Task: Find top tourist attractions in New York City using Google Maps.
Action: Mouse moved to (211, 24)
Screenshot: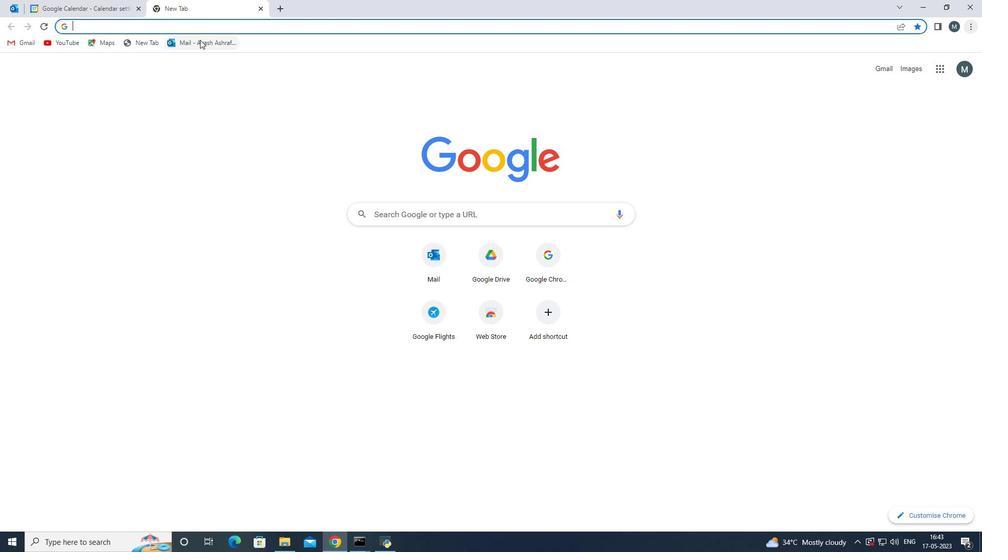 
Action: Mouse pressed left at (211, 24)
Screenshot: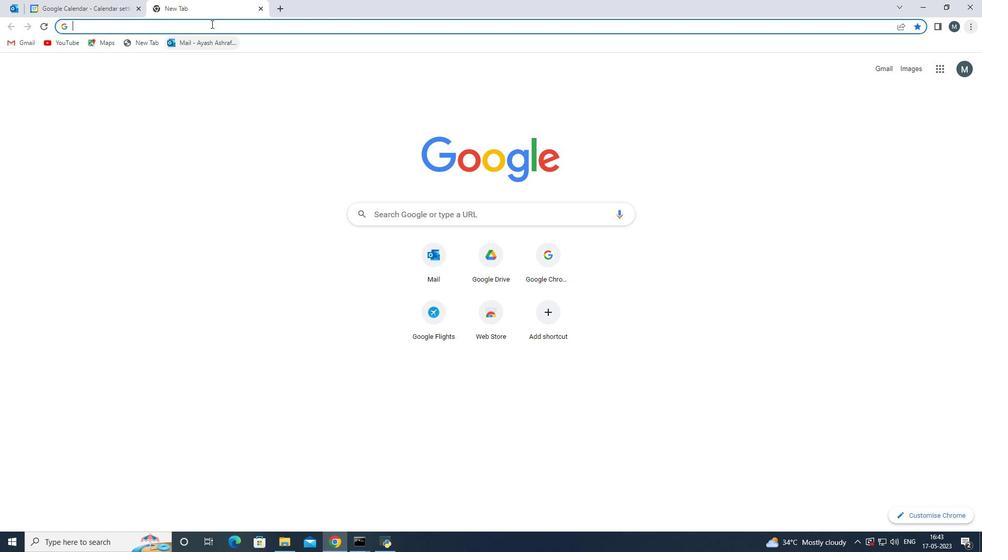 
Action: Key pressed <Key.shift>top<Key.space>attractions<Key.space>in<Key.space>new<Key.space>york<Key.enter>
Screenshot: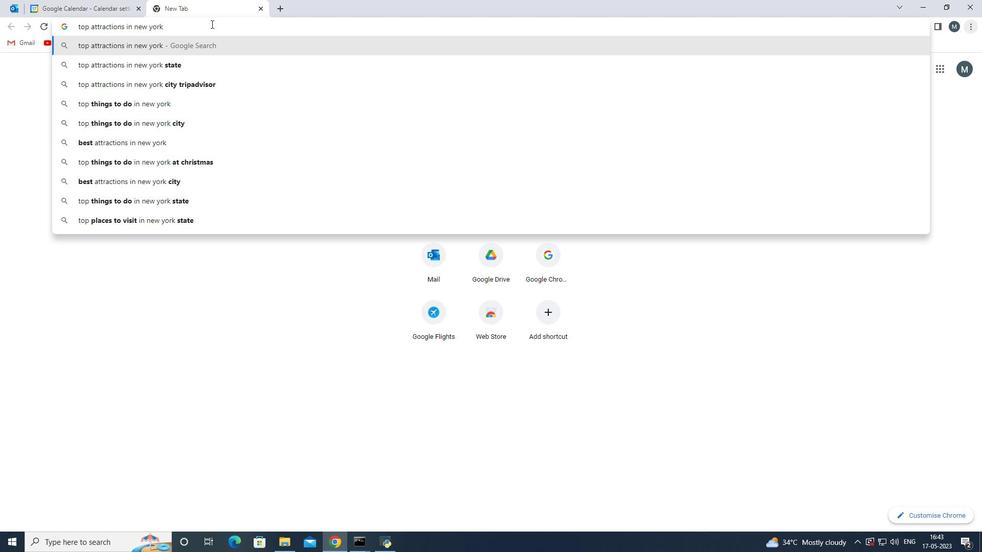 
Action: Mouse moved to (210, 259)
Screenshot: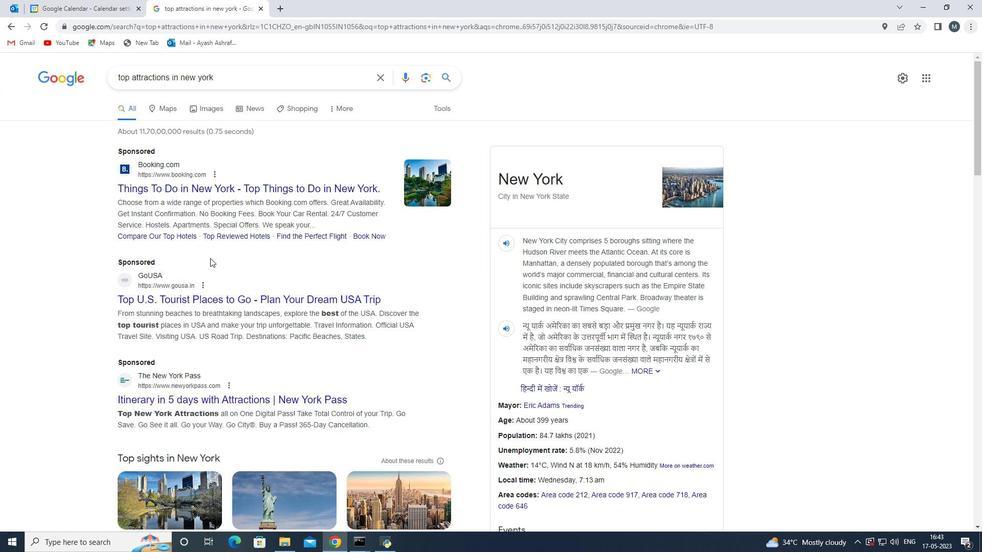 
Action: Mouse scrolled (210, 258) with delta (0, 0)
Screenshot: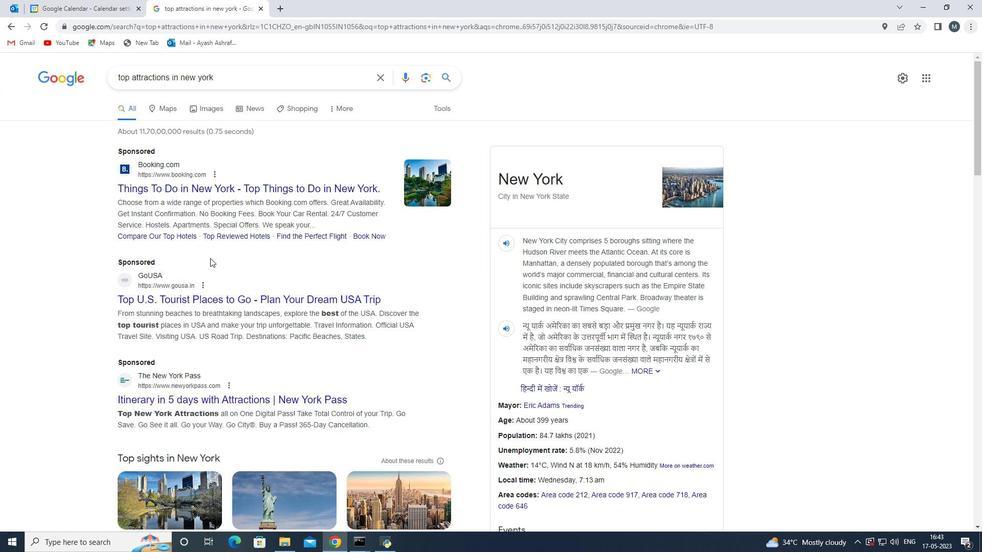 
Action: Mouse moved to (209, 264)
Screenshot: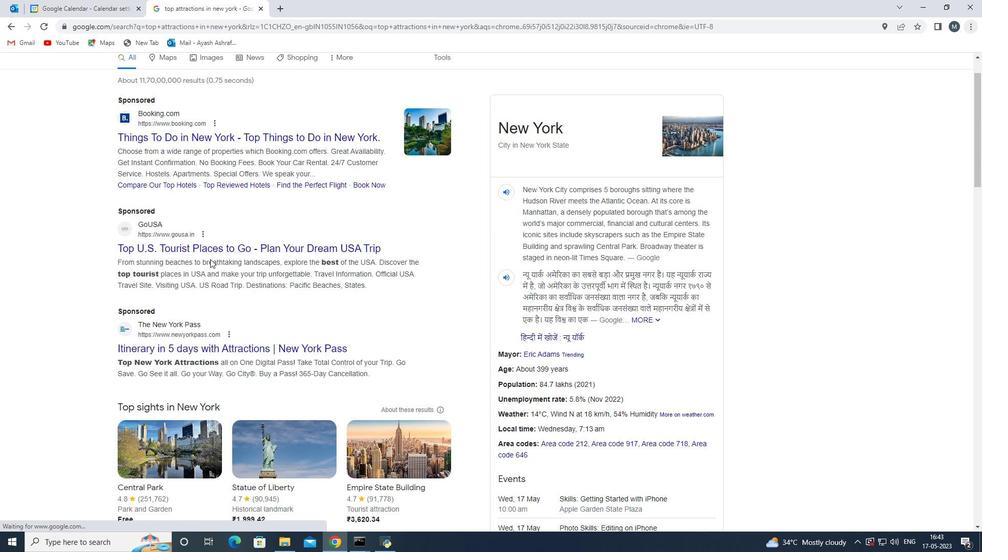 
Action: Mouse scrolled (209, 263) with delta (0, 0)
Screenshot: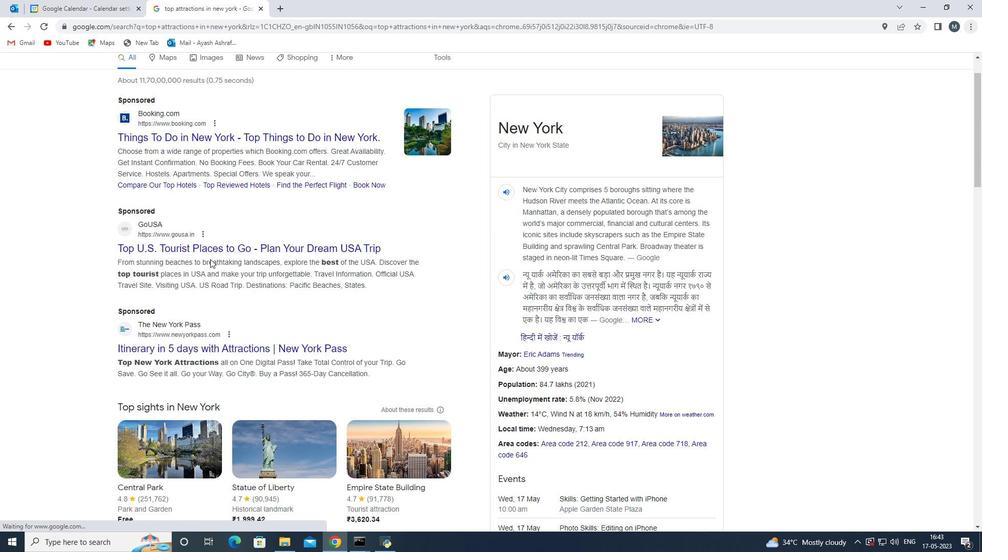 
Action: Mouse moved to (209, 271)
Screenshot: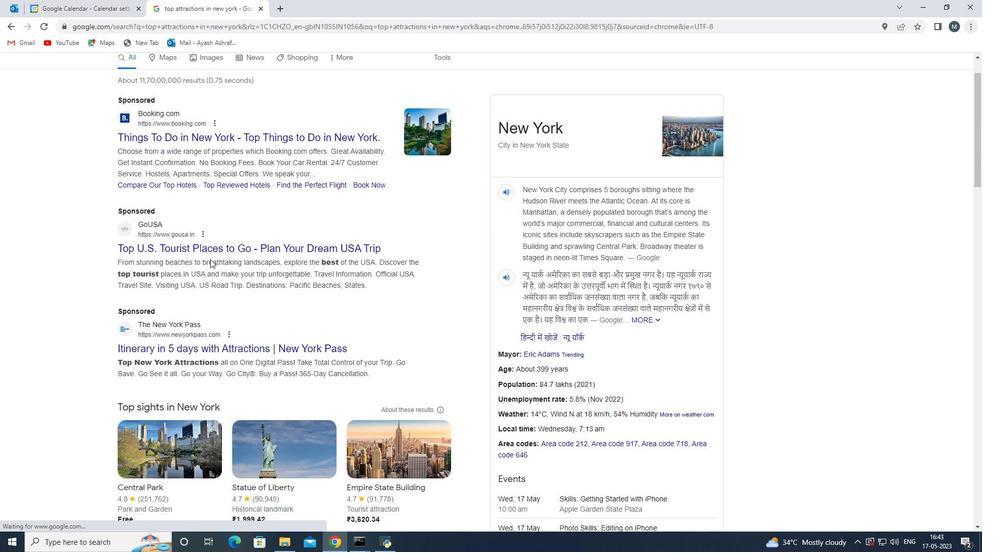 
Action: Mouse scrolled (209, 271) with delta (0, 0)
Screenshot: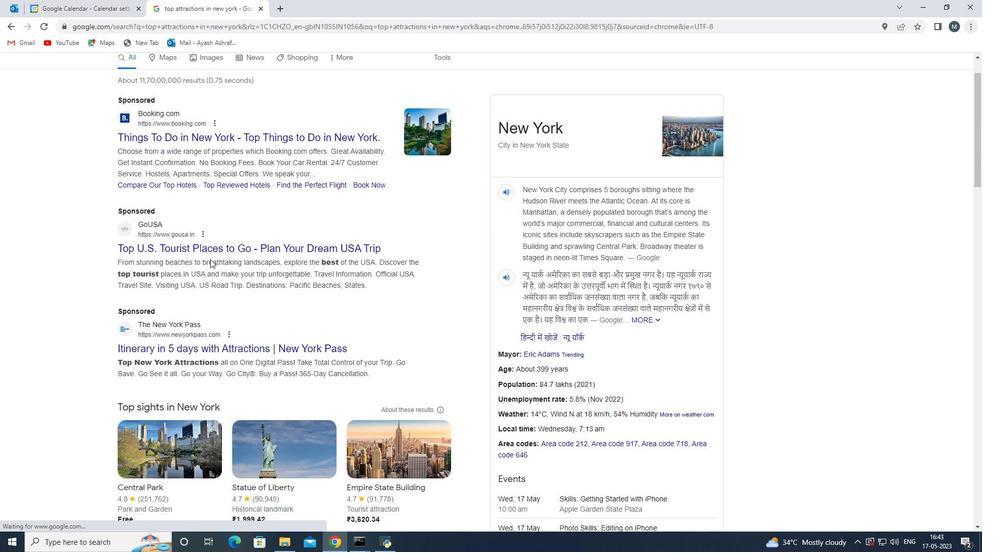 
Action: Mouse moved to (163, 355)
Screenshot: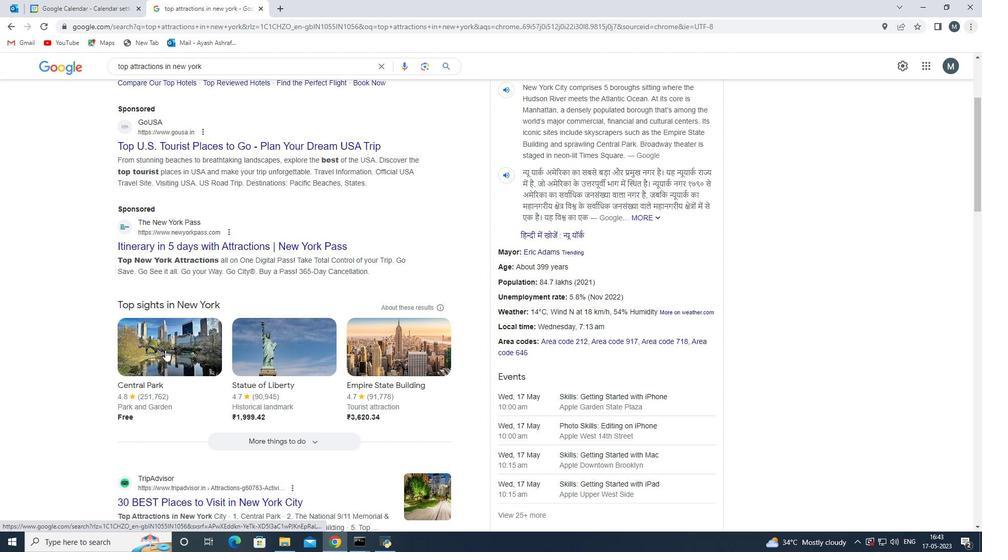 
Action: Mouse pressed left at (163, 355)
Screenshot: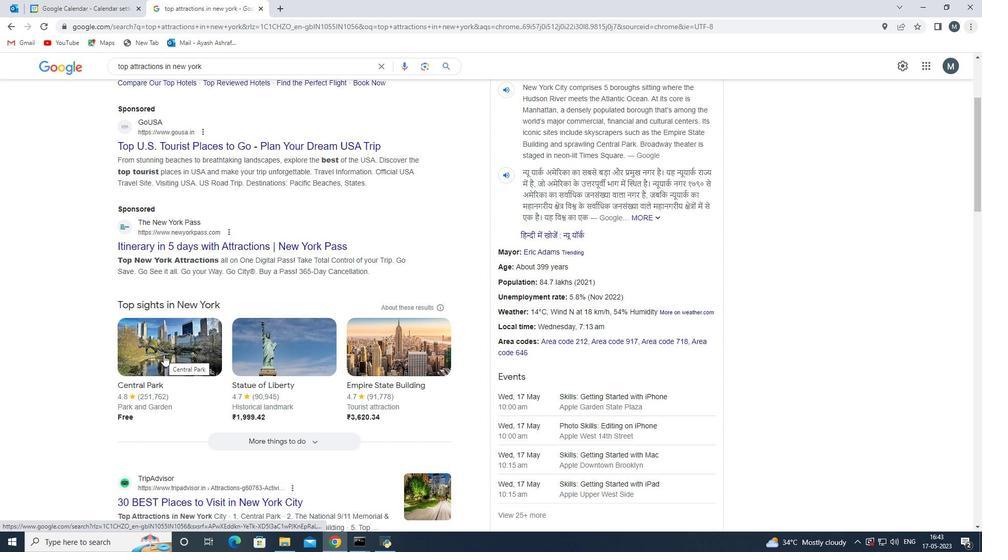 
Action: Mouse moved to (274, 300)
Screenshot: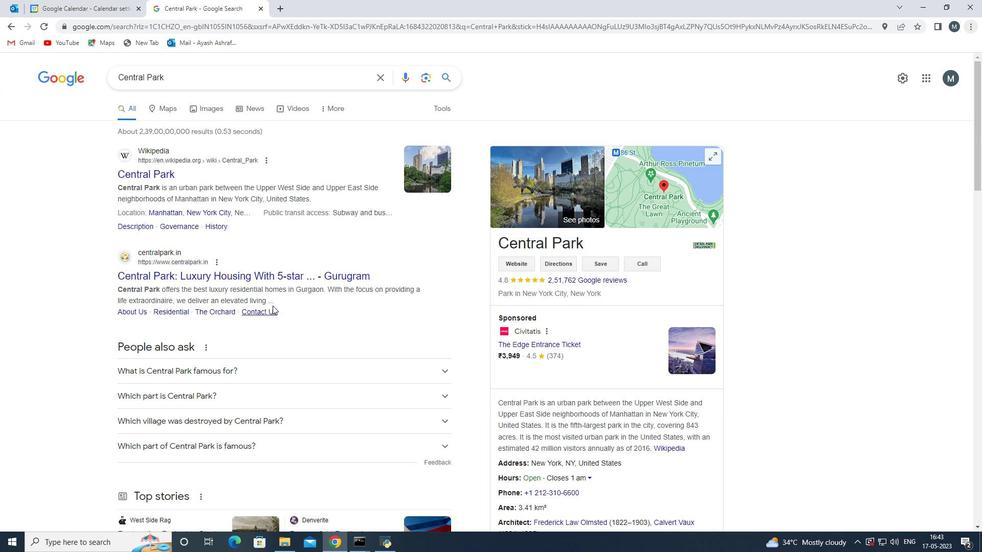 
Action: Mouse scrolled (274, 300) with delta (0, 0)
Screenshot: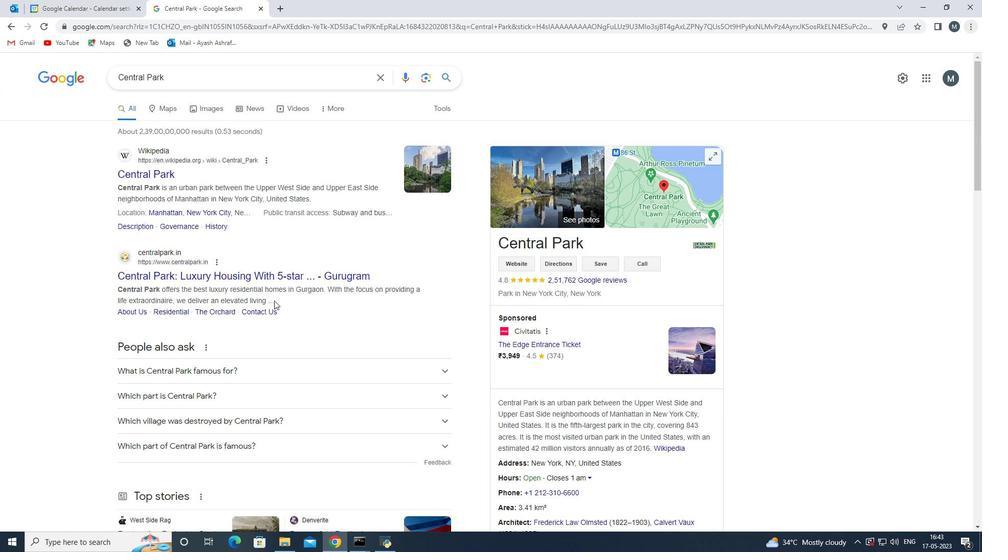 
Action: Mouse moved to (265, 306)
Screenshot: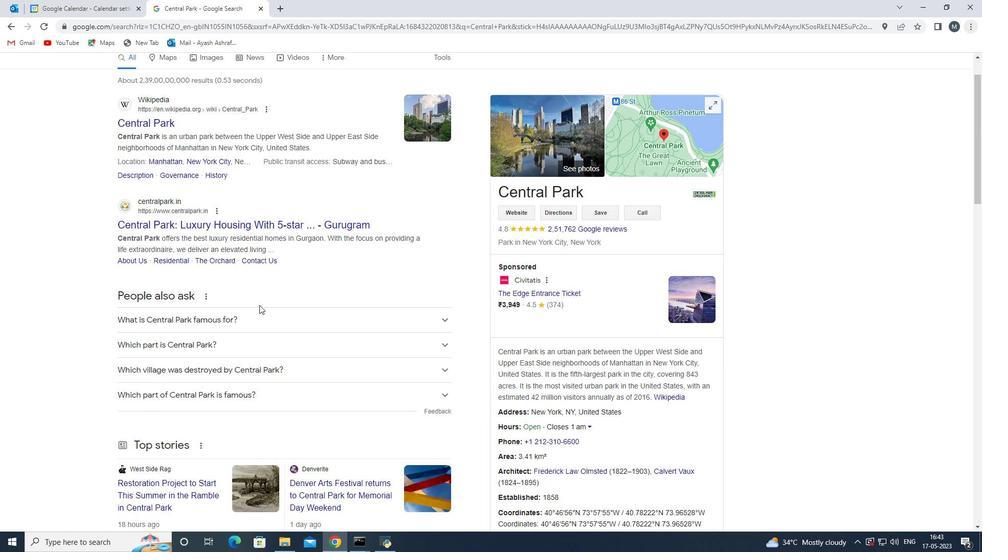 
Action: Mouse scrolled (265, 307) with delta (0, 0)
Screenshot: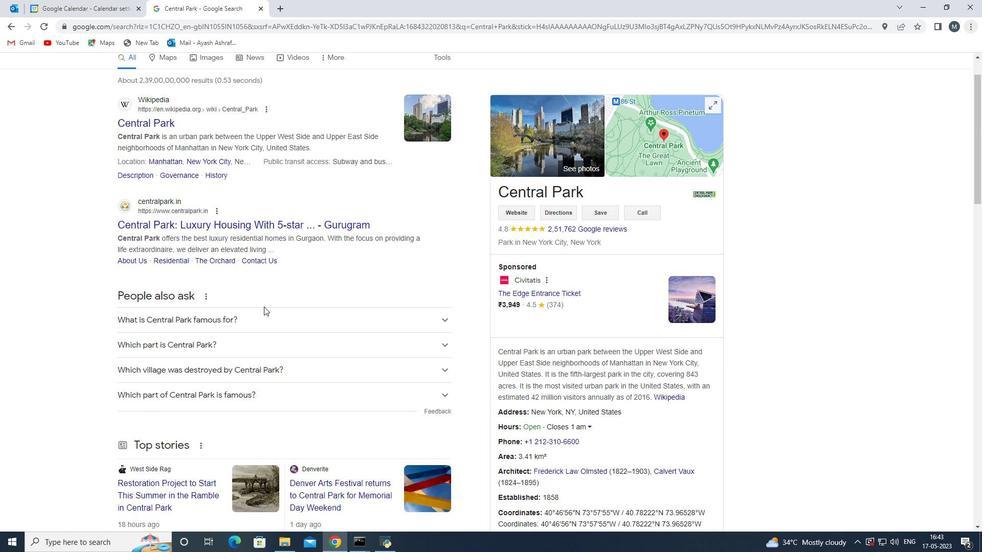 
Action: Mouse scrolled (265, 307) with delta (0, 0)
Screenshot: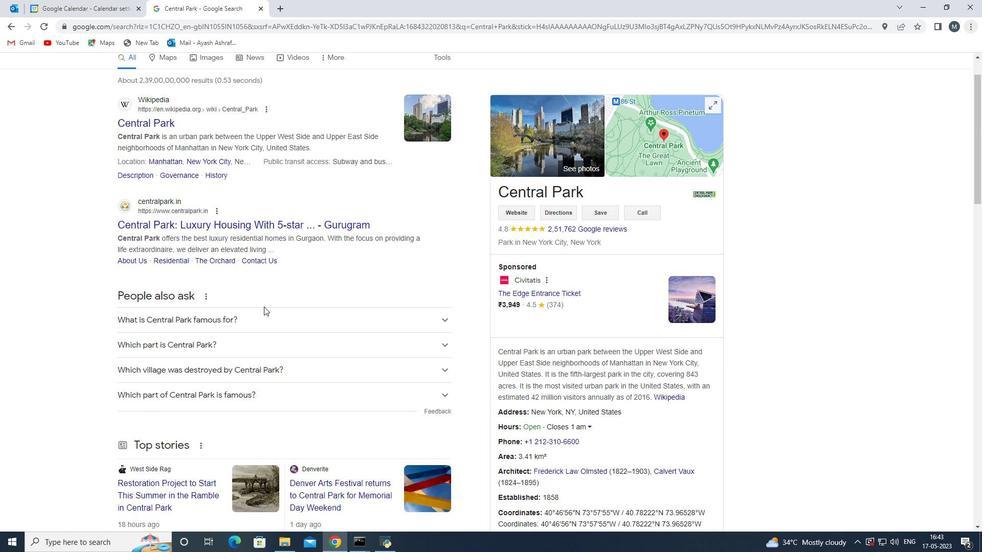 
Action: Mouse moved to (425, 167)
Screenshot: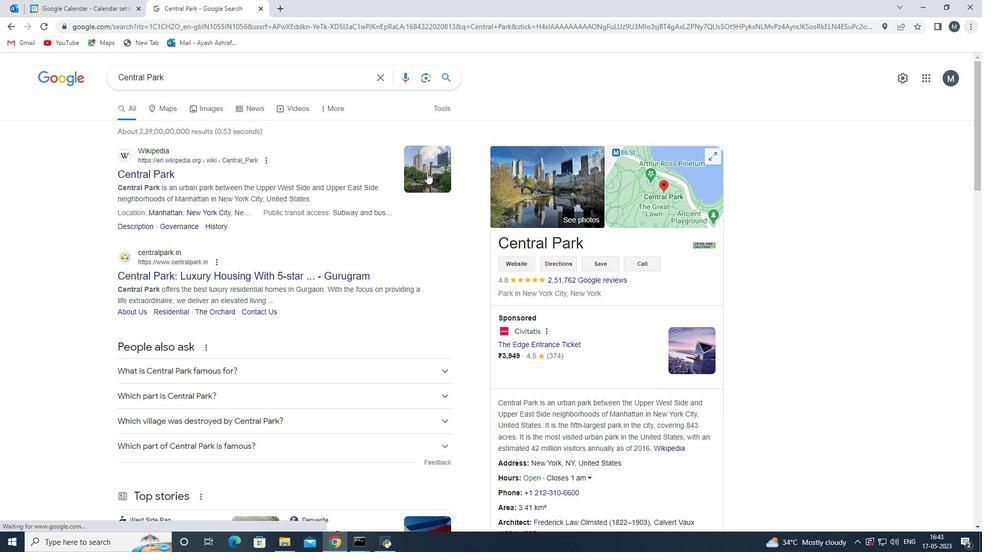 
Action: Mouse pressed left at (425, 167)
Screenshot: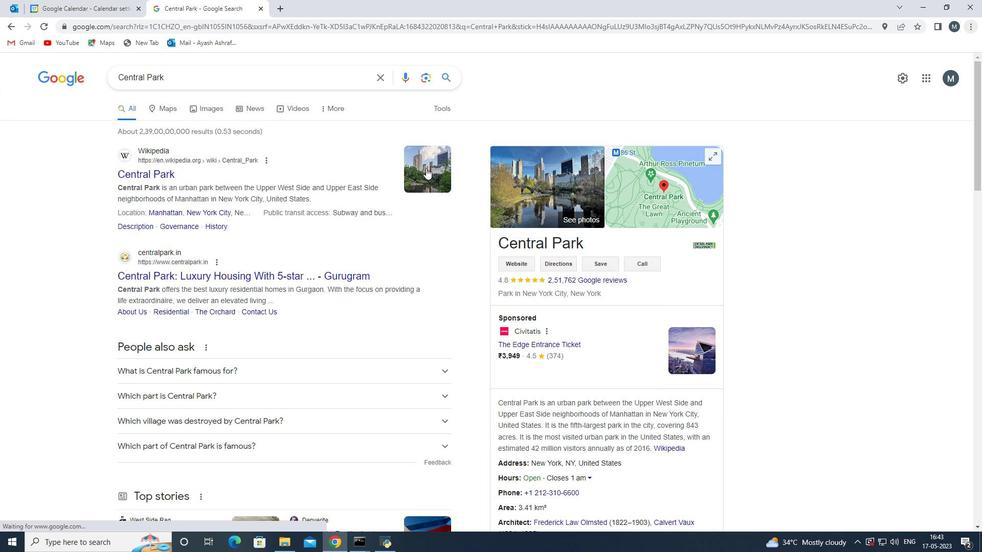 
Action: Mouse moved to (665, 273)
Screenshot: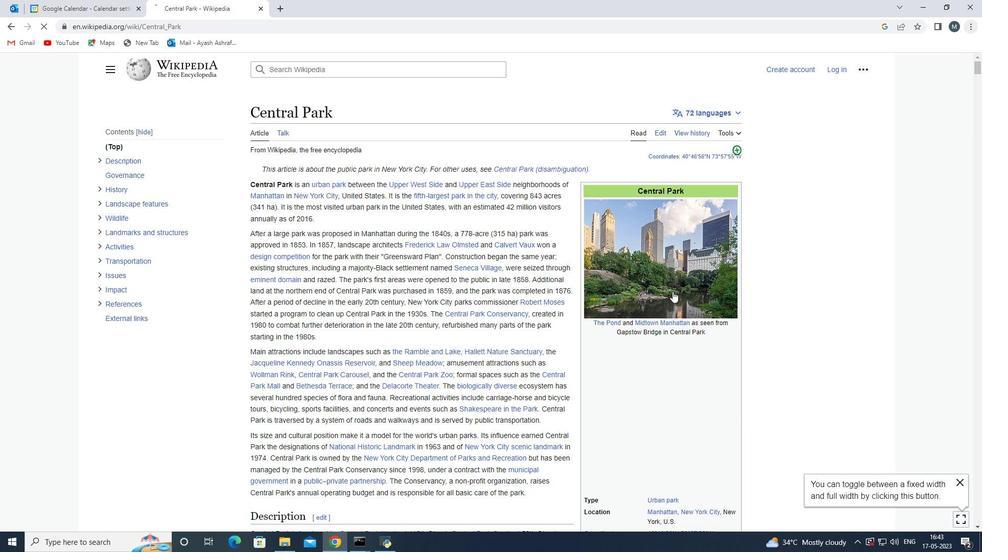 
Action: Mouse pressed left at (665, 273)
Screenshot: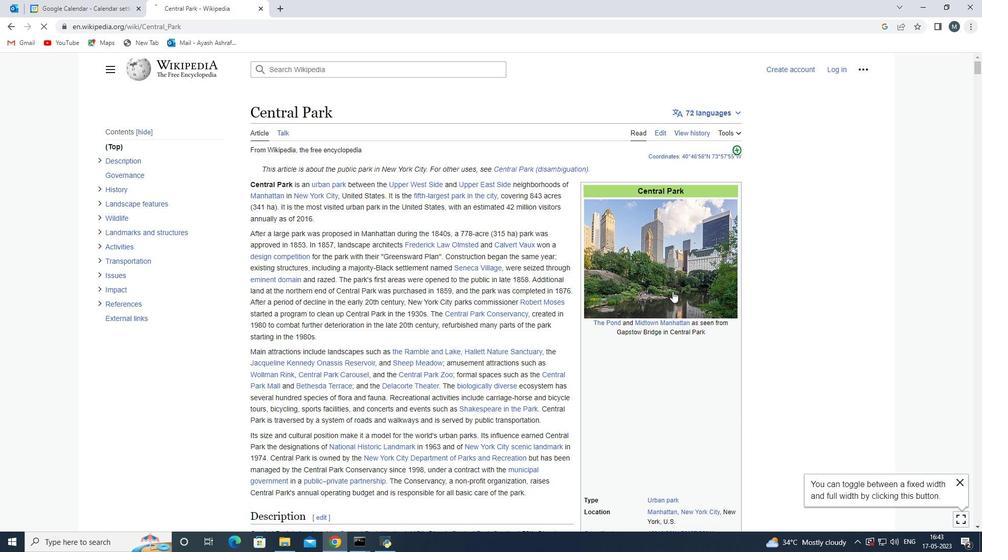 
Action: Mouse moved to (503, 316)
Screenshot: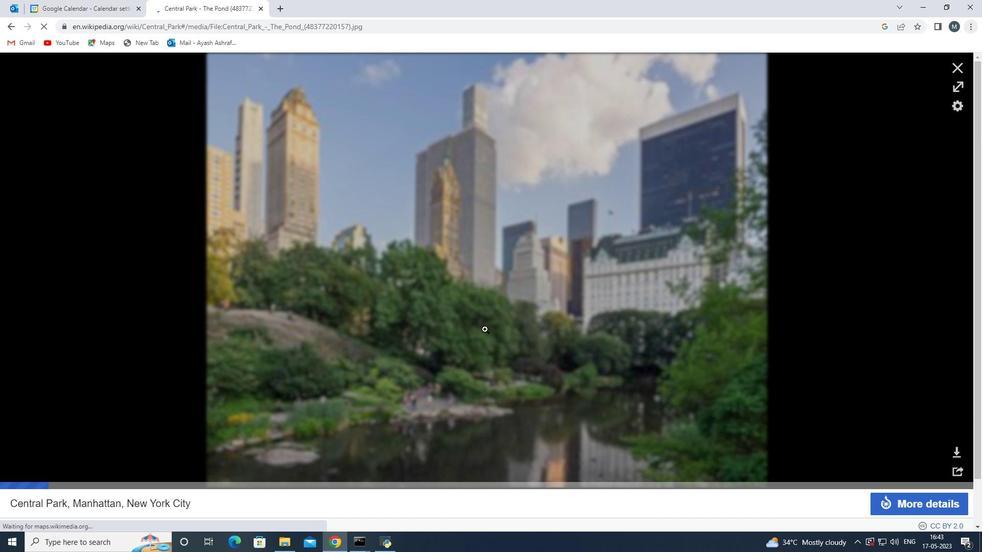
Action: Mouse scrolled (503, 315) with delta (0, 0)
Screenshot: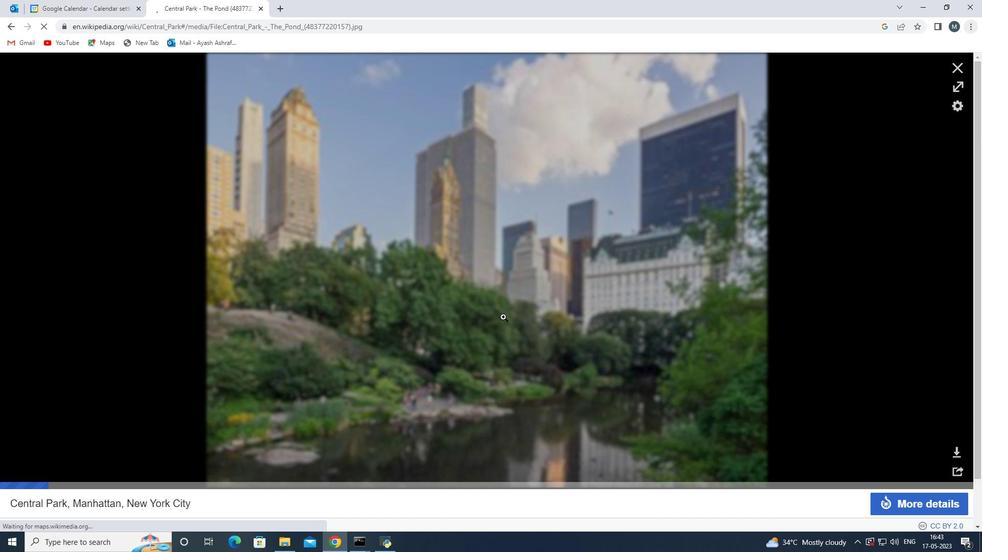 
Action: Mouse scrolled (503, 315) with delta (0, 0)
Screenshot: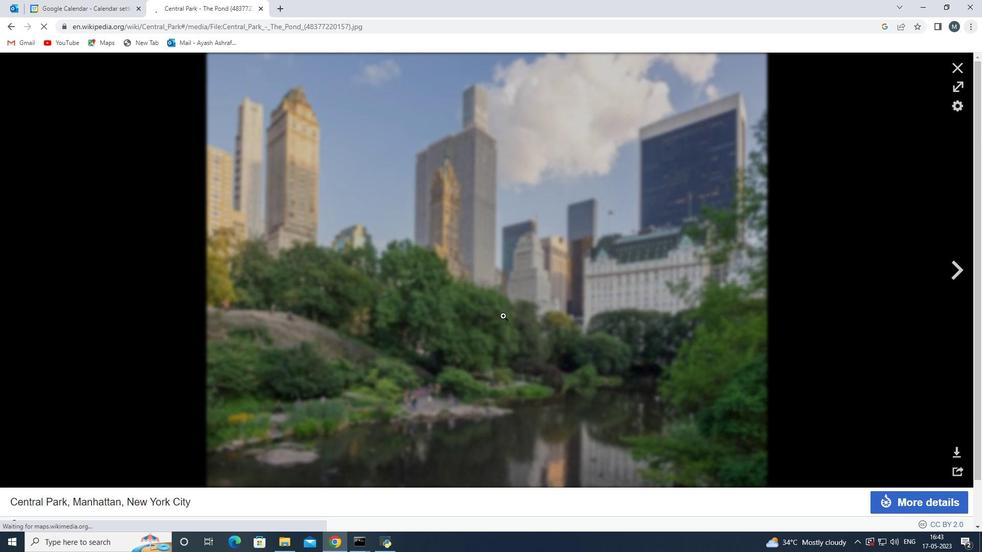 
Action: Mouse moved to (960, 272)
Screenshot: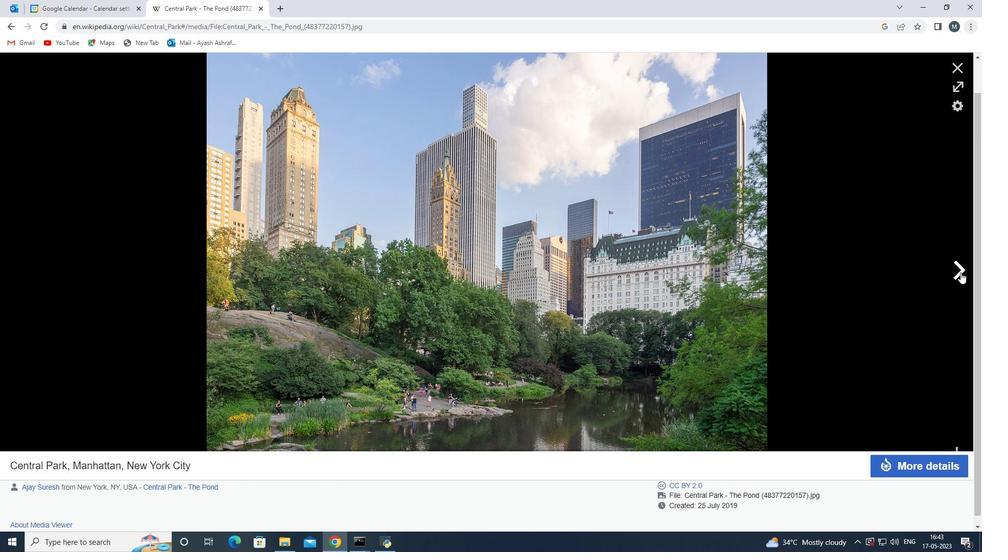 
Action: Mouse pressed left at (960, 272)
Screenshot: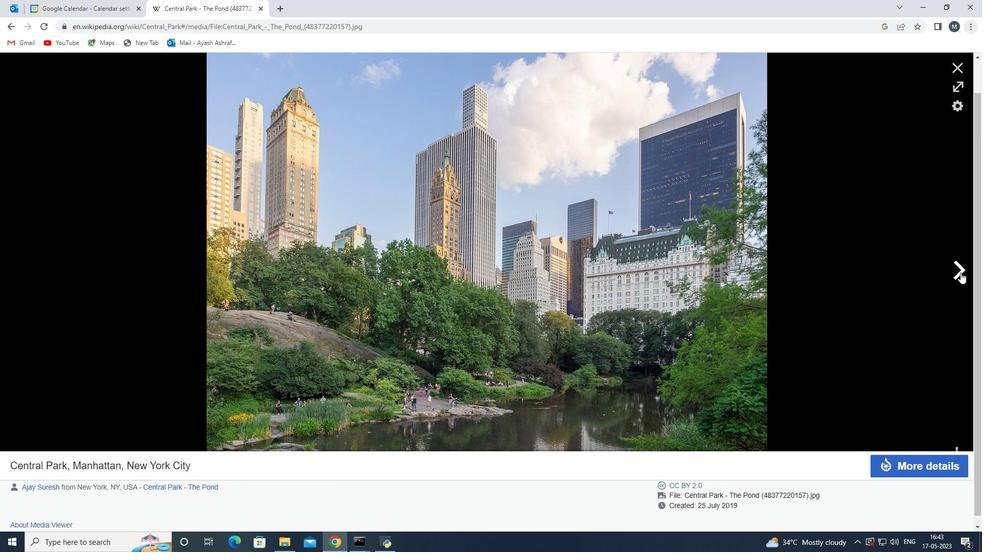 
Action: Mouse moved to (277, 404)
Screenshot: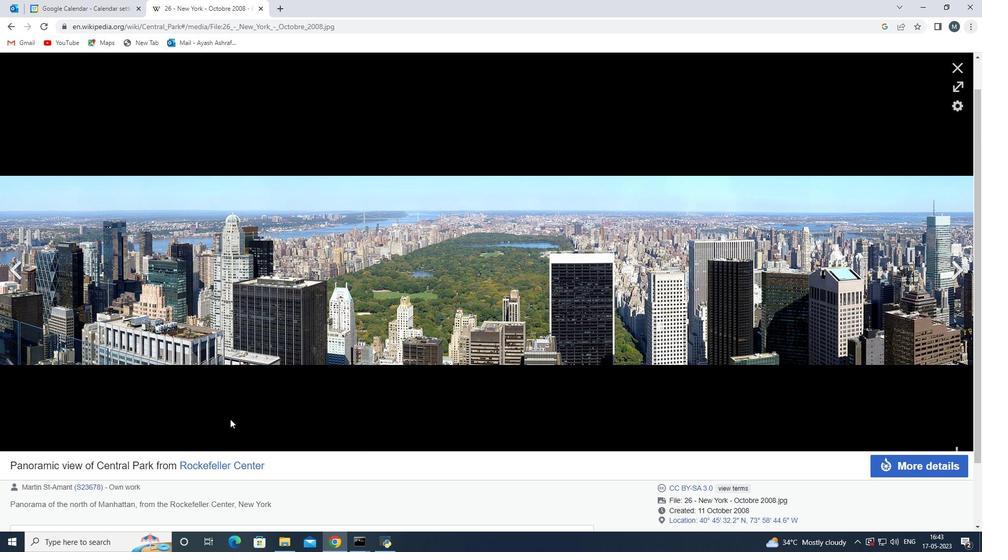 
Action: Mouse scrolled (277, 404) with delta (0, 0)
Screenshot: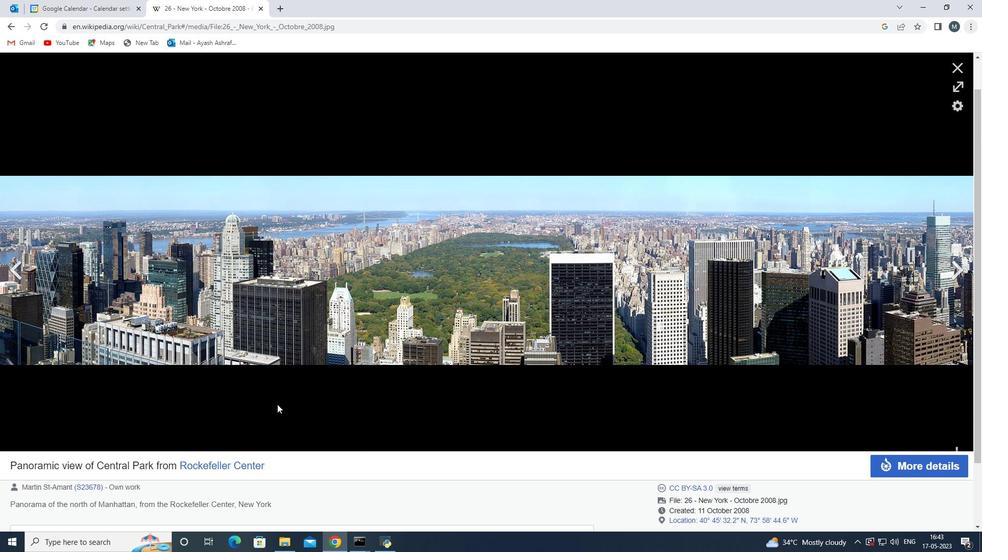 
Action: Mouse moved to (289, 427)
Screenshot: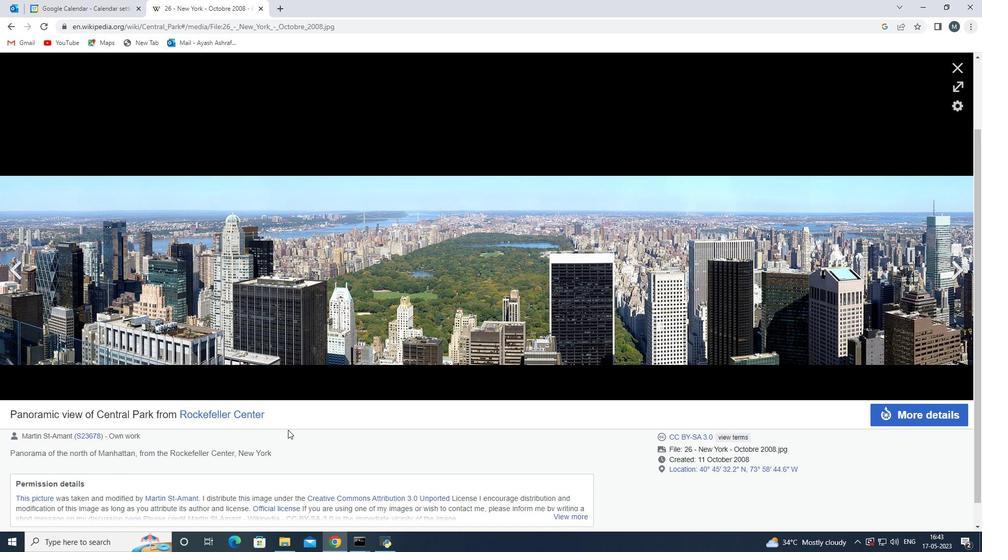 
Action: Mouse scrolled (289, 427) with delta (0, 0)
Screenshot: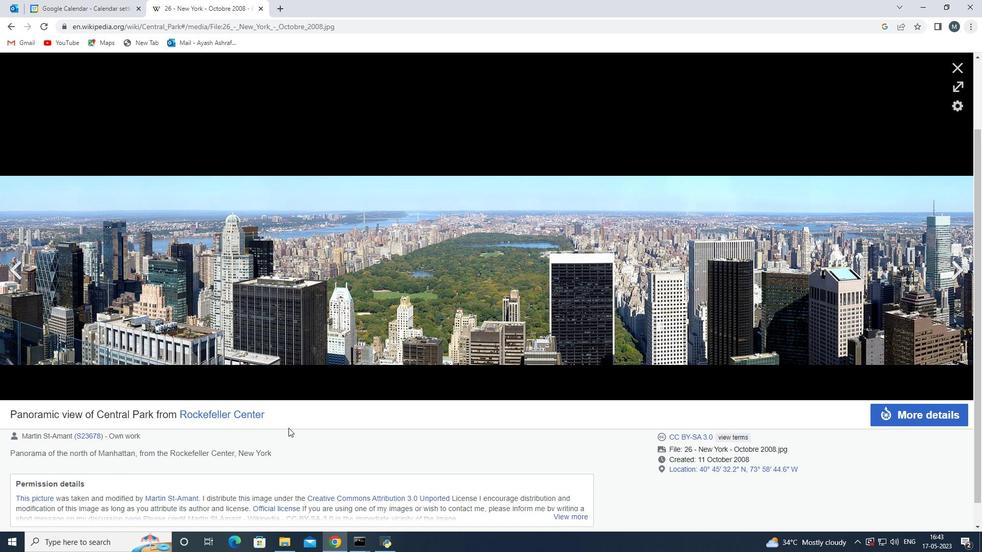 
Action: Mouse scrolled (289, 427) with delta (0, 0)
Screenshot: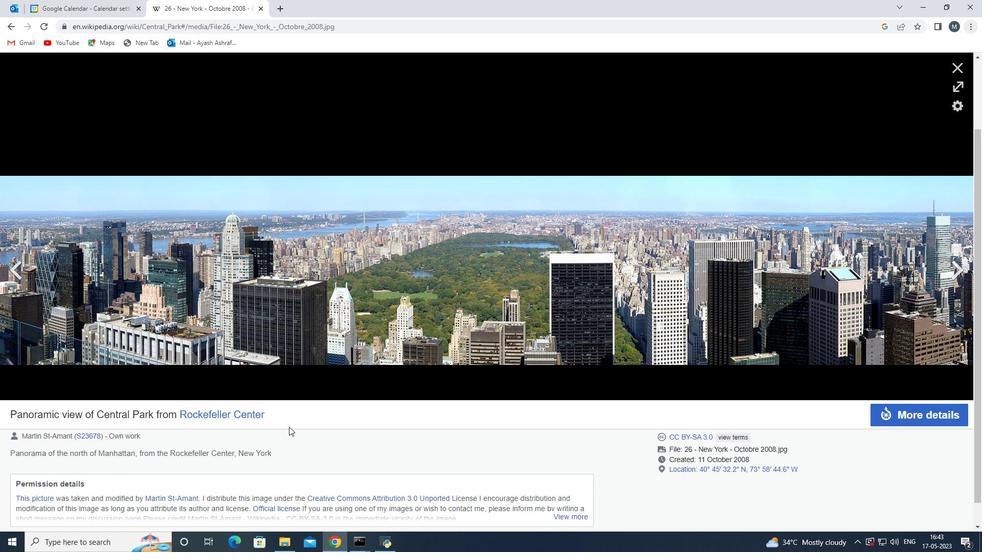 
Action: Mouse moved to (289, 427)
Screenshot: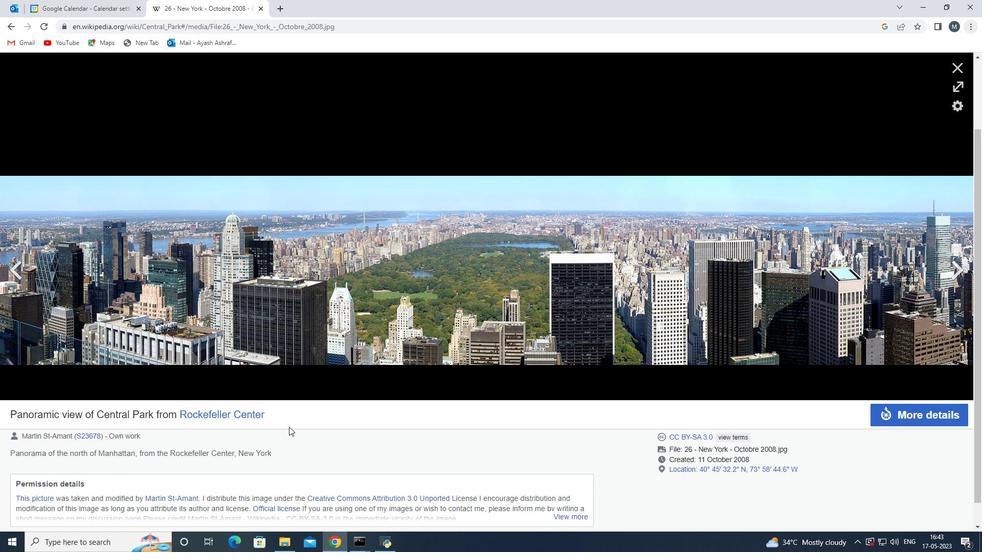 
Action: Mouse scrolled (289, 427) with delta (0, 0)
Screenshot: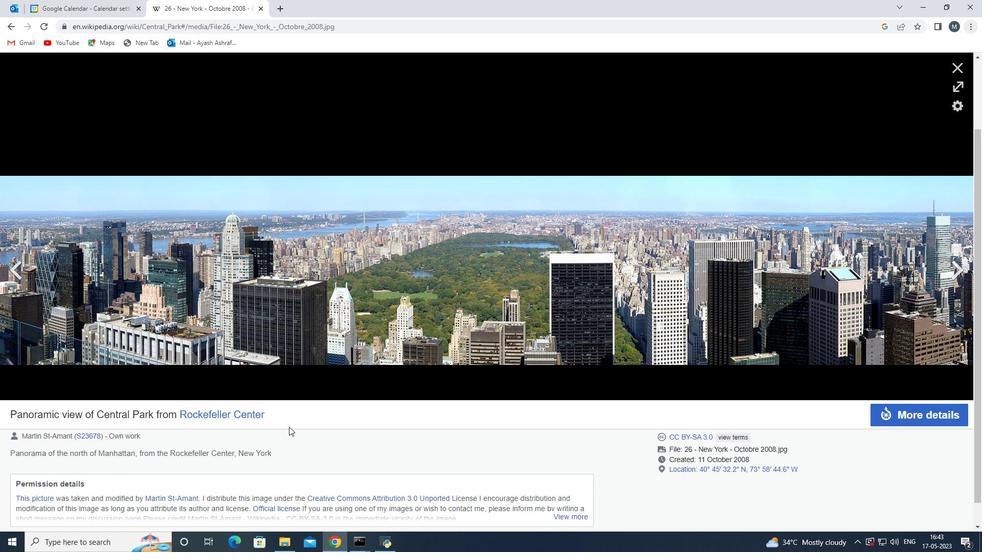 
Action: Mouse moved to (676, 382)
Screenshot: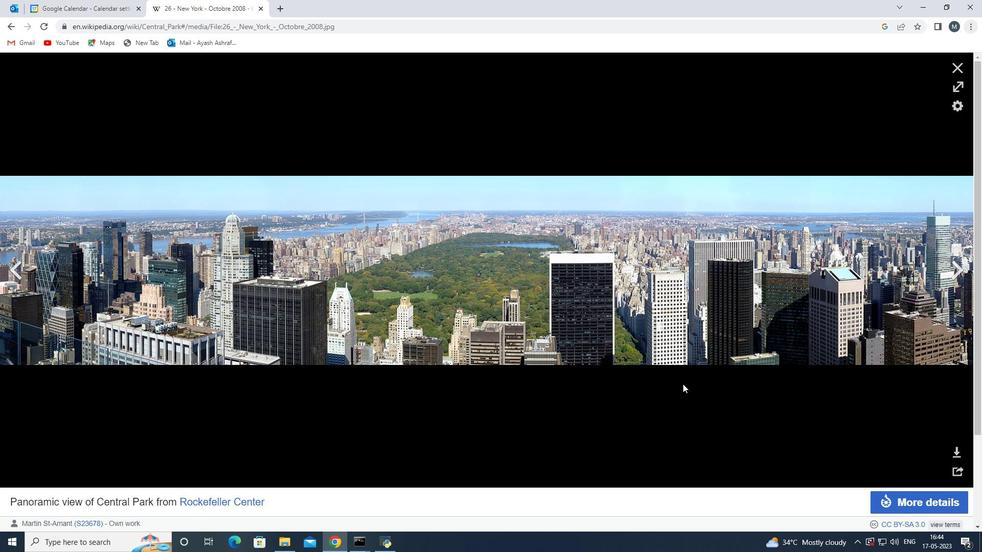 
Action: Mouse scrolled (676, 382) with delta (0, 0)
Screenshot: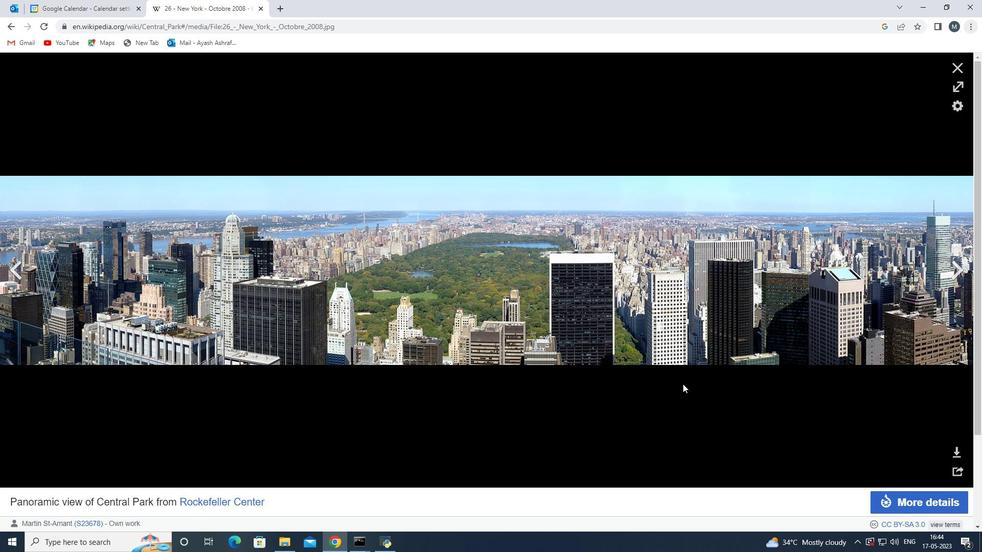 
Action: Mouse scrolled (676, 382) with delta (0, 0)
Screenshot: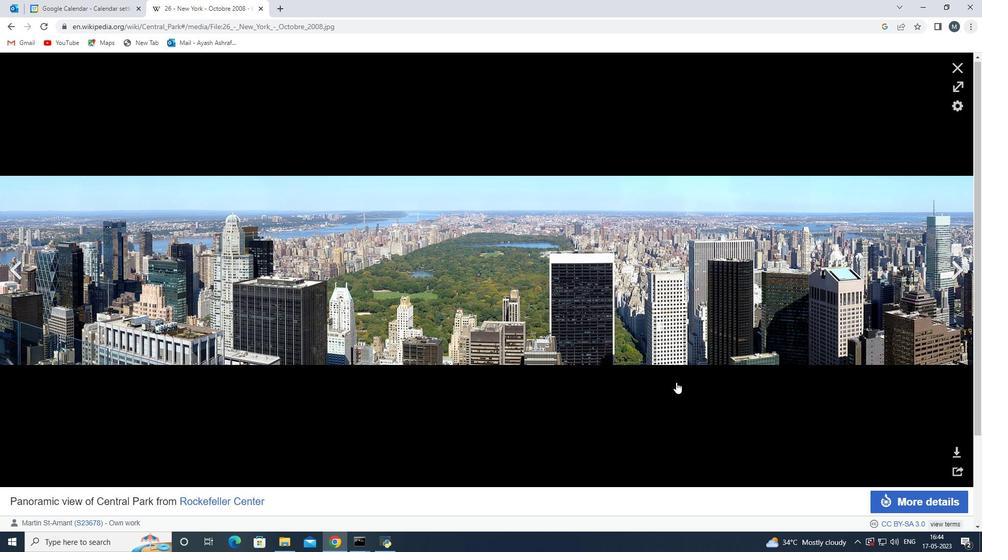 
Action: Mouse moved to (193, 315)
Screenshot: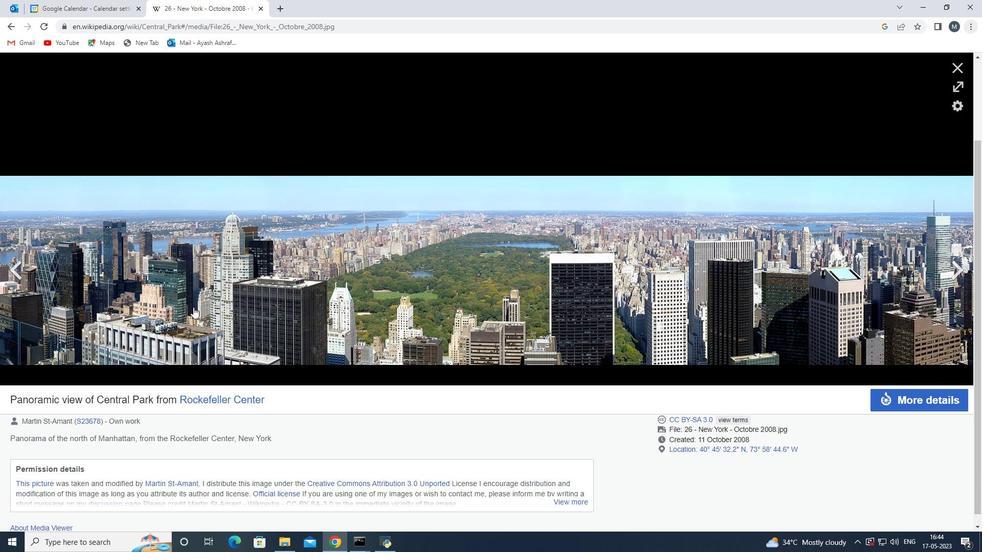 
Action: Mouse scrolled (193, 314) with delta (0, 0)
Screenshot: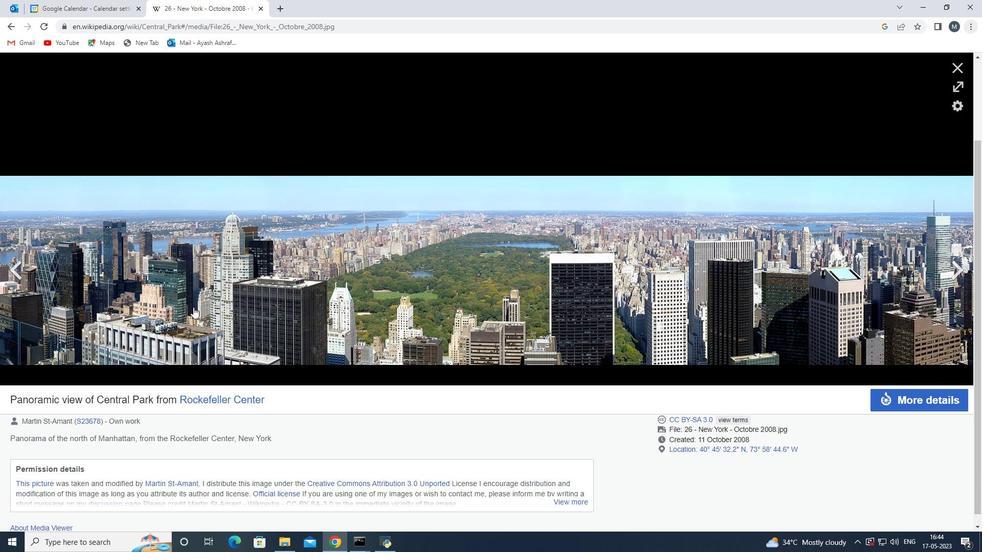
Action: Mouse moved to (193, 317)
Screenshot: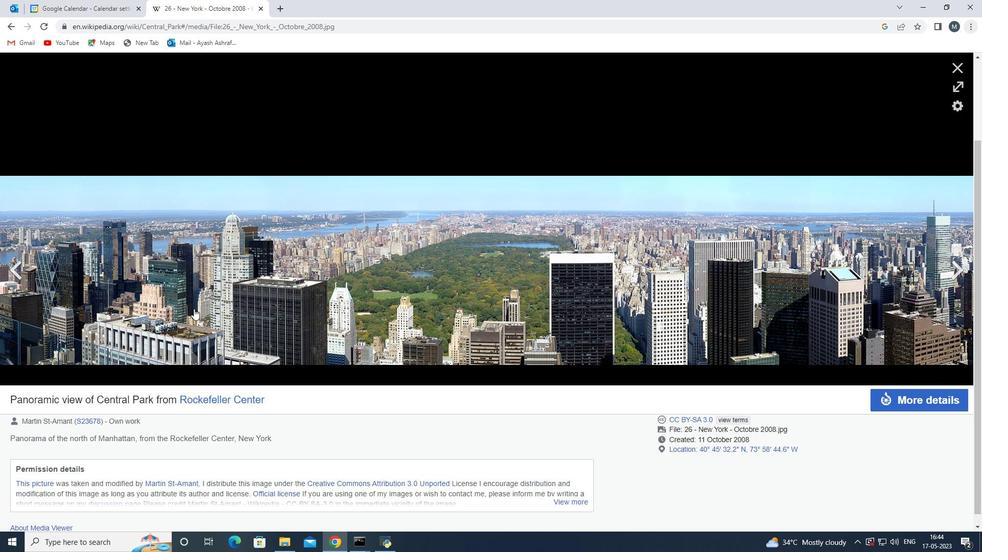 
Action: Mouse scrolled (193, 317) with delta (0, 0)
Screenshot: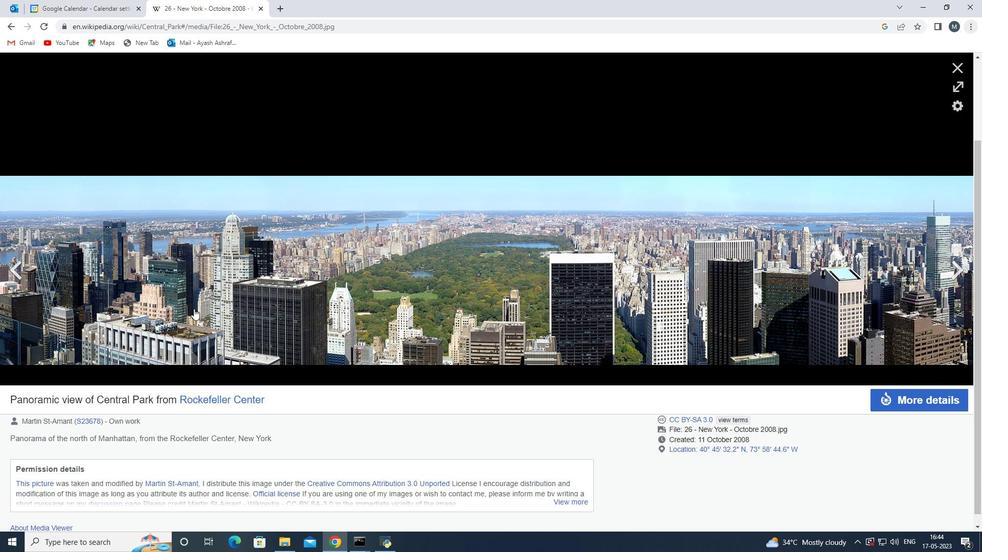 
Action: Mouse moved to (176, 313)
Screenshot: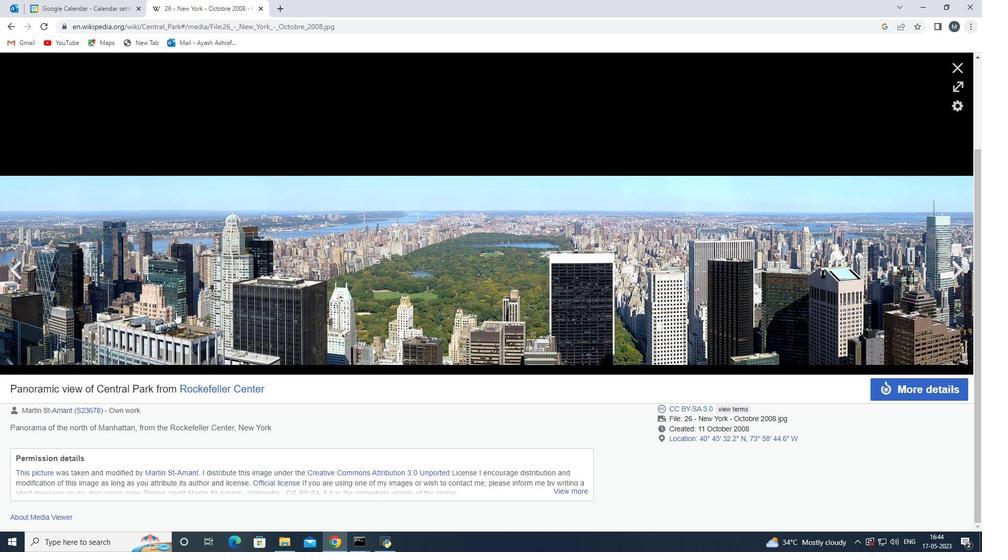
Action: Mouse scrolled (176, 312) with delta (0, 0)
Screenshot: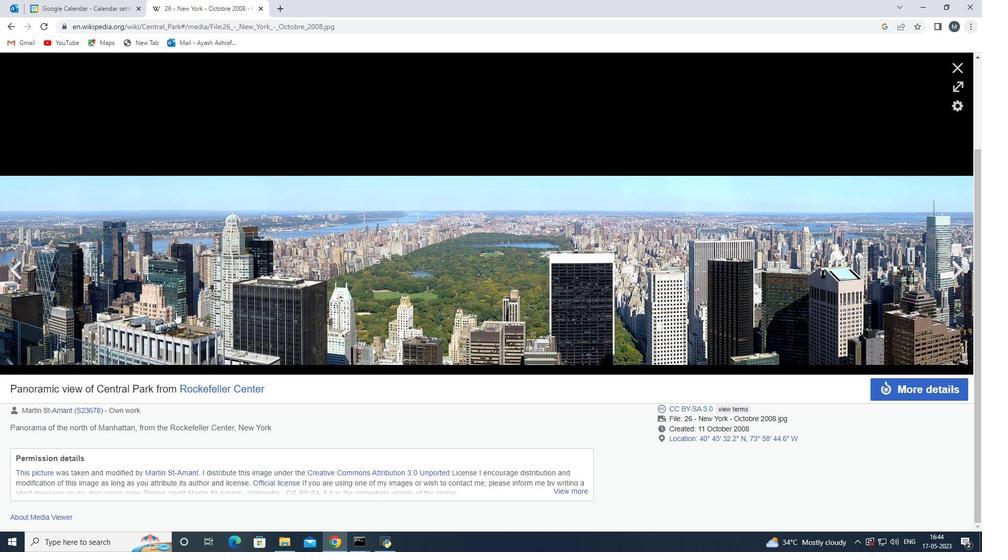 
Action: Mouse moved to (210, 476)
Screenshot: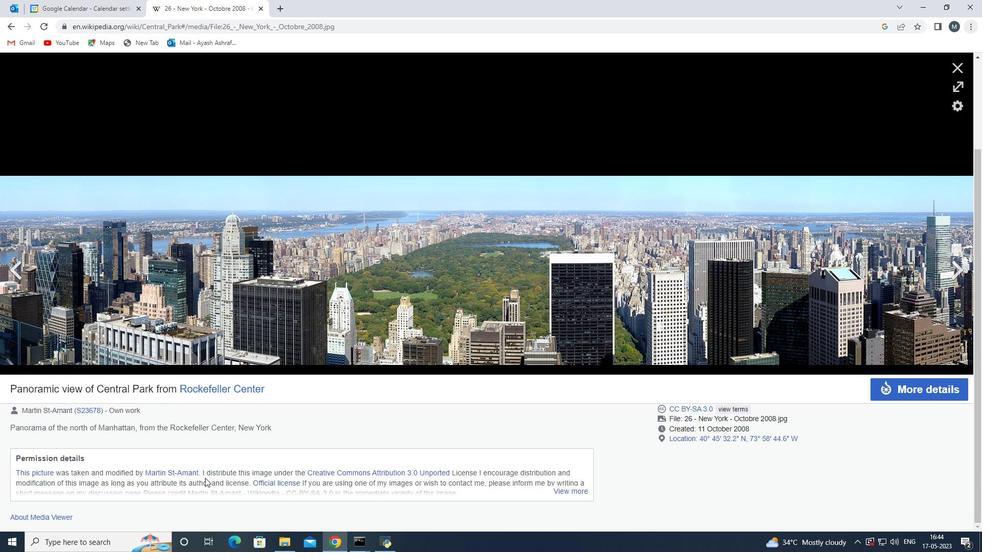 
Action: Mouse scrolled (210, 475) with delta (0, 0)
Screenshot: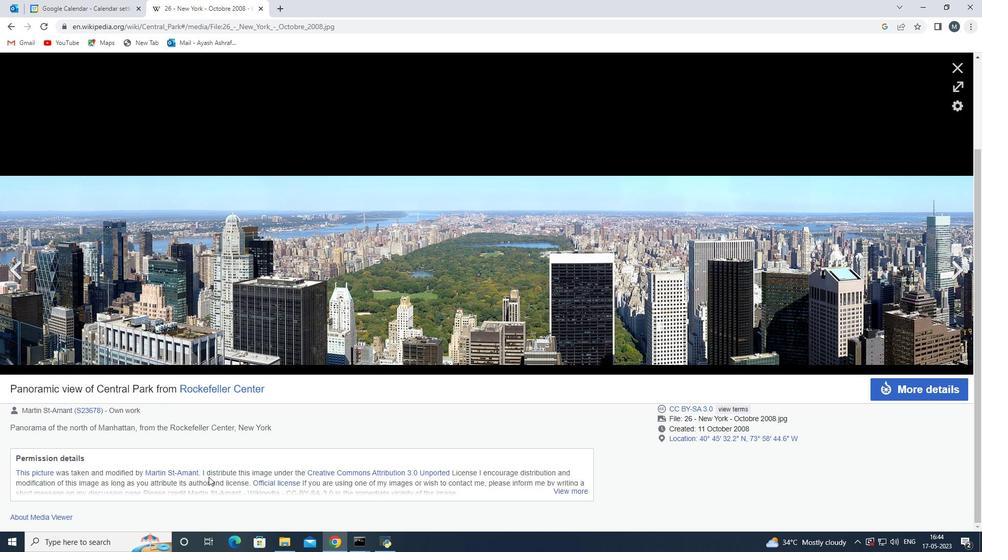 
Action: Mouse scrolled (210, 475) with delta (0, 0)
Screenshot: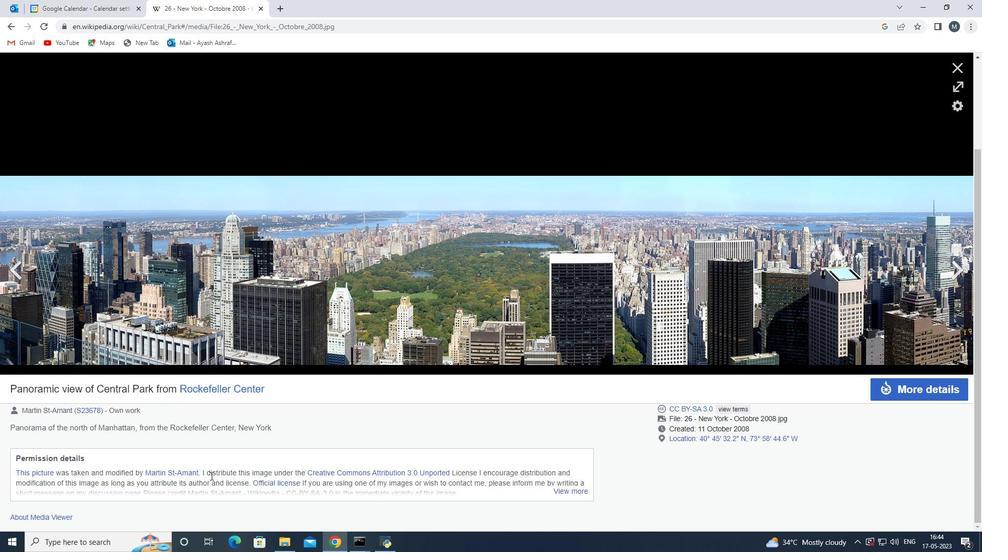 
Action: Mouse scrolled (210, 475) with delta (0, 0)
Screenshot: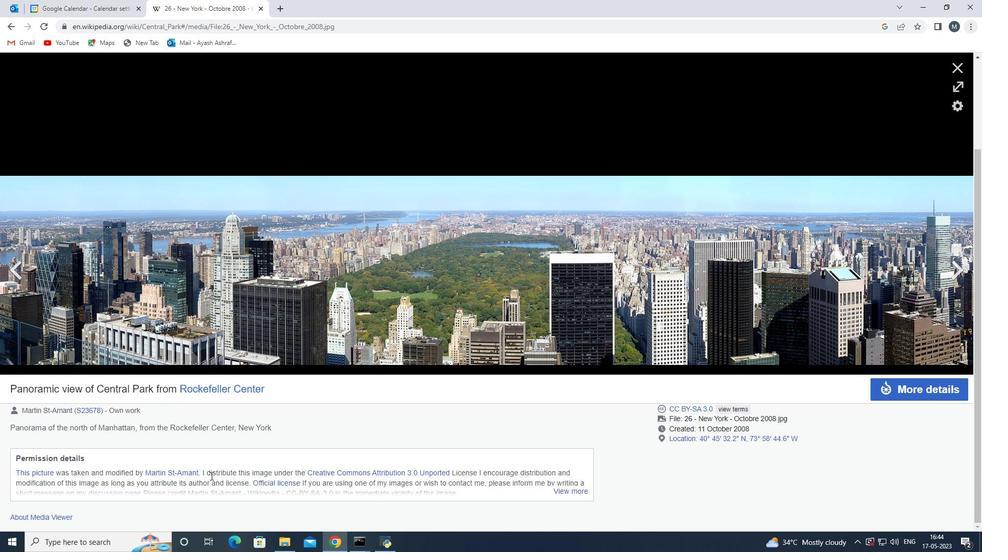 
Action: Mouse moved to (18, 19)
Screenshot: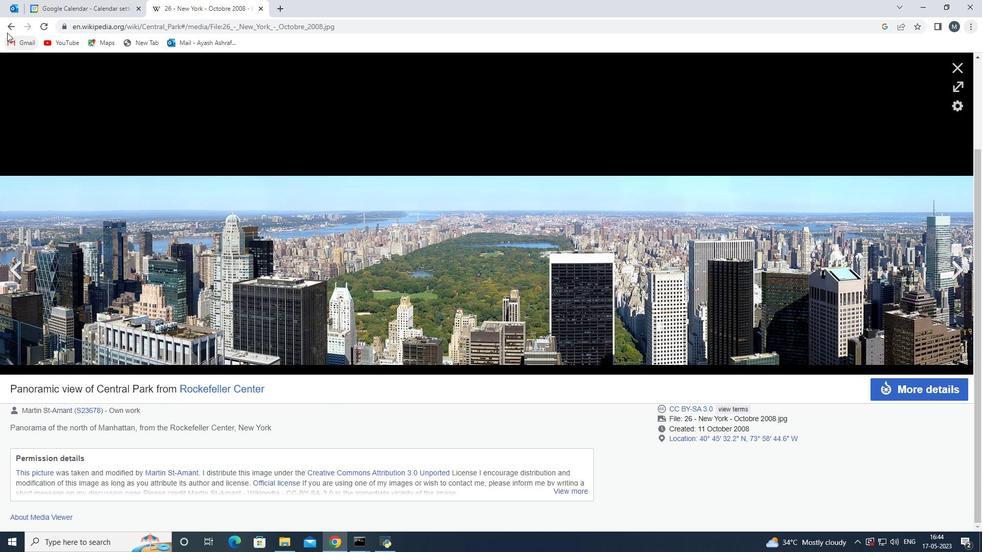 
Action: Mouse pressed left at (18, 19)
Screenshot: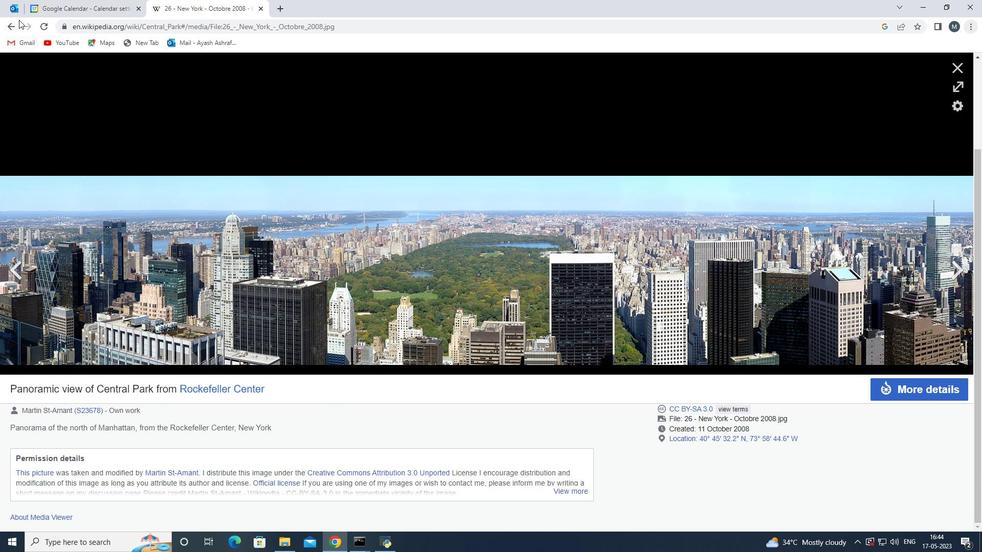 
Action: Mouse moved to (14, 26)
Screenshot: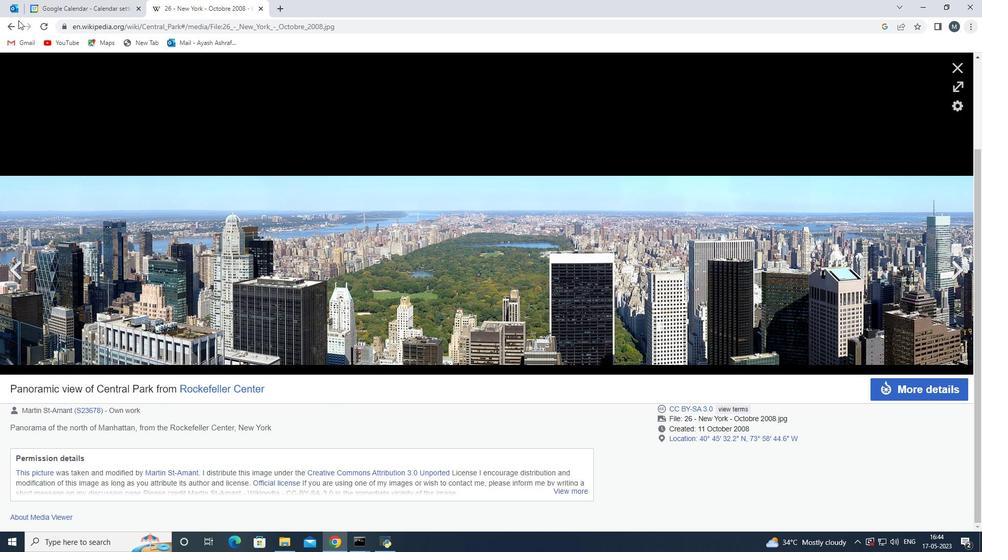 
Action: Mouse pressed left at (14, 26)
Screenshot: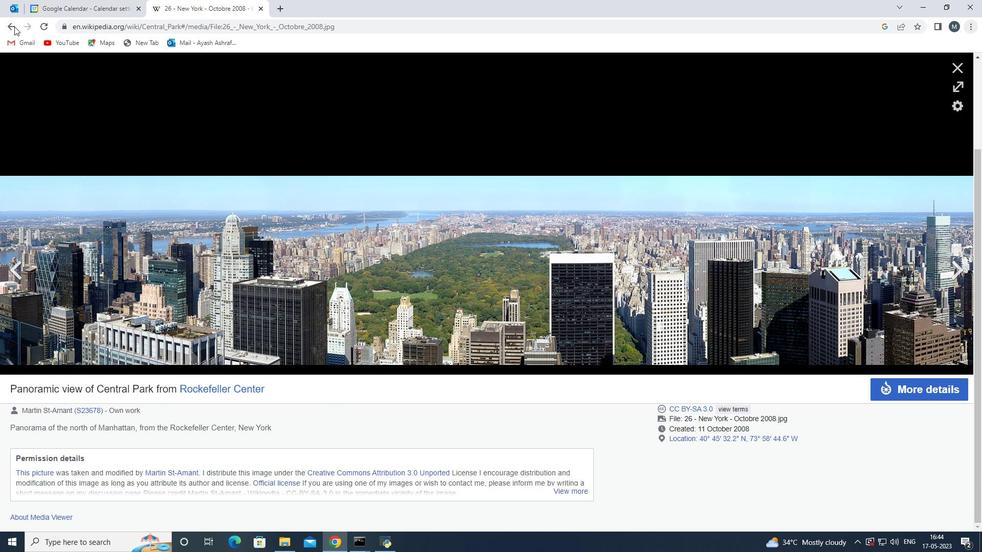 
Action: Mouse pressed left at (14, 26)
Screenshot: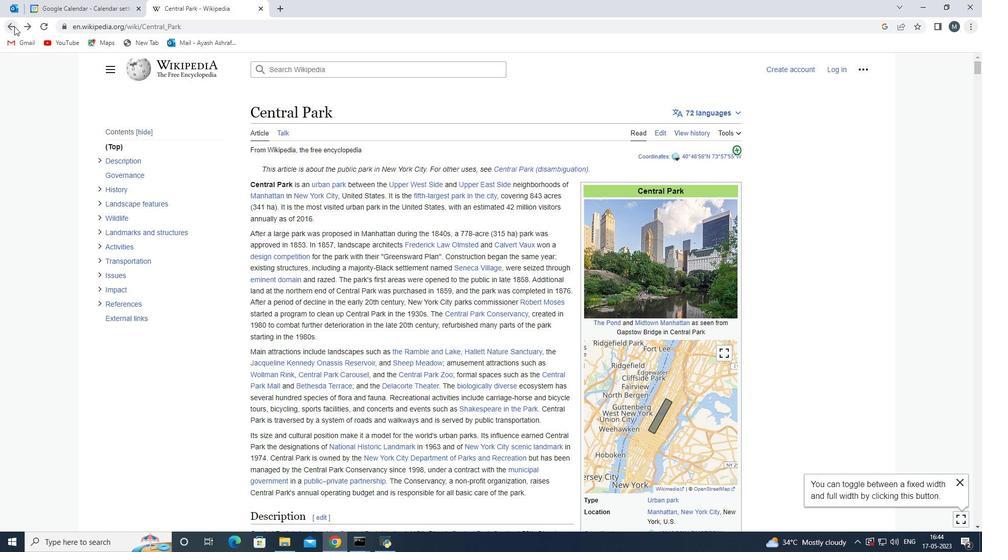 
Action: Mouse moved to (256, 336)
Screenshot: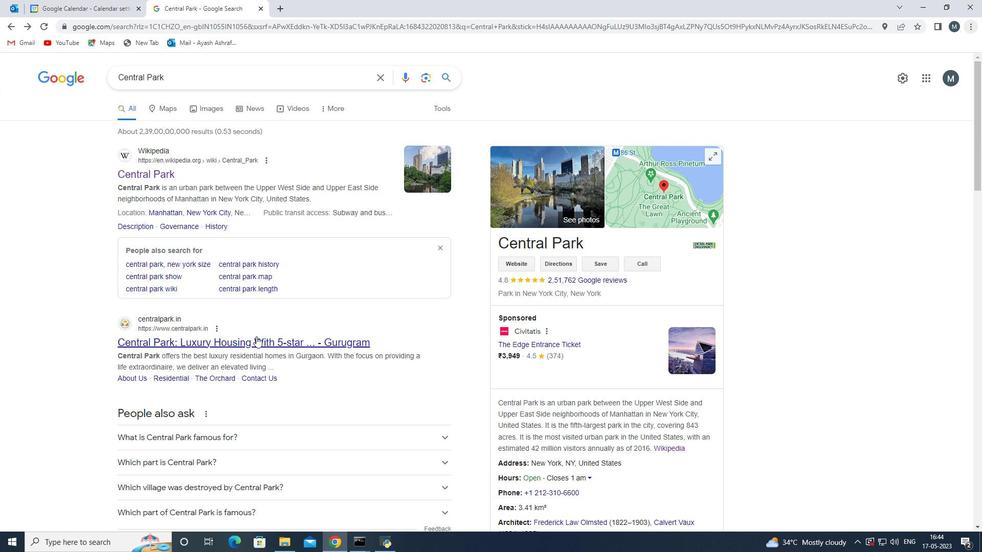 
Action: Mouse scrolled (256, 336) with delta (0, 0)
Screenshot: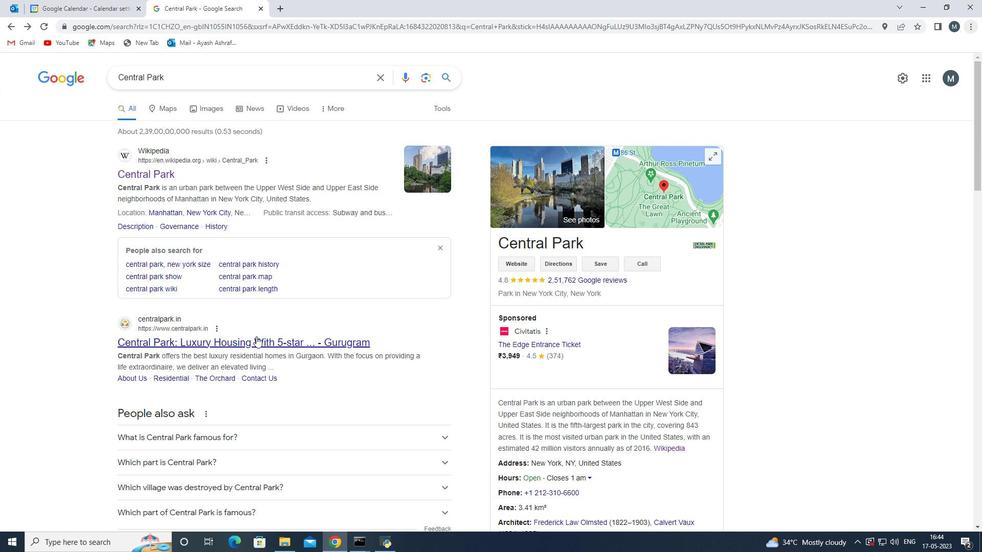 
Action: Mouse moved to (258, 337)
Screenshot: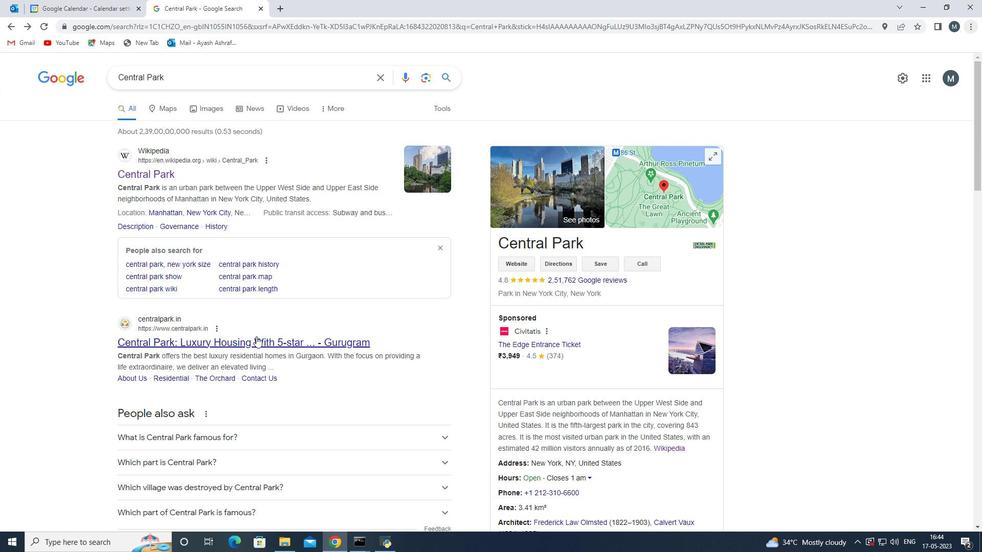 
Action: Mouse scrolled (258, 336) with delta (0, 0)
Screenshot: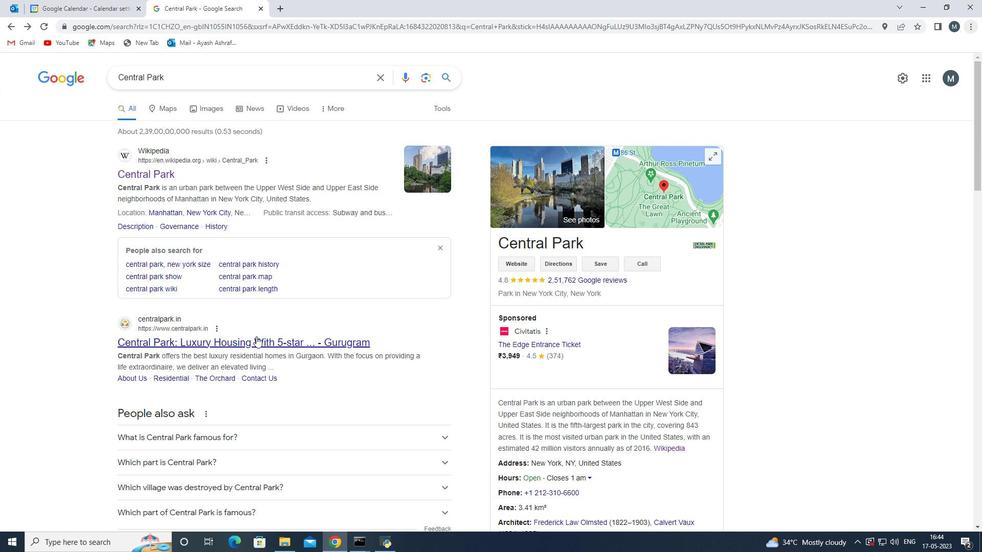 
Action: Mouse scrolled (258, 336) with delta (0, 0)
Screenshot: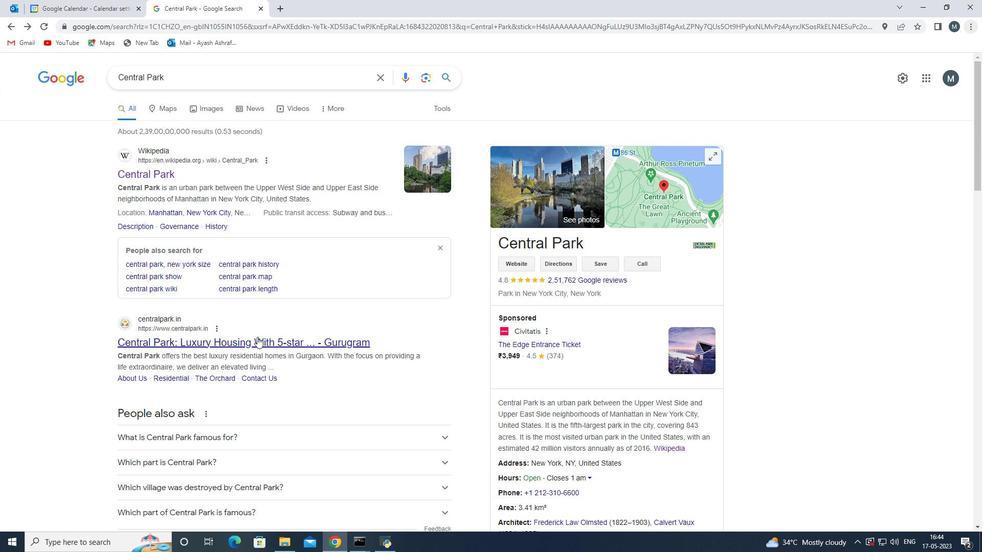 
Action: Mouse moved to (251, 341)
Screenshot: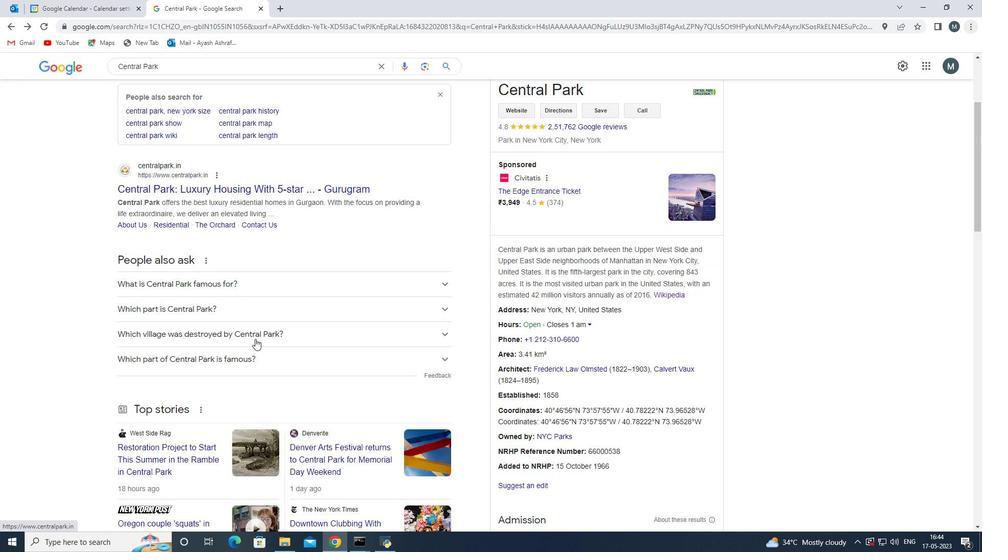 
Action: Mouse scrolled (251, 340) with delta (0, 0)
Screenshot: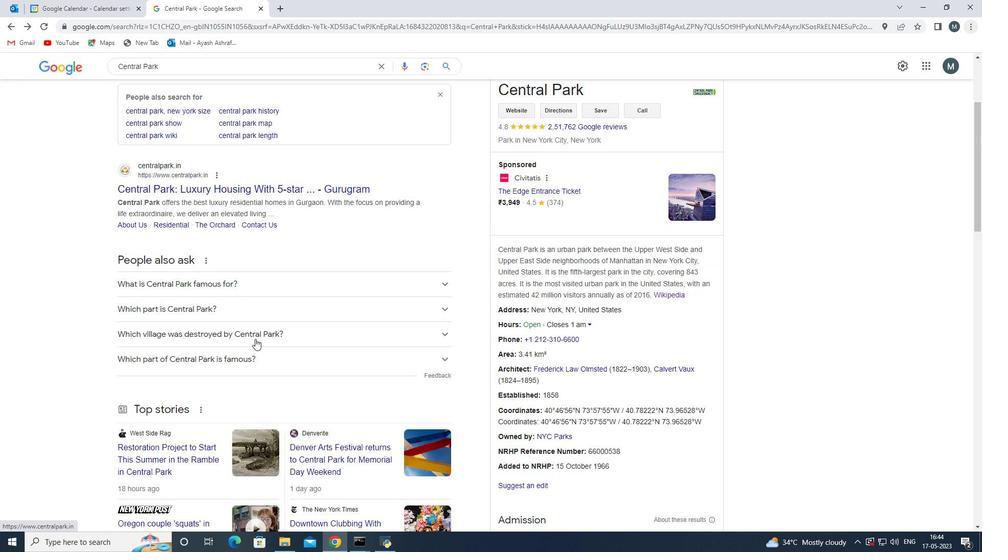 
Action: Mouse moved to (251, 342)
Screenshot: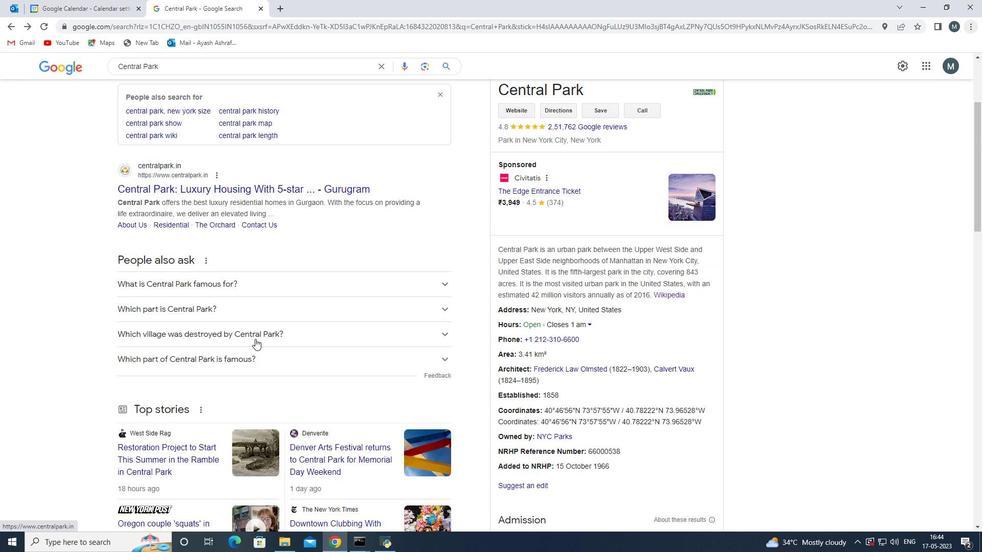 
Action: Mouse scrolled (251, 341) with delta (0, 0)
Screenshot: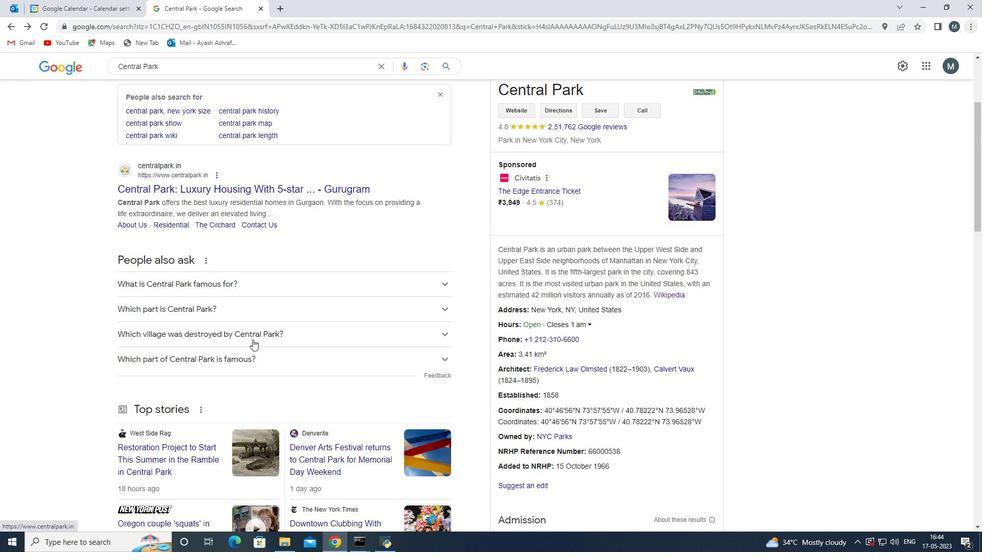 
Action: Mouse moved to (250, 343)
Screenshot: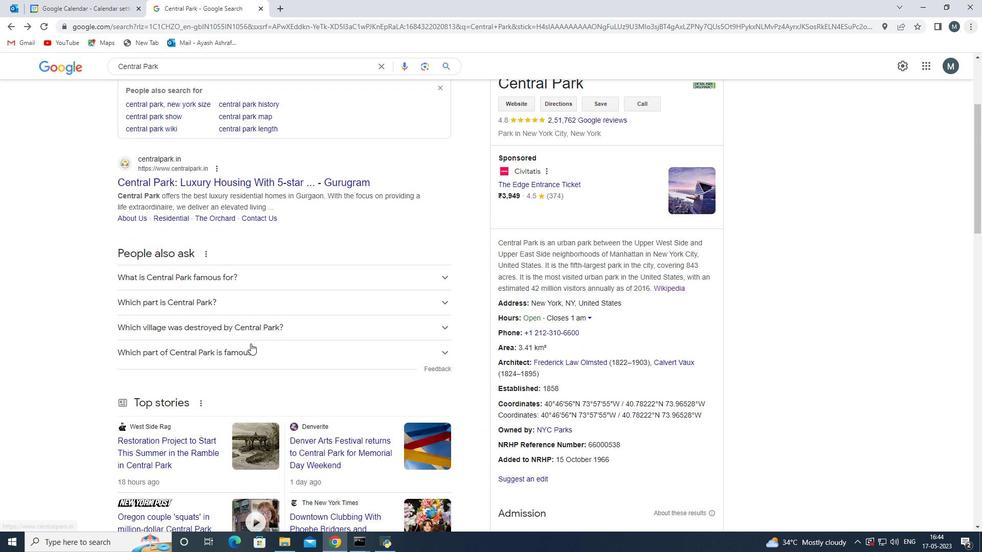 
Action: Mouse scrolled (250, 343) with delta (0, 0)
Screenshot: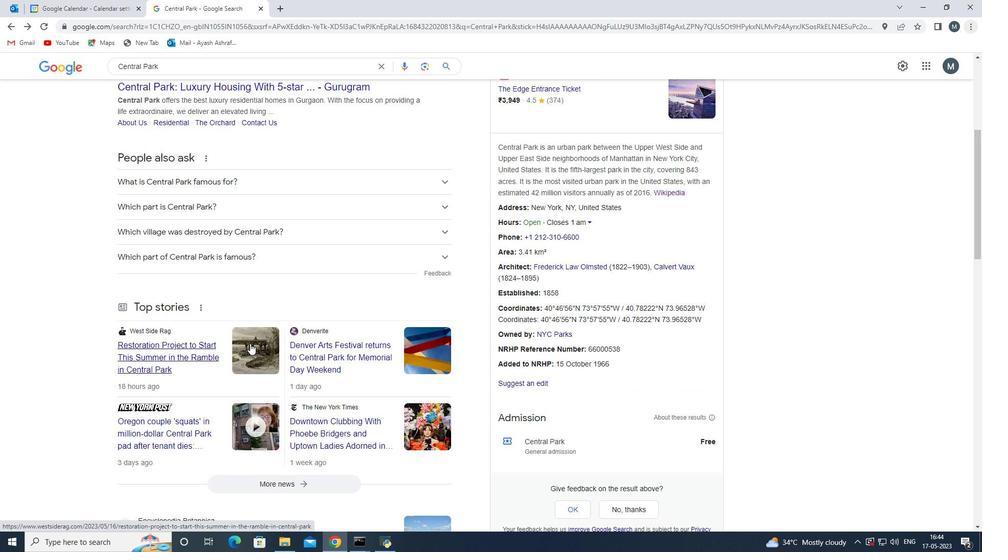 
Action: Mouse scrolled (250, 343) with delta (0, 0)
Screenshot: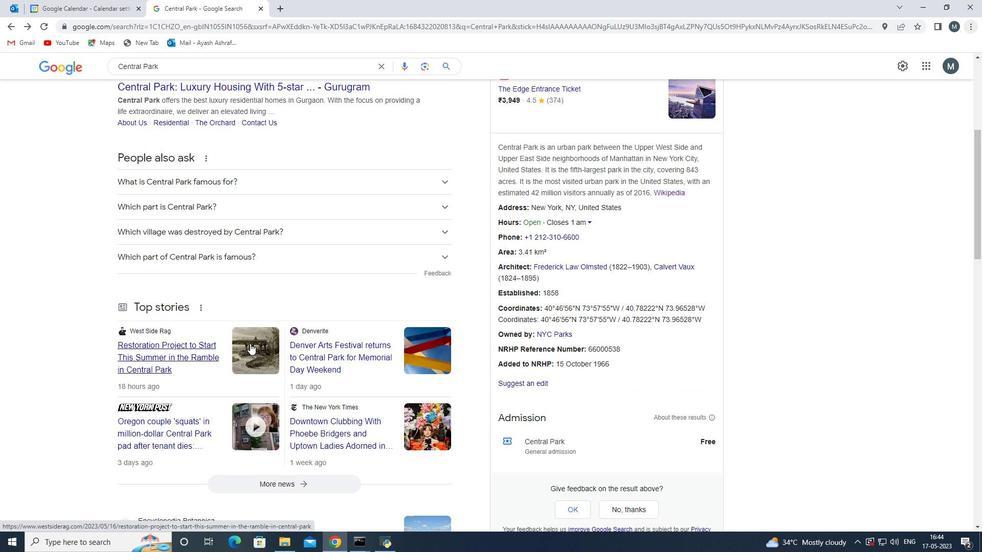 
Action: Mouse moved to (250, 343)
Screenshot: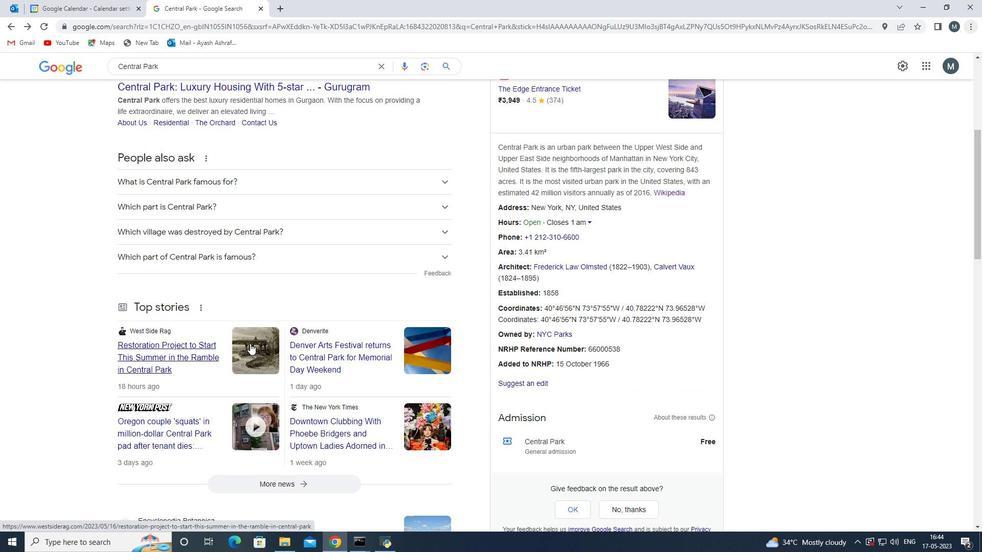 
Action: Mouse scrolled (250, 343) with delta (0, 0)
Screenshot: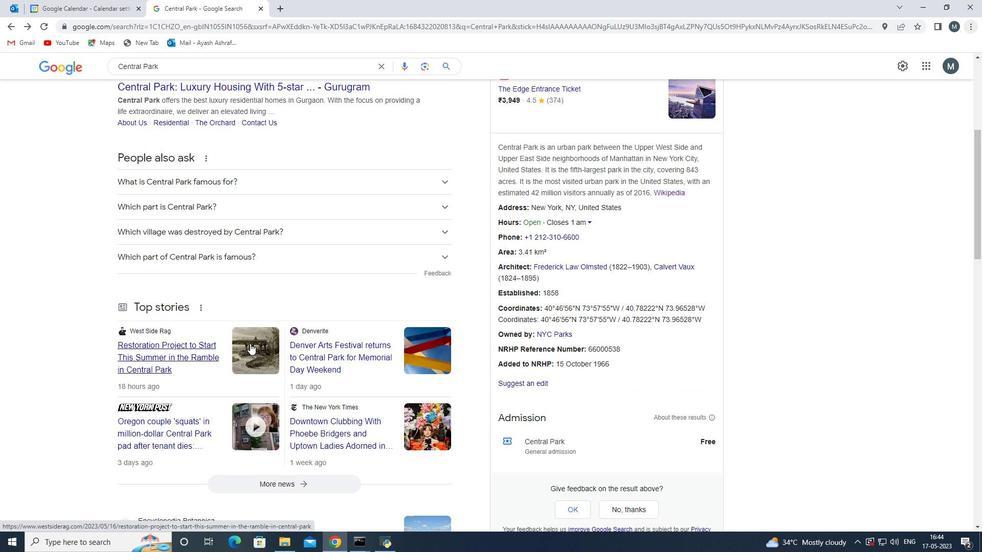 
Action: Mouse moved to (202, 389)
Screenshot: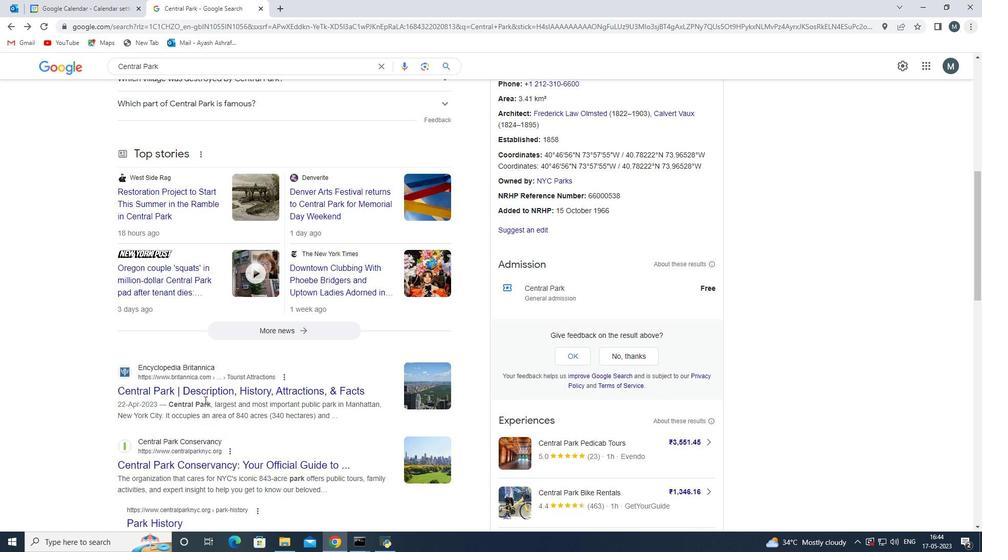 
Action: Mouse scrolled (202, 390) with delta (0, 0)
Screenshot: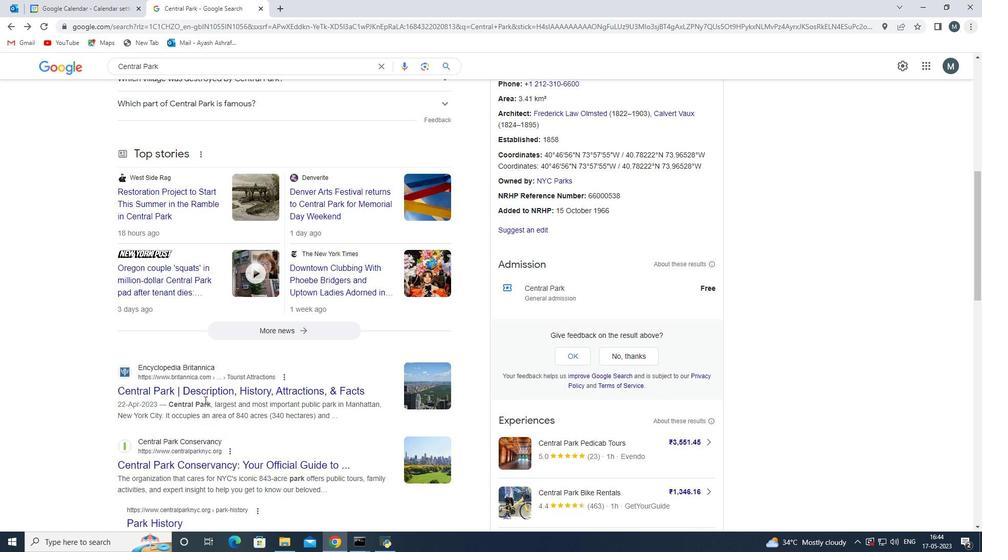 
Action: Mouse moved to (202, 389)
Screenshot: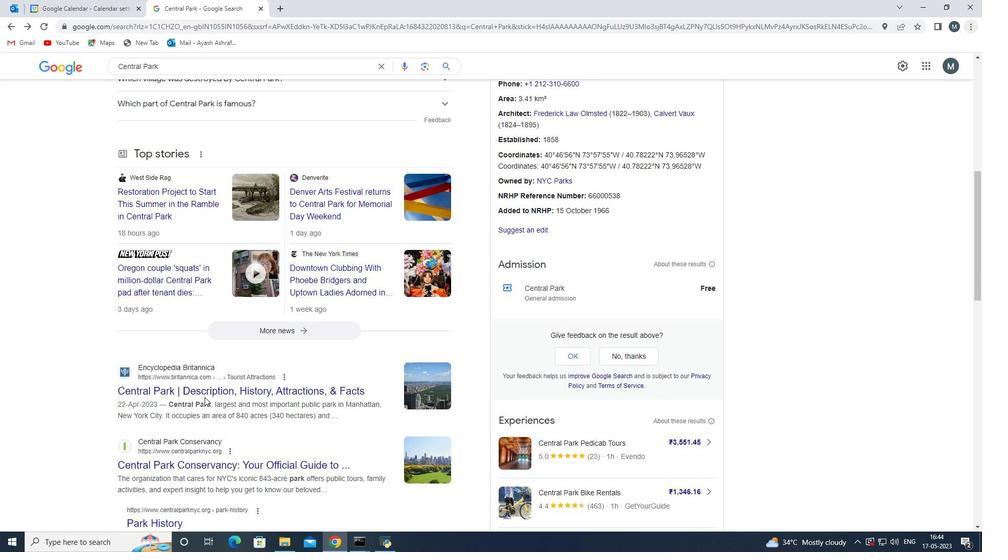 
Action: Mouse scrolled (202, 389) with delta (0, 0)
Screenshot: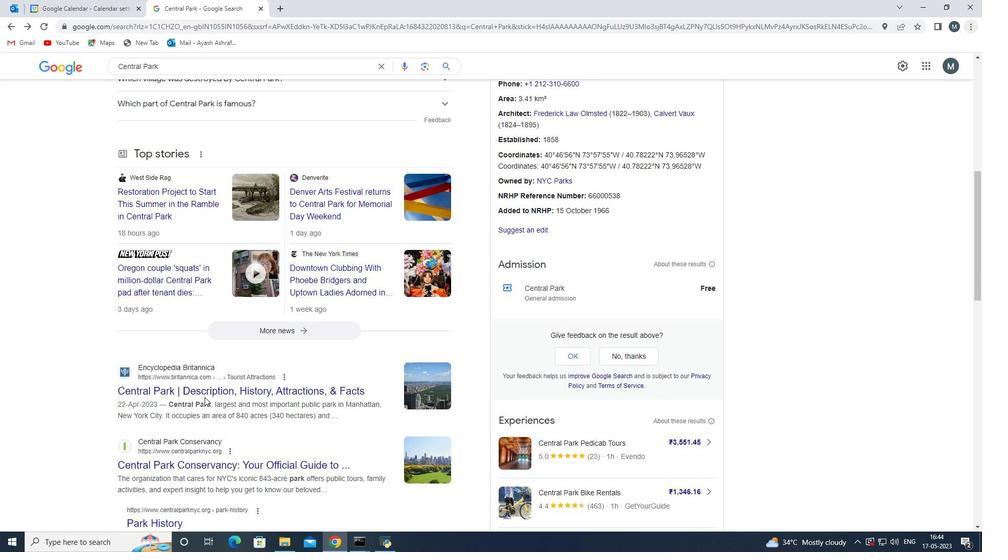 
Action: Mouse moved to (202, 387)
Screenshot: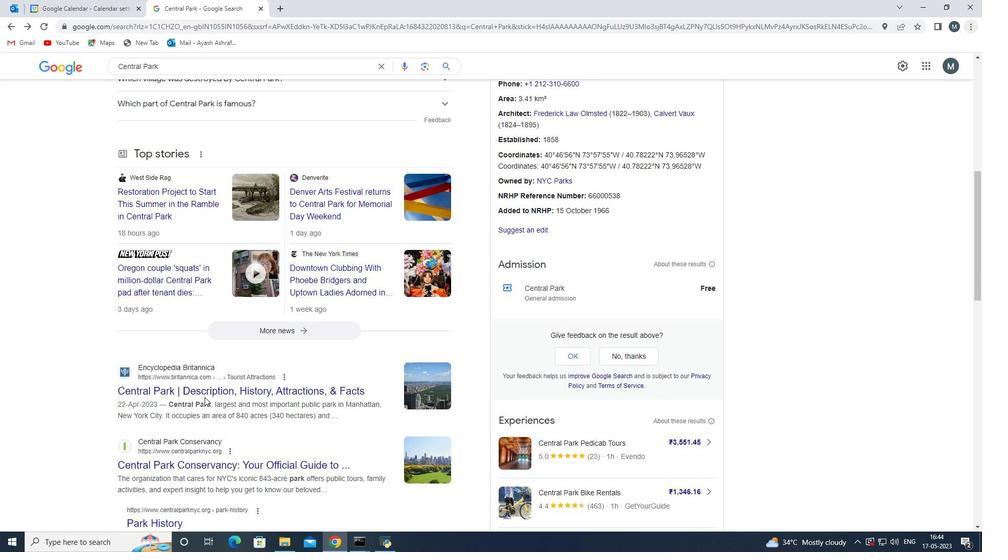 
Action: Mouse scrolled (202, 388) with delta (0, 0)
Screenshot: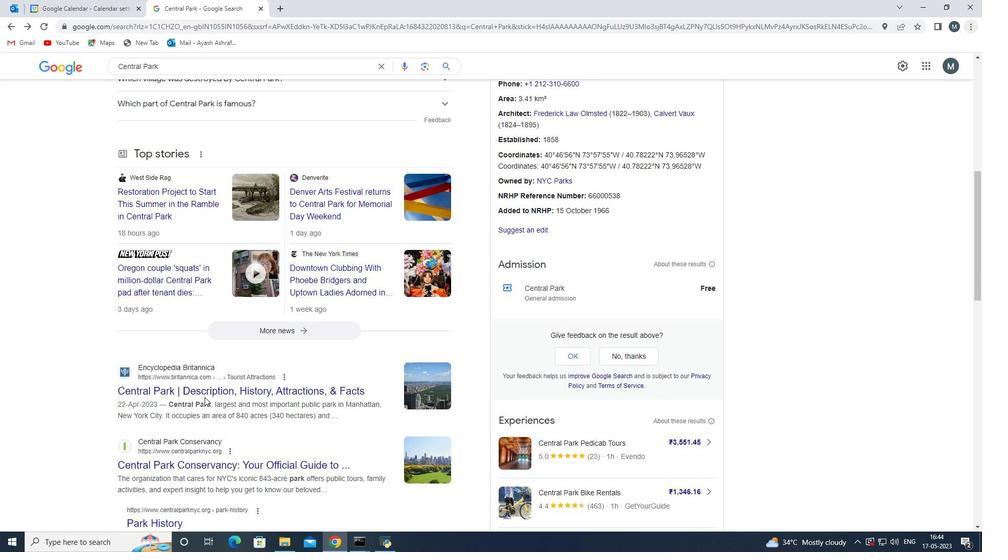 
Action: Mouse moved to (202, 386)
Screenshot: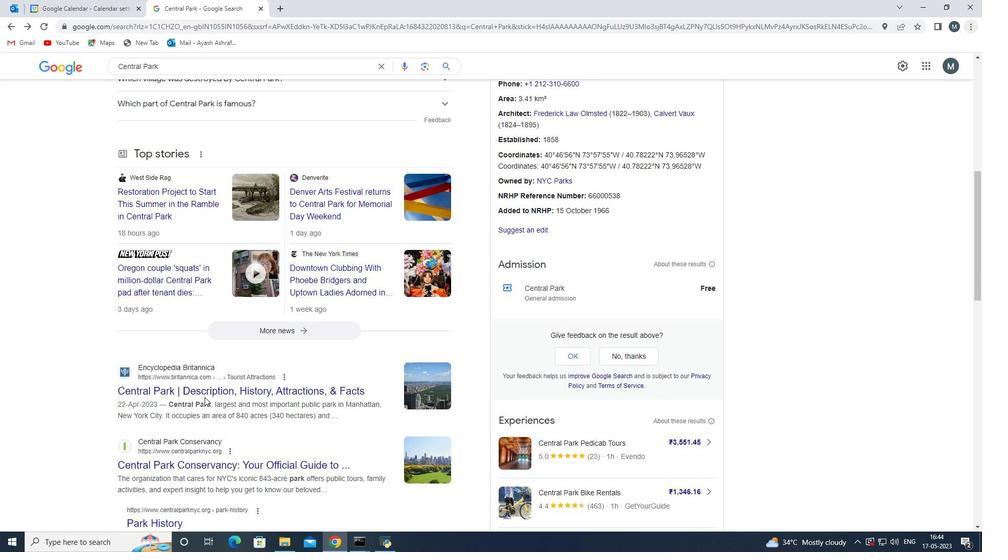 
Action: Mouse scrolled (202, 387) with delta (0, 0)
Screenshot: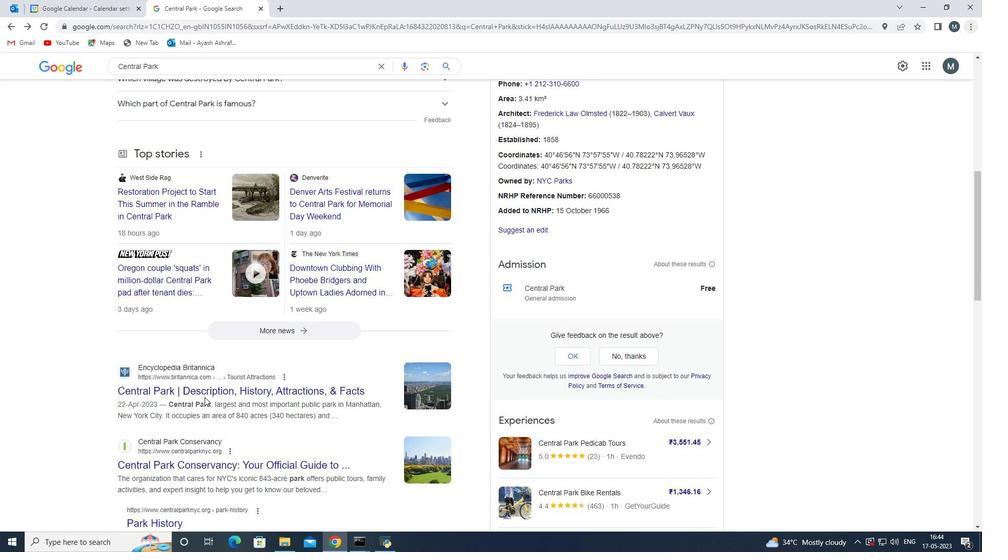 
Action: Mouse moved to (202, 383)
Screenshot: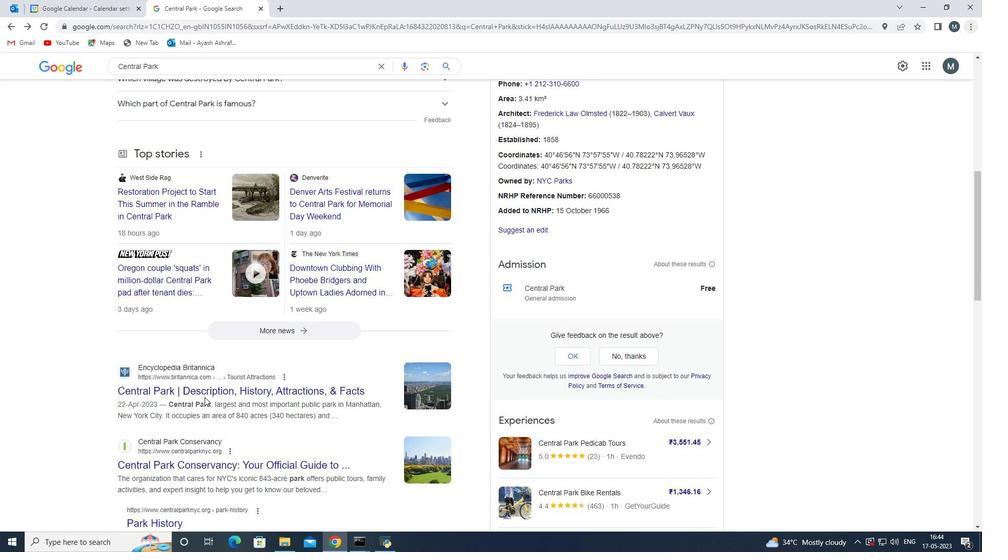 
Action: Mouse scrolled (202, 384) with delta (0, 0)
Screenshot: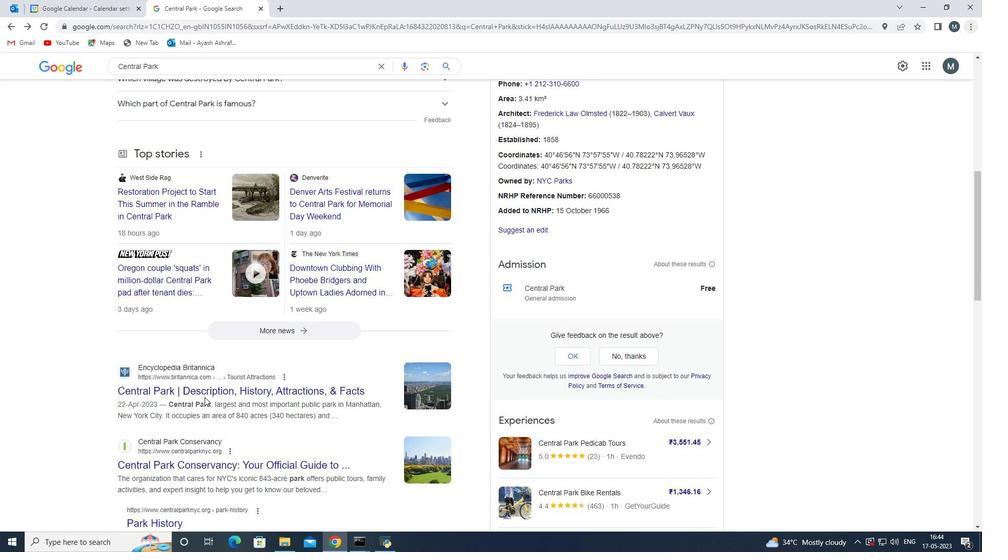 
Action: Mouse moved to (199, 378)
Screenshot: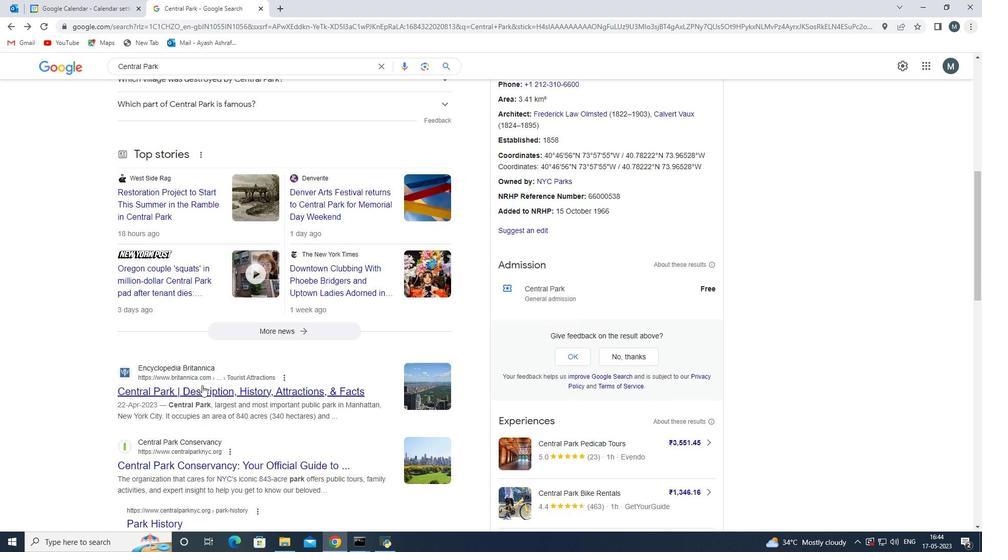 
Action: Mouse scrolled (199, 378) with delta (0, 0)
Screenshot: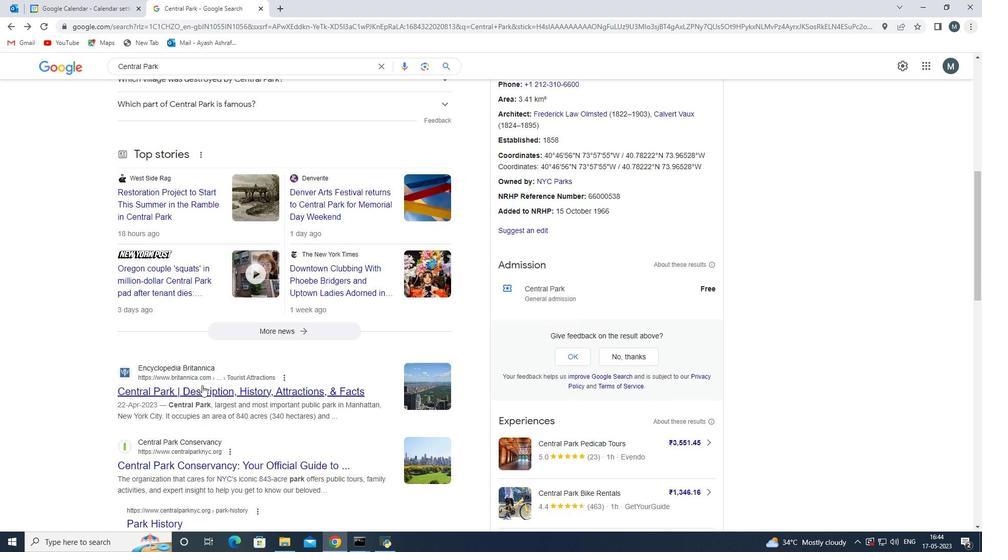 
Action: Mouse moved to (200, 311)
Screenshot: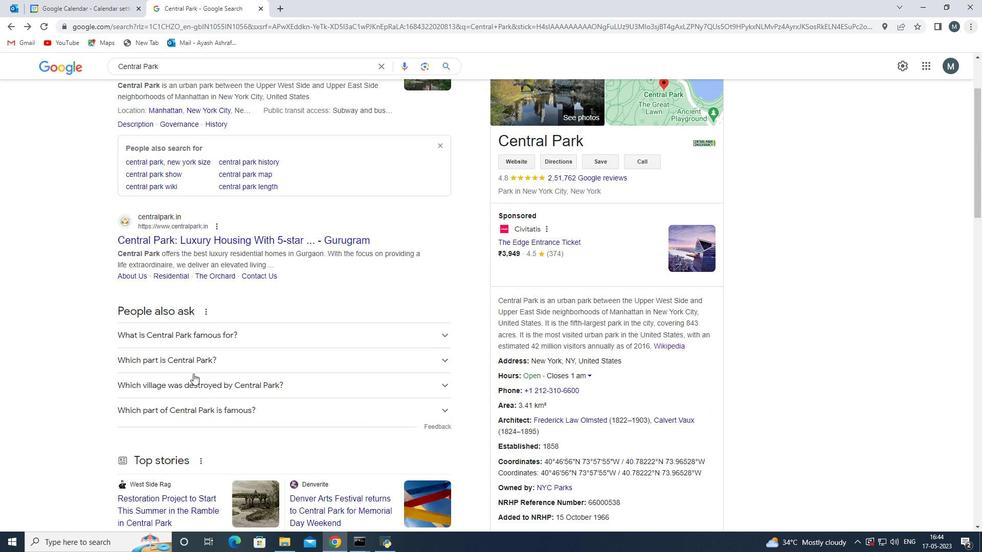 
Action: Mouse scrolled (200, 315) with delta (0, 0)
Screenshot: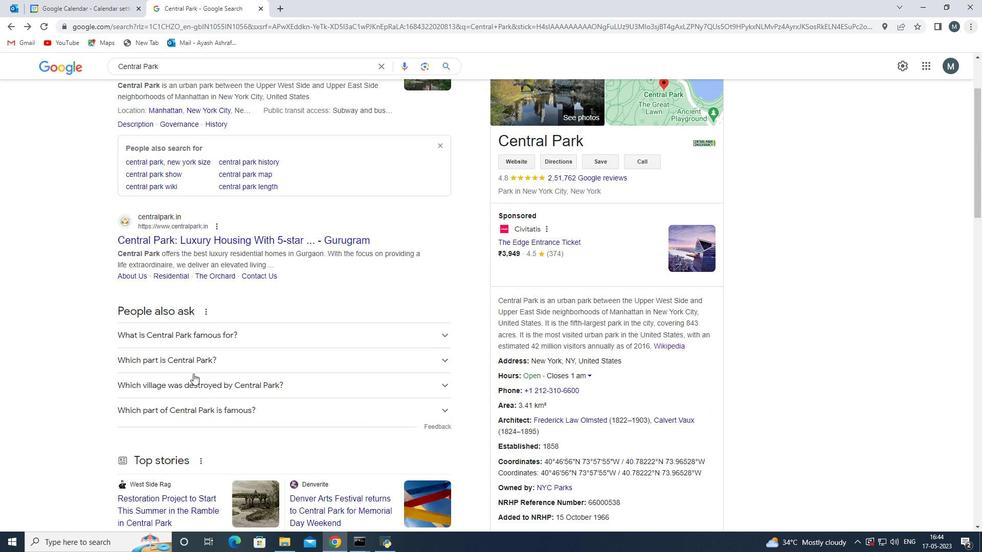 
Action: Mouse moved to (201, 311)
Screenshot: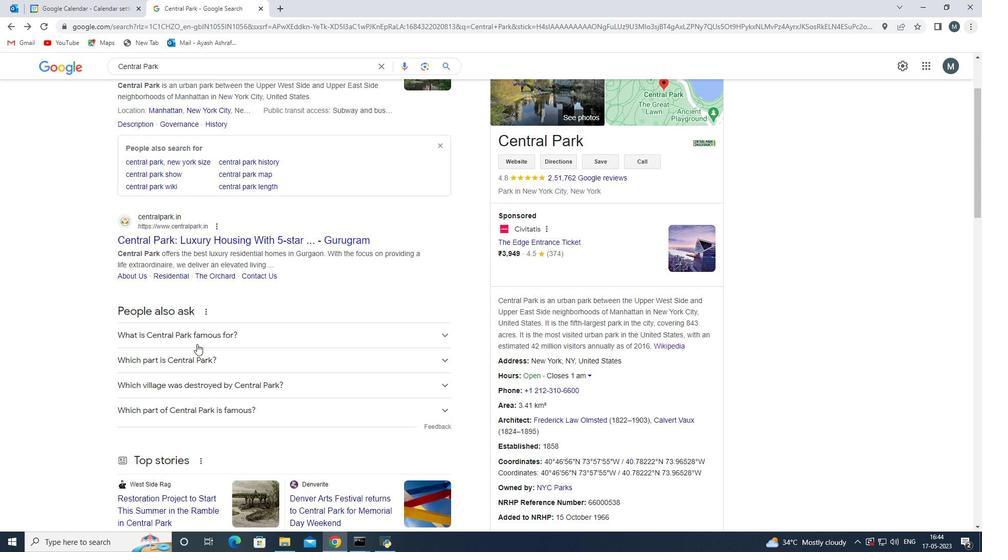 
Action: Mouse scrolled (200, 314) with delta (0, 0)
Screenshot: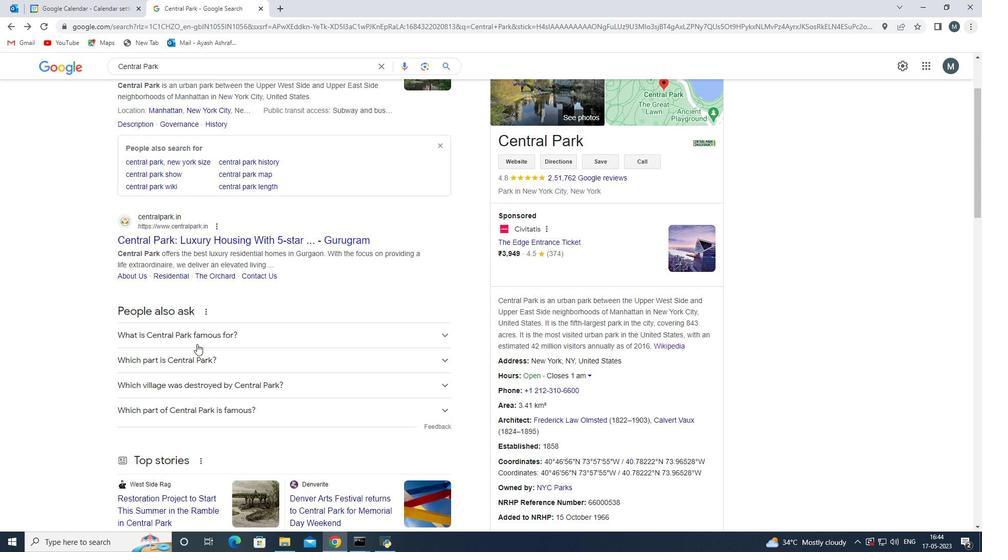 
Action: Mouse scrolled (200, 312) with delta (0, 0)
Screenshot: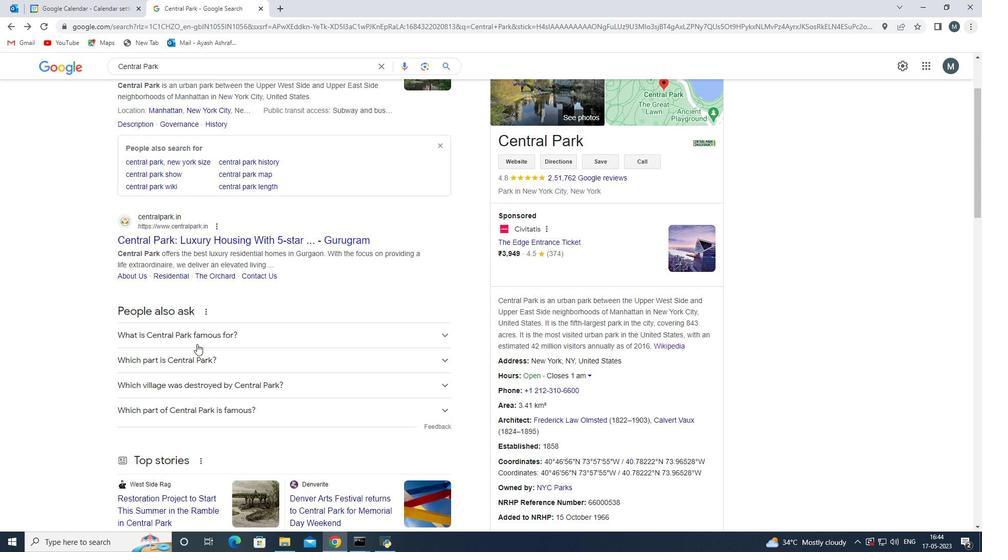 
Action: Mouse scrolled (201, 311) with delta (0, 0)
Screenshot: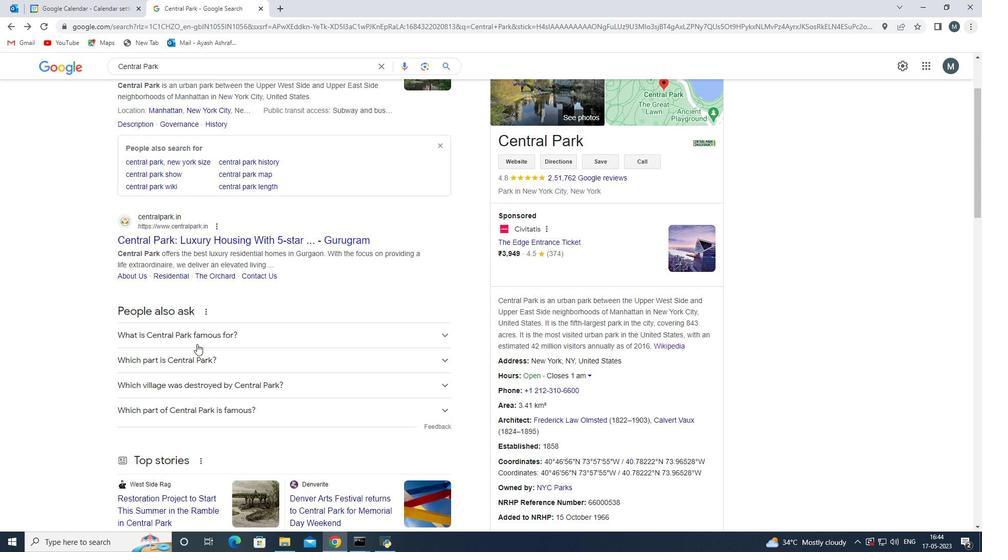 
Action: Mouse scrolled (201, 311) with delta (0, 0)
Screenshot: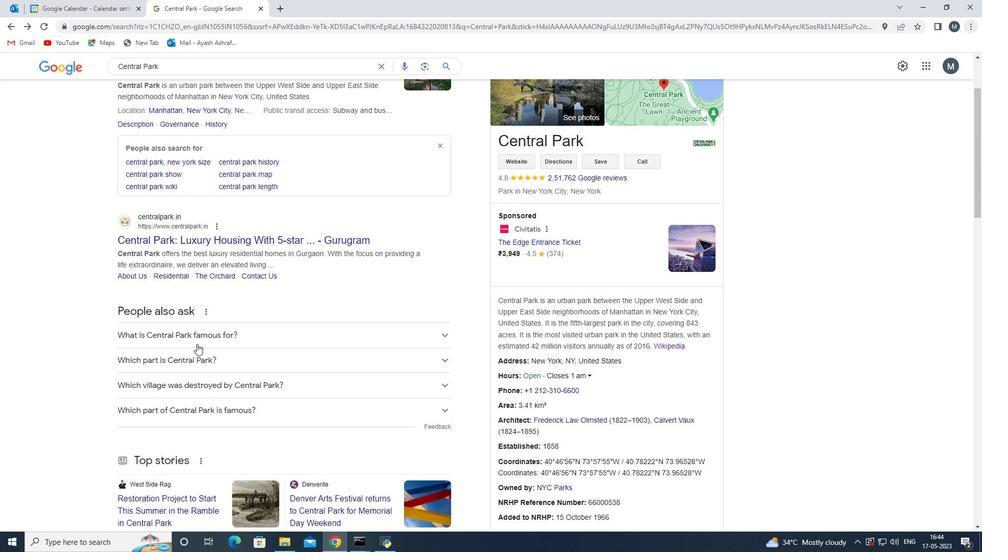 
Action: Mouse moved to (198, 306)
Screenshot: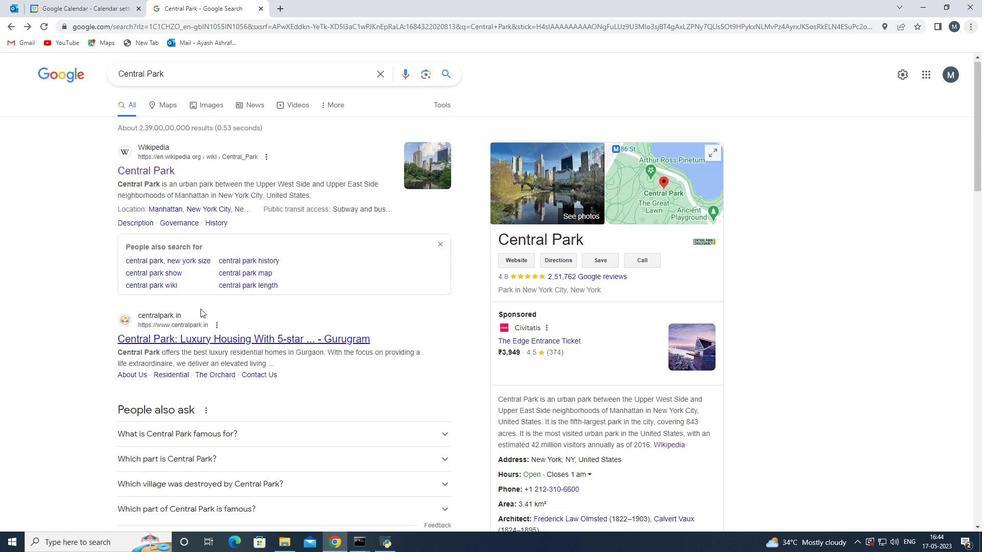 
Action: Mouse scrolled (198, 307) with delta (0, 0)
Screenshot: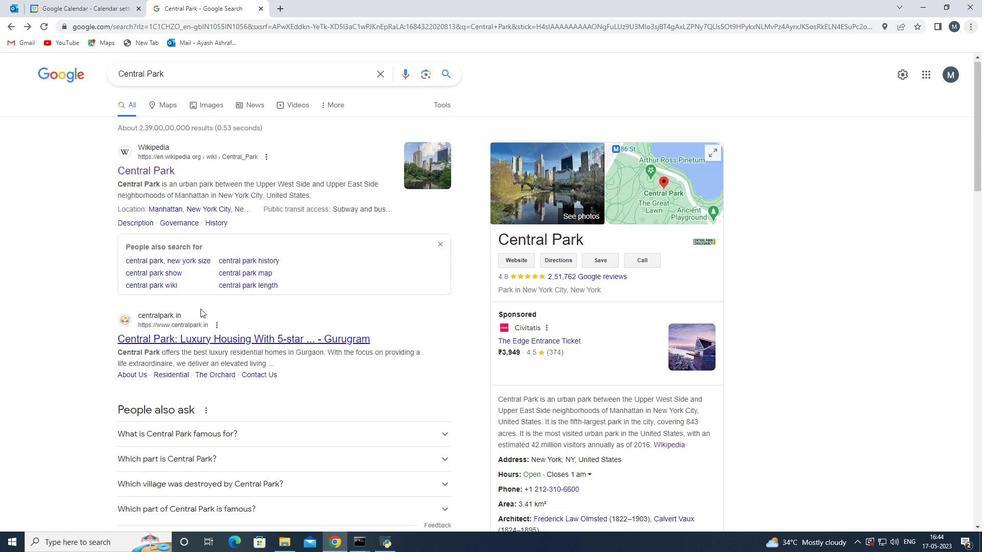 
Action: Mouse scrolled (198, 307) with delta (0, 0)
Screenshot: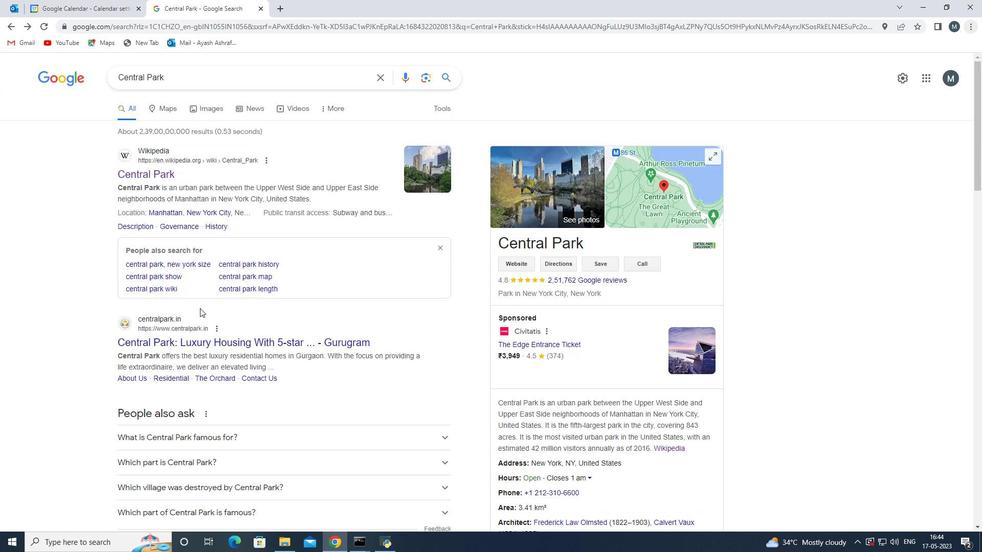 
Action: Mouse scrolled (198, 307) with delta (0, 0)
Screenshot: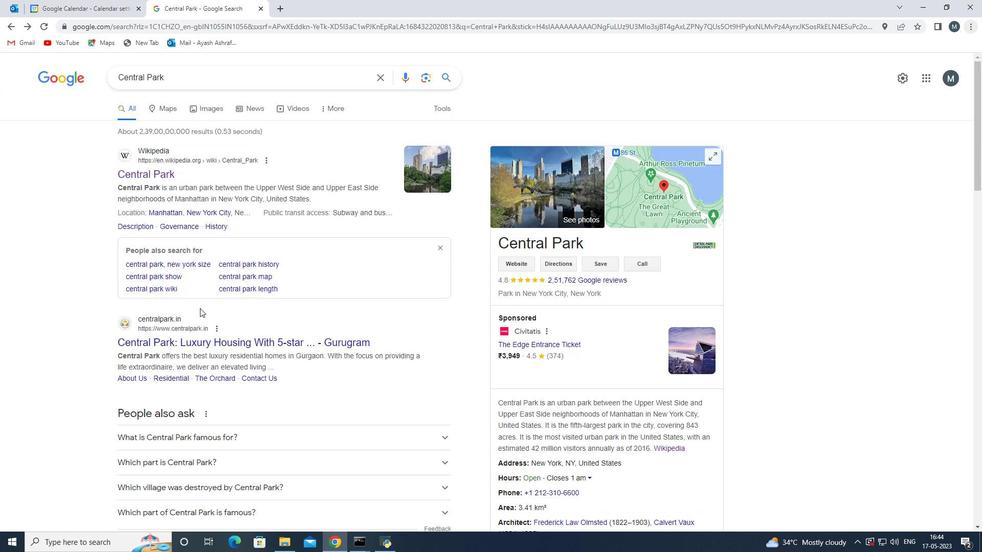 
Action: Mouse scrolled (198, 307) with delta (0, 0)
Screenshot: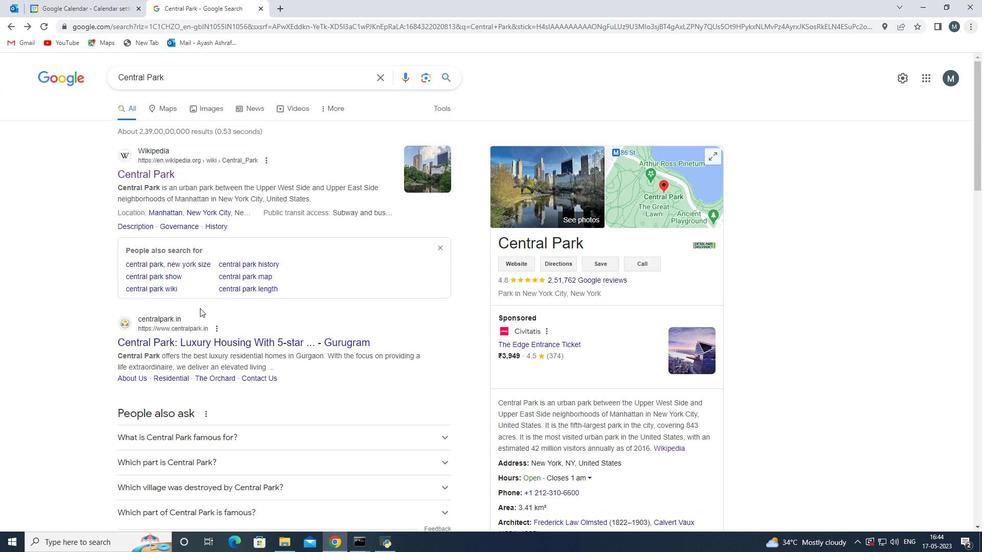 
Action: Mouse scrolled (198, 307) with delta (0, 0)
Screenshot: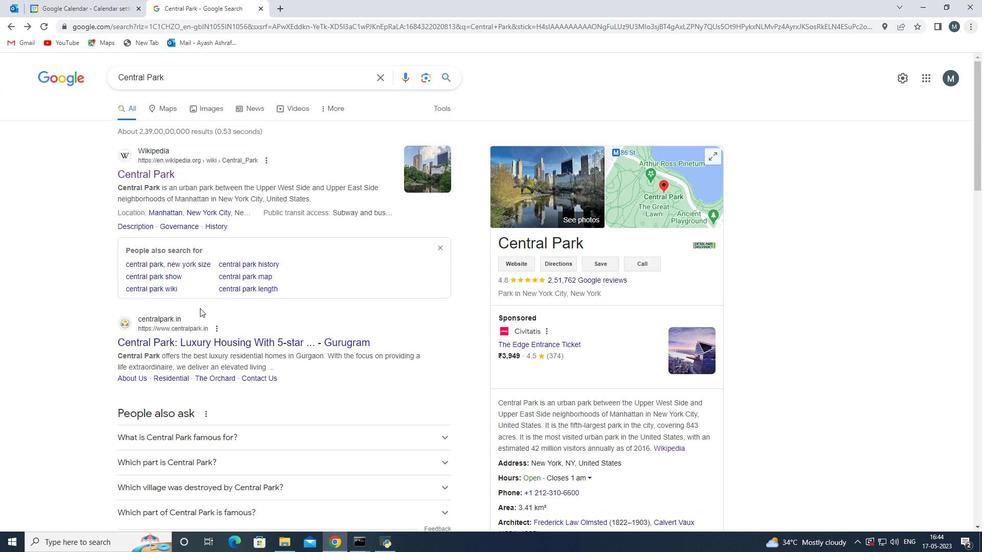 
Action: Mouse moved to (9, 27)
Screenshot: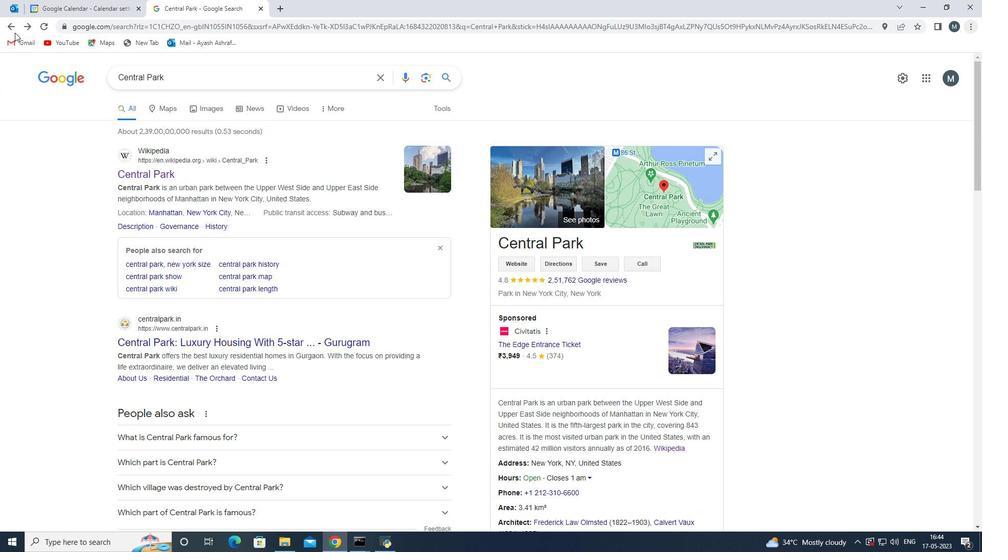 
Action: Mouse pressed left at (9, 27)
Screenshot: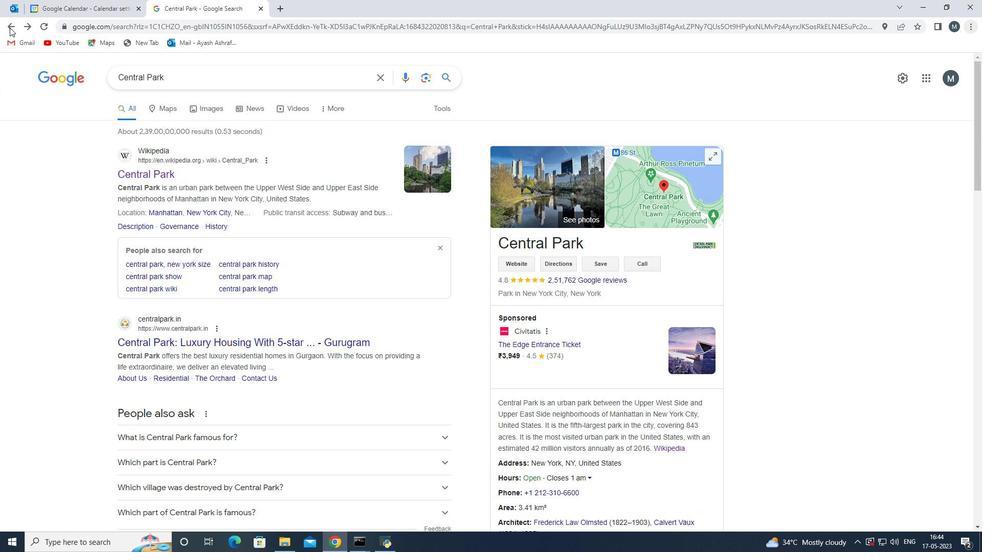 
Action: Mouse moved to (215, 125)
Screenshot: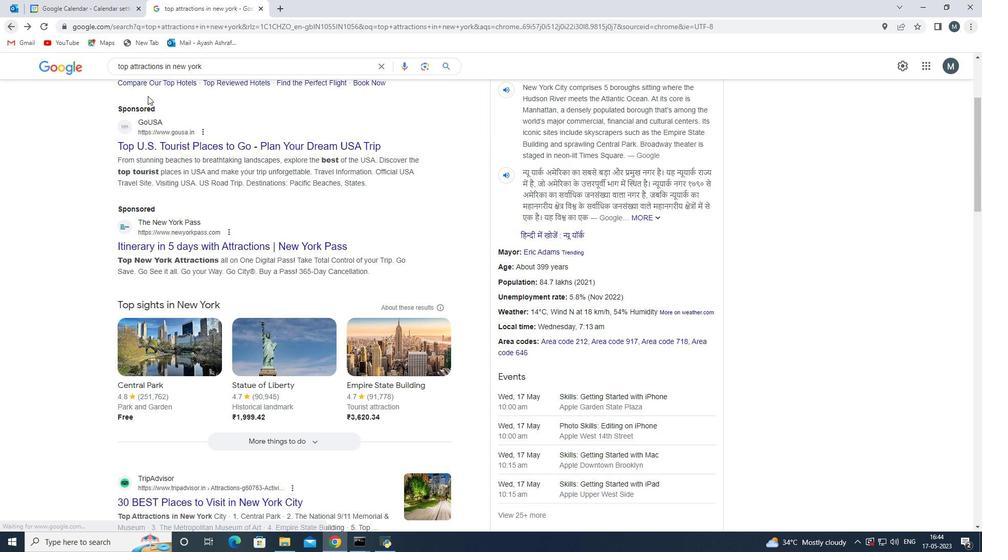 
Action: Mouse scrolled (215, 125) with delta (0, 0)
Screenshot: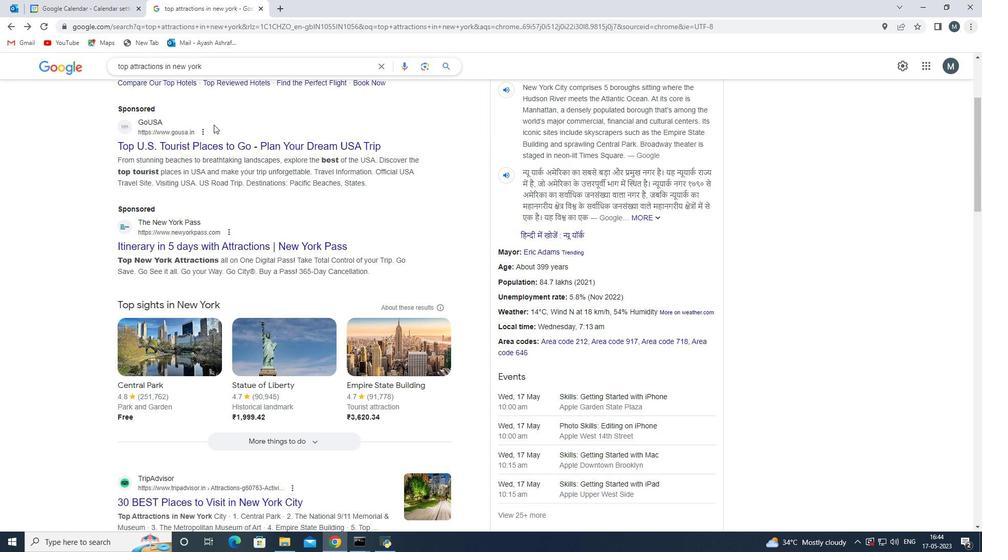 
Action: Mouse moved to (216, 125)
Screenshot: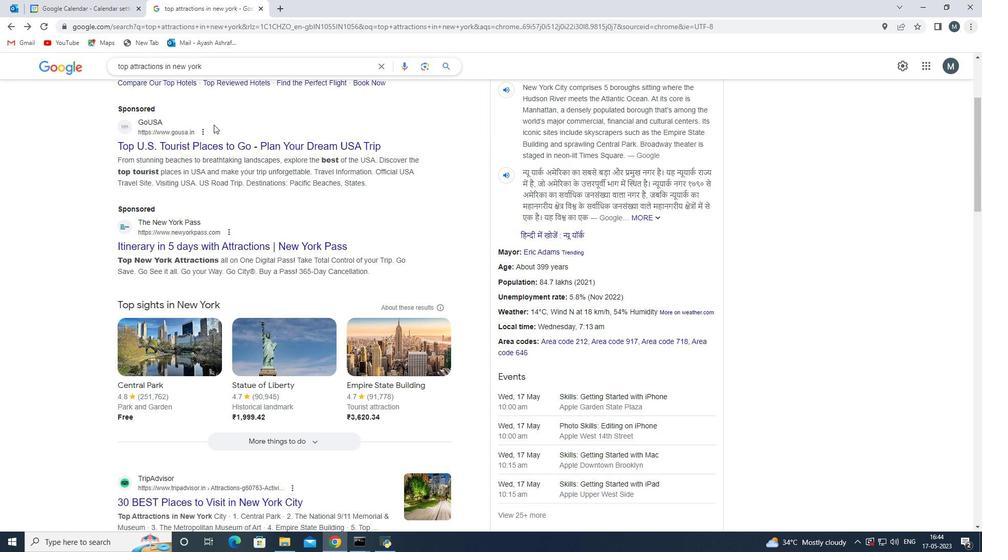 
Action: Mouse scrolled (216, 125) with delta (0, 0)
Screenshot: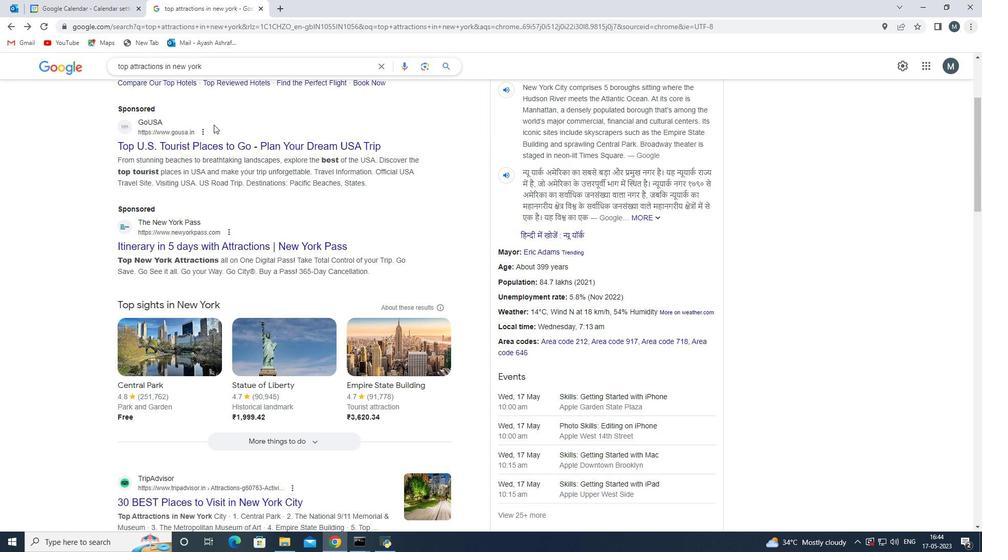 
Action: Mouse scrolled (216, 125) with delta (0, 0)
Screenshot: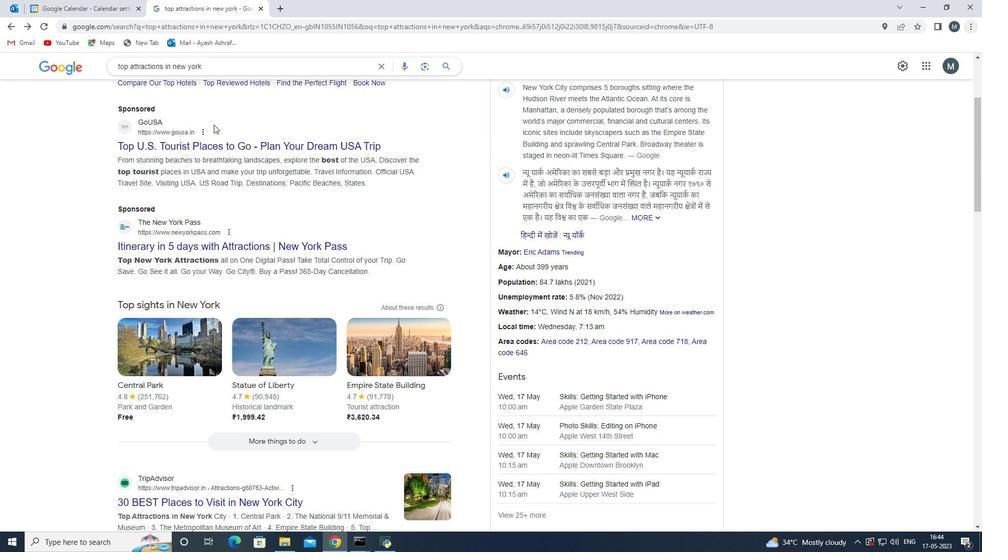 
Action: Mouse moved to (224, 142)
Screenshot: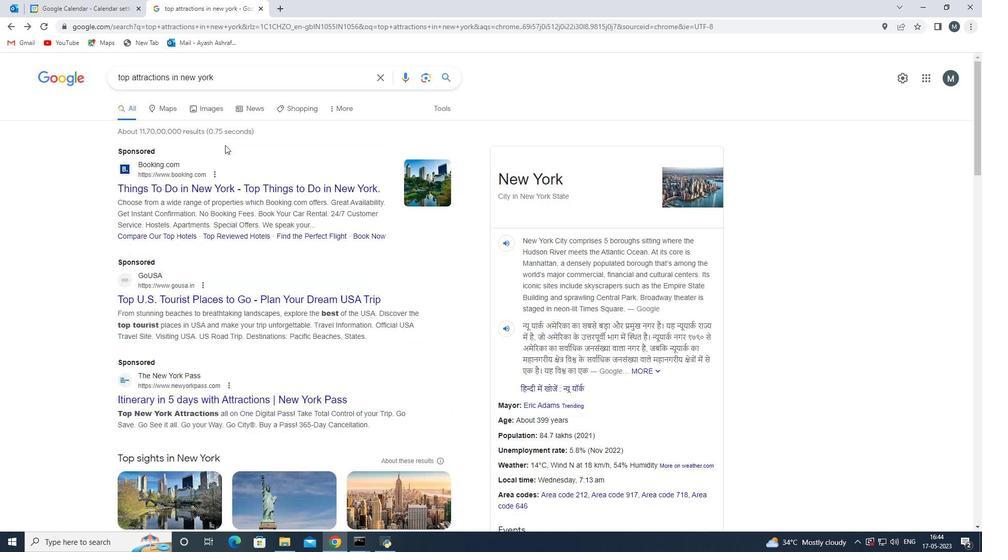 
Action: Mouse scrolled (224, 142) with delta (0, 0)
Screenshot: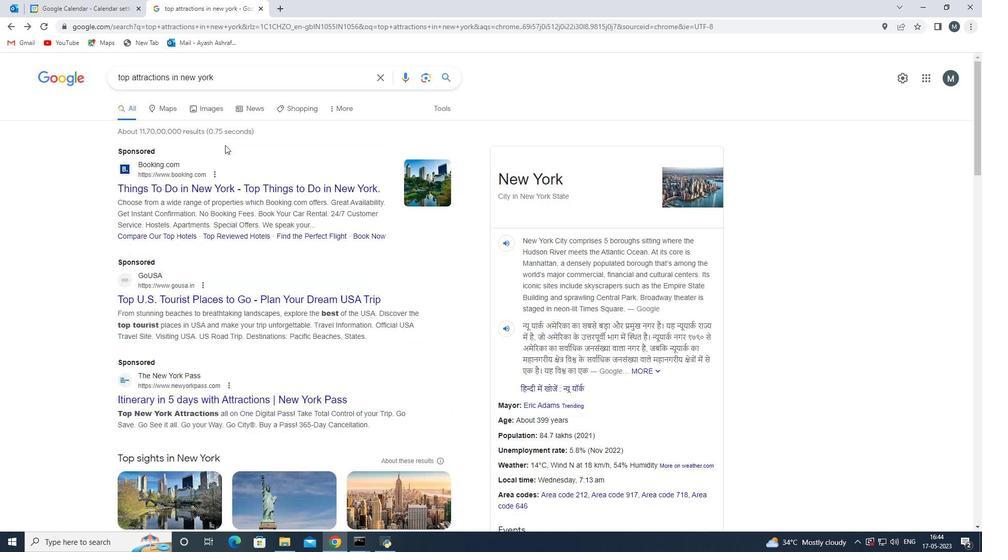
Action: Mouse scrolled (224, 142) with delta (0, 0)
Screenshot: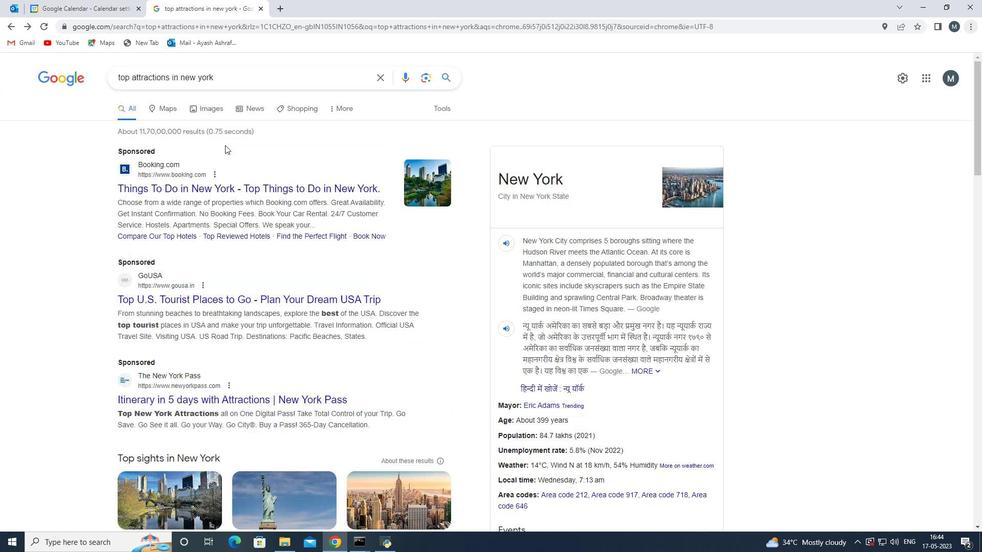 
Action: Mouse moved to (237, 73)
Screenshot: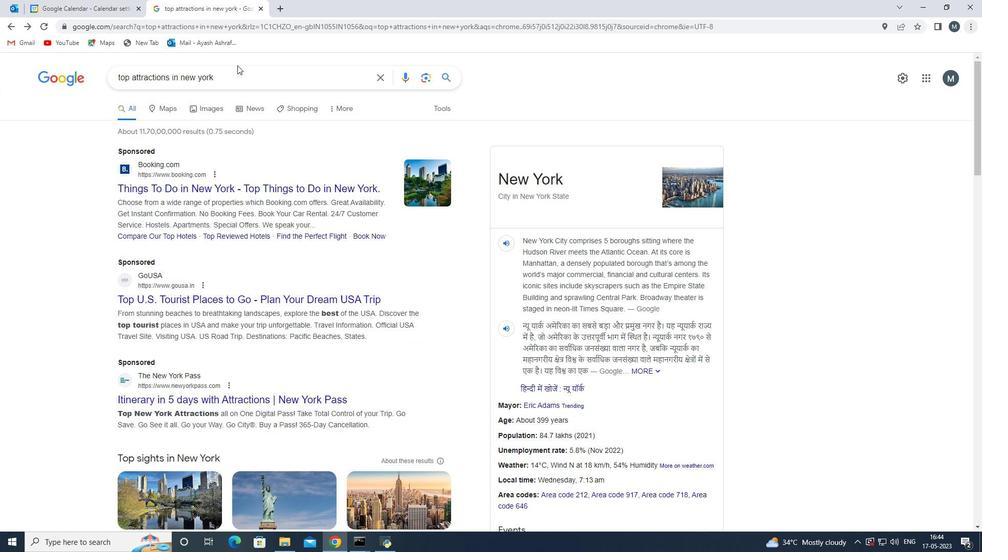 
Action: Mouse pressed left at (237, 73)
Screenshot: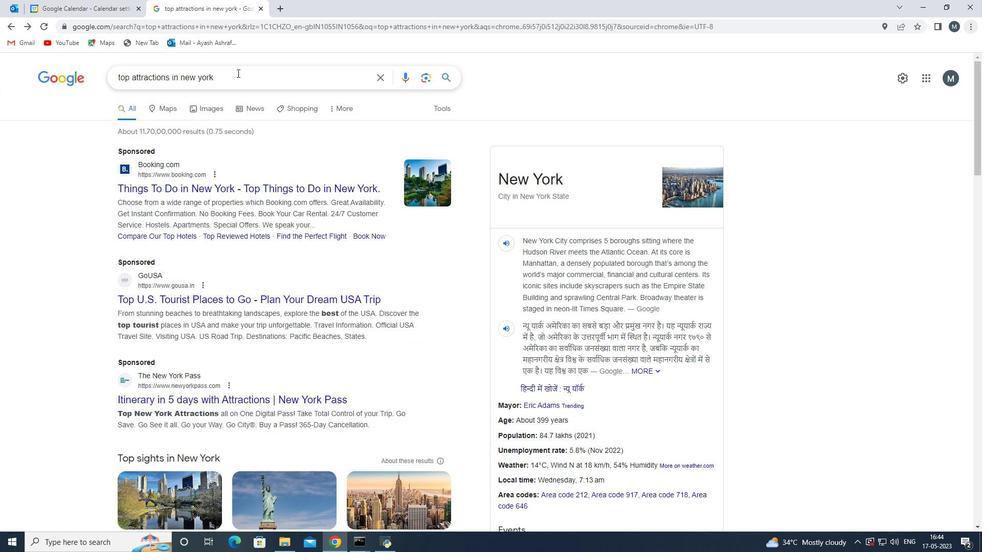 
Action: Mouse moved to (231, 81)
Screenshot: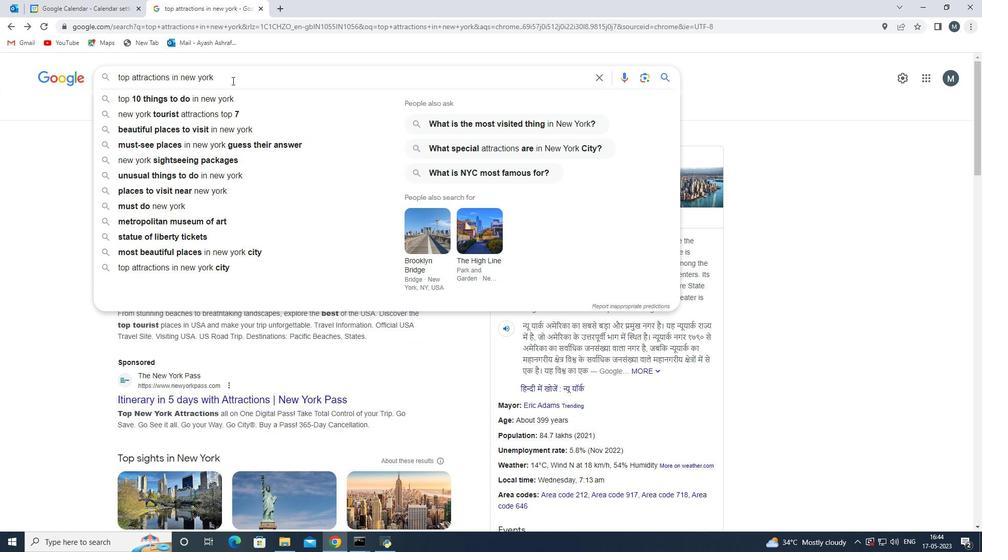 
Action: Key pressed <Key.space><Key.alt_gr>
Screenshot: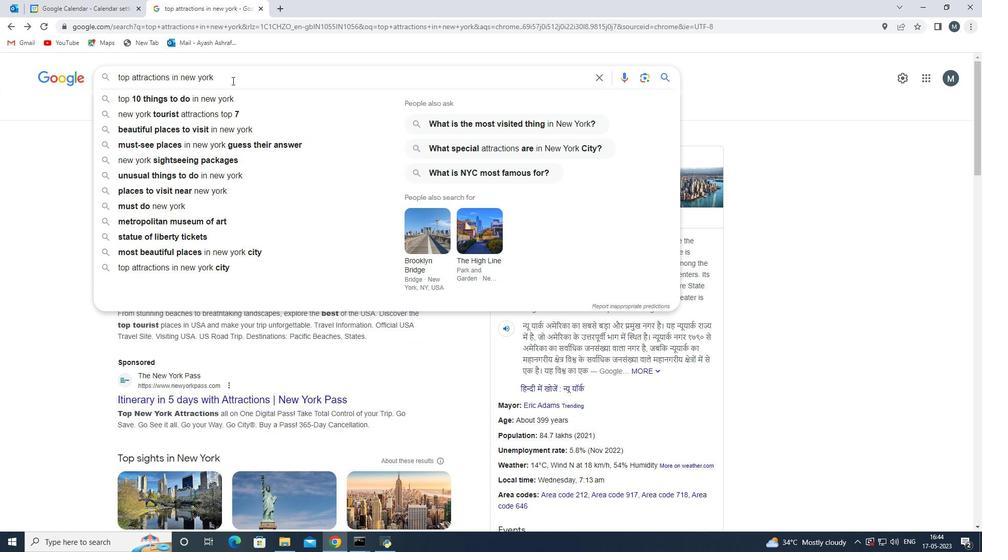 
Action: Mouse moved to (229, 92)
Screenshot: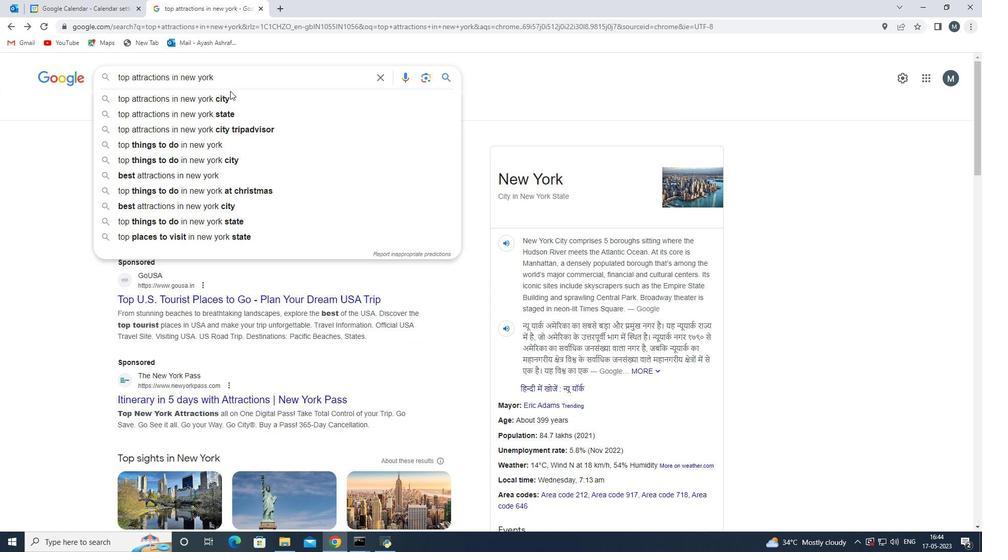 
Action: Mouse pressed left at (229, 92)
Screenshot: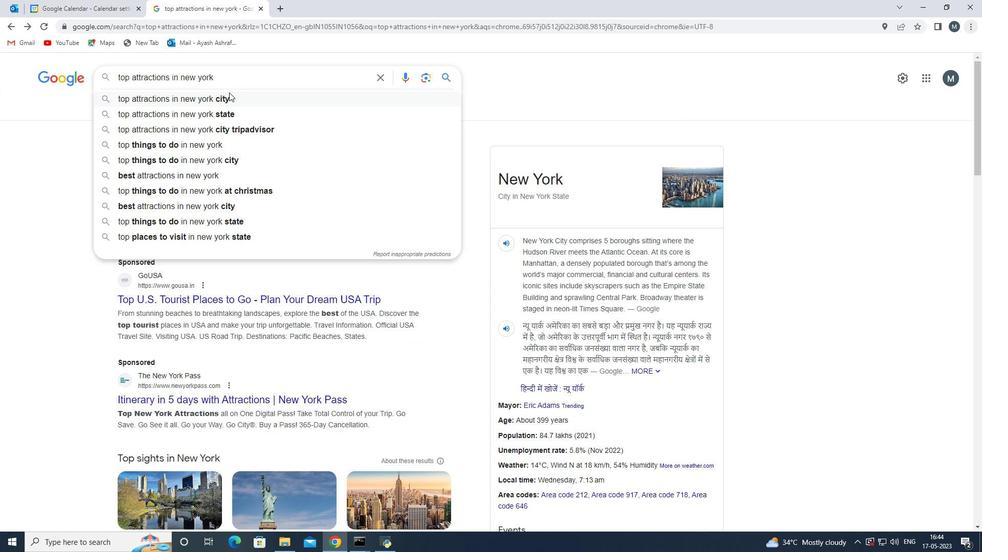 
Action: Mouse moved to (168, 110)
Screenshot: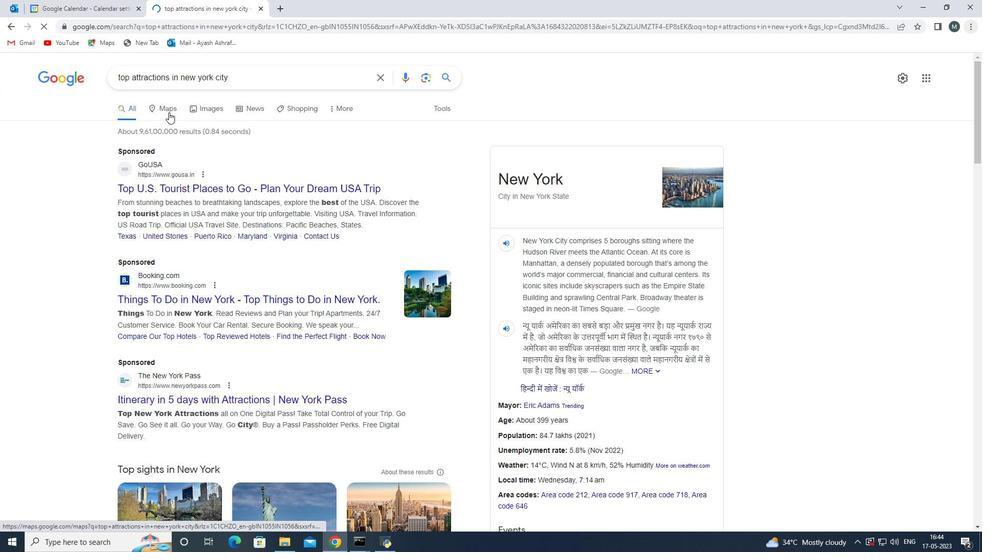 
Action: Mouse pressed left at (168, 110)
Screenshot: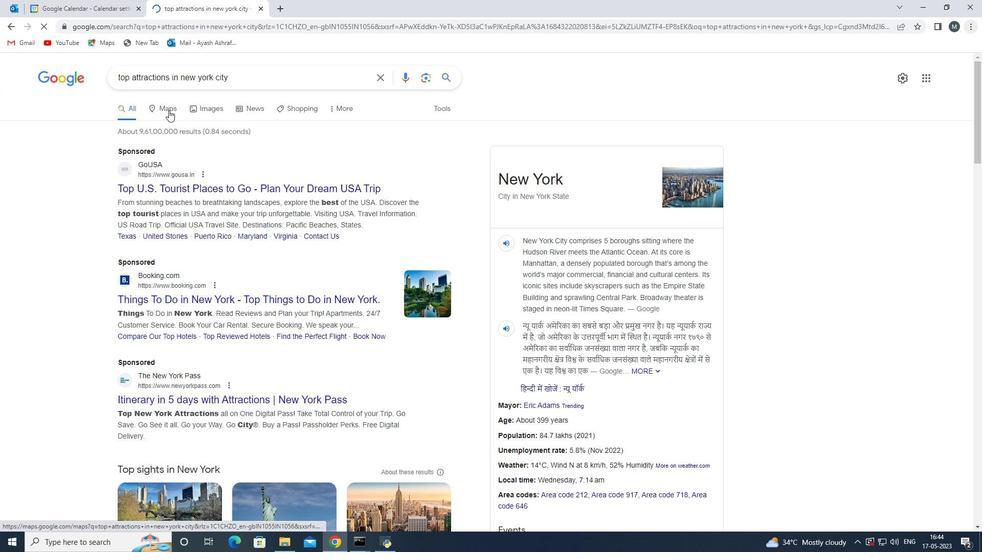 
Action: Mouse moved to (229, 64)
Screenshot: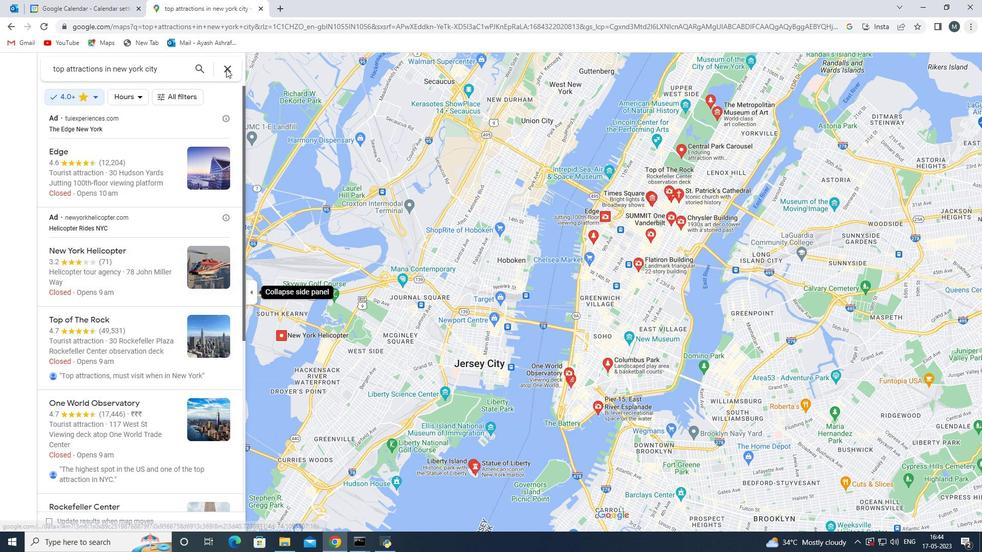 
Action: Mouse pressed left at (229, 64)
Screenshot: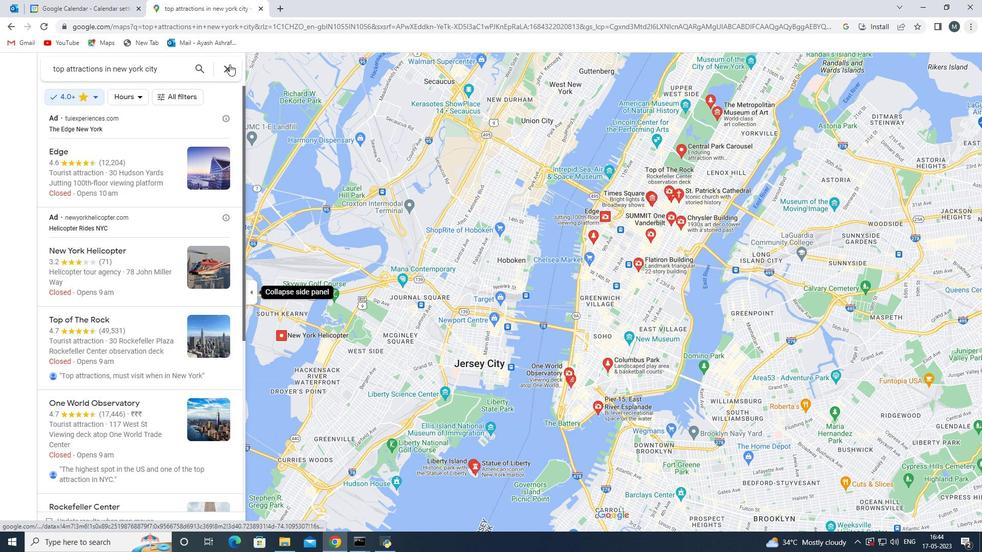 
Action: Mouse moved to (483, 294)
Screenshot: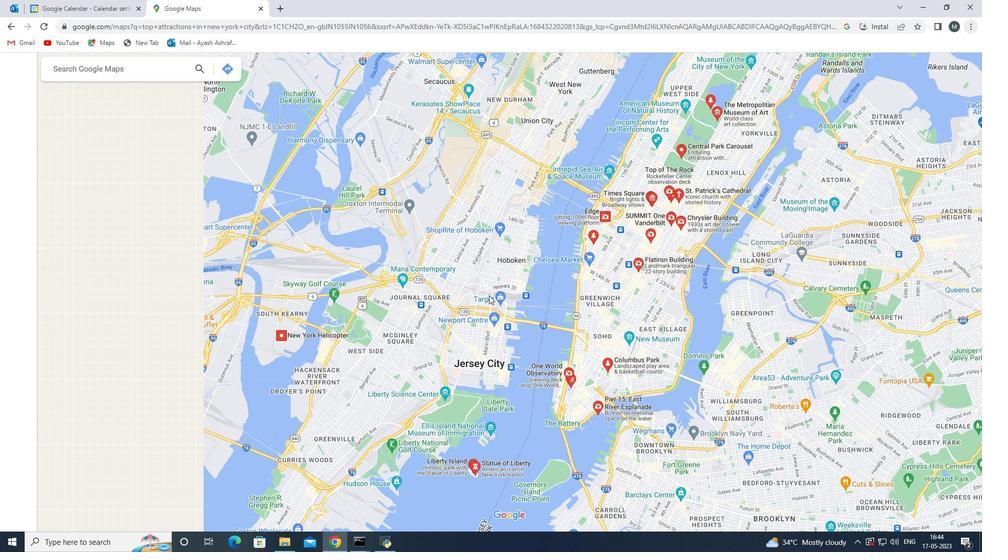 
Action: Mouse scrolled (483, 294) with delta (0, 0)
Screenshot: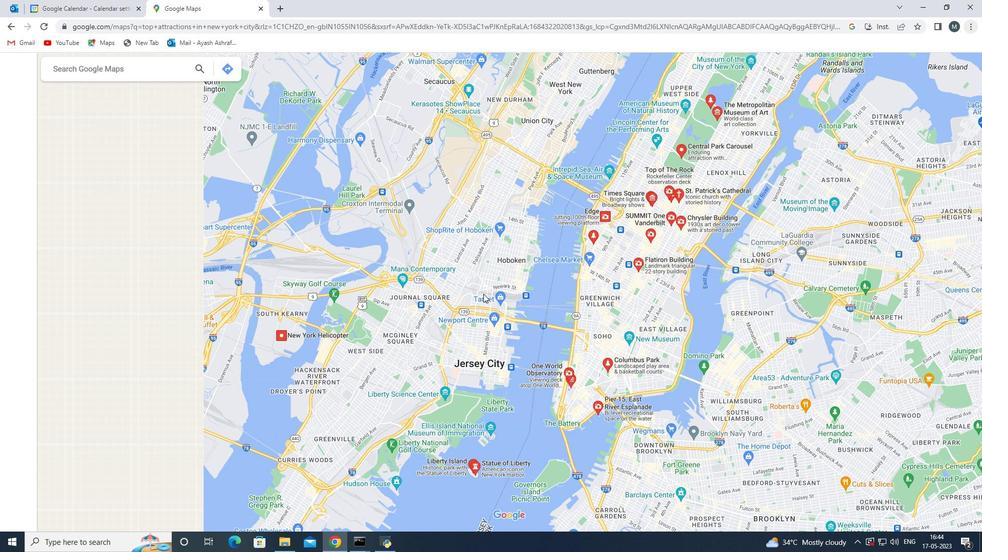 
Action: Mouse moved to (539, 303)
Screenshot: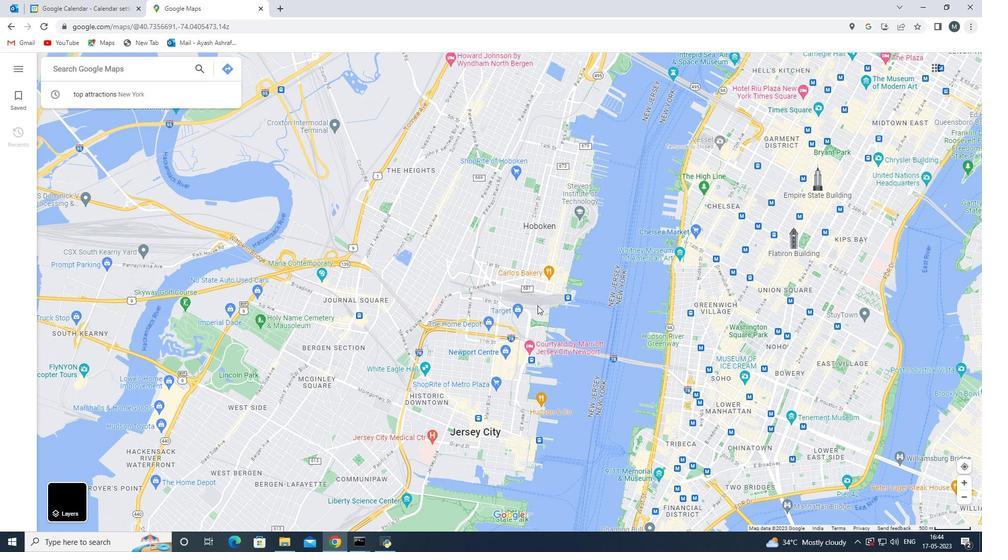 
Action: Mouse scrolled (539, 303) with delta (0, 0)
Screenshot: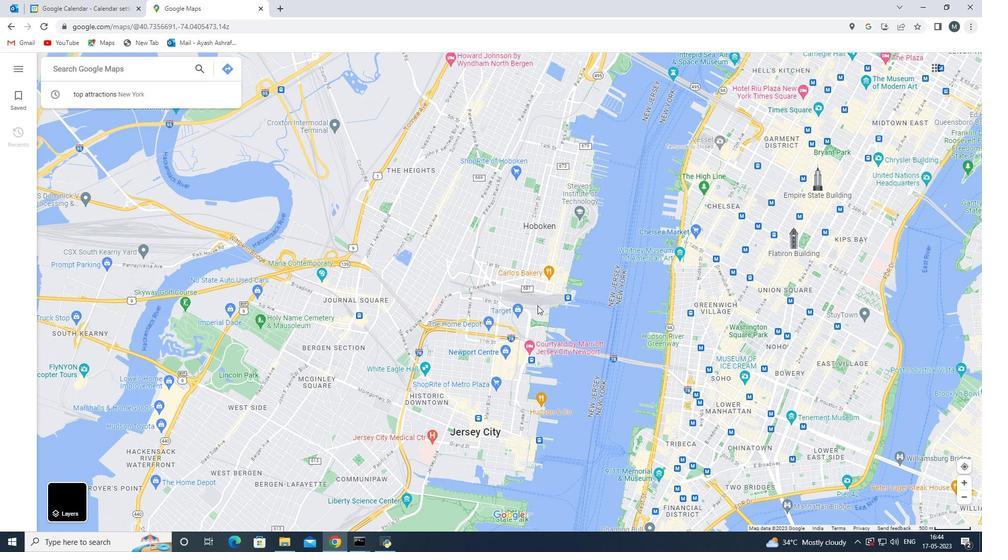 
Action: Mouse moved to (537, 304)
Screenshot: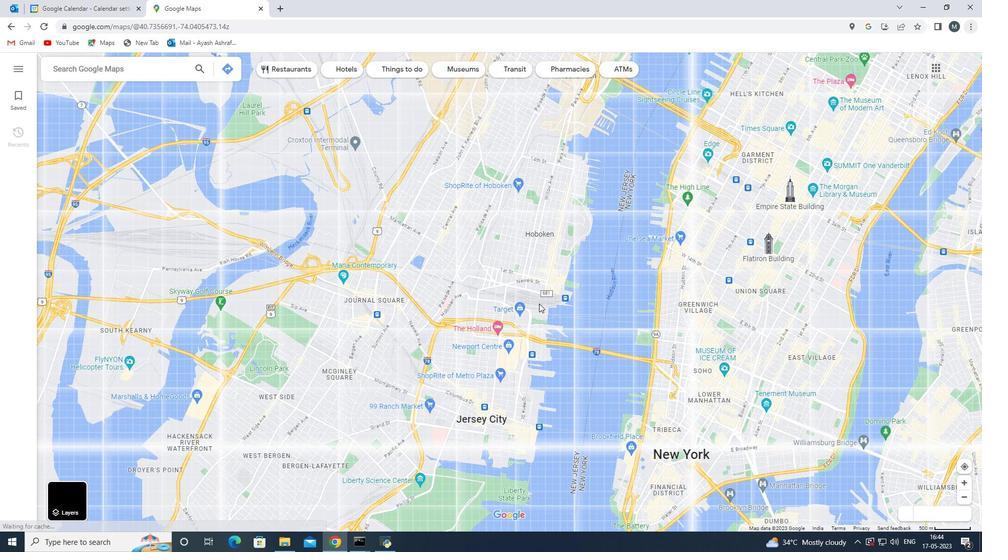 
Action: Mouse scrolled (537, 303) with delta (0, 0)
Screenshot: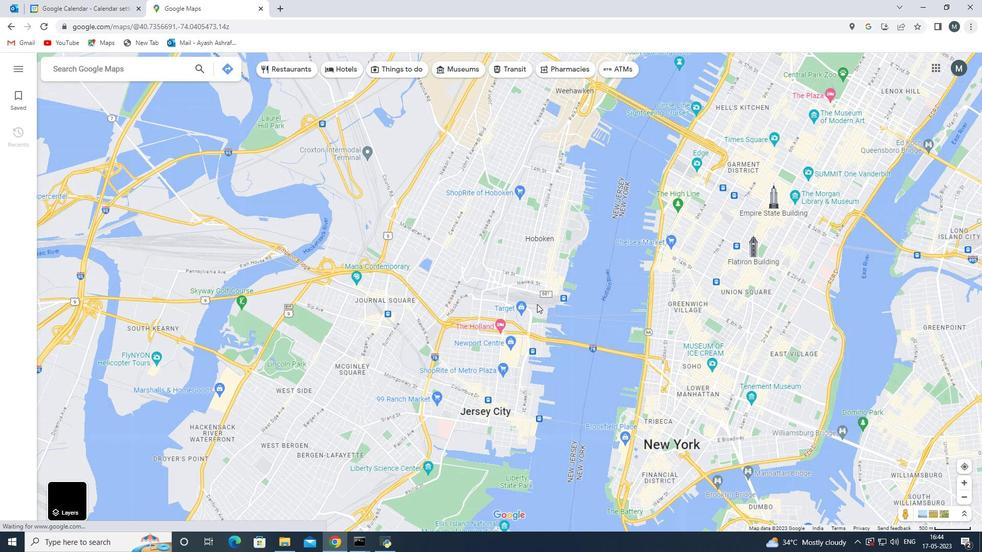 
Action: Mouse moved to (534, 309)
Screenshot: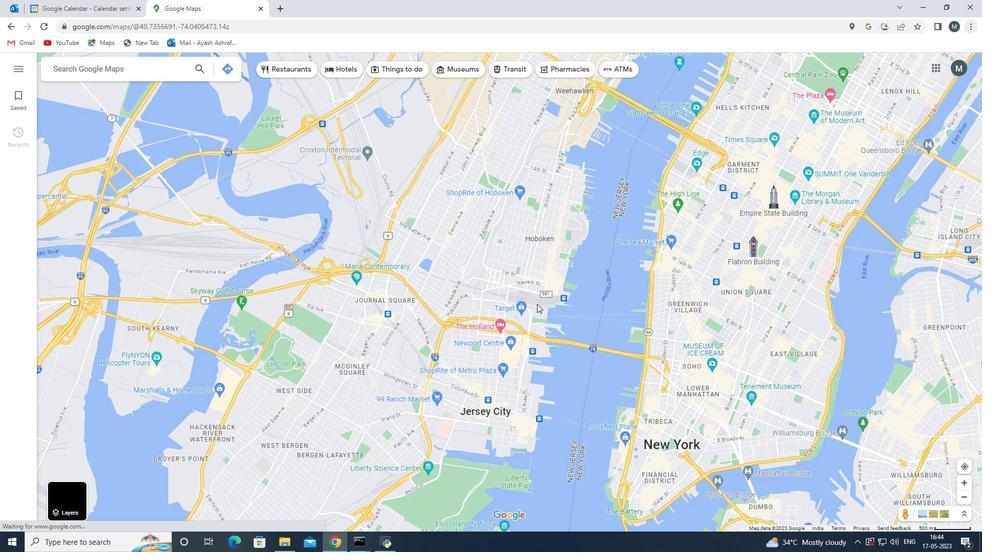 
Action: Mouse scrolled (534, 308) with delta (0, 0)
Screenshot: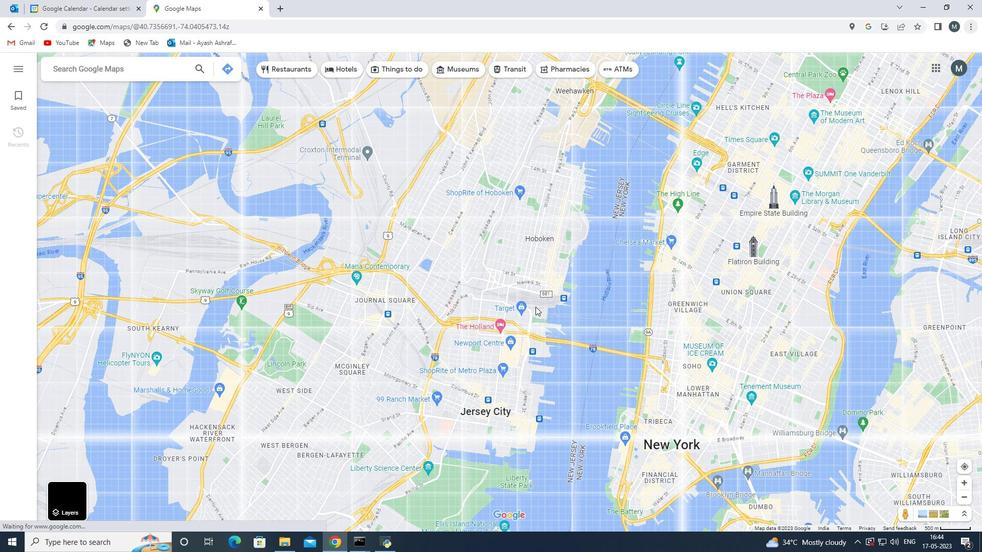 
Action: Mouse moved to (532, 309)
Screenshot: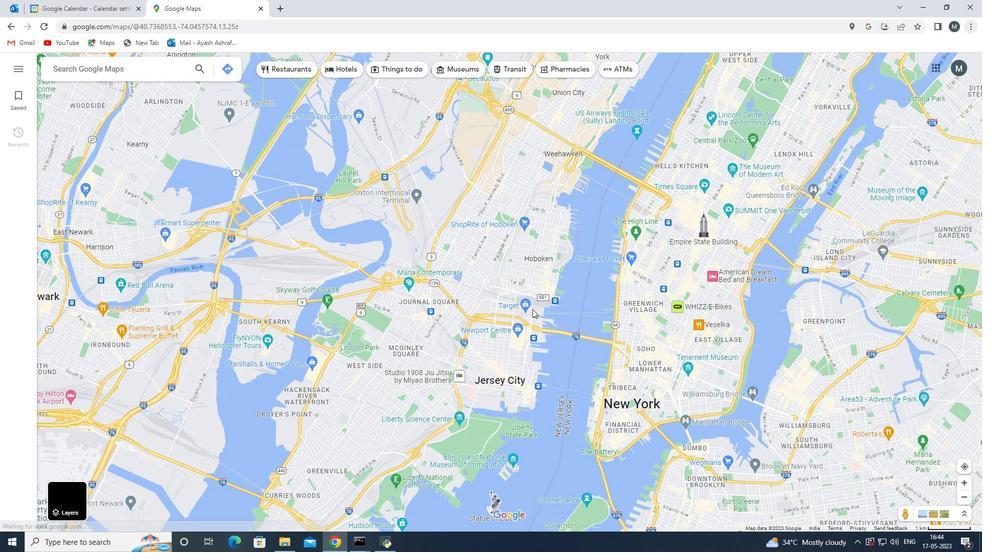 
Action: Mouse scrolled (532, 309) with delta (0, 0)
Screenshot: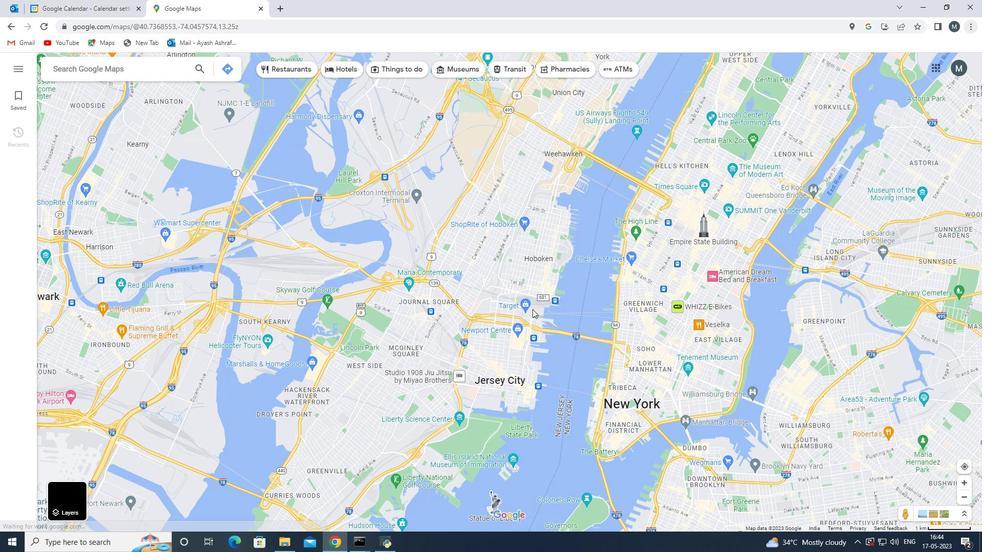 
Action: Mouse scrolled (532, 309) with delta (0, 0)
Screenshot: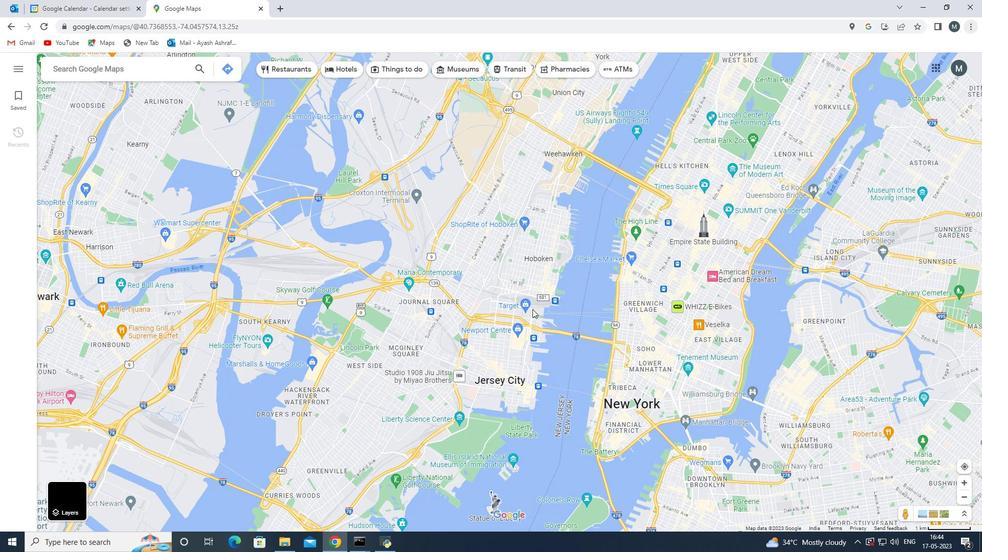 
Action: Mouse moved to (535, 243)
Screenshot: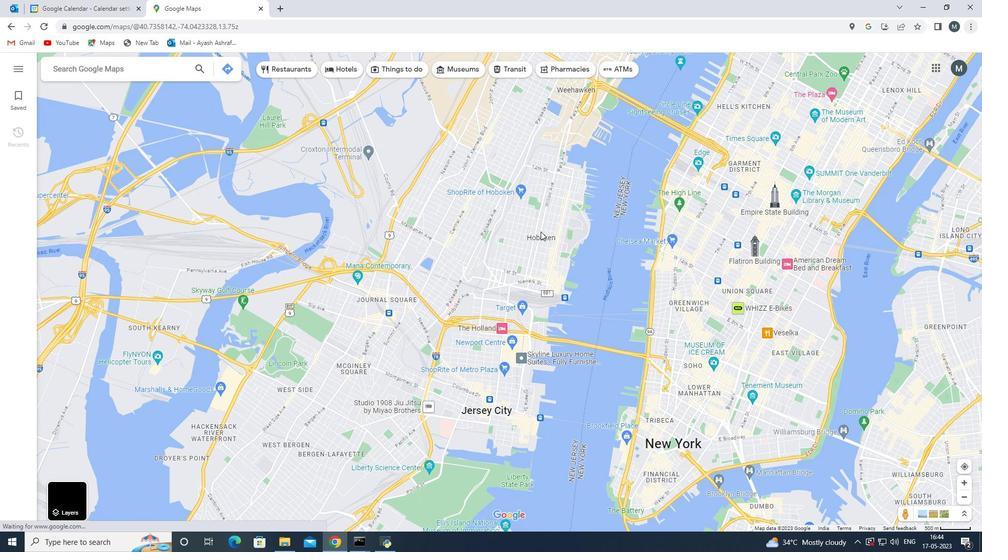 
Action: Mouse pressed left at (535, 243)
Screenshot: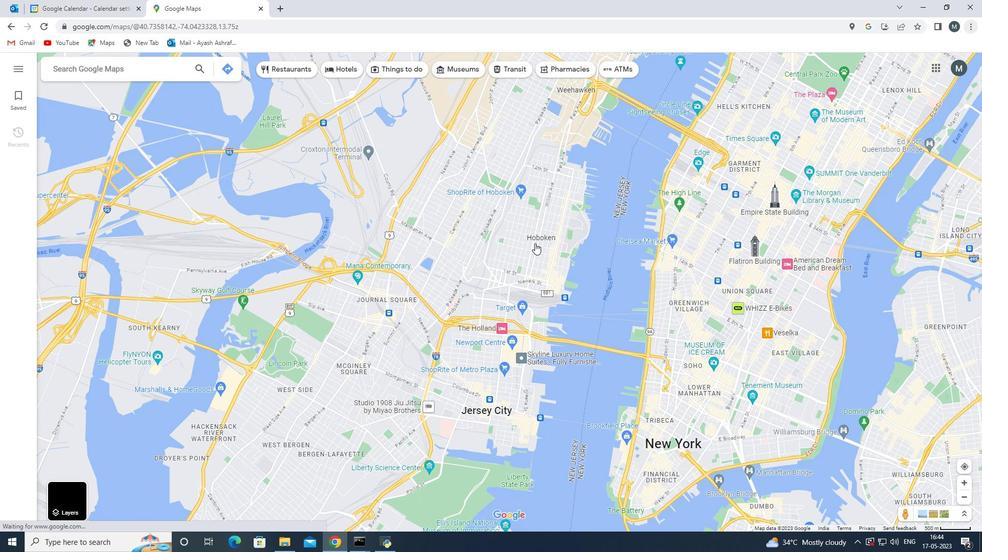 
Action: Mouse moved to (541, 241)
Screenshot: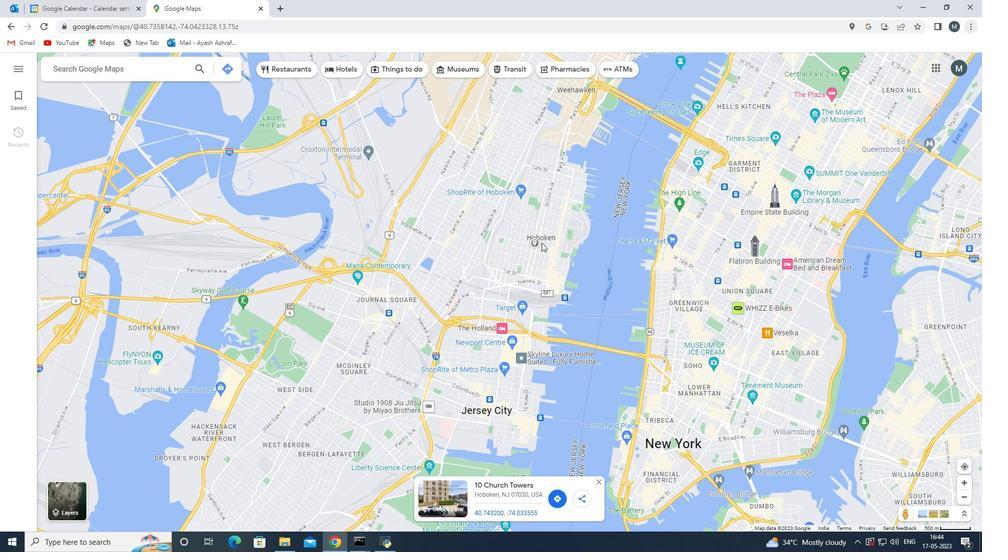 
Action: Mouse pressed left at (541, 241)
Screenshot: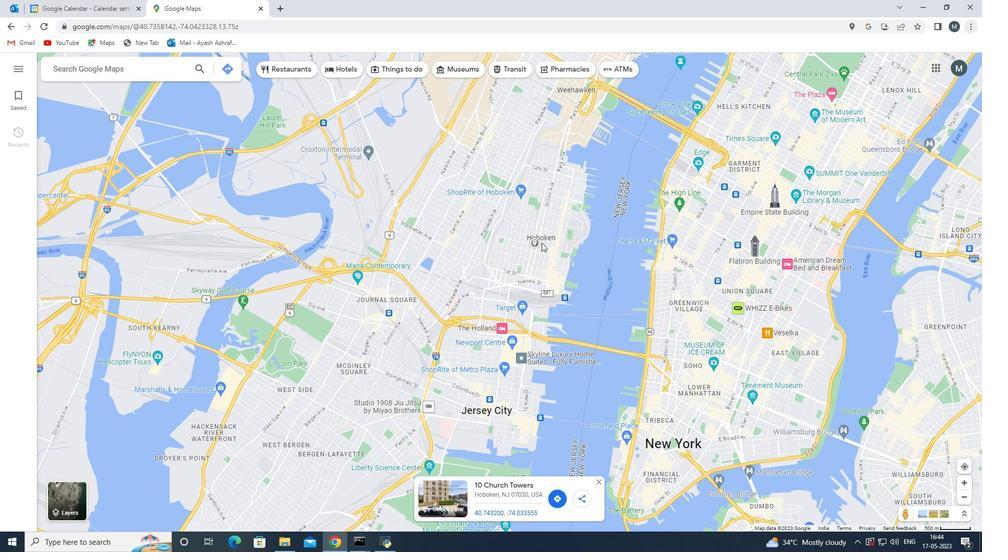 
Action: Mouse moved to (537, 241)
Screenshot: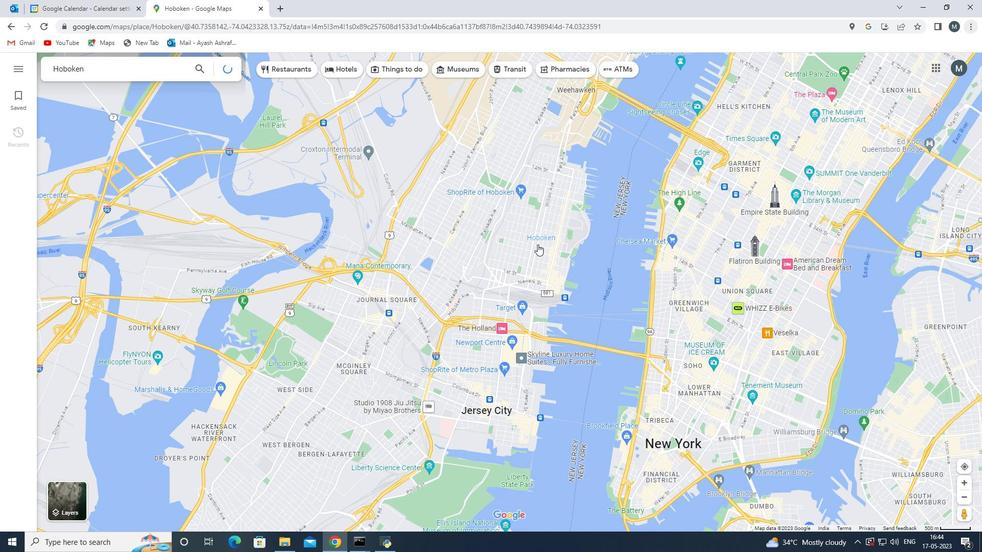 
Action: Mouse pressed left at (537, 241)
Screenshot: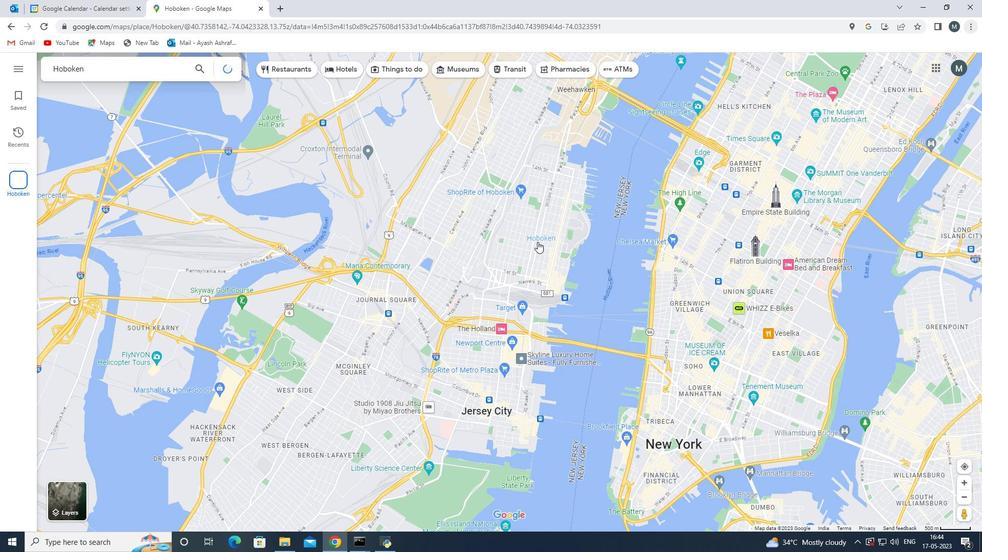 
Action: Mouse moved to (574, 303)
Screenshot: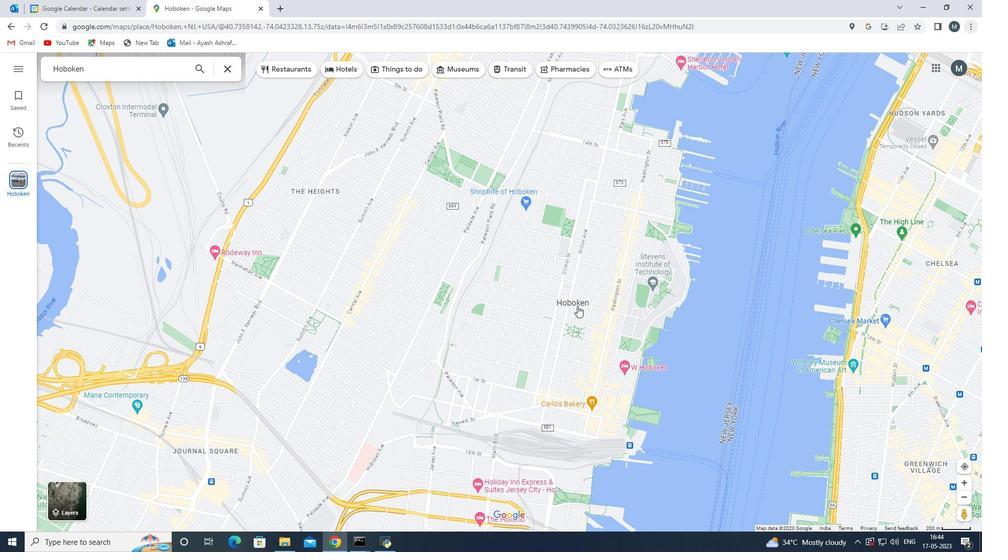 
Action: Mouse pressed left at (574, 303)
Screenshot: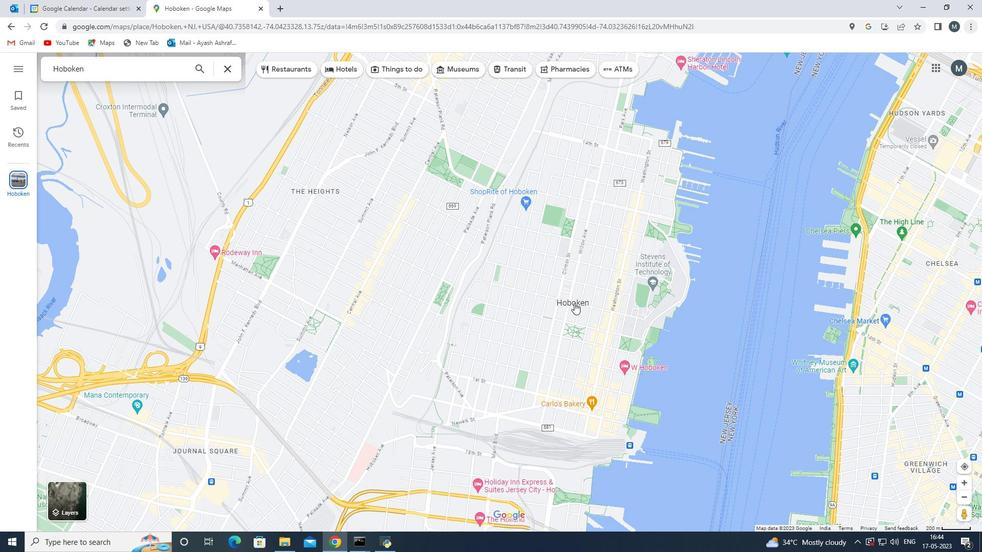 
Action: Mouse moved to (194, 150)
Screenshot: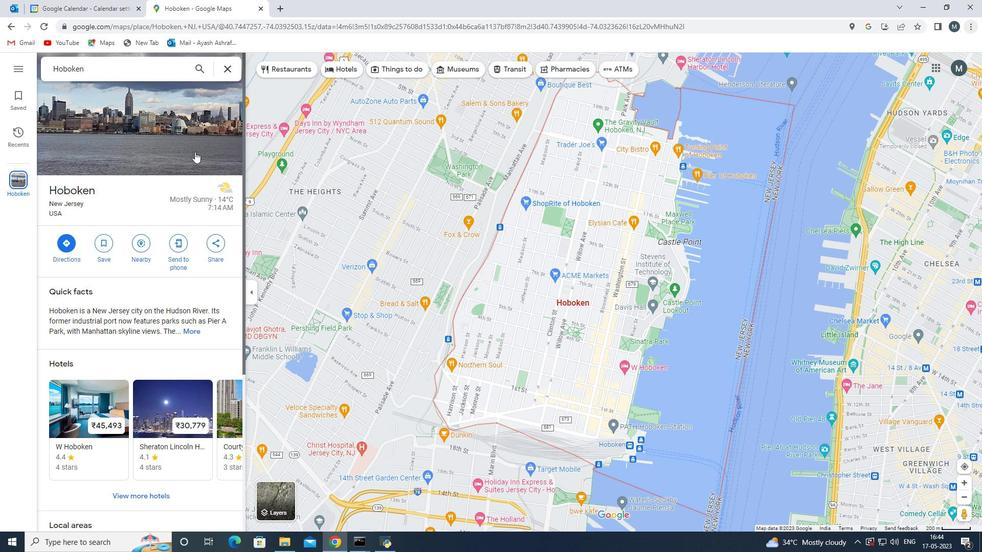 
Action: Mouse pressed left at (194, 150)
Screenshot: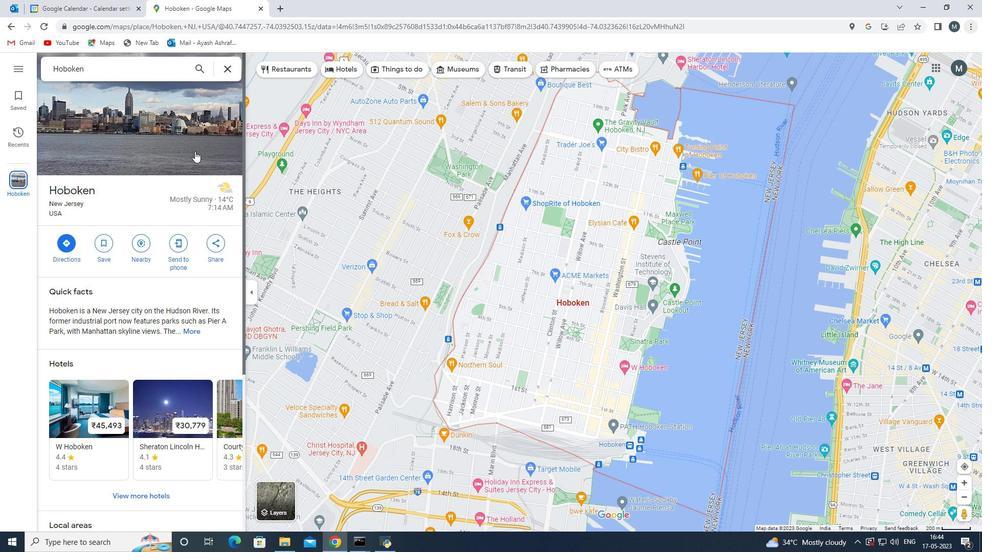 
Action: Mouse moved to (846, 286)
Screenshot: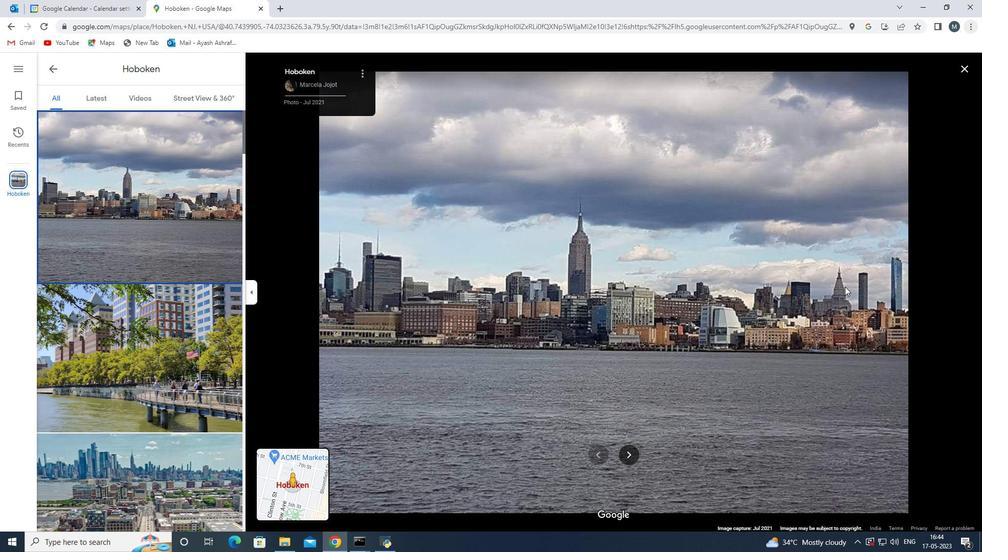 
Action: Mouse pressed left at (846, 286)
Screenshot: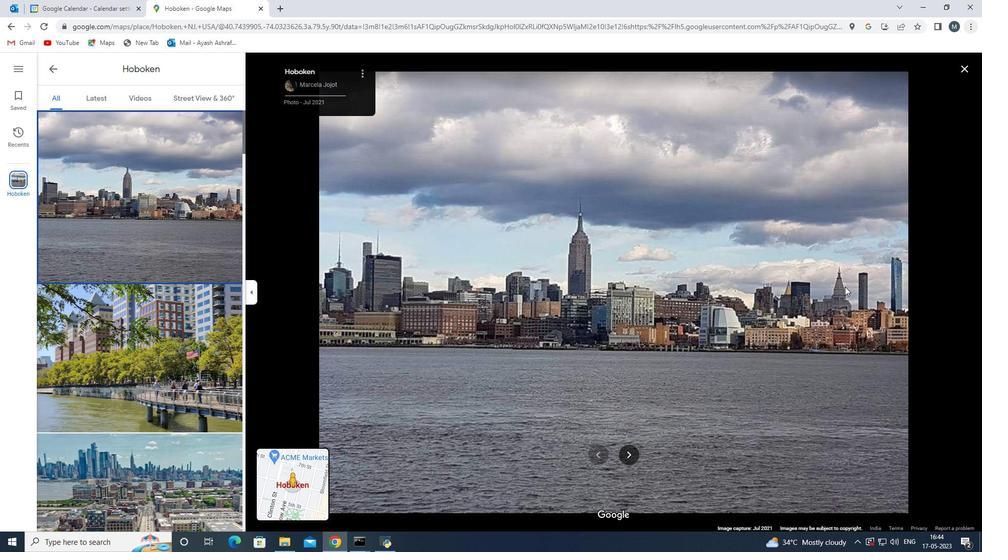 
Action: Mouse moved to (636, 455)
Screenshot: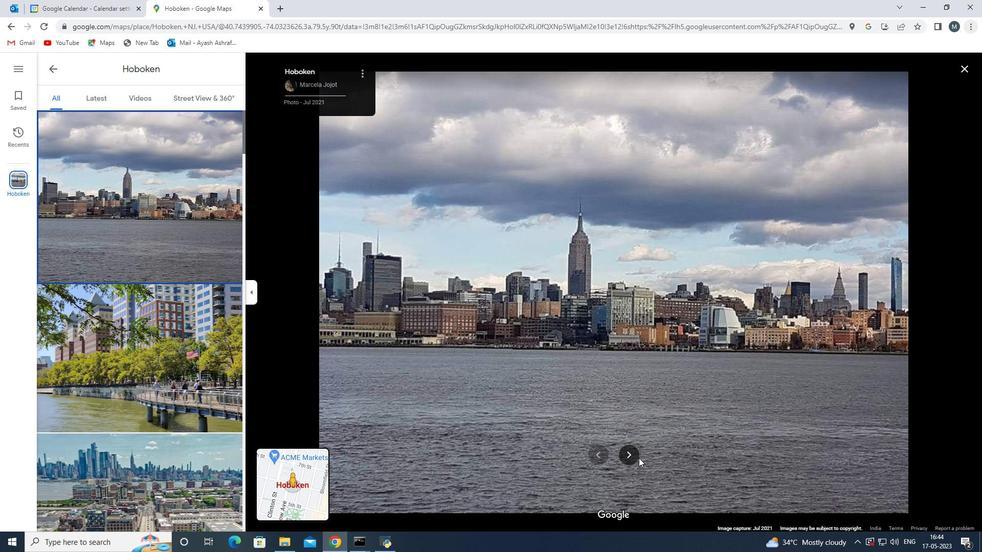 
Action: Mouse pressed left at (636, 455)
Screenshot: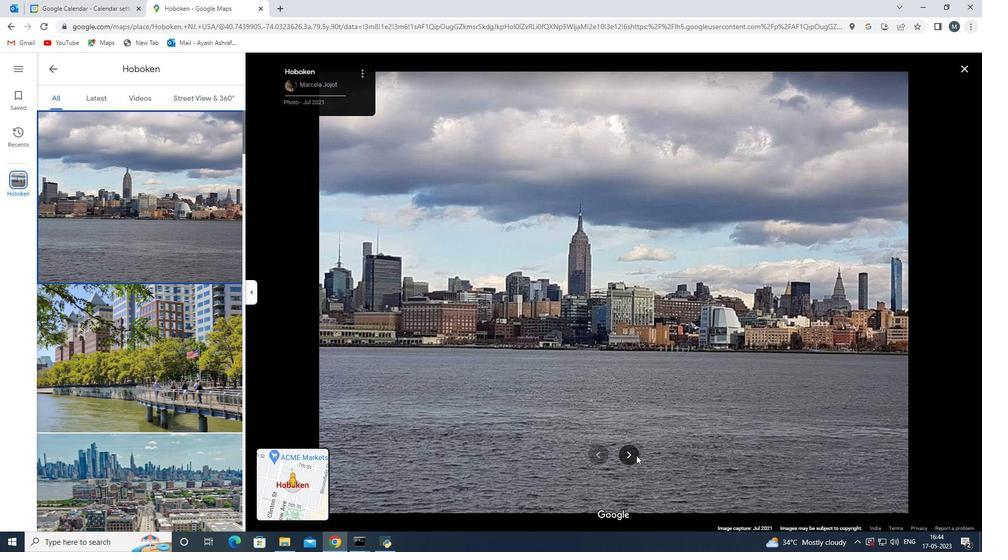 
Action: Mouse moved to (633, 456)
Screenshot: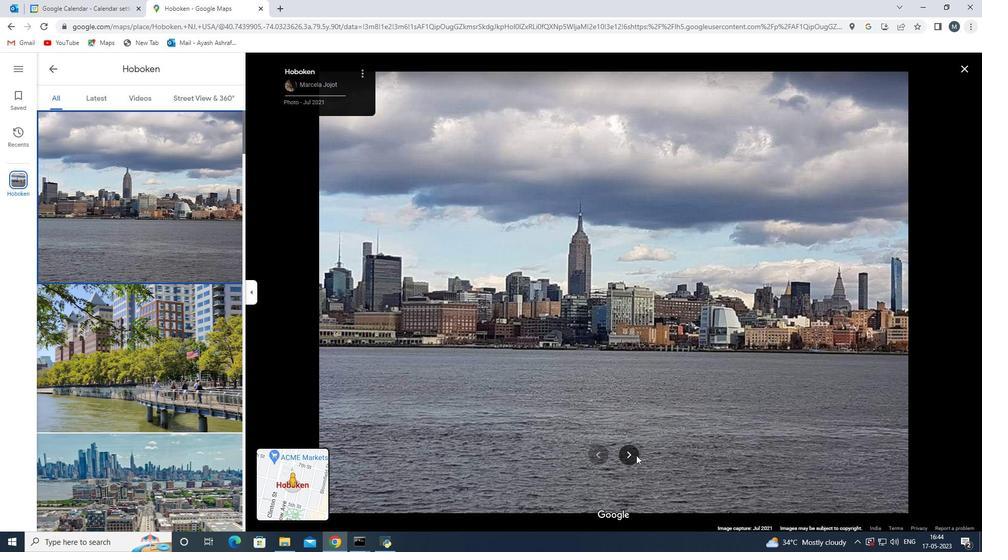 
Action: Mouse pressed left at (633, 456)
Screenshot: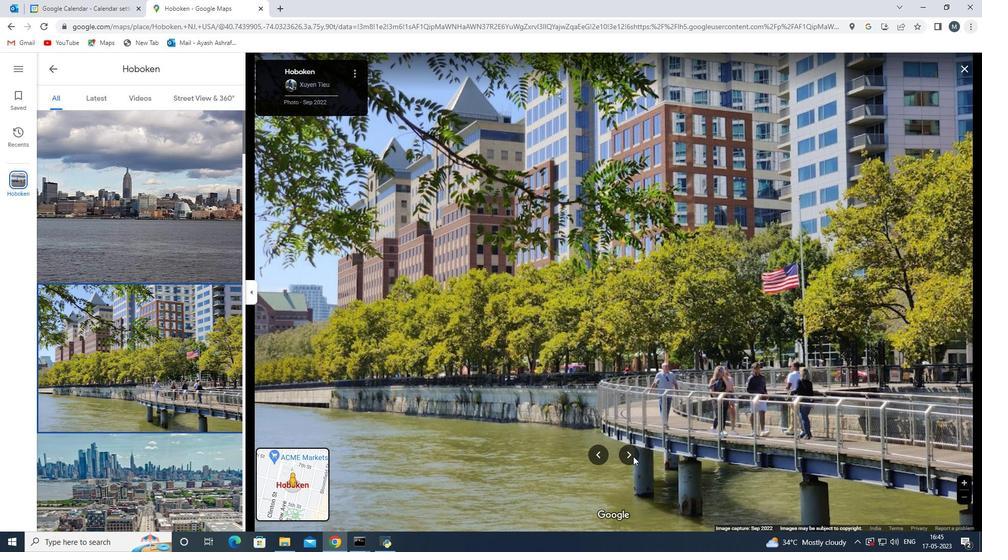 
Action: Mouse pressed left at (633, 456)
Screenshot: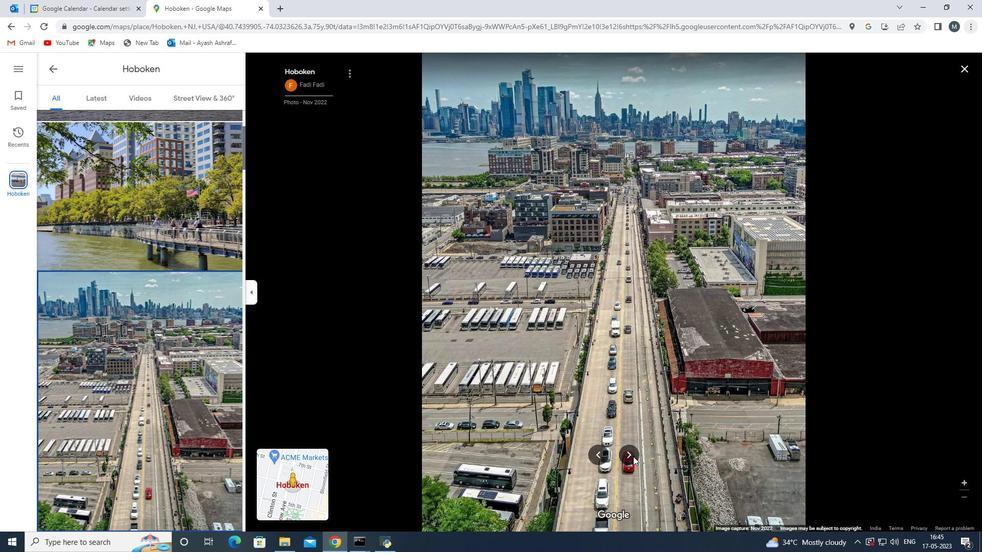 
Action: Mouse moved to (632, 454)
Screenshot: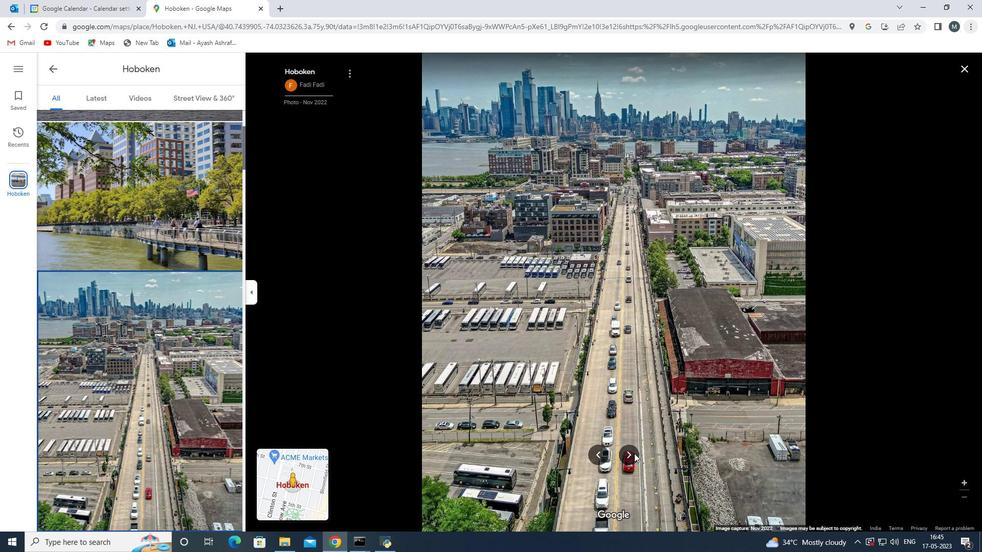 
Action: Mouse pressed left at (632, 454)
Screenshot: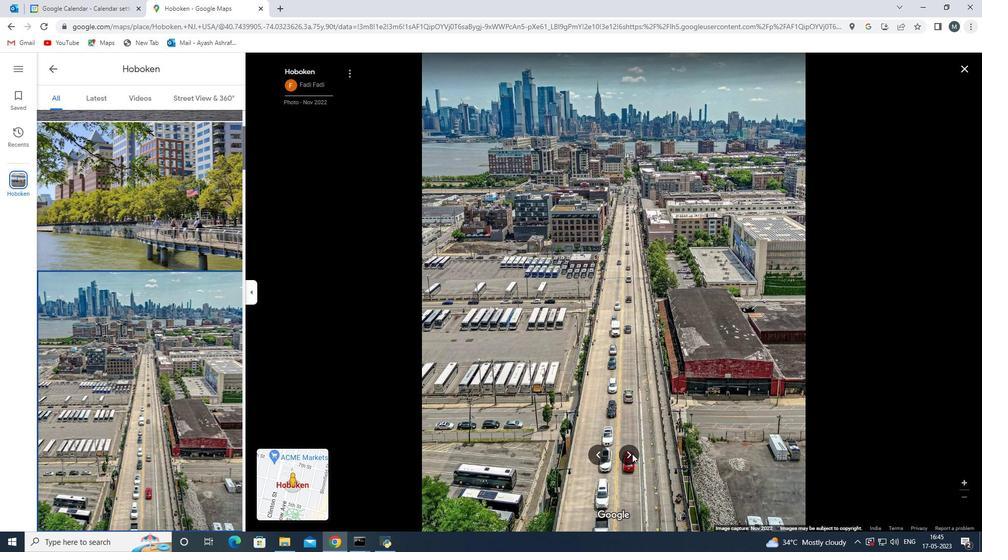 
Action: Mouse pressed left at (632, 454)
Screenshot: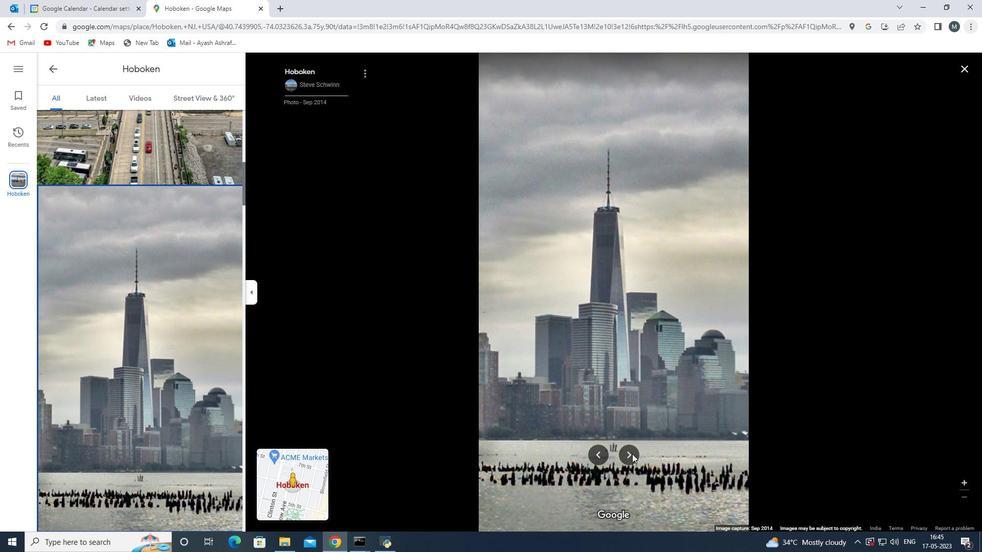 
Action: Mouse pressed left at (632, 454)
Screenshot: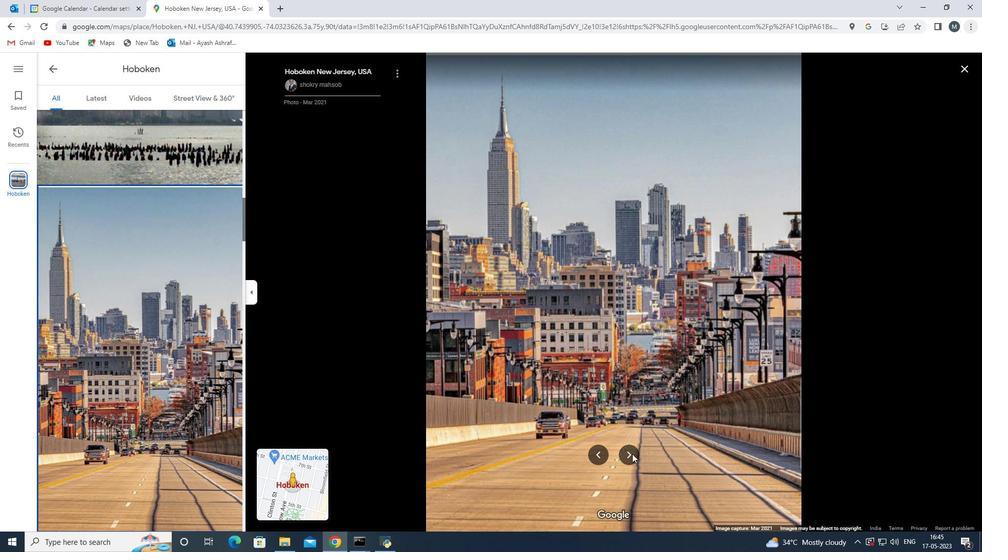 
Action: Mouse pressed left at (632, 454)
Screenshot: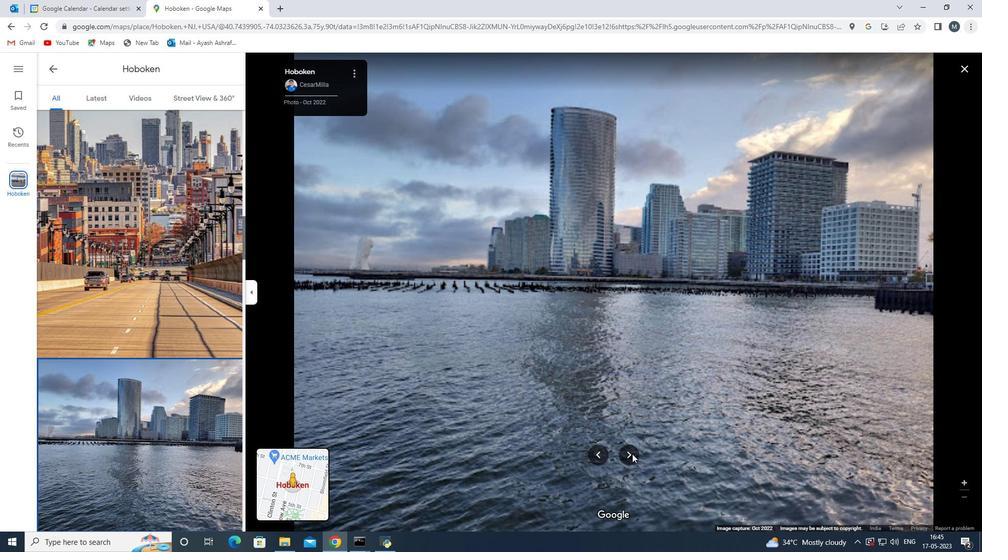 
Action: Mouse pressed left at (632, 454)
Screenshot: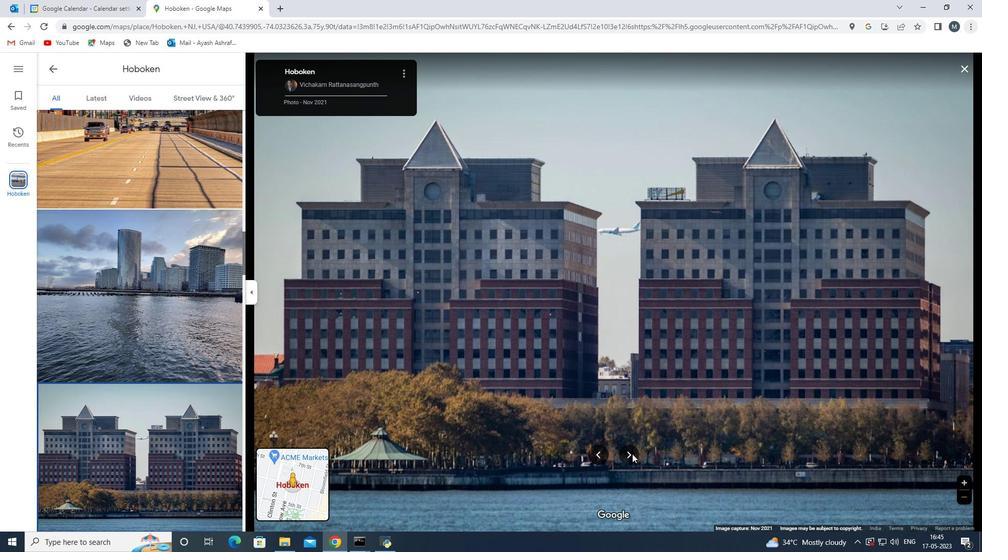 
Action: Mouse pressed left at (632, 454)
Screenshot: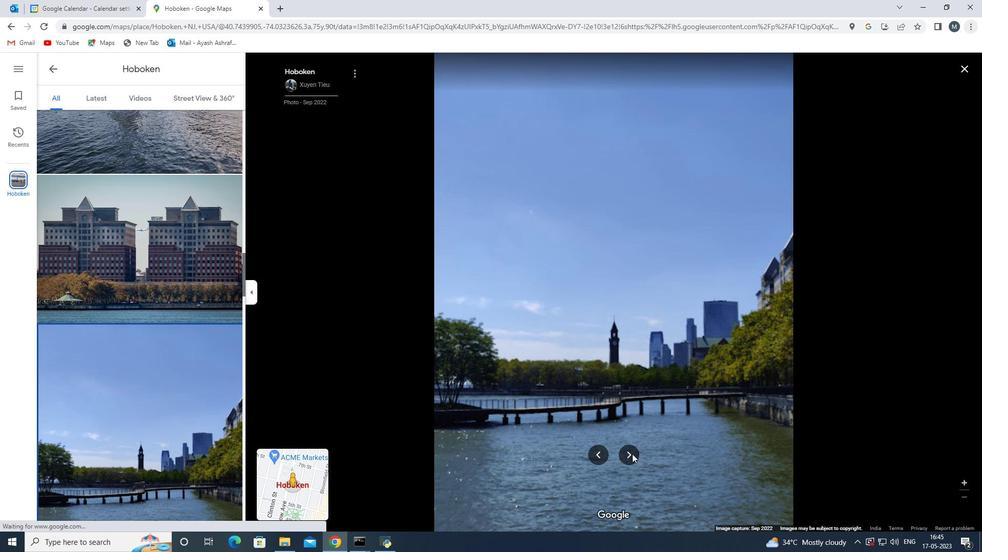 
Action: Mouse pressed left at (632, 454)
Screenshot: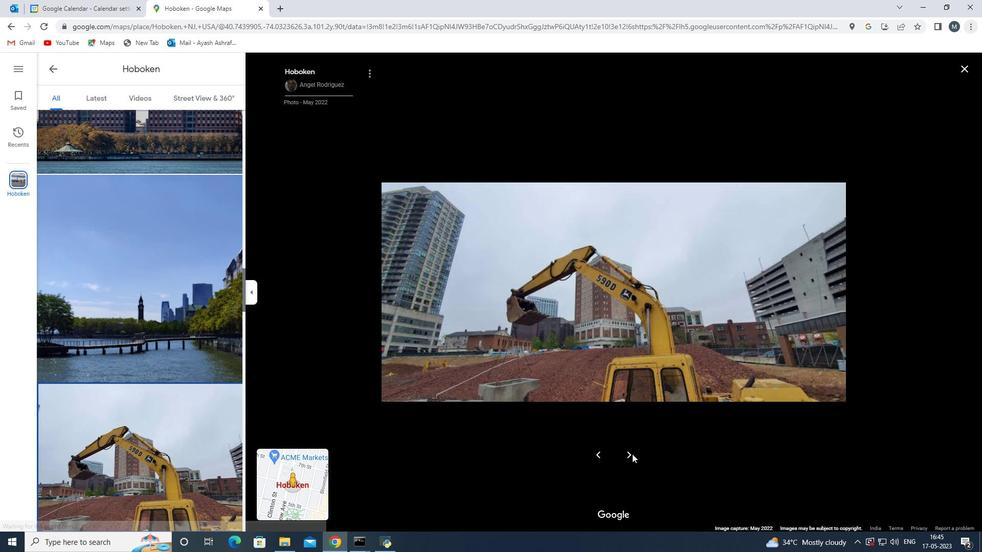 
Action: Mouse pressed left at (632, 454)
Screenshot: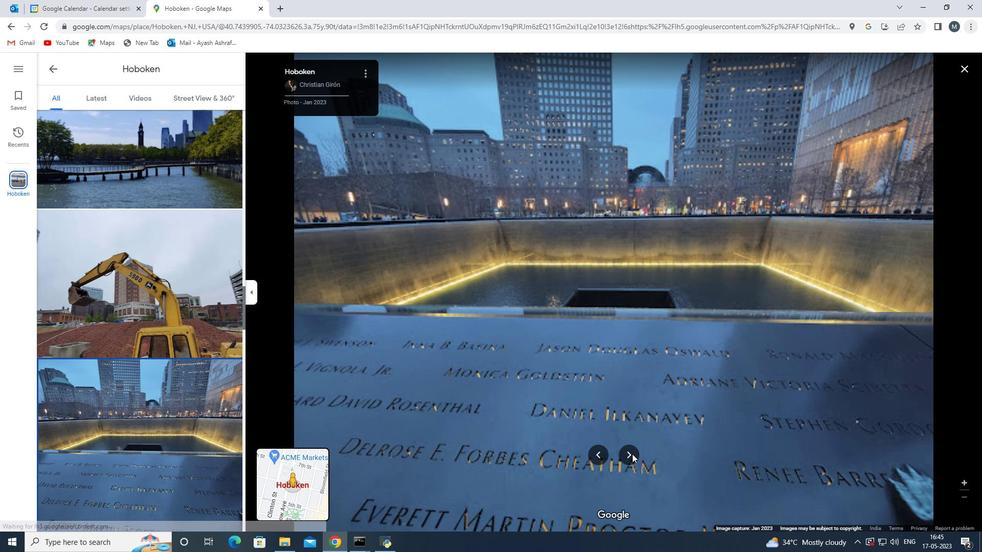 
Action: Mouse moved to (966, 69)
Screenshot: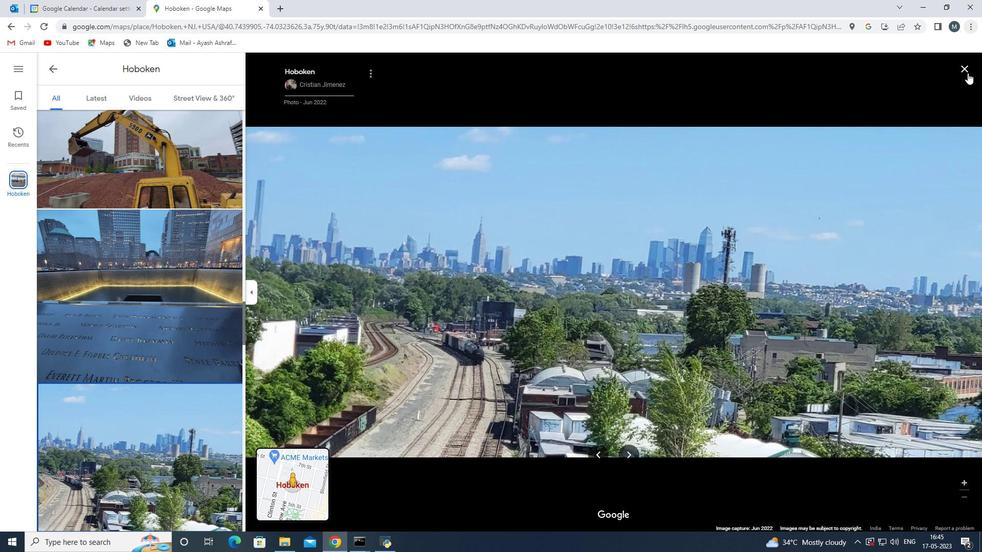 
Action: Mouse pressed left at (966, 69)
Screenshot: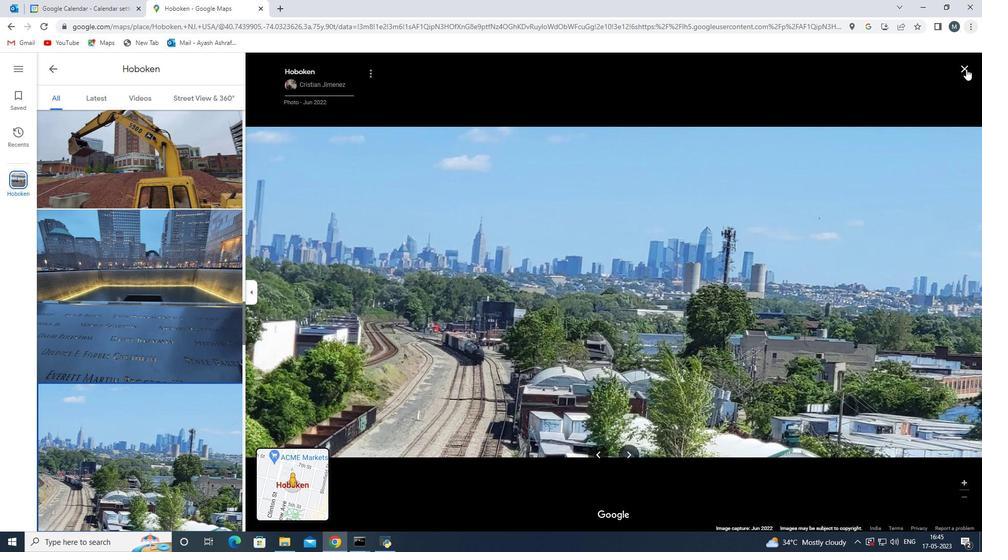 
Action: Mouse moved to (457, 320)
Screenshot: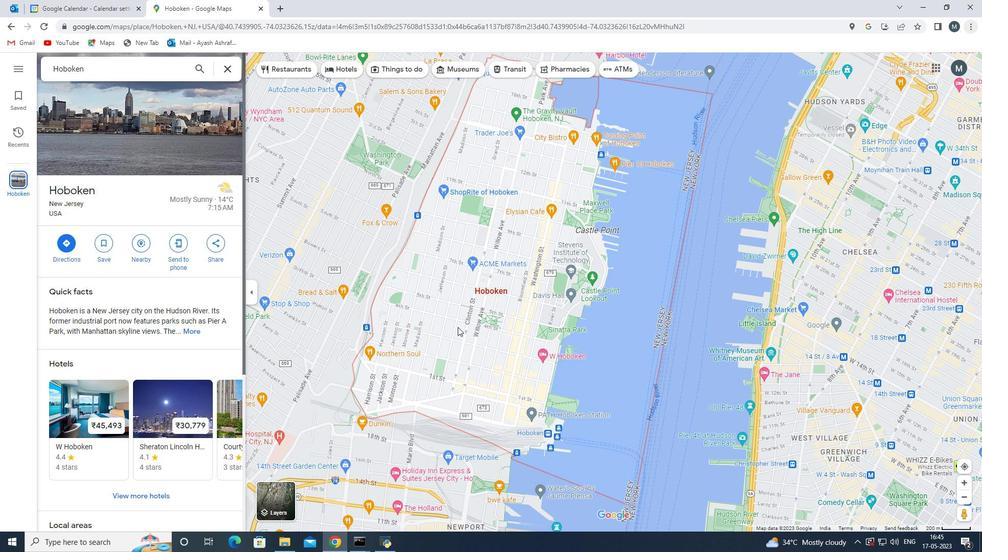 
Action: Mouse scrolled (457, 320) with delta (0, 0)
Screenshot: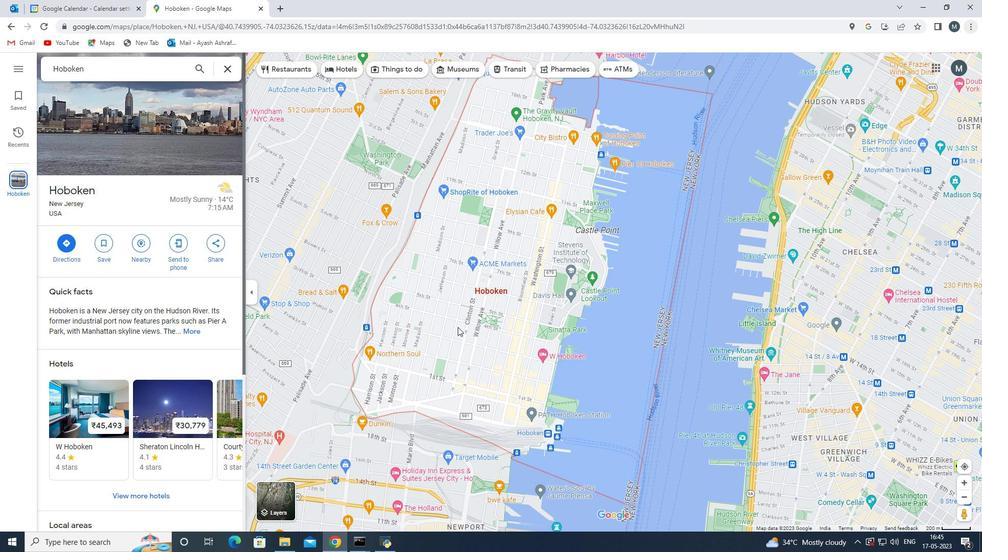 
Action: Mouse moved to (11, 23)
Screenshot: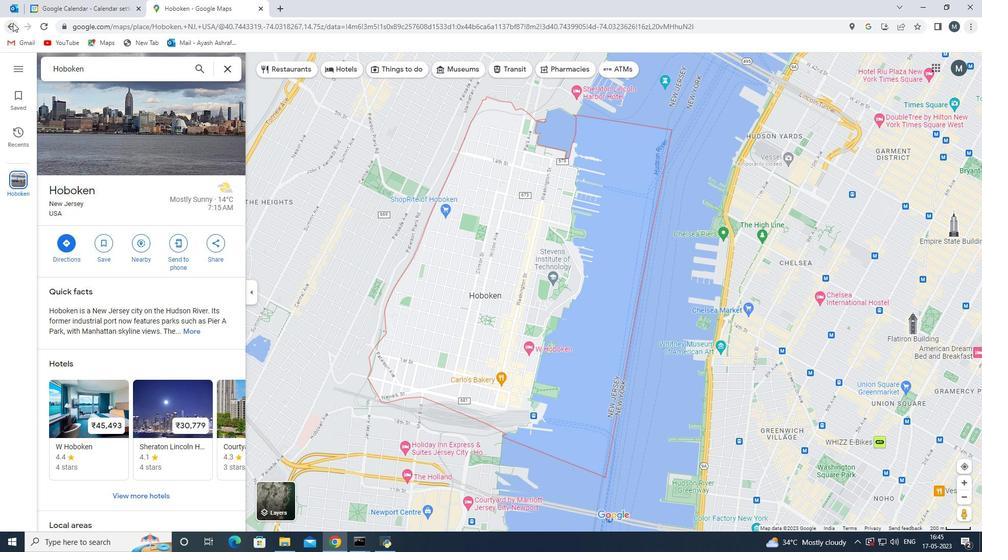
Action: Mouse pressed left at (11, 23)
Screenshot: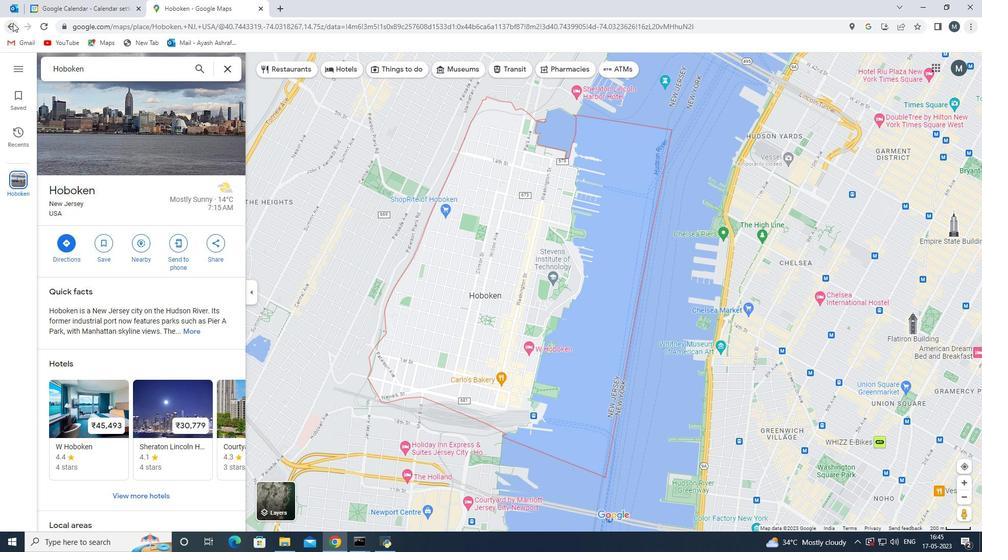 
Action: Mouse moved to (11, 24)
Screenshot: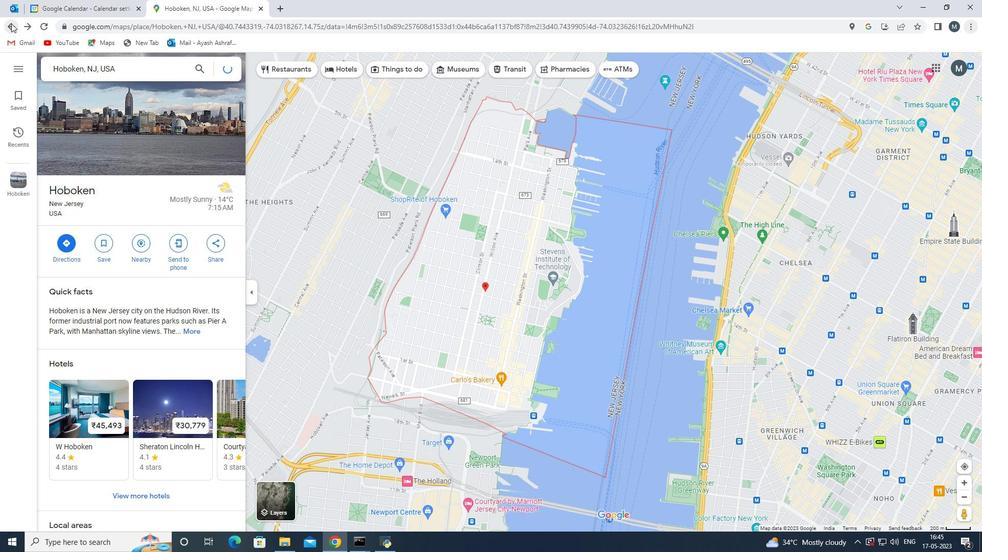 
Action: Mouse pressed left at (11, 24)
Screenshot: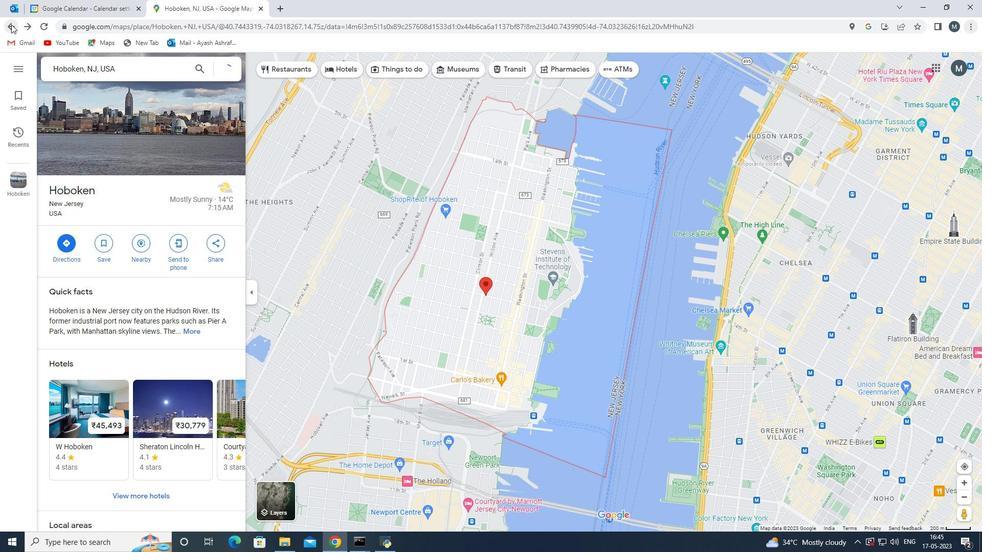 
Action: Mouse pressed left at (11, 24)
Screenshot: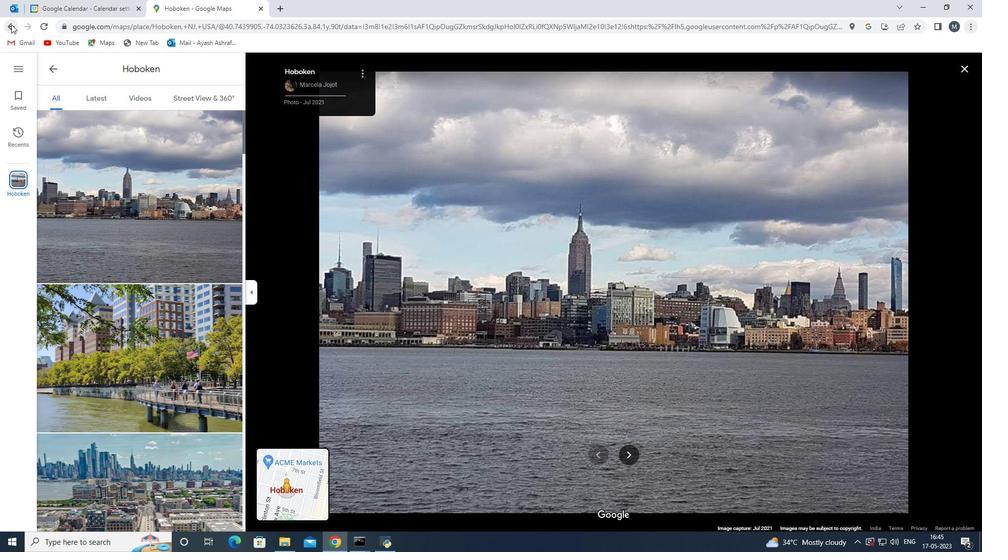
Action: Mouse pressed left at (11, 24)
Screenshot: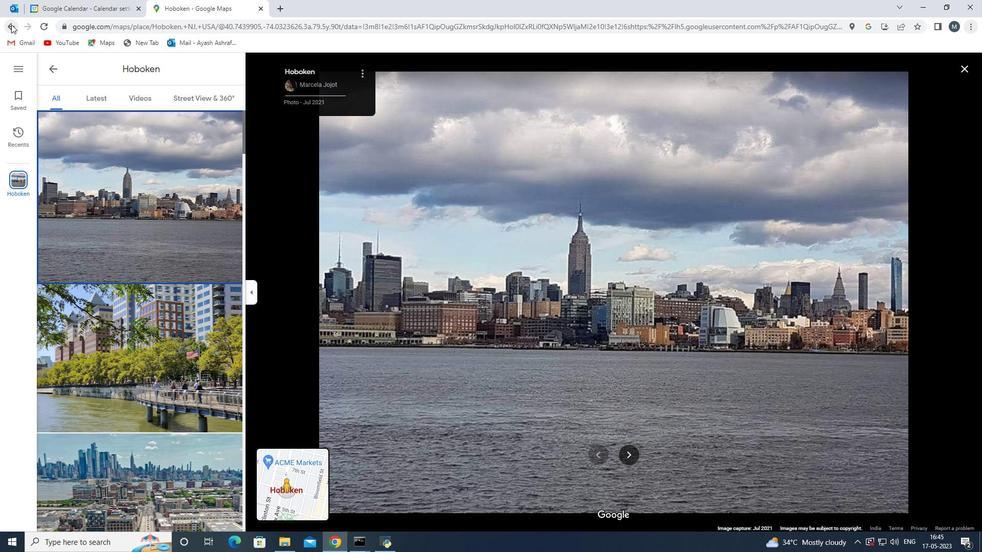 
Action: Mouse pressed left at (11, 24)
Screenshot: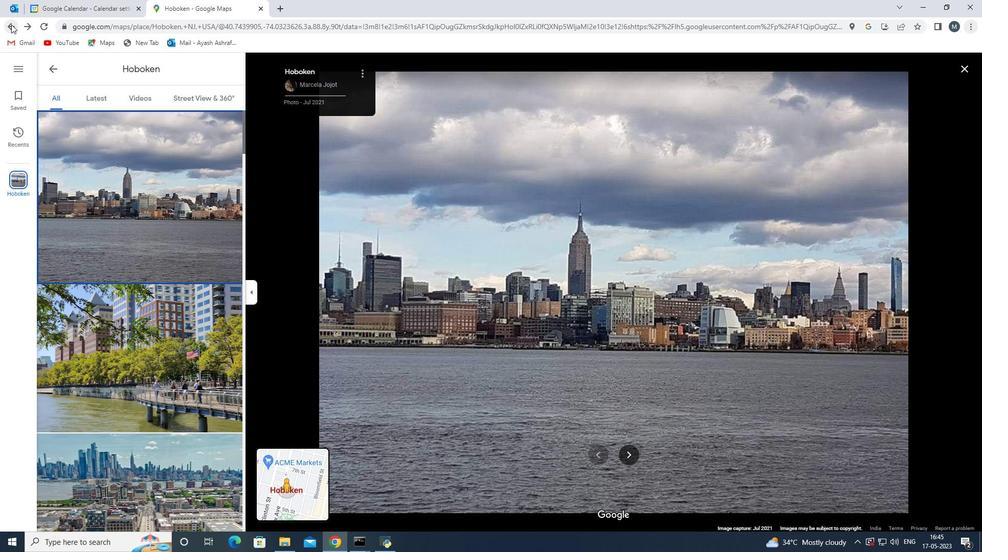 
Action: Mouse moved to (12, 30)
Screenshot: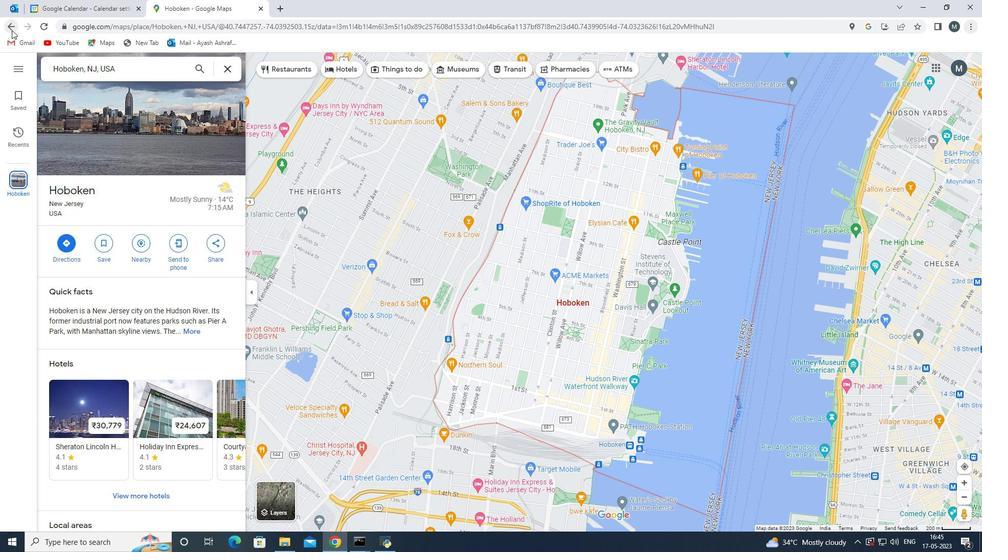 
Action: Mouse pressed left at (12, 30)
Screenshot: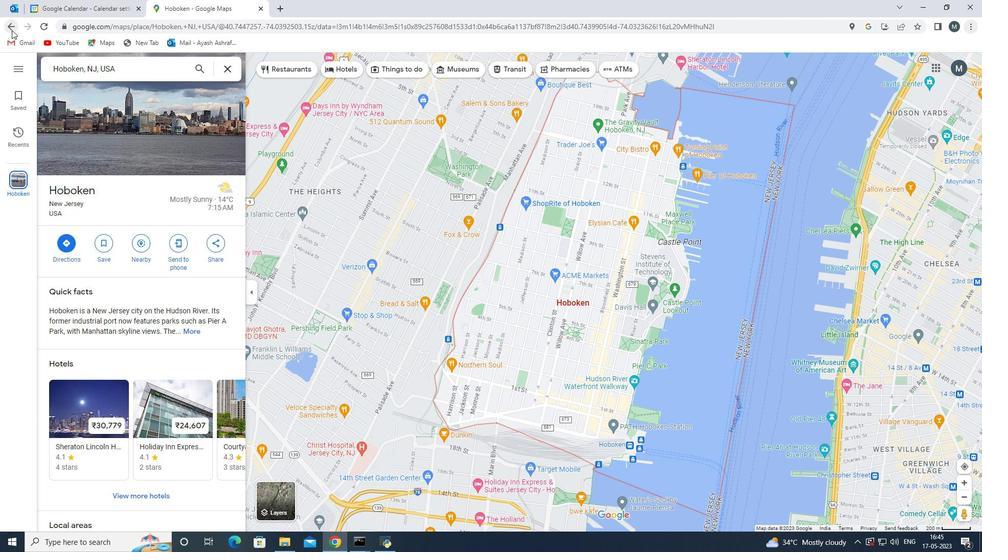 
Action: Mouse moved to (14, 30)
Screenshot: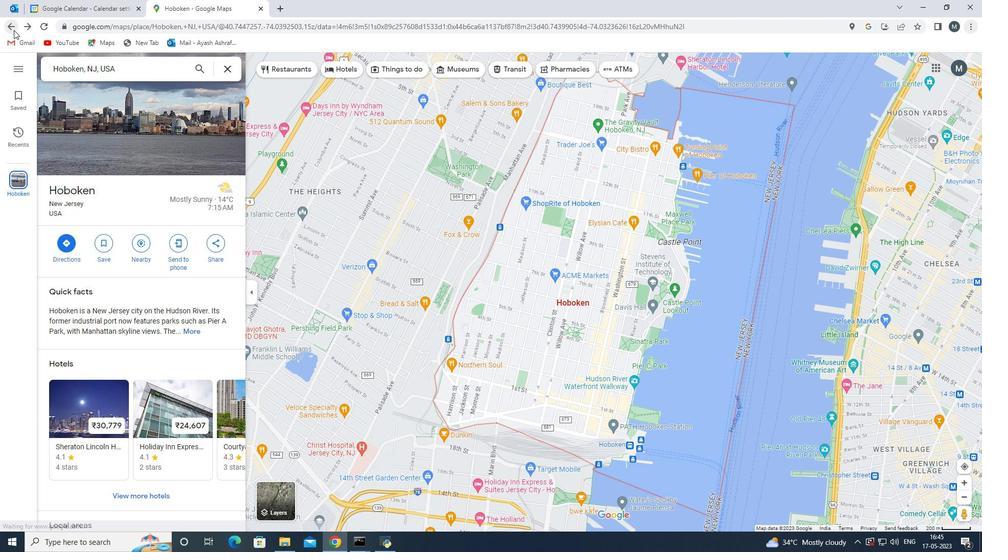 
Action: Mouse pressed left at (14, 30)
Screenshot: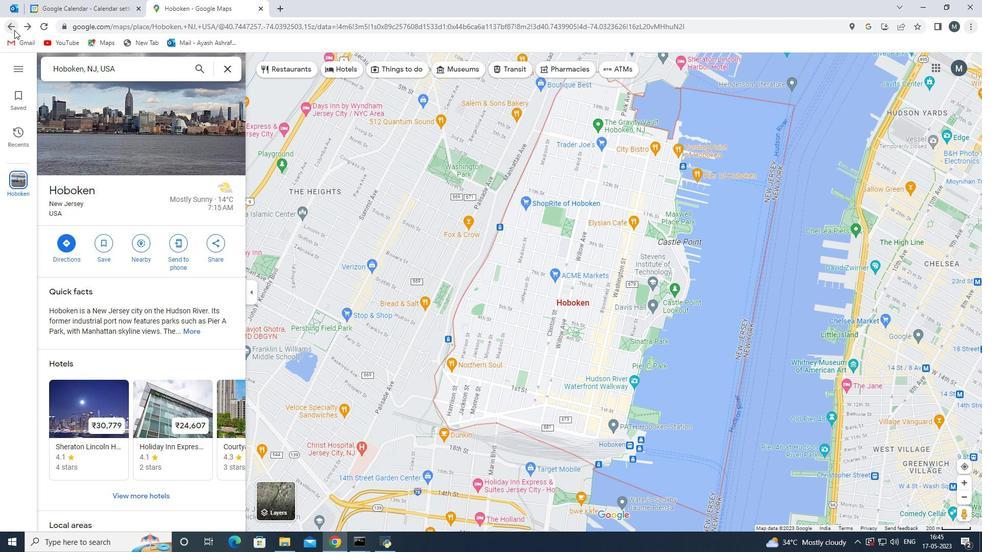 
Action: Mouse moved to (15, 32)
Screenshot: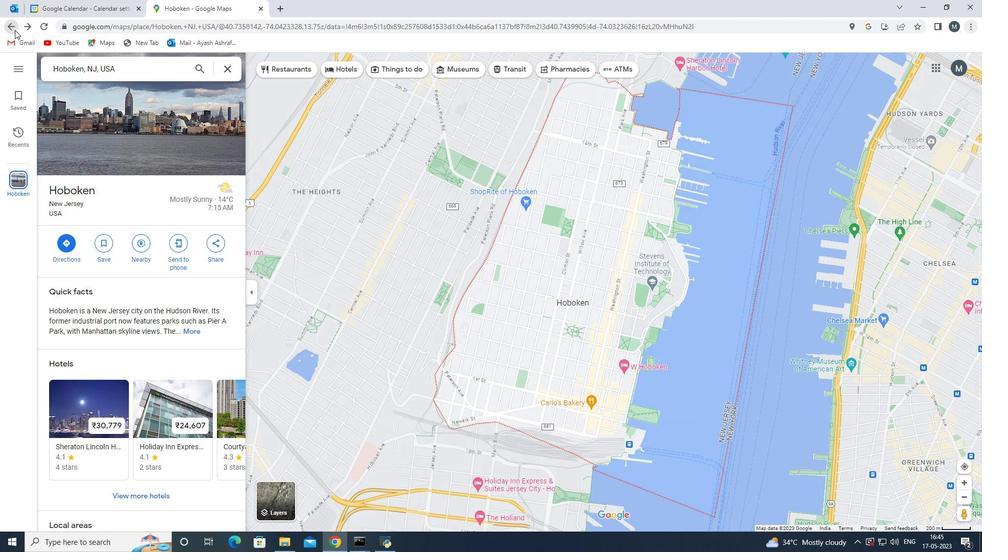 
Action: Mouse pressed left at (15, 32)
Screenshot: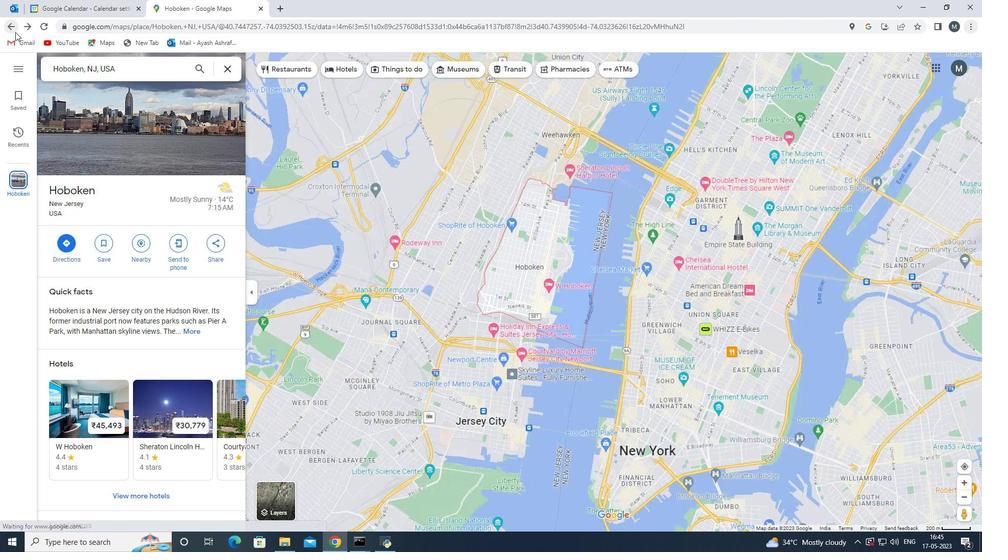 
Action: Mouse pressed left at (15, 32)
Screenshot: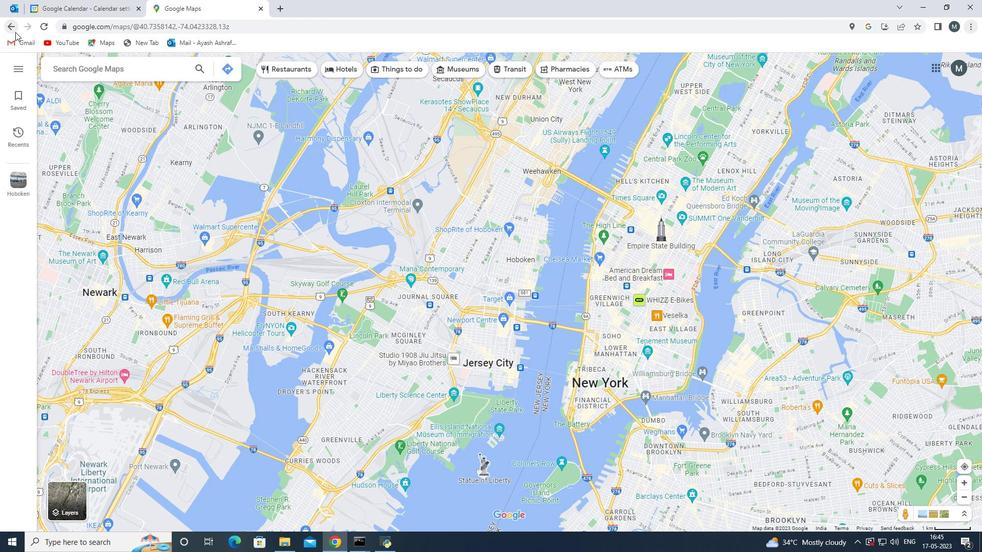 
Action: Mouse moved to (12, 28)
Screenshot: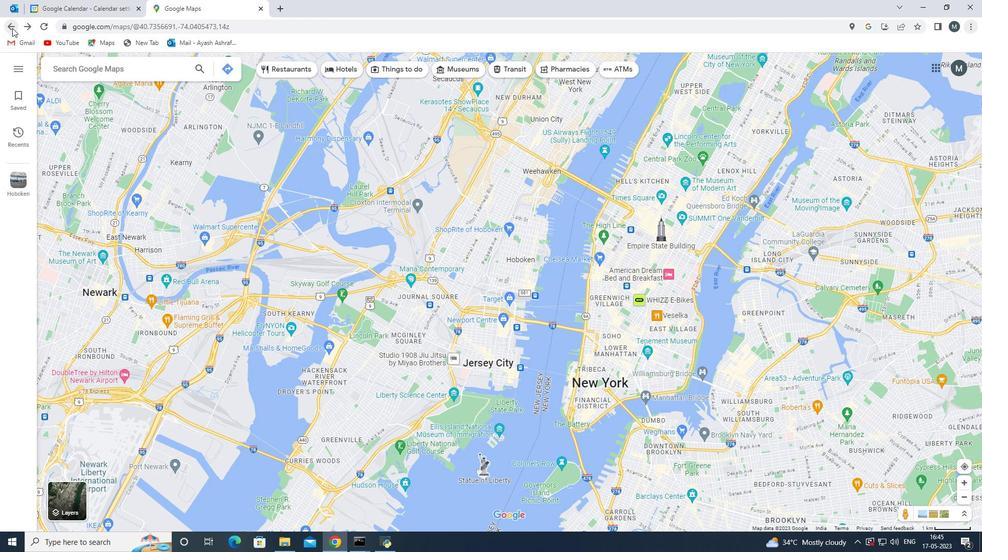 
Action: Mouse pressed left at (12, 28)
Screenshot: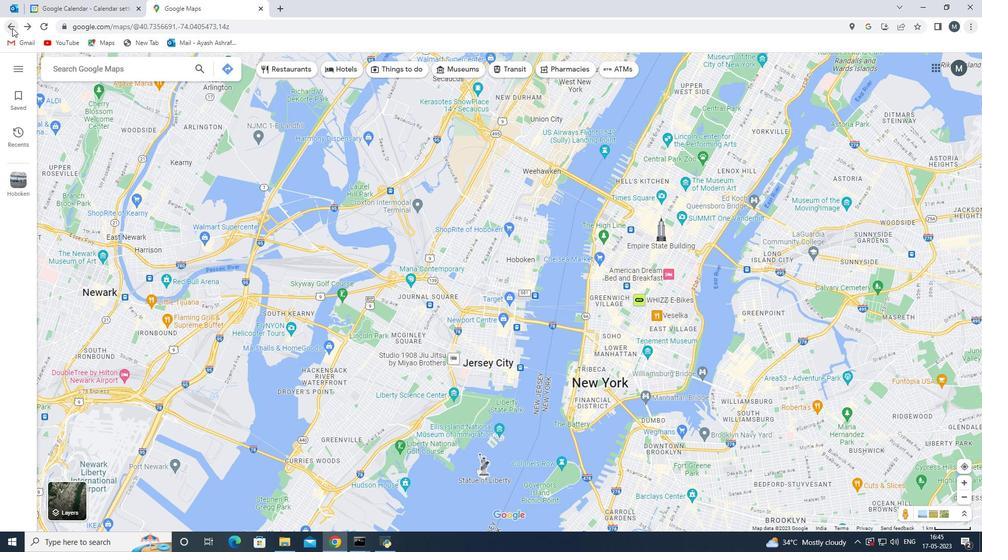 
Action: Mouse moved to (12, 30)
Screenshot: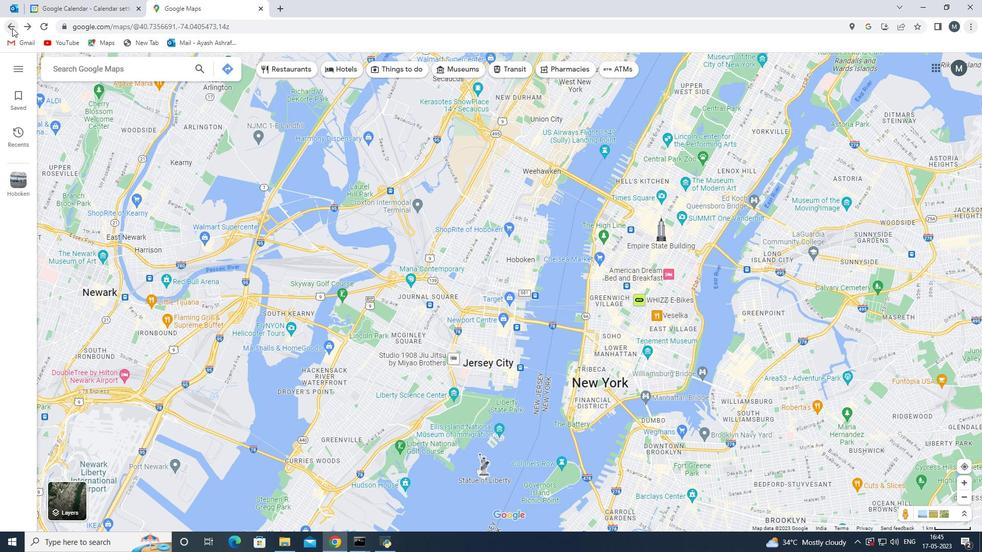 
Action: Mouse pressed left at (12, 30)
Screenshot: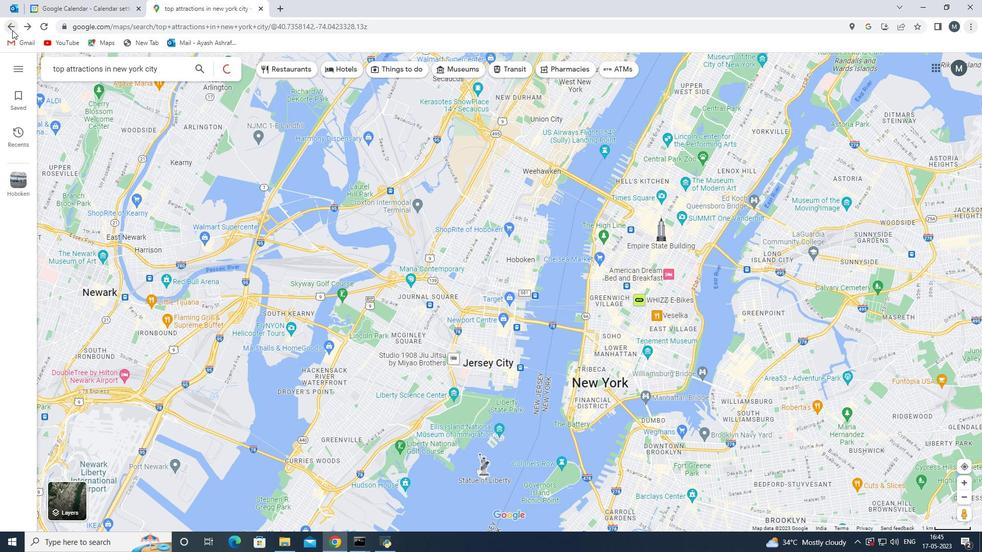 
Action: Mouse moved to (234, 309)
Screenshot: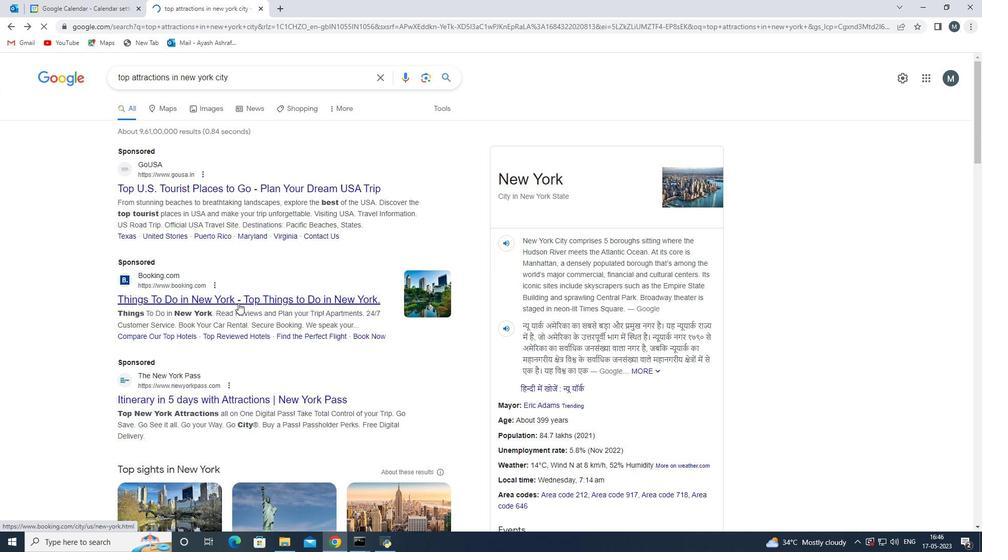 
Action: Mouse scrolled (234, 309) with delta (0, 0)
Screenshot: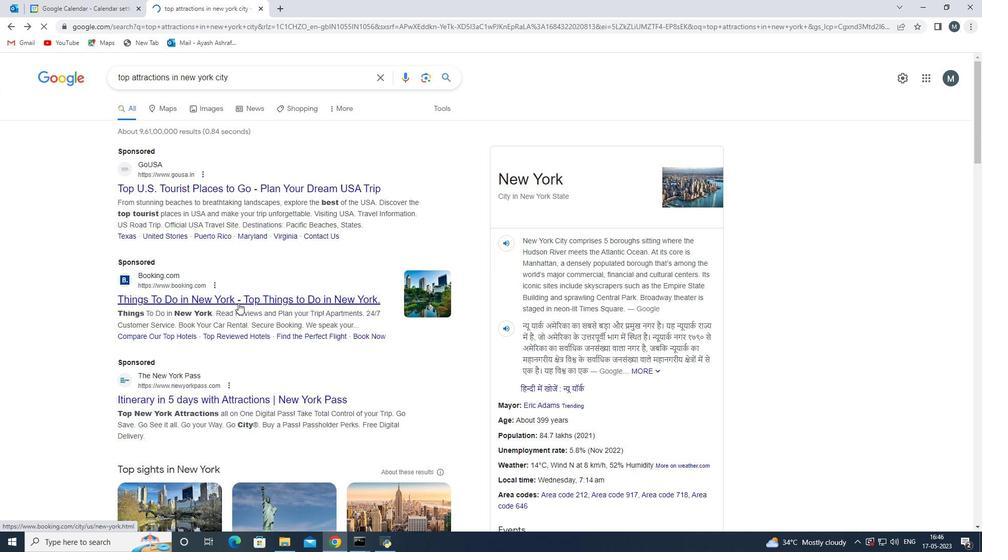 
Action: Mouse moved to (234, 312)
Screenshot: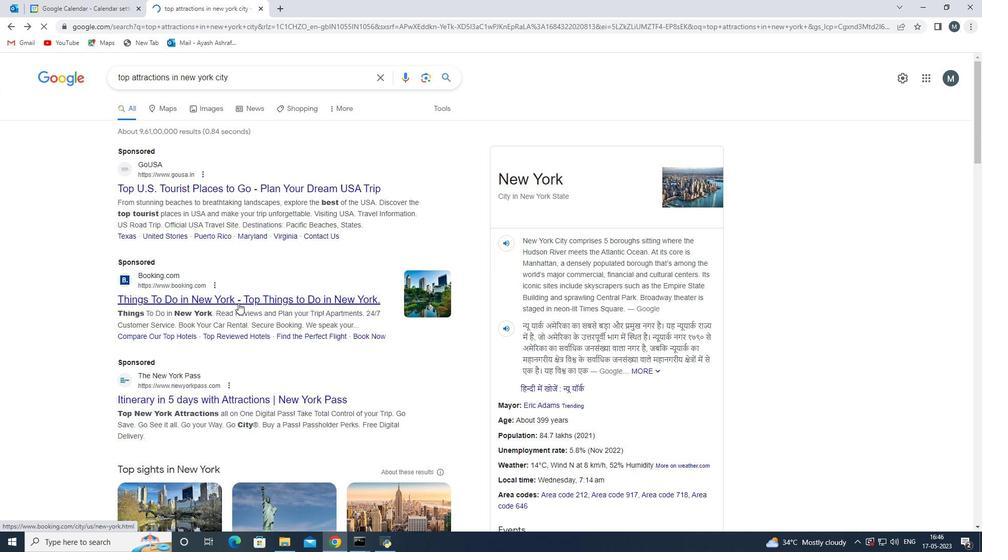 
Action: Mouse scrolled (234, 311) with delta (0, 0)
Screenshot: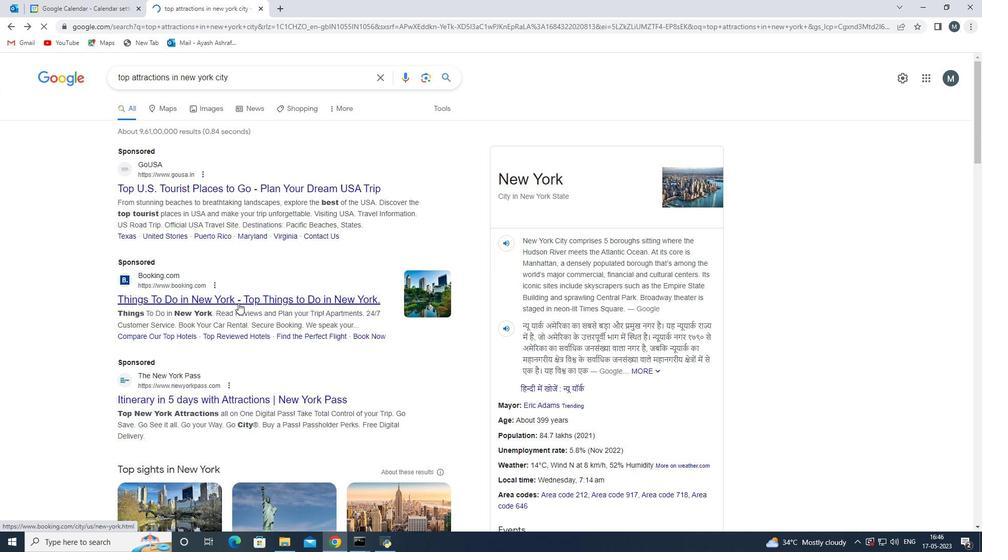 
Action: Mouse moved to (293, 316)
Screenshot: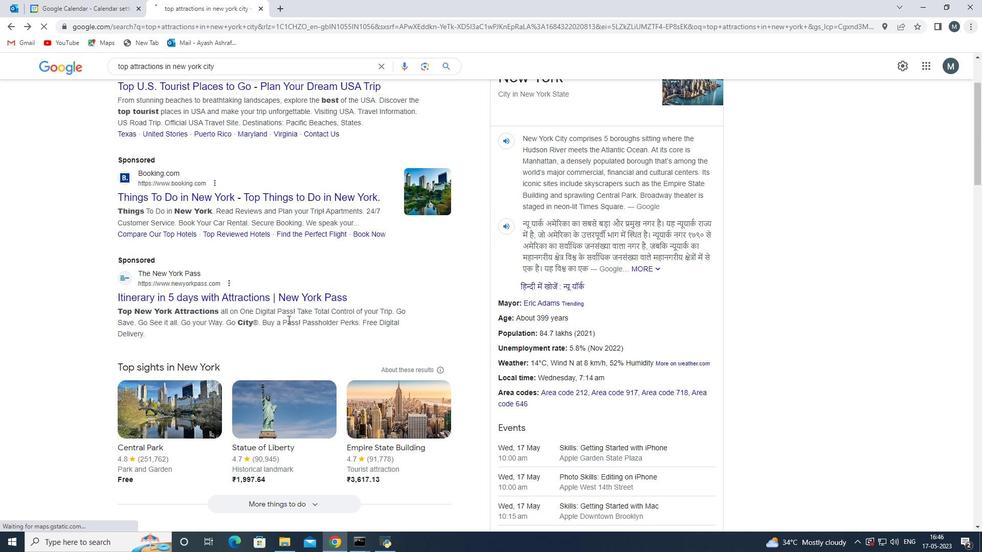 
Action: Mouse scrolled (293, 316) with delta (0, 0)
Screenshot: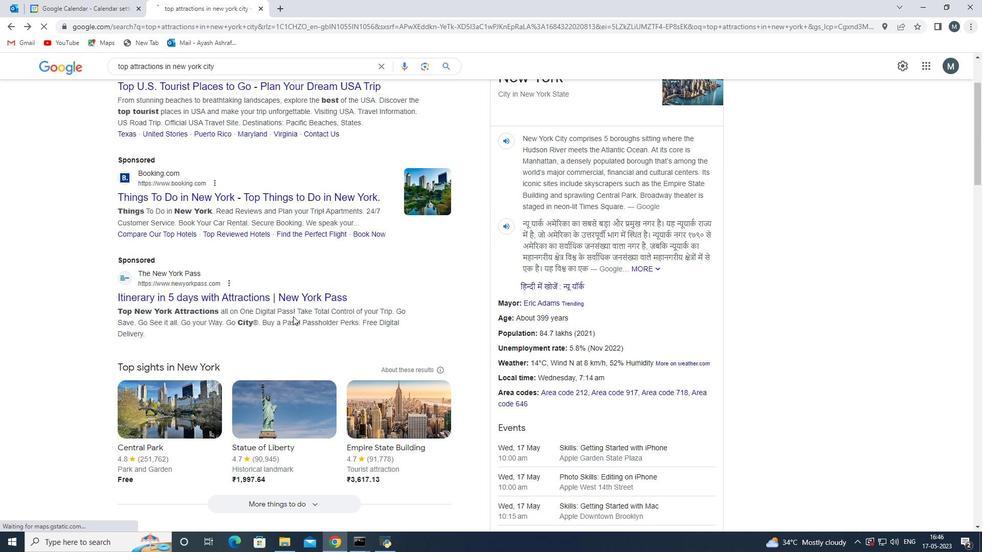
Action: Mouse scrolled (293, 316) with delta (0, 0)
Screenshot: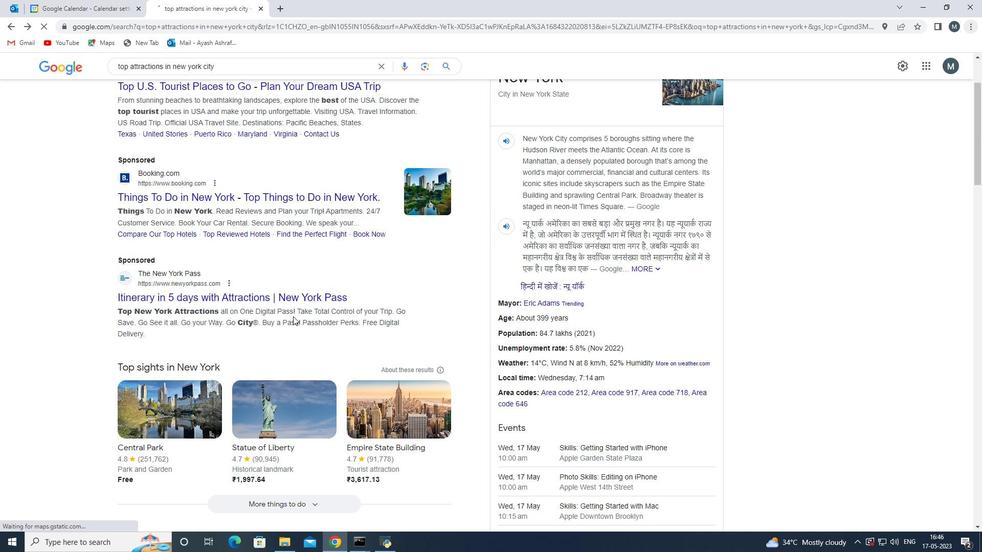 
Action: Mouse moved to (280, 319)
Screenshot: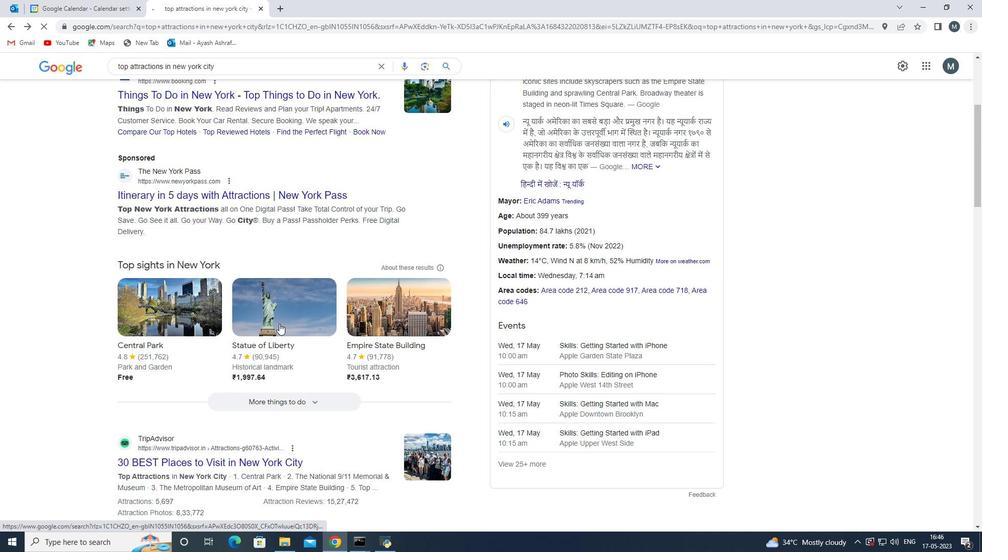 
Action: Mouse pressed left at (280, 319)
Screenshot: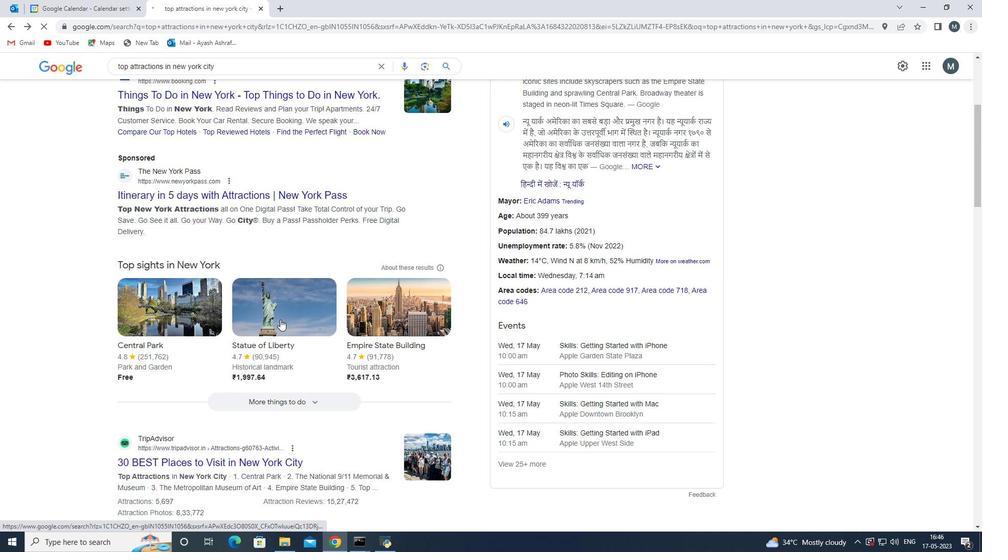 
Action: Mouse moved to (238, 295)
Screenshot: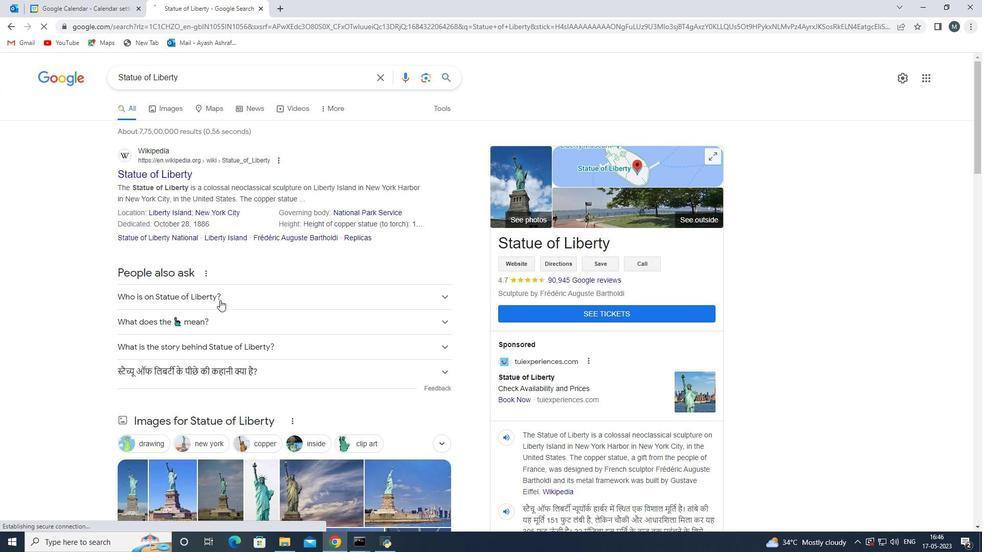 
Action: Mouse scrolled (238, 294) with delta (0, 0)
Screenshot: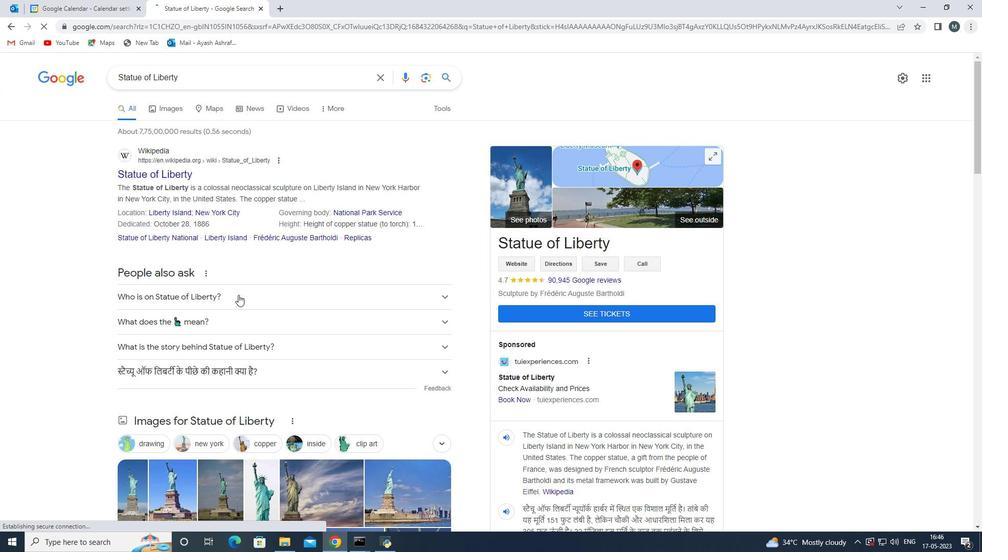 
Action: Mouse moved to (238, 295)
Screenshot: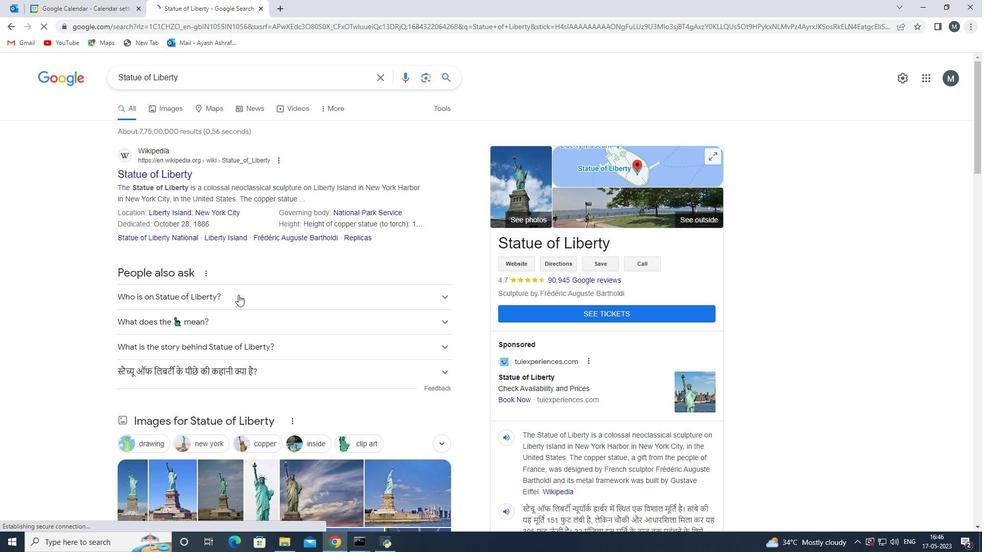 
Action: Mouse scrolled (238, 294) with delta (0, 0)
Screenshot: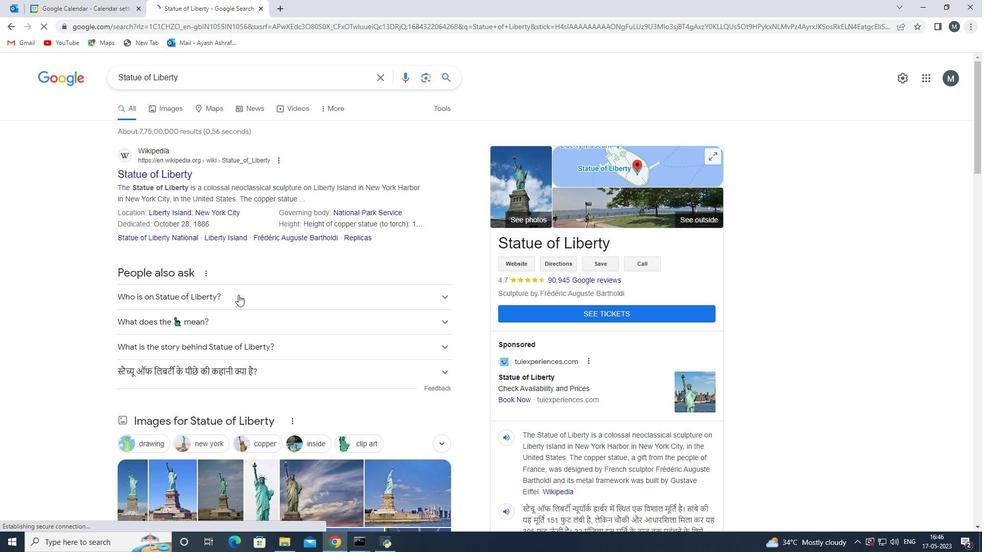 
Action: Mouse moved to (238, 295)
Screenshot: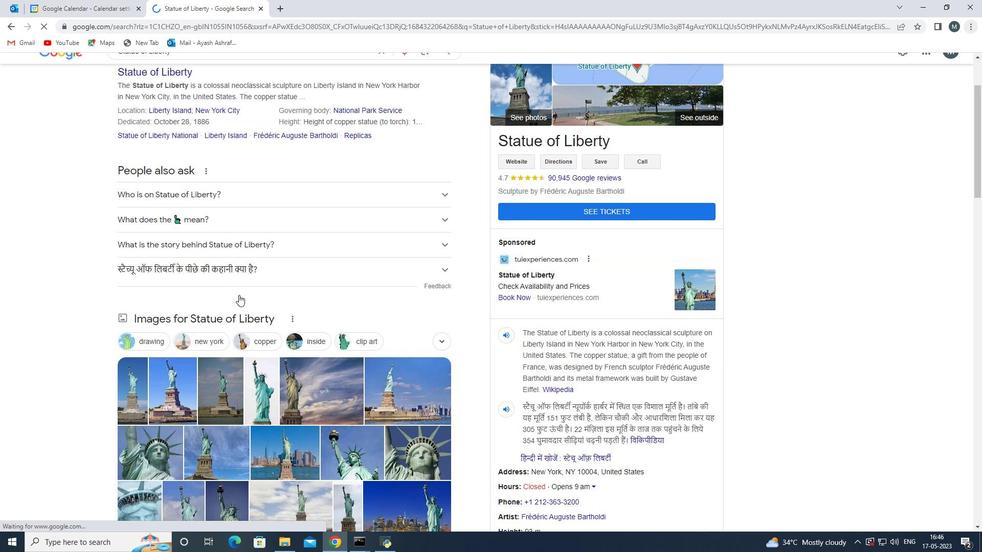 
Action: Mouse scrolled (238, 295) with delta (0, 0)
Screenshot: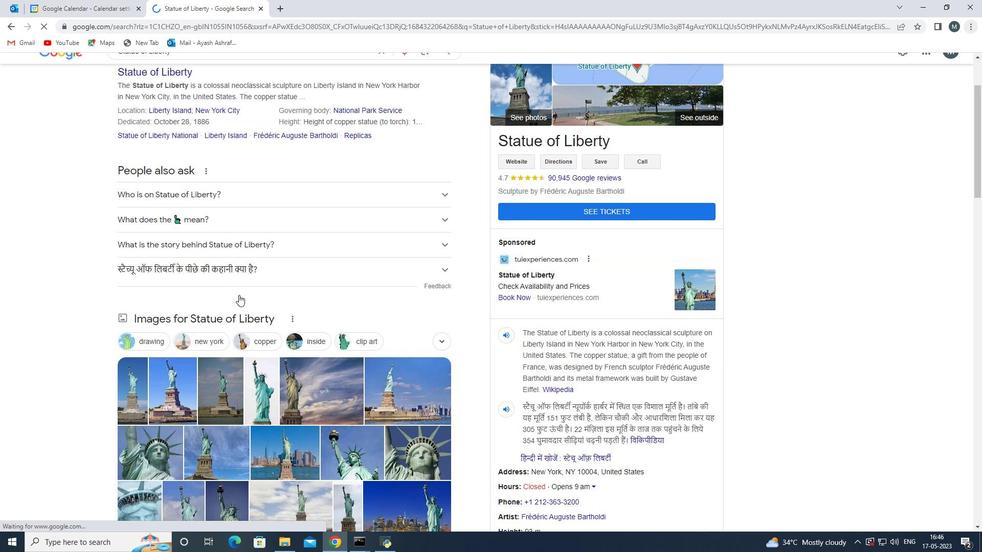 
Action: Mouse moved to (238, 298)
Screenshot: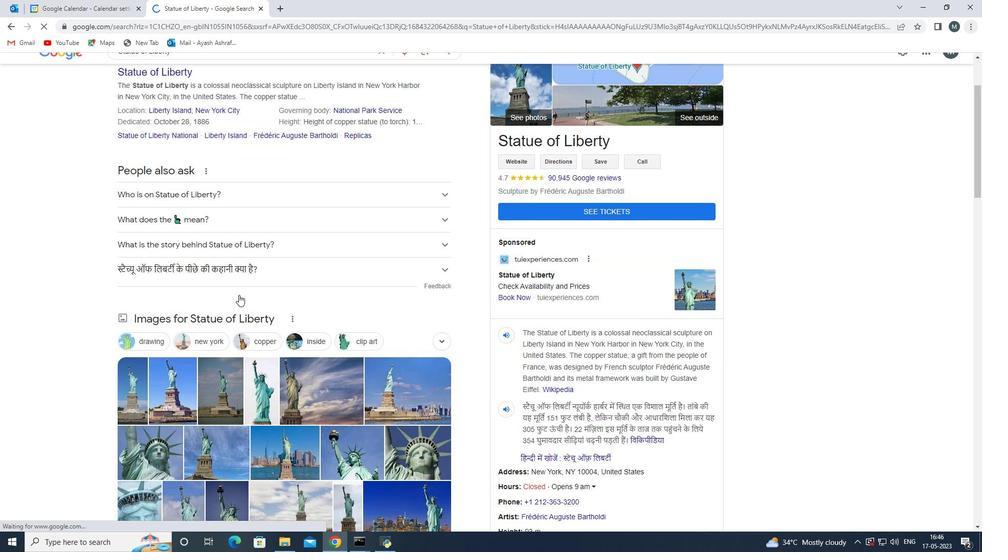 
Action: Mouse scrolled (238, 297) with delta (0, 0)
Screenshot: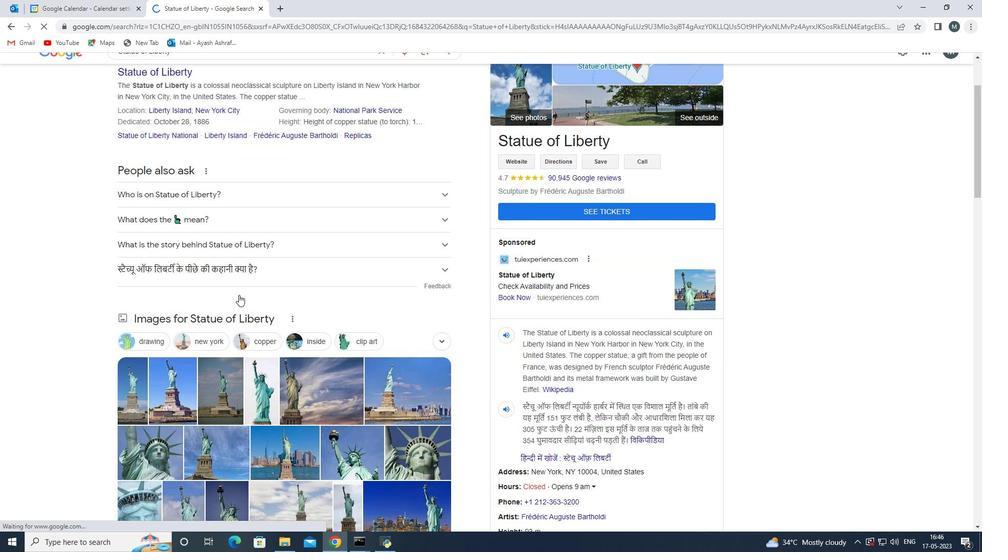 
Action: Mouse moved to (238, 301)
Screenshot: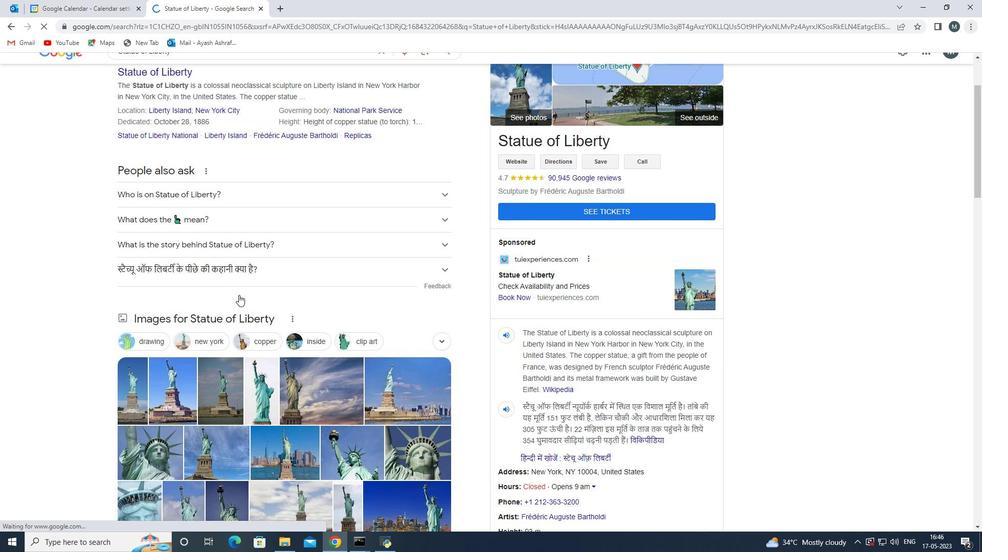 
Action: Mouse scrolled (238, 301) with delta (0, 0)
Screenshot: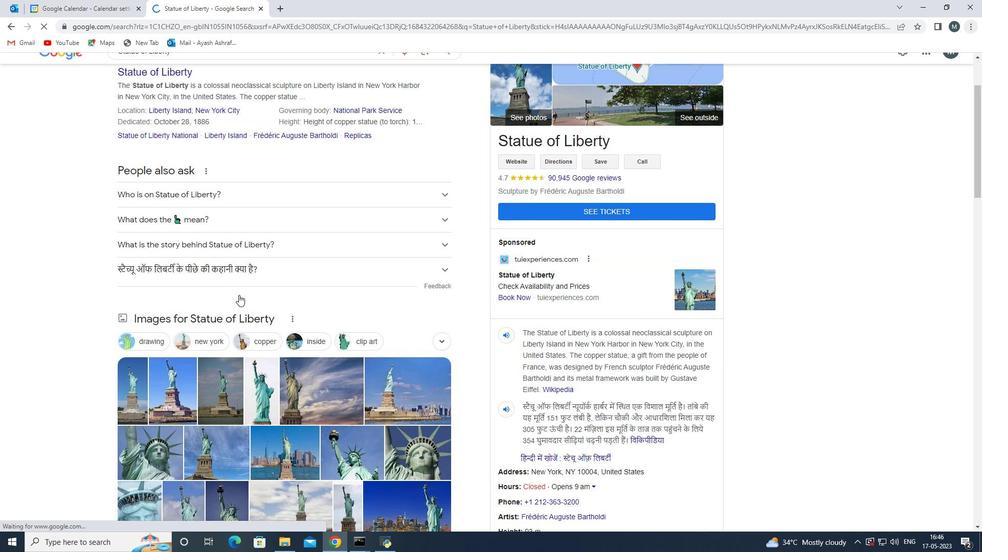 
Action: Mouse moved to (237, 304)
Screenshot: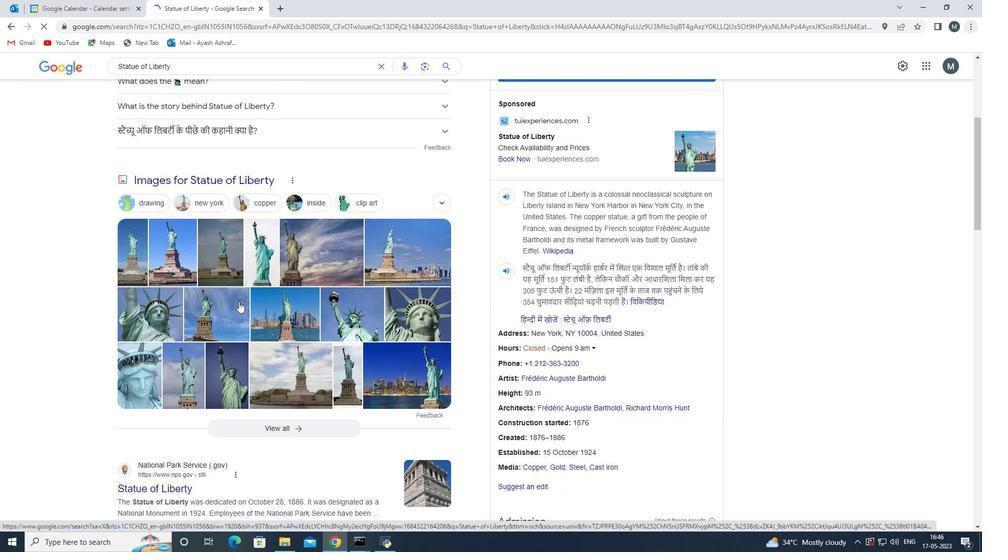 
Action: Mouse scrolled (237, 304) with delta (0, 0)
Screenshot: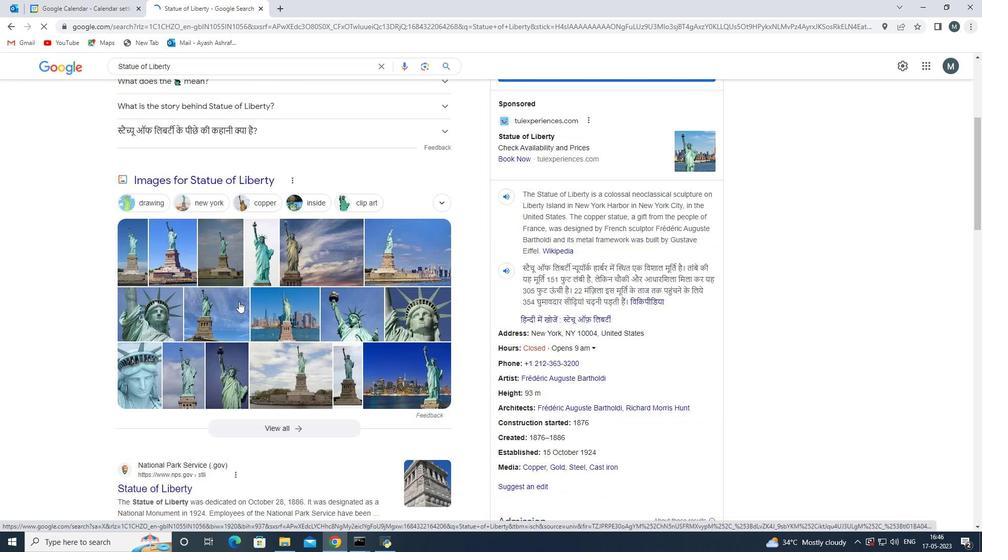 
Action: Mouse moved to (237, 305)
Screenshot: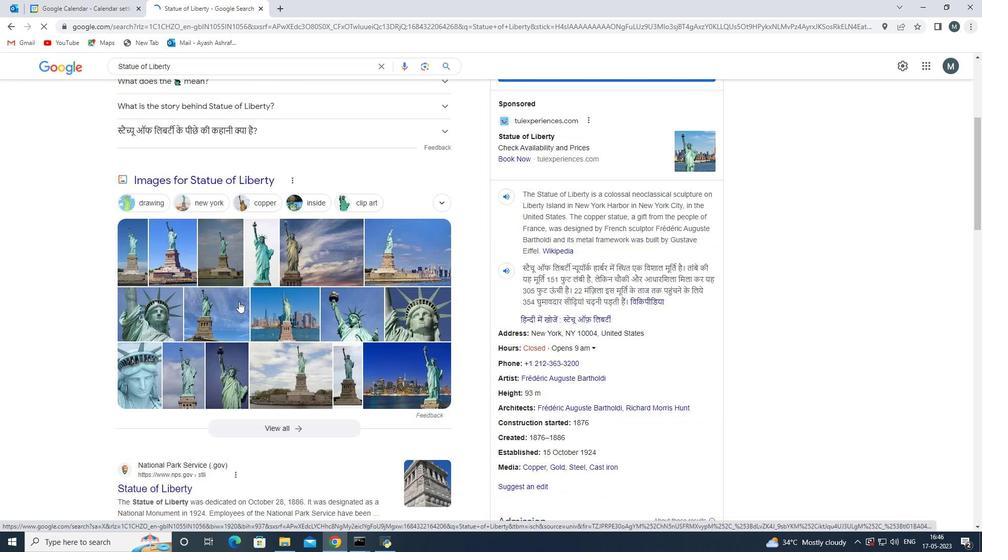 
Action: Mouse scrolled (237, 304) with delta (0, 0)
Screenshot: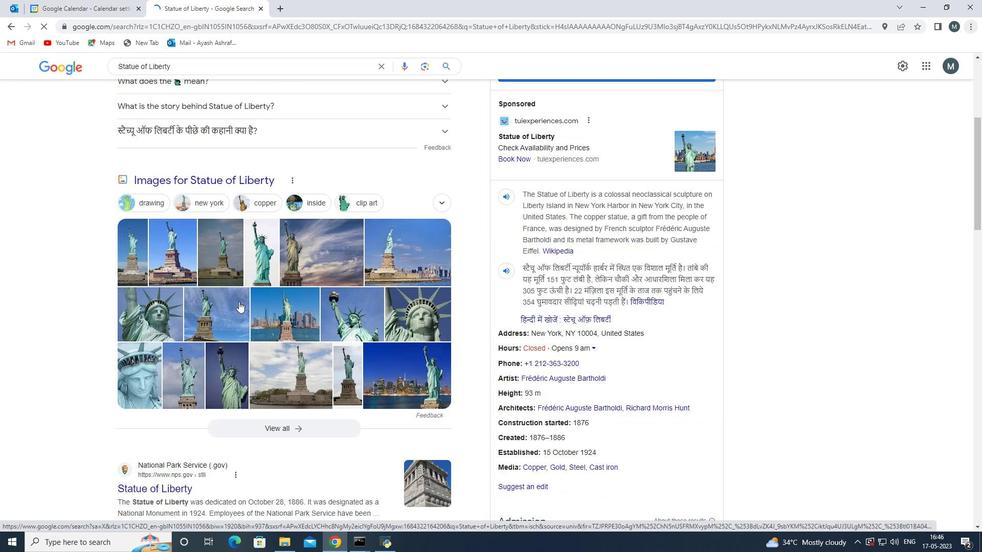 
Action: Mouse moved to (164, 357)
Screenshot: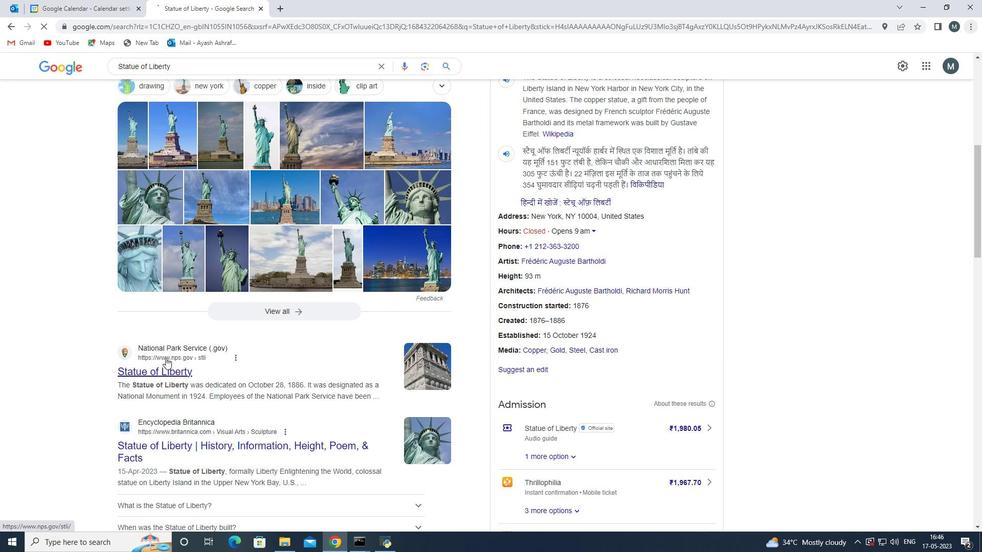 
Action: Mouse scrolled (164, 358) with delta (0, 0)
Screenshot: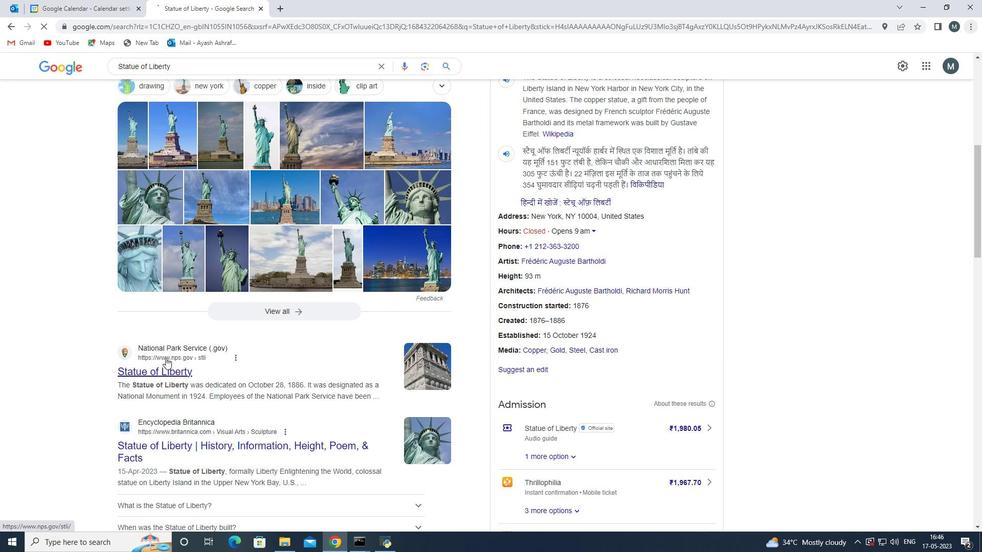 
Action: Mouse scrolled (164, 358) with delta (0, 0)
Screenshot: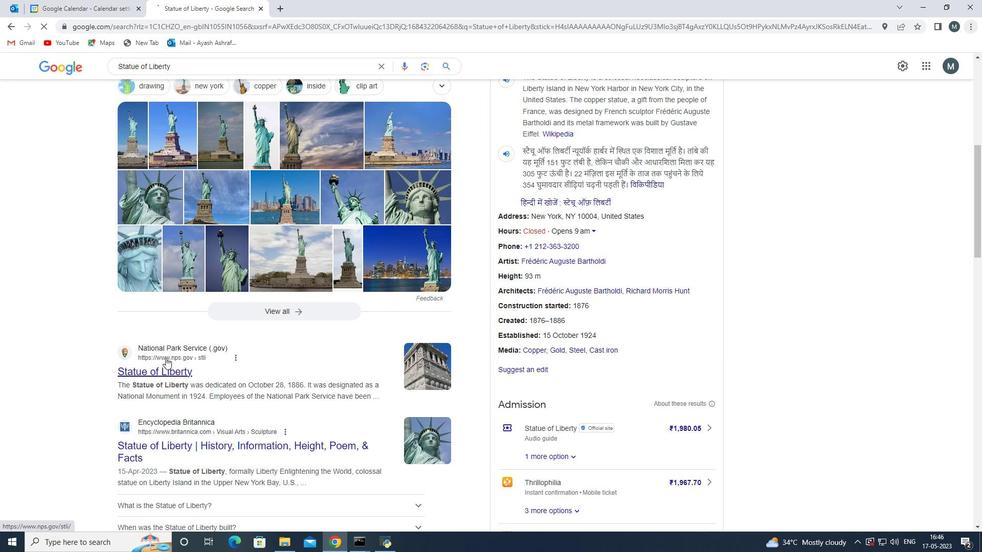 
Action: Mouse scrolled (164, 358) with delta (0, 0)
Screenshot: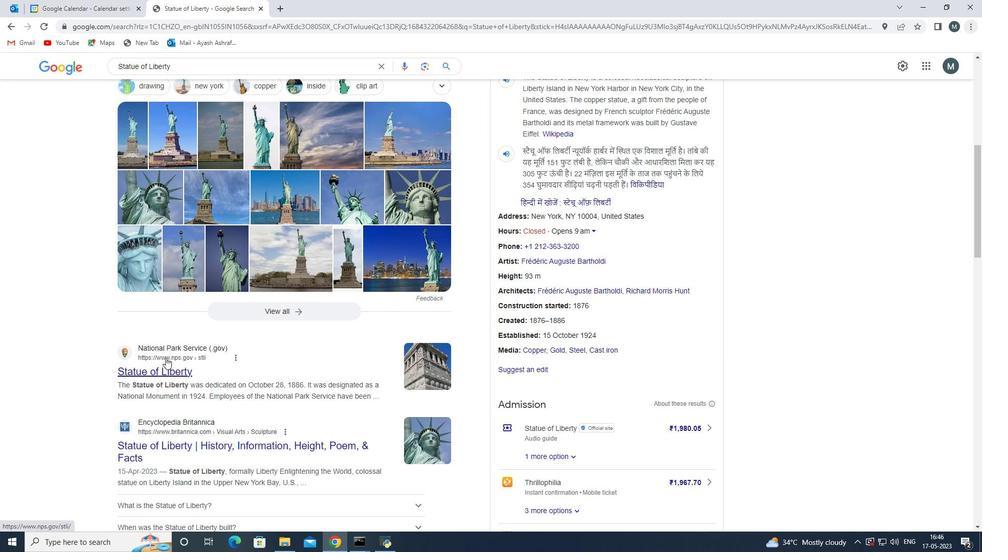 
Action: Mouse moved to (151, 343)
Screenshot: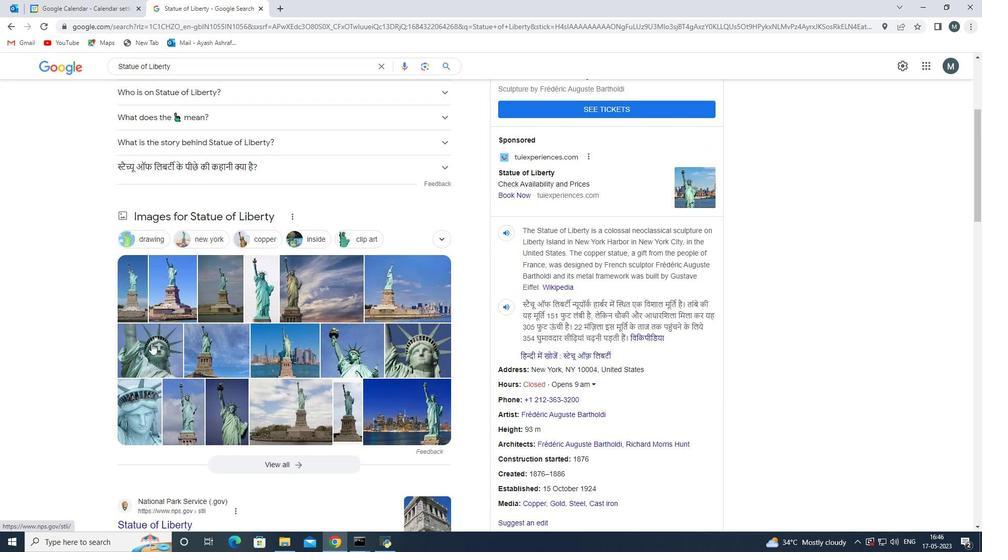 
Action: Mouse scrolled (151, 343) with delta (0, 0)
Screenshot: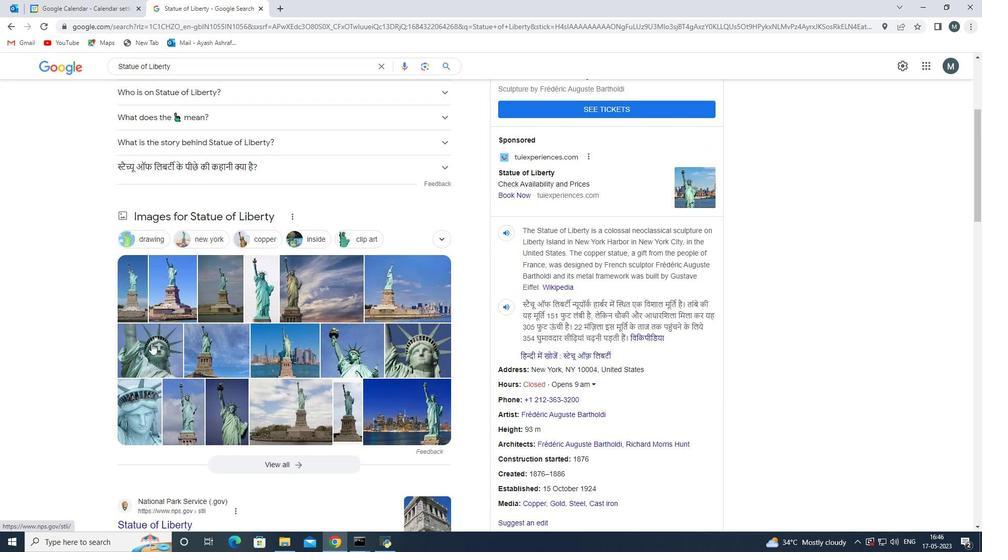 
Action: Mouse scrolled (151, 343) with delta (0, 0)
Screenshot: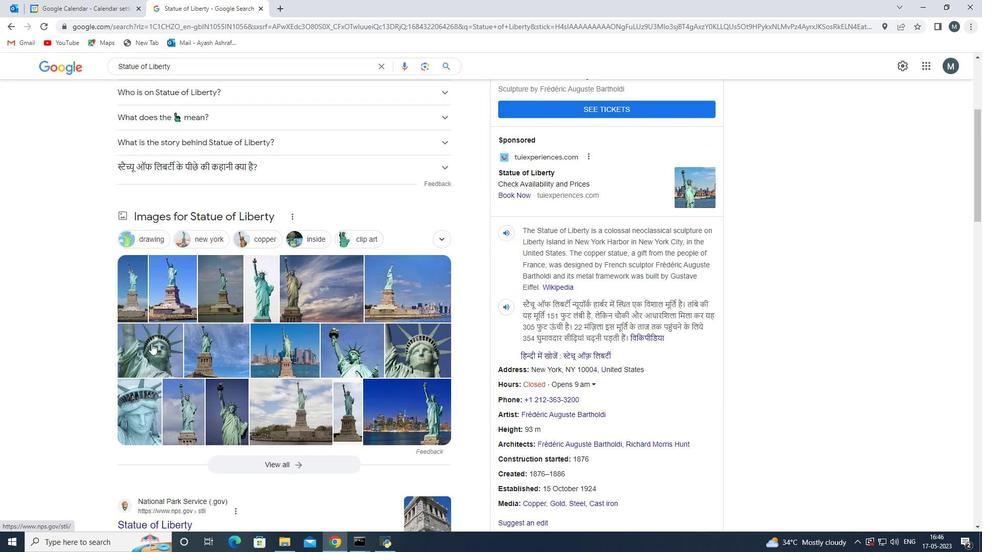 
Action: Mouse scrolled (151, 343) with delta (0, 0)
Screenshot: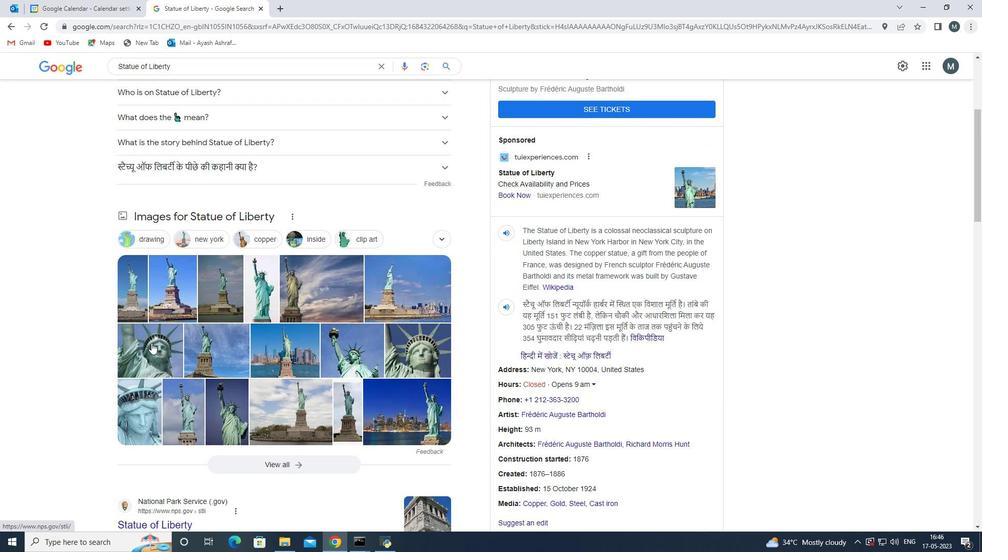 
Action: Mouse scrolled (151, 343) with delta (0, 0)
Screenshot: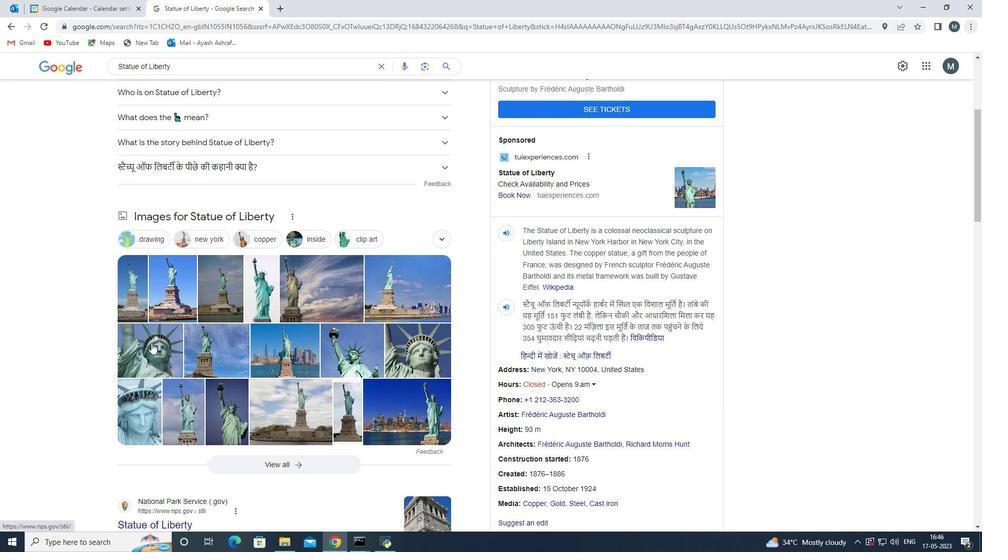 
Action: Mouse moved to (149, 334)
Screenshot: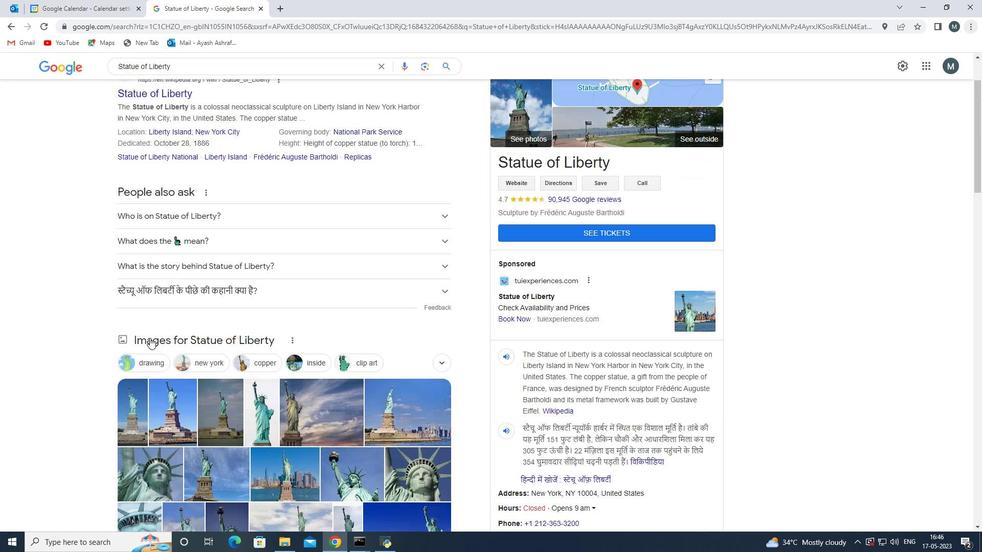 
Action: Mouse scrolled (149, 335) with delta (0, 0)
Screenshot: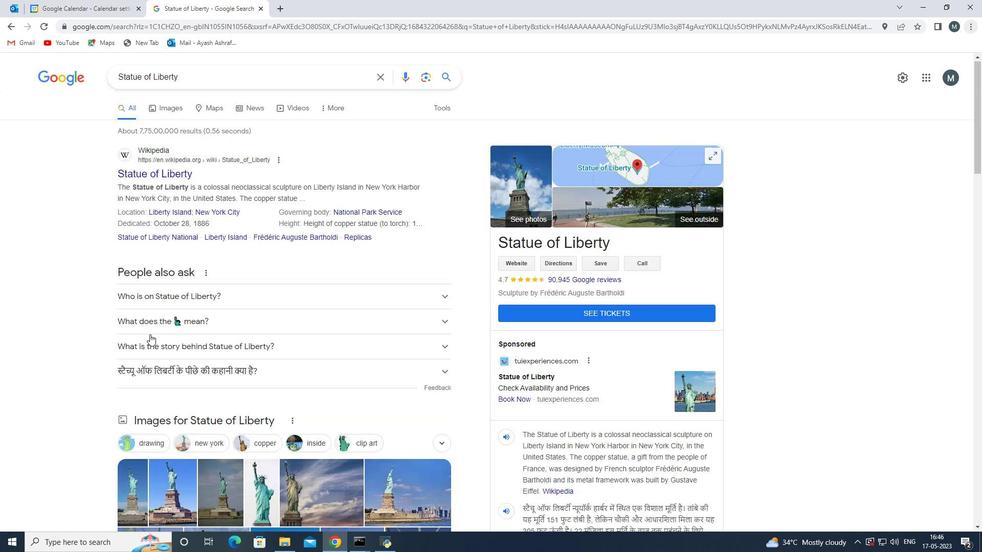 
Action: Mouse scrolled (149, 335) with delta (0, 0)
Screenshot: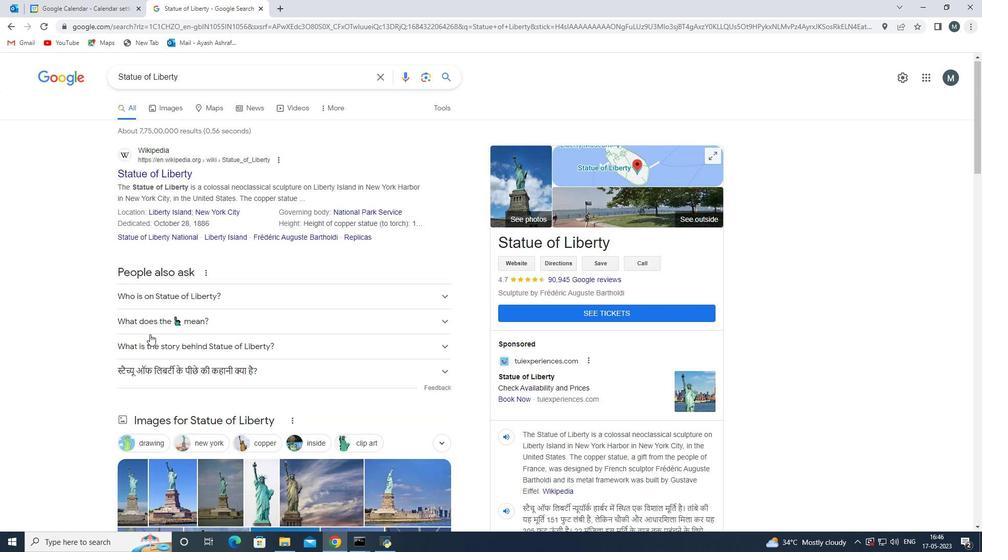 
Action: Mouse scrolled (149, 335) with delta (0, 0)
Screenshot: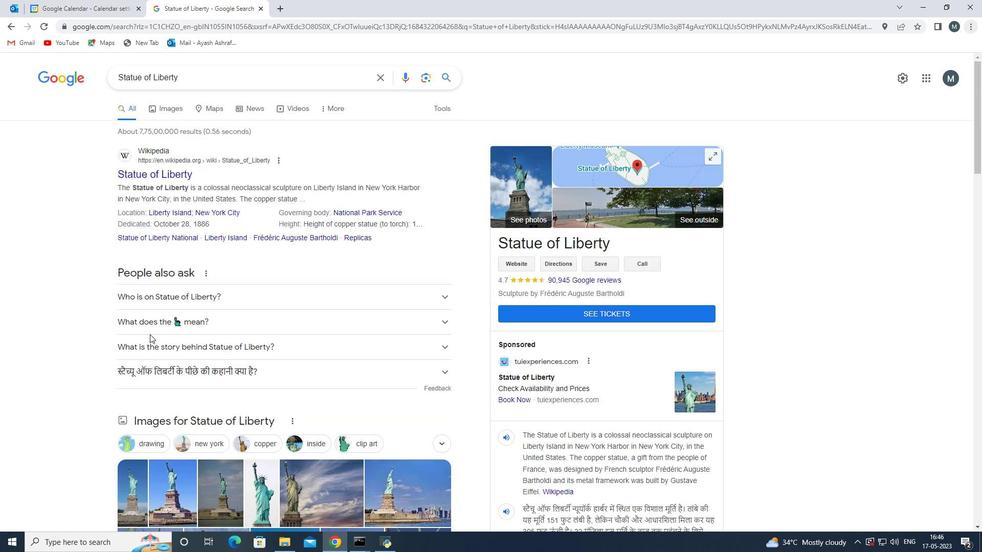 
Action: Mouse scrolled (149, 335) with delta (0, 0)
Screenshot: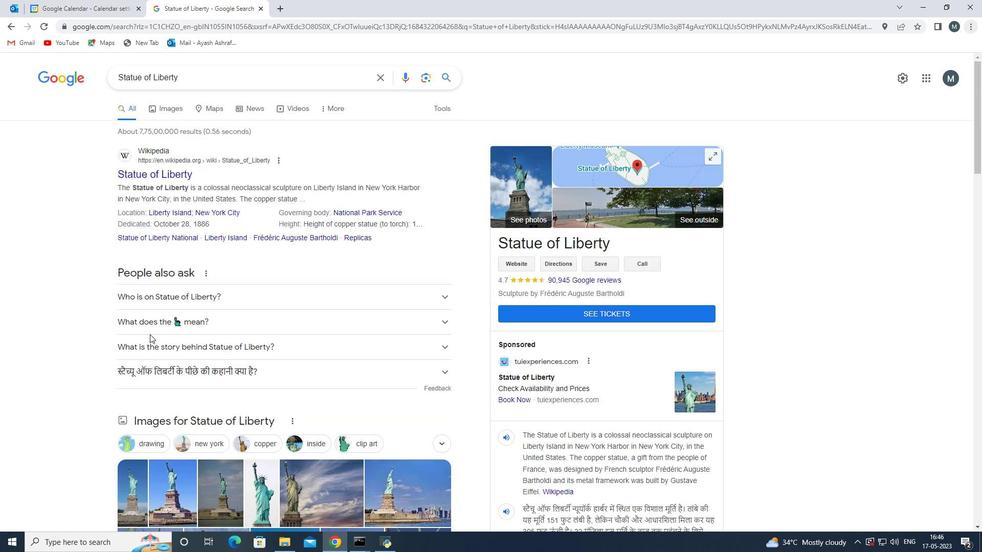
Action: Mouse moved to (169, 108)
Screenshot: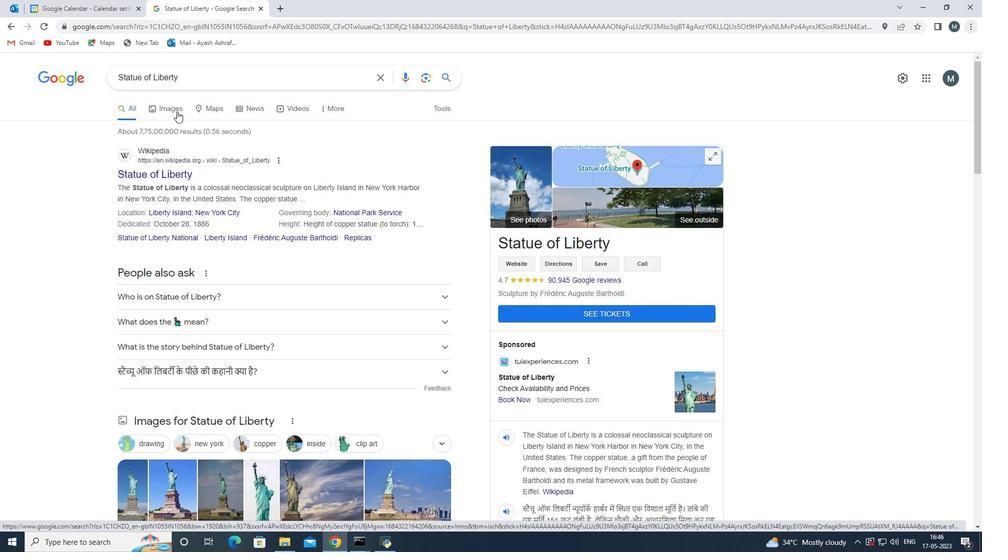 
Action: Mouse pressed left at (169, 108)
Screenshot: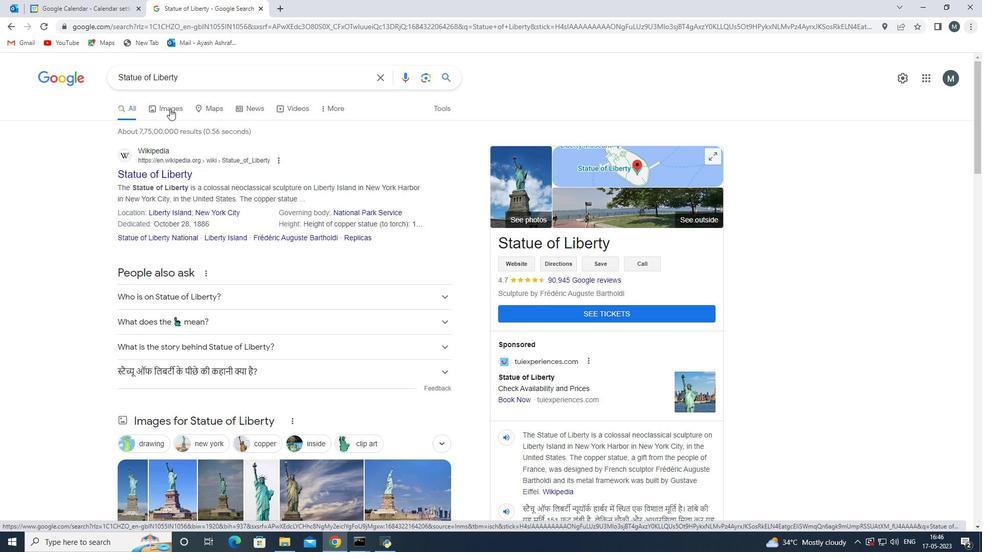 
Action: Mouse moved to (120, 236)
Screenshot: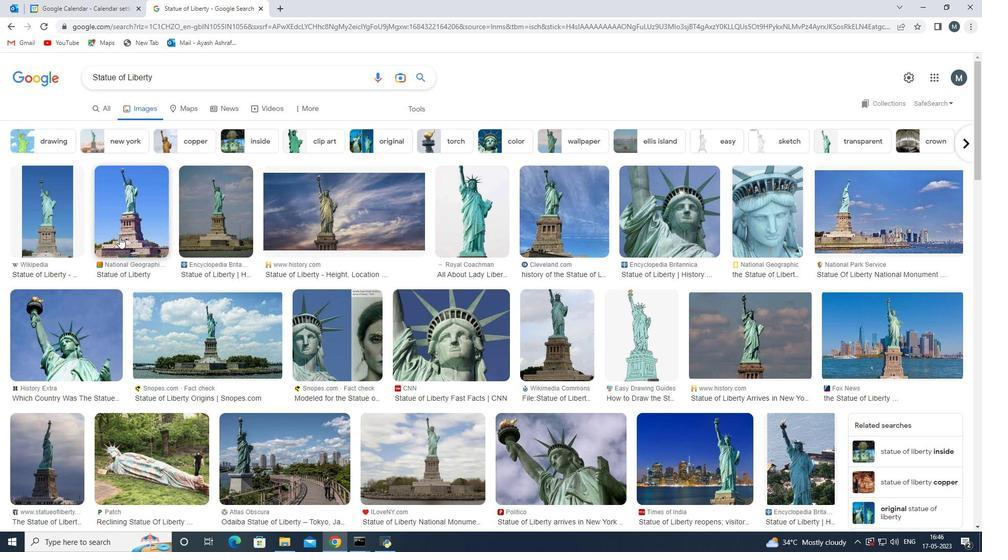 
Action: Mouse pressed left at (120, 236)
Screenshot: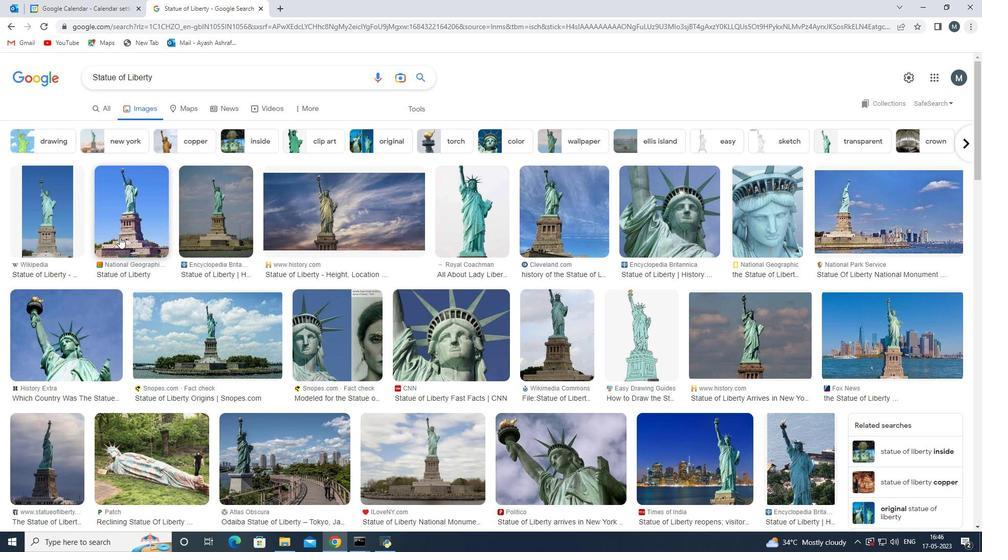 
Action: Mouse moved to (134, 291)
Screenshot: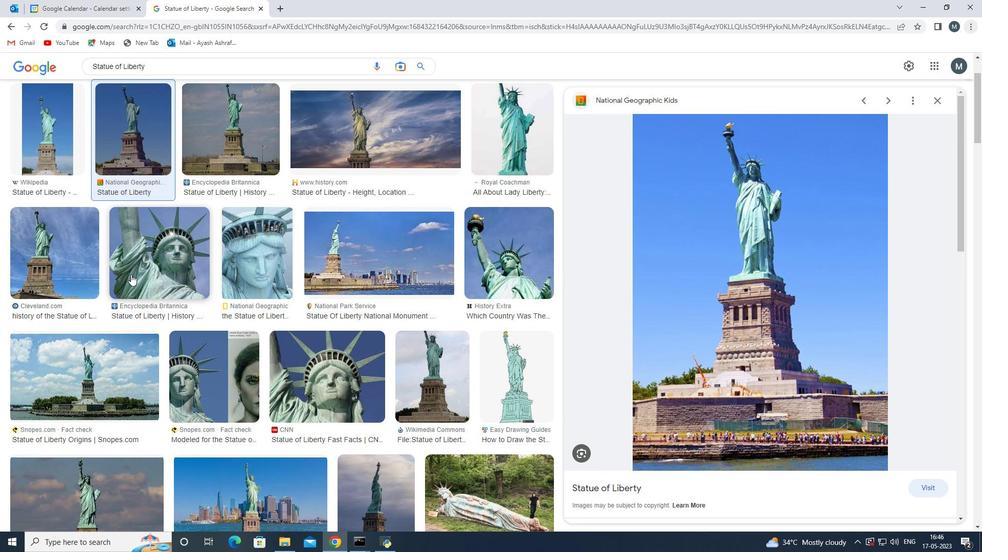 
Action: Mouse scrolled (134, 291) with delta (0, 0)
Screenshot: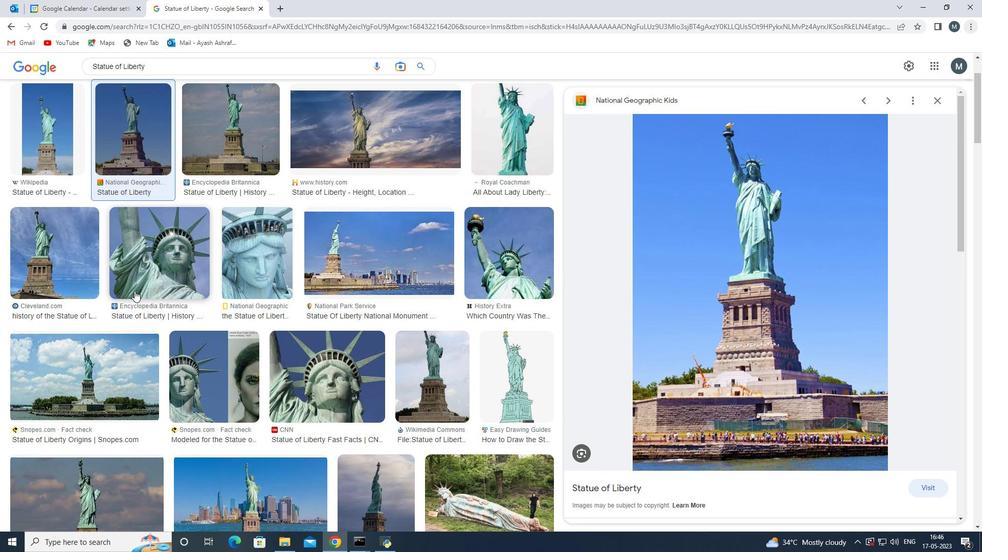
Action: Mouse scrolled (134, 291) with delta (0, 0)
Screenshot: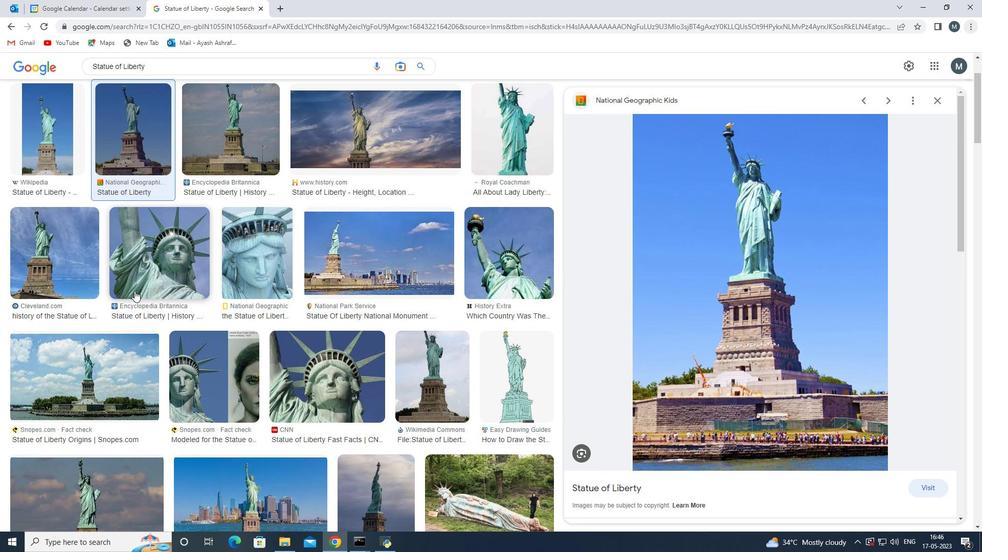
Action: Mouse moved to (135, 291)
Screenshot: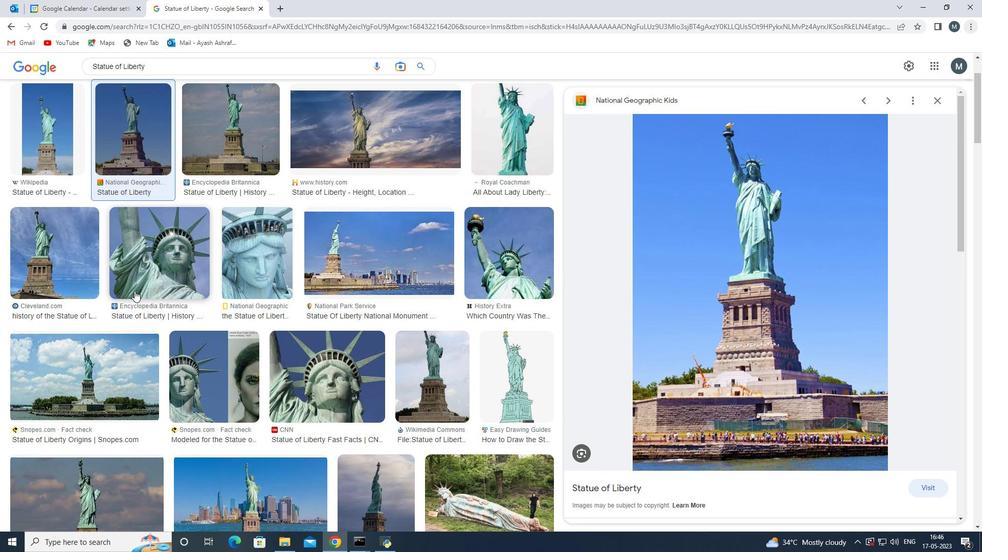 
Action: Mouse scrolled (135, 291) with delta (0, 0)
Screenshot: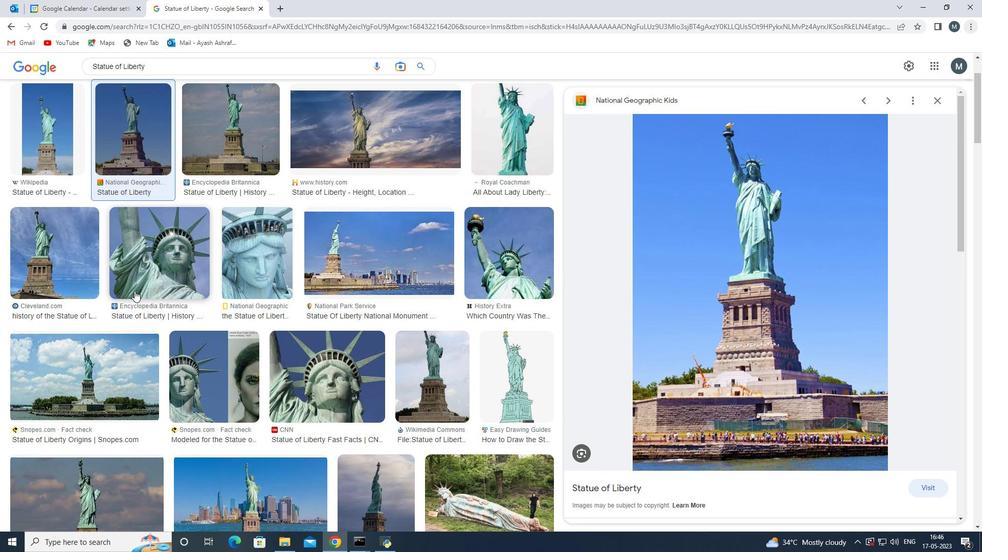 
Action: Mouse moved to (131, 284)
Screenshot: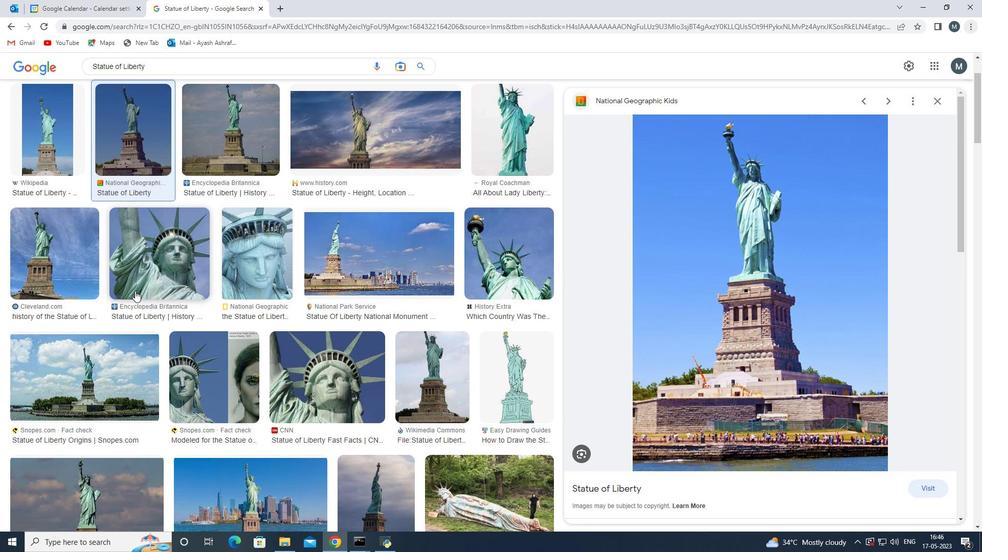 
Action: Mouse scrolled (135, 291) with delta (0, 0)
Screenshot: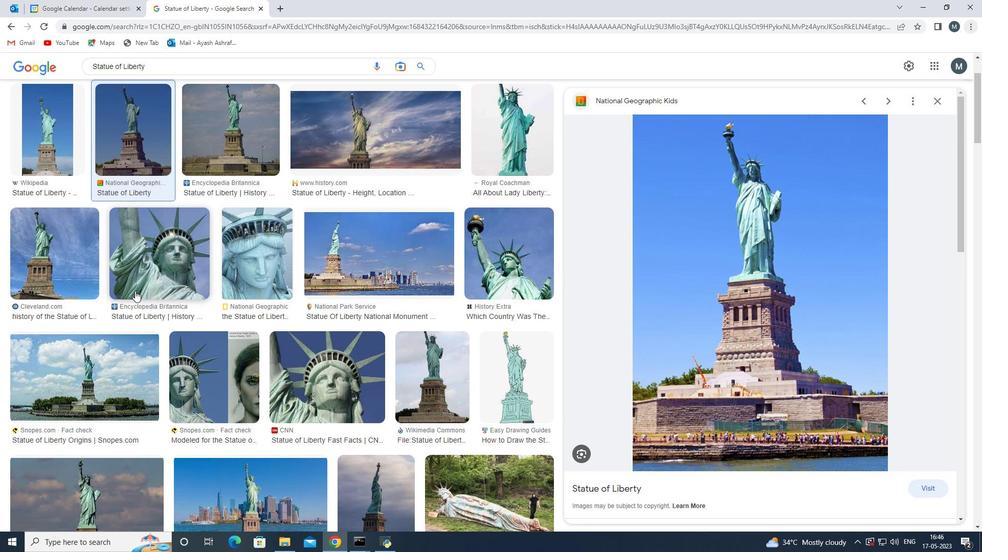 
Action: Mouse moved to (132, 229)
Screenshot: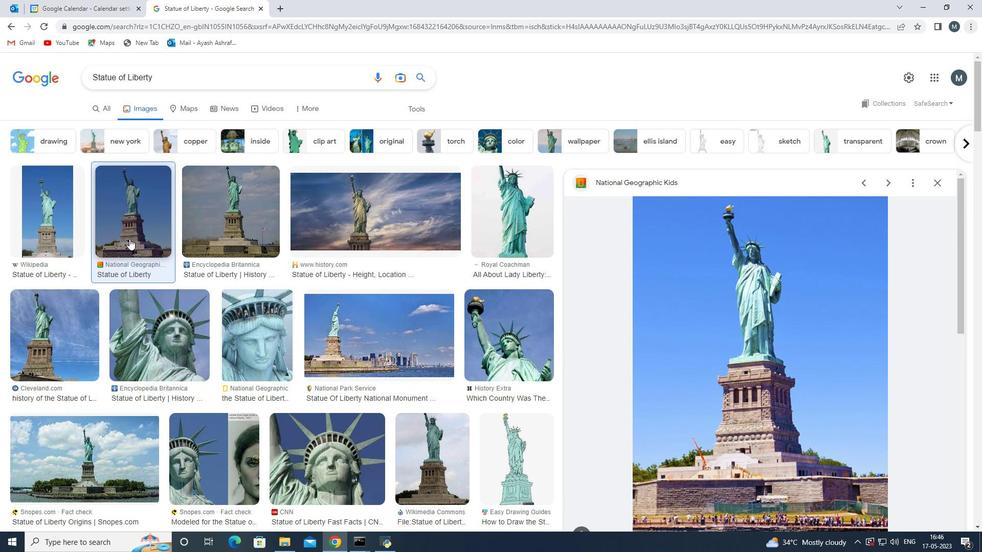 
Action: Mouse pressed left at (132, 229)
Screenshot: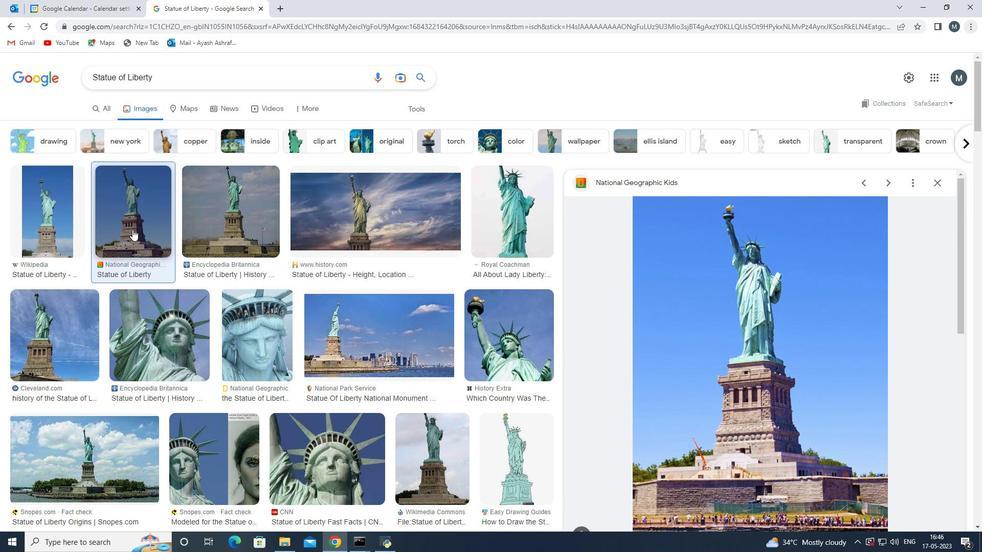 
Action: Mouse pressed left at (132, 229)
Screenshot: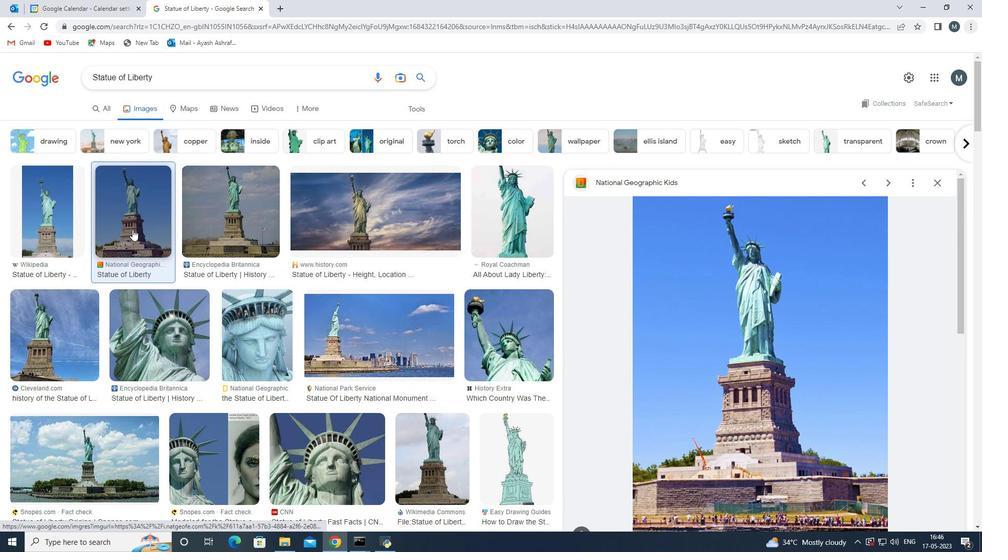 
Action: Mouse moved to (721, 361)
Screenshot: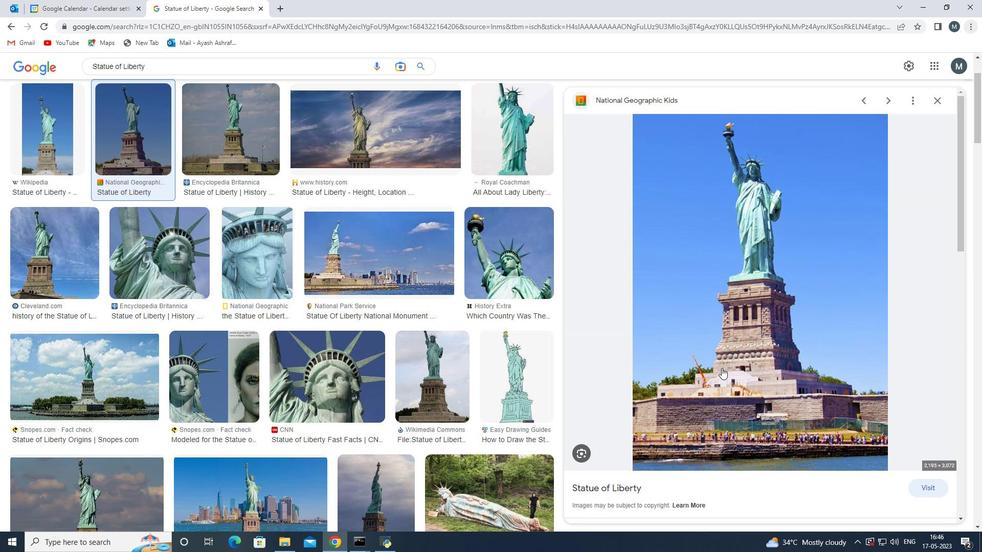 
Action: Mouse scrolled (721, 360) with delta (0, 0)
Screenshot: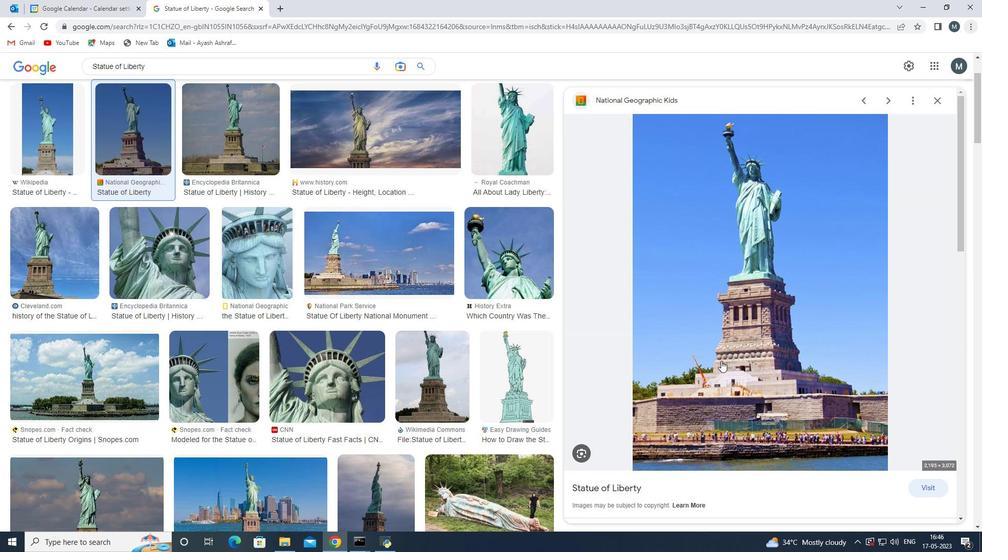 
Action: Mouse moved to (719, 365)
Screenshot: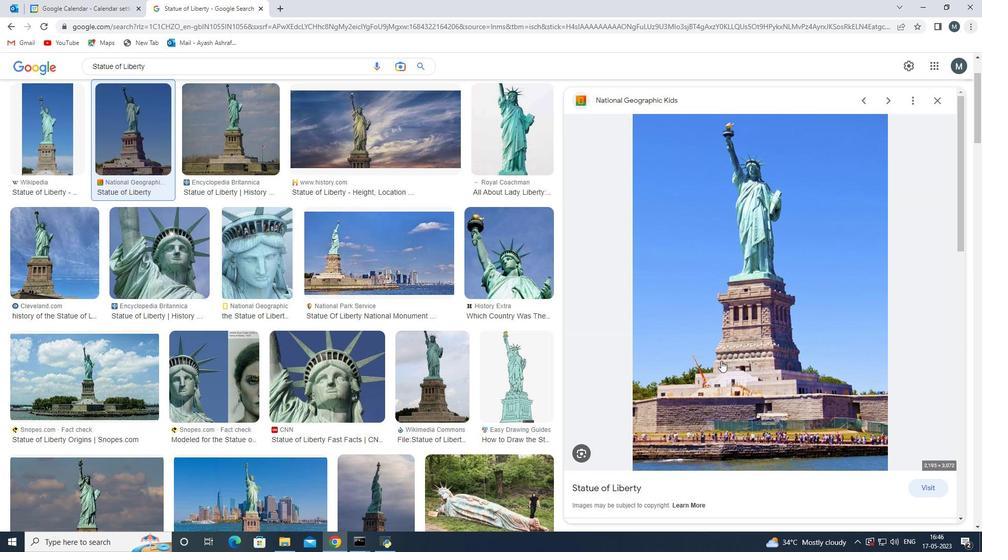 
Action: Mouse scrolled (719, 364) with delta (0, 0)
Screenshot: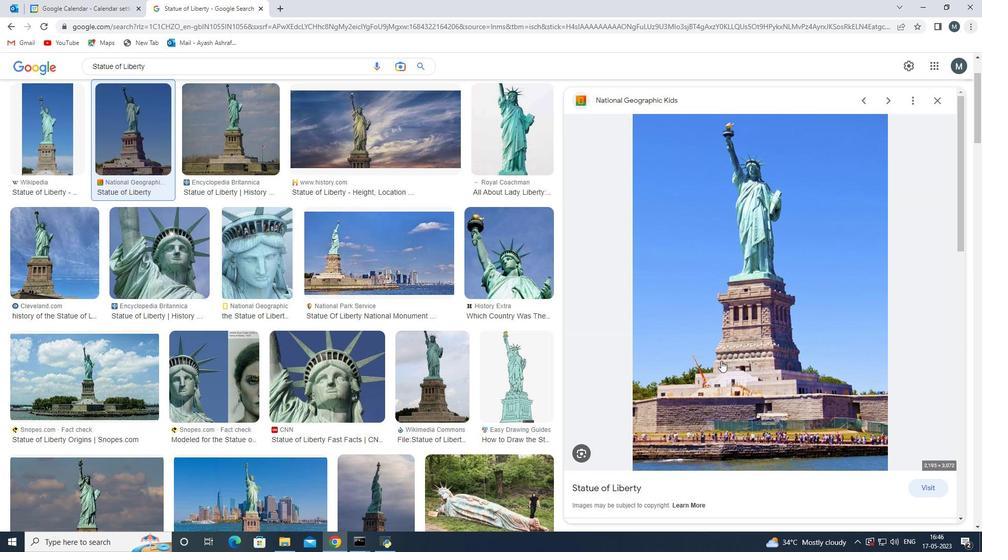 
Action: Mouse moved to (928, 386)
Screenshot: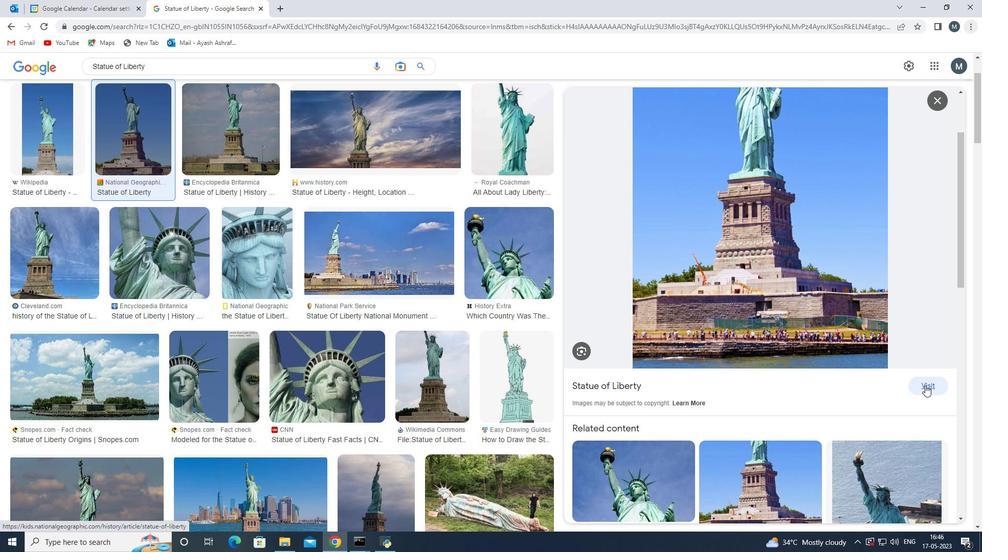 
Action: Mouse pressed left at (928, 386)
Screenshot: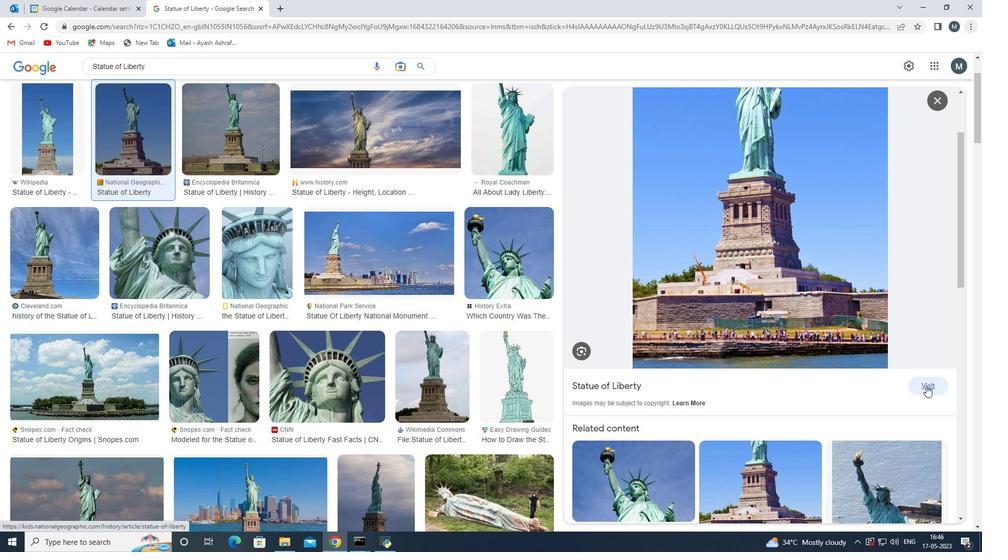 
Action: Mouse moved to (369, 372)
Screenshot: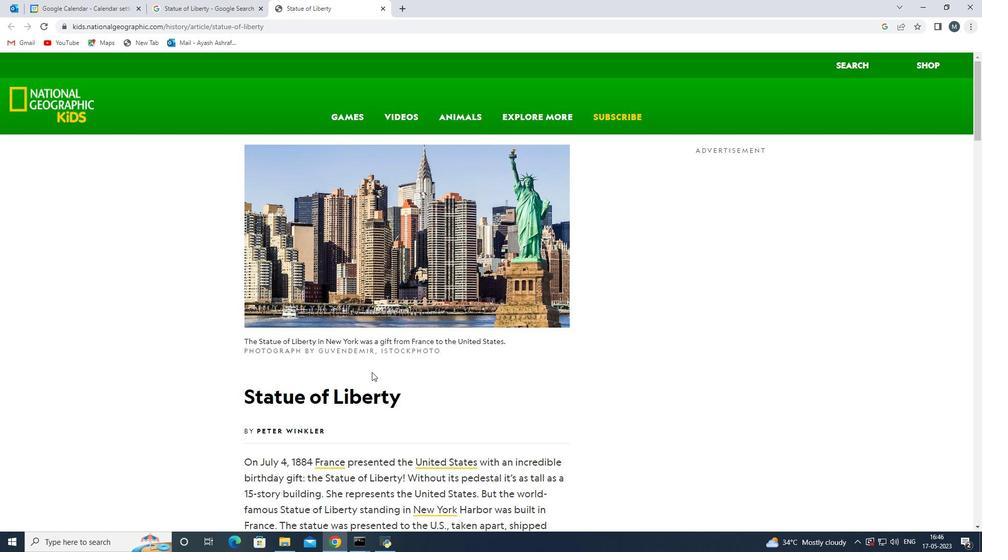 
Action: Mouse scrolled (369, 371) with delta (0, 0)
Screenshot: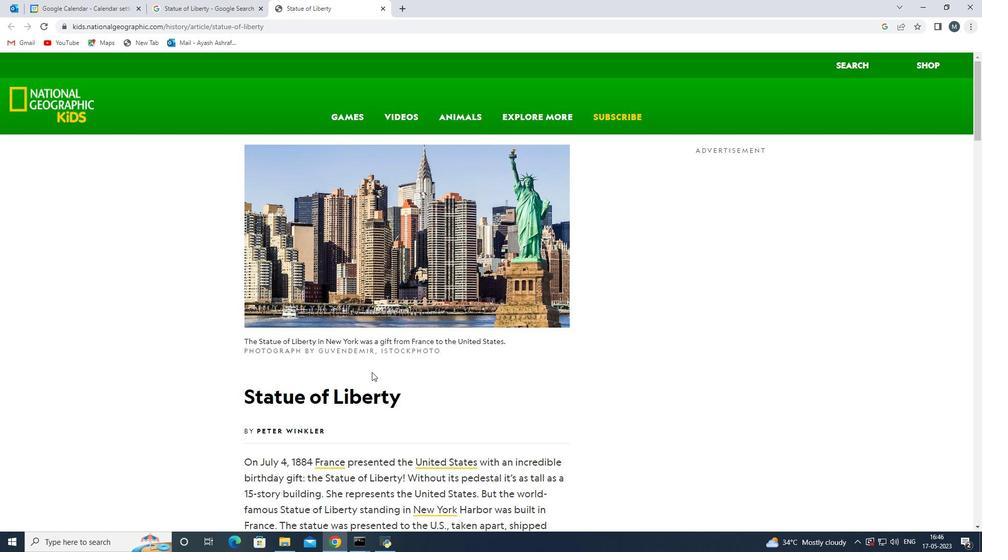 
Action: Mouse moved to (366, 374)
Screenshot: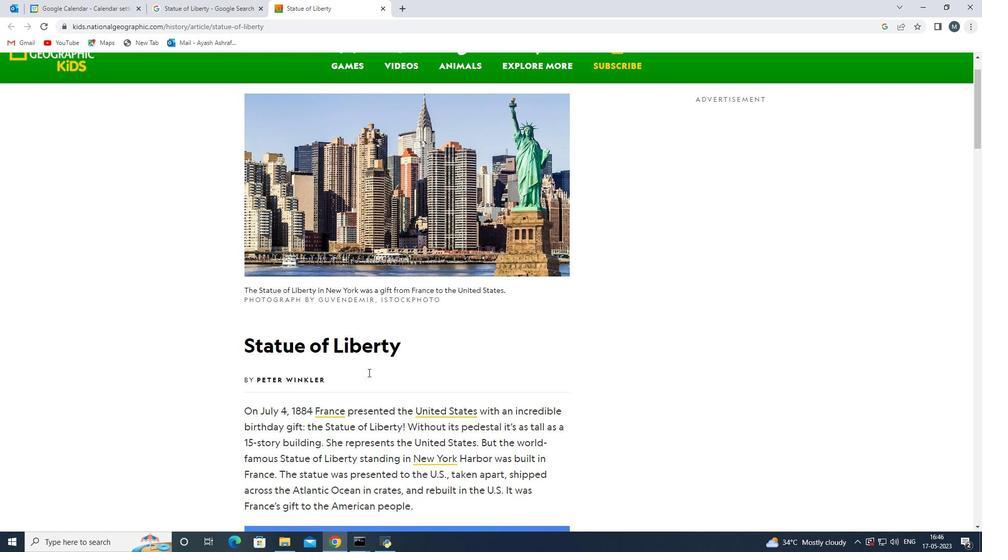 
Action: Mouse scrolled (366, 374) with delta (0, 0)
Screenshot: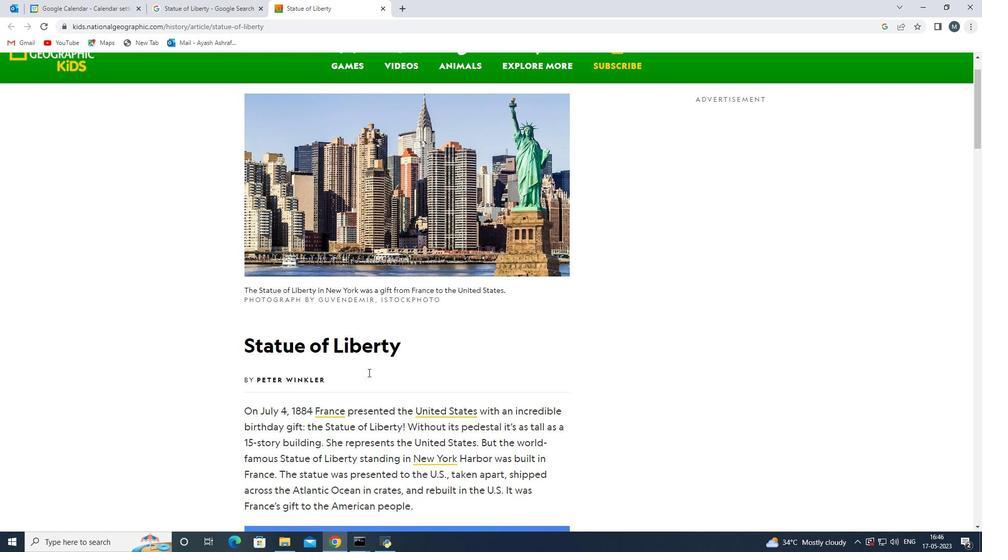 
Action: Mouse moved to (364, 376)
Screenshot: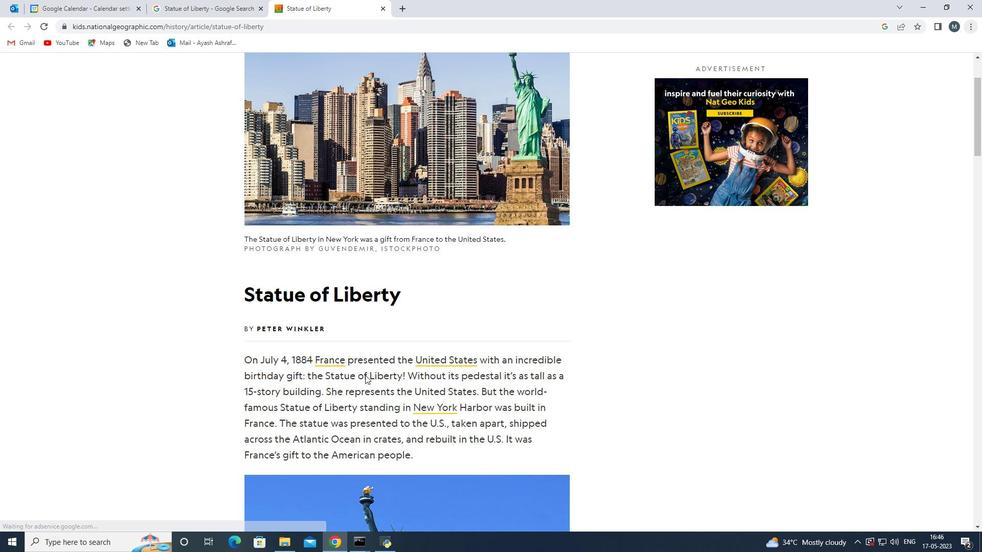 
Action: Mouse scrolled (364, 376) with delta (0, 0)
Screenshot: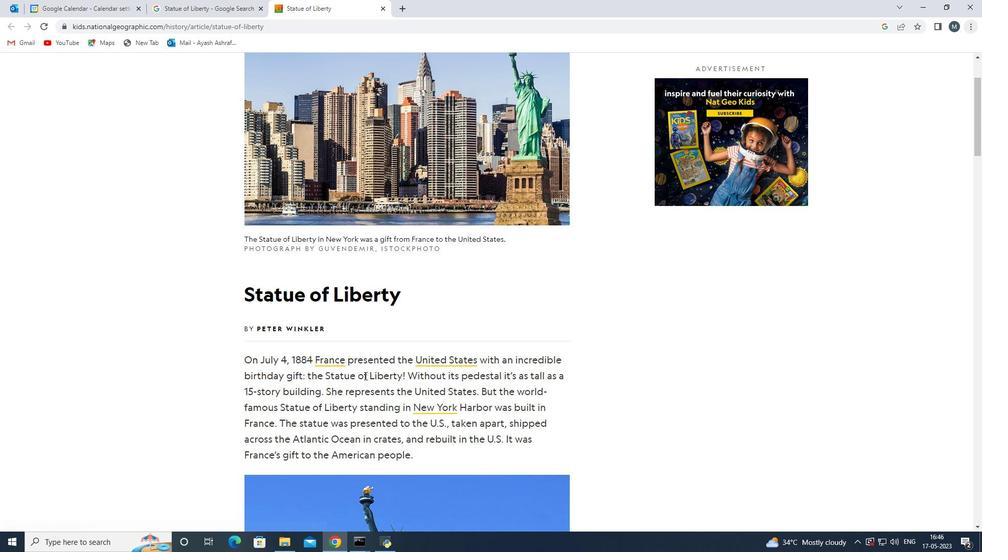 
Action: Mouse scrolled (364, 376) with delta (0, 0)
Screenshot: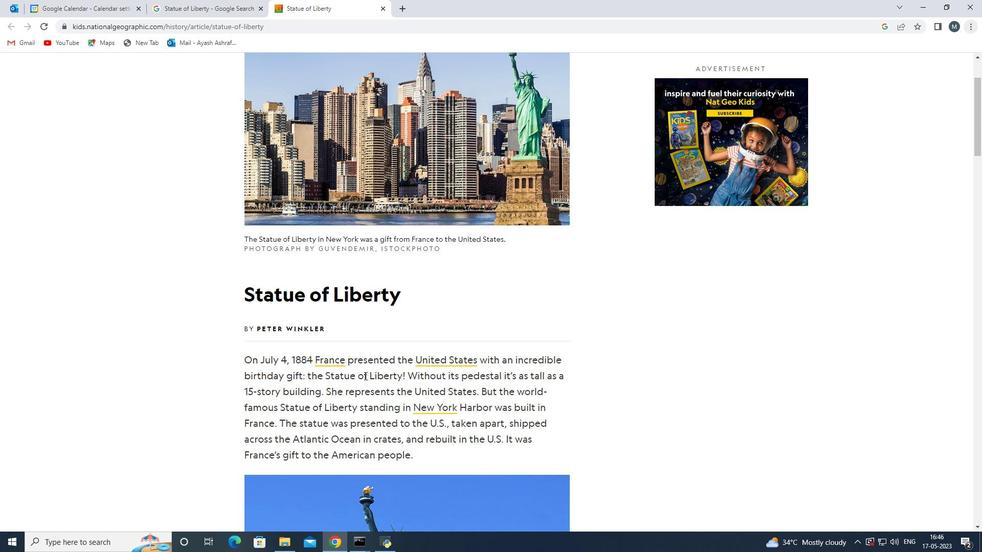 
Action: Mouse moved to (348, 359)
Screenshot: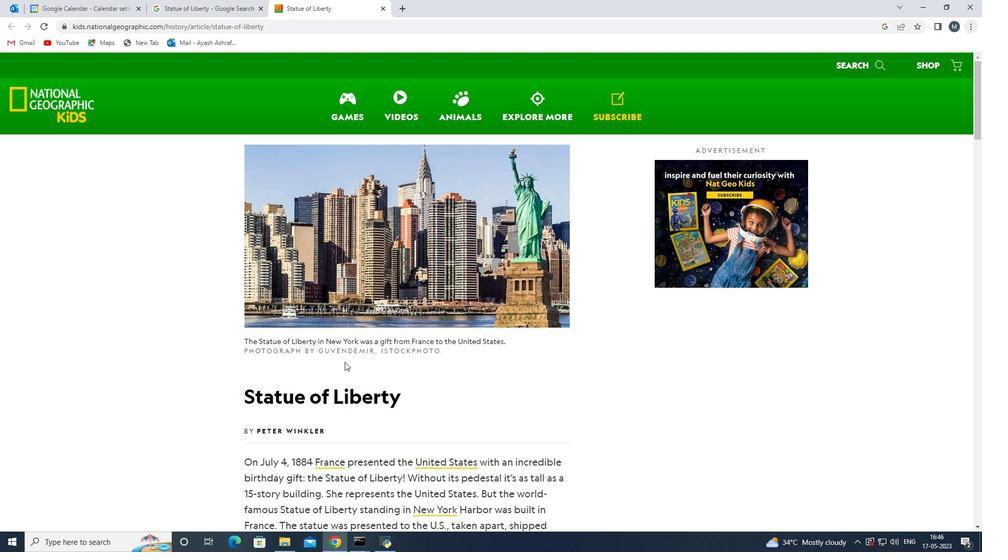
Action: Mouse scrolled (348, 358) with delta (0, 0)
Screenshot: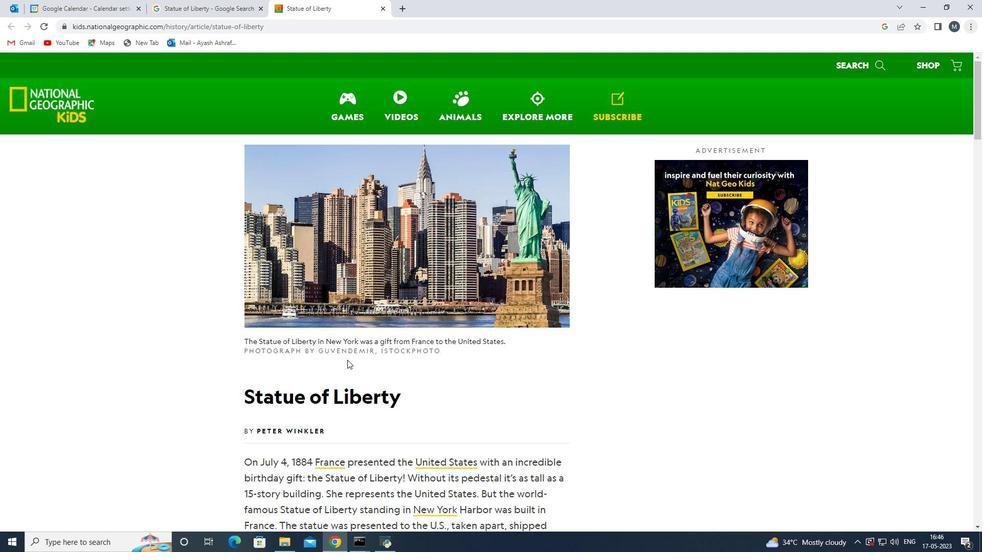 
Action: Mouse scrolled (348, 358) with delta (0, 0)
Screenshot: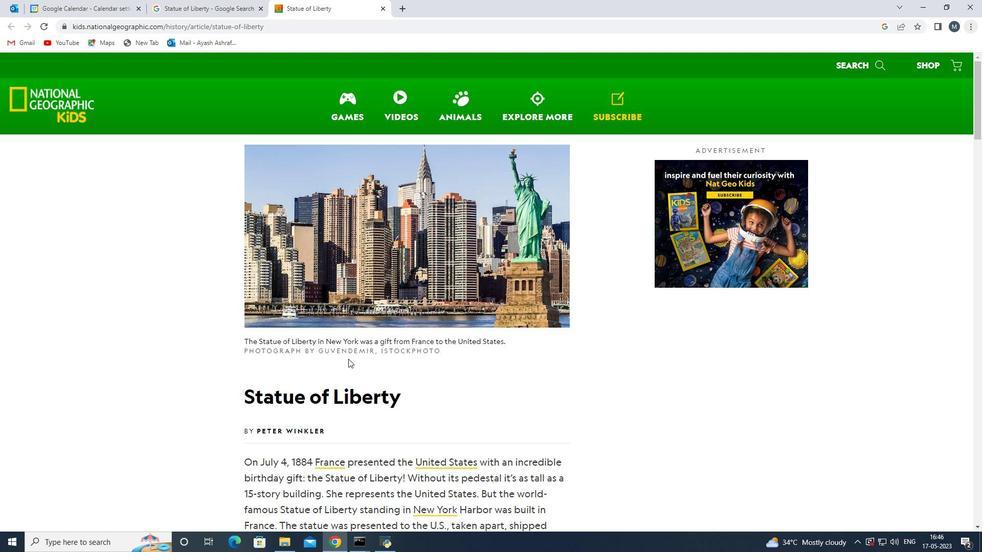 
Action: Mouse moved to (358, 361)
Screenshot: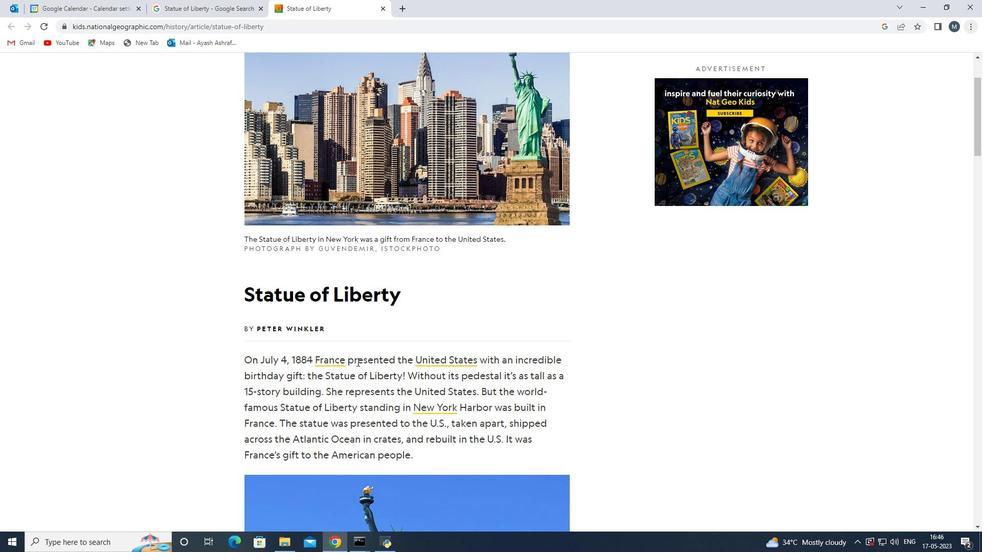 
Action: Mouse scrolled (358, 361) with delta (0, 0)
Screenshot: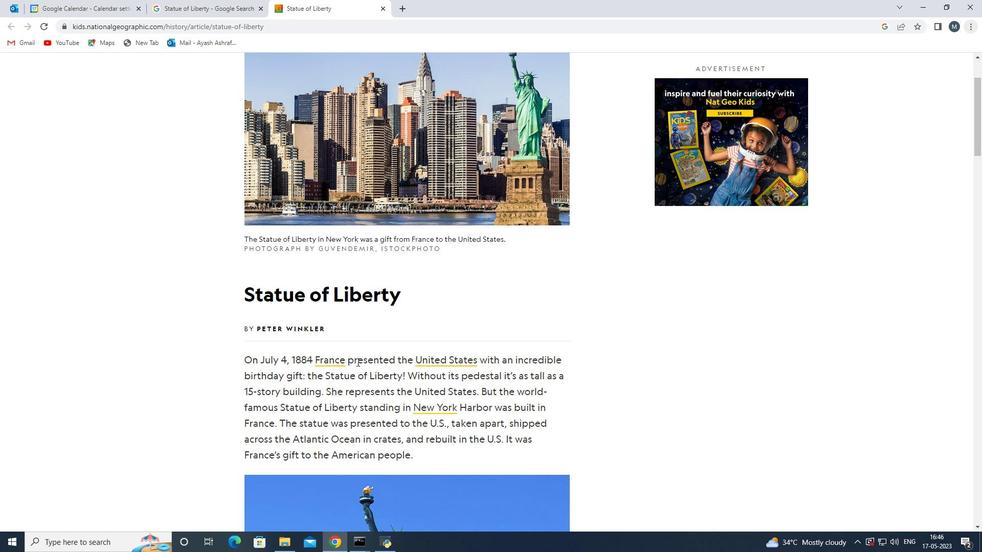 
Action: Mouse scrolled (358, 361) with delta (0, 0)
Screenshot: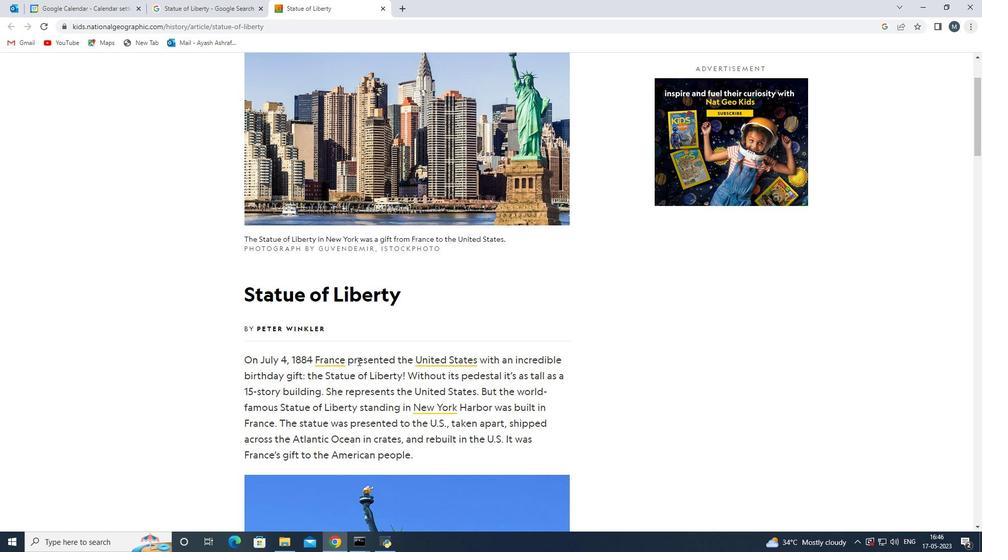 
Action: Mouse scrolled (358, 361) with delta (0, 0)
Screenshot: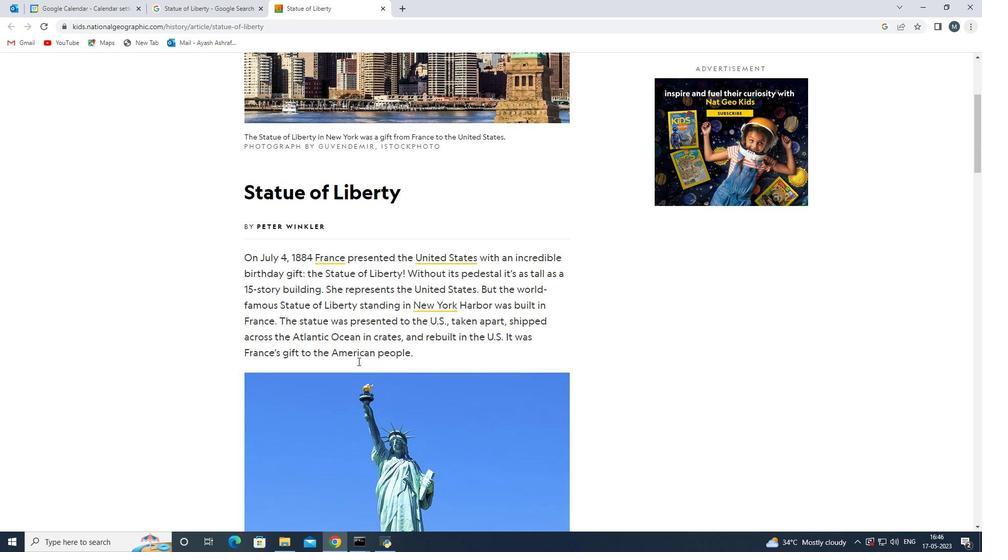 
Action: Mouse scrolled (358, 361) with delta (0, 0)
Screenshot: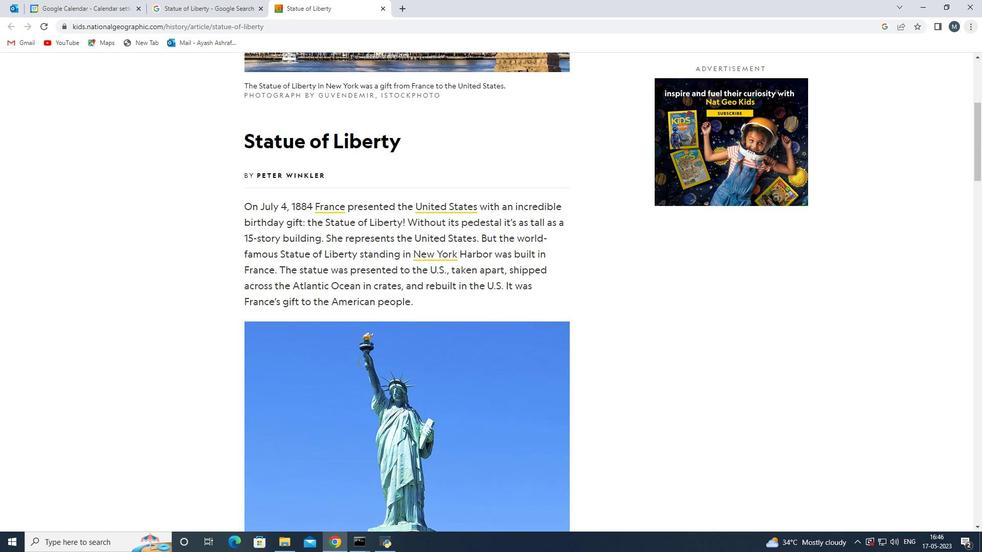 
Action: Mouse scrolled (358, 361) with delta (0, 0)
Screenshot: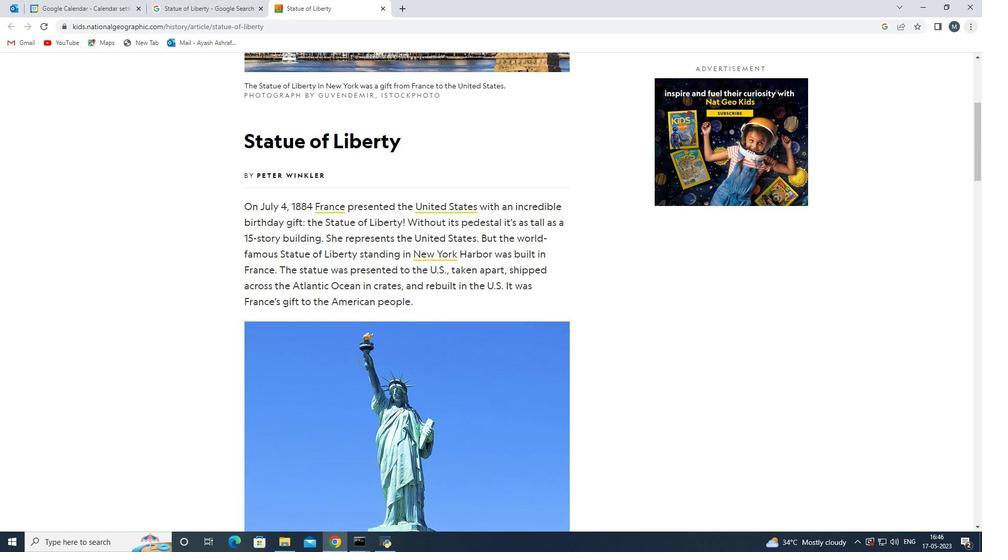 
Action: Mouse scrolled (358, 361) with delta (0, 0)
Screenshot: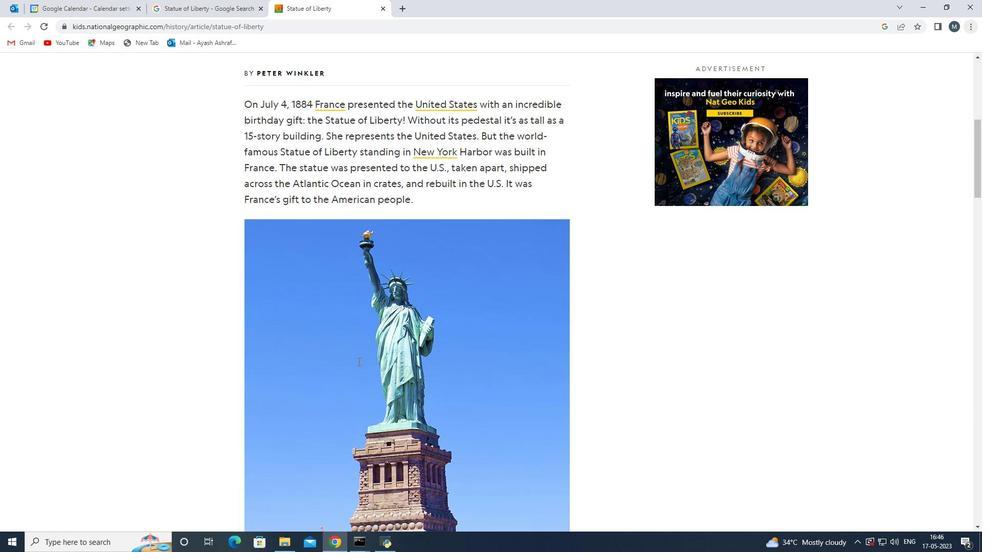 
Action: Mouse moved to (358, 361)
Screenshot: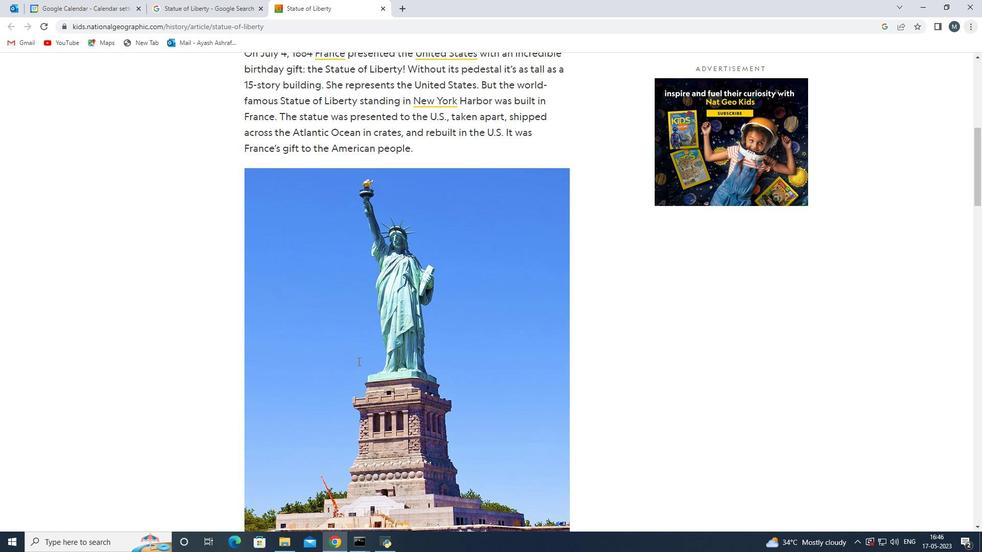 
Action: Mouse scrolled (358, 361) with delta (0, 0)
Screenshot: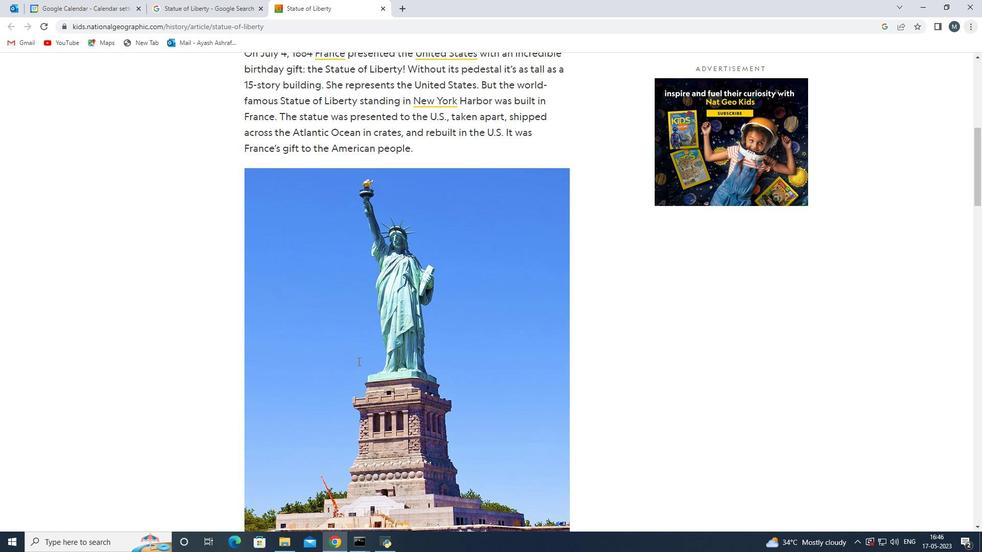 
Action: Mouse moved to (358, 362)
Screenshot: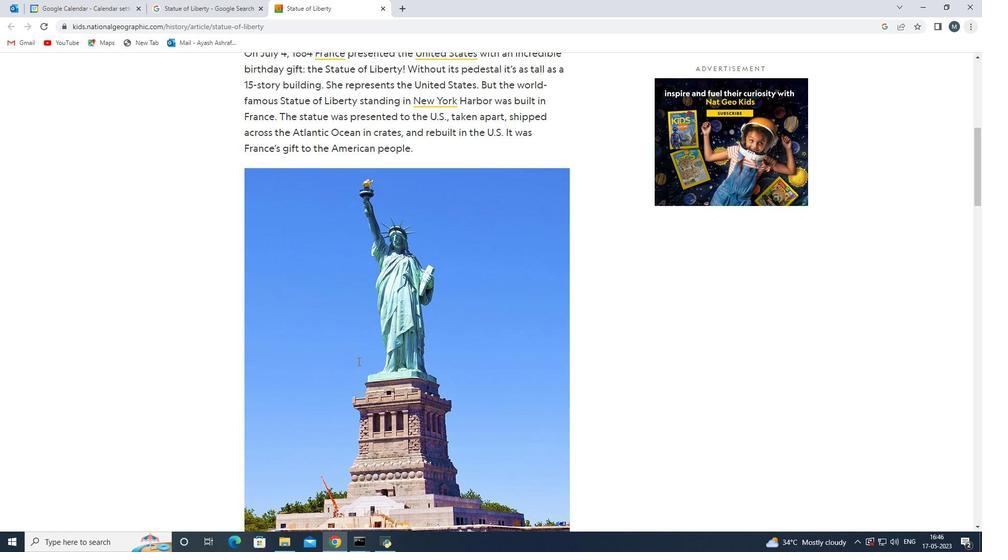 
Action: Mouse scrolled (358, 361) with delta (0, 0)
Screenshot: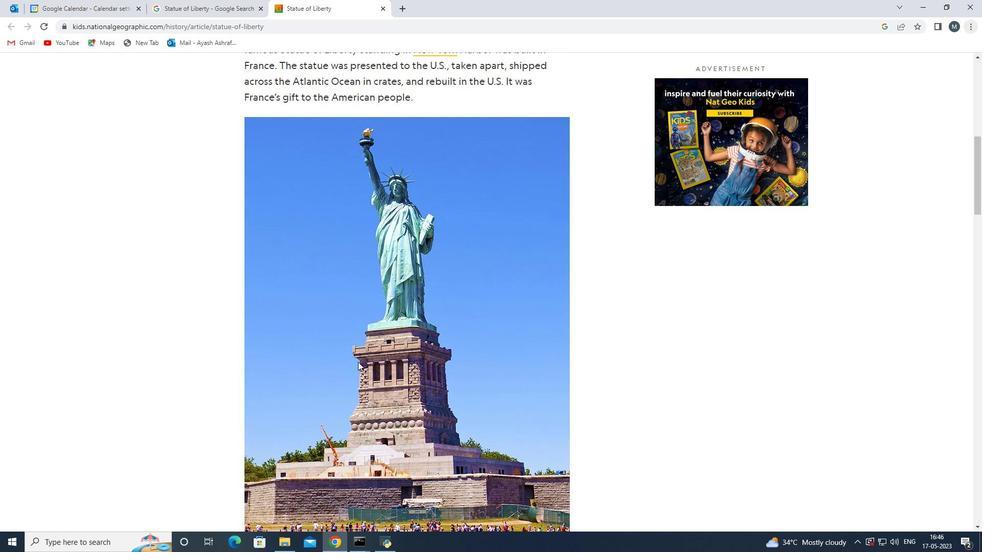 
Action: Mouse scrolled (358, 361) with delta (0, 0)
Screenshot: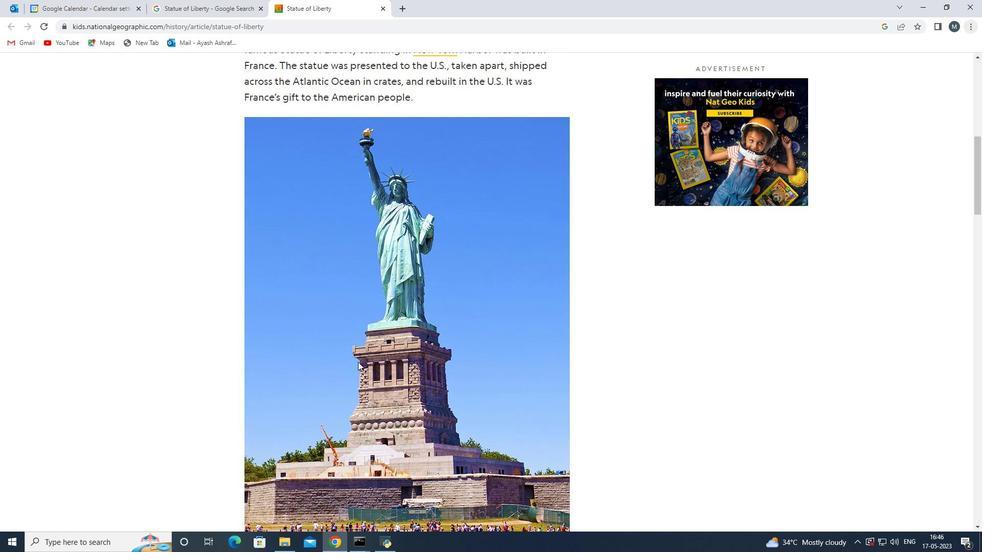 
Action: Mouse scrolled (358, 361) with delta (0, 0)
Screenshot: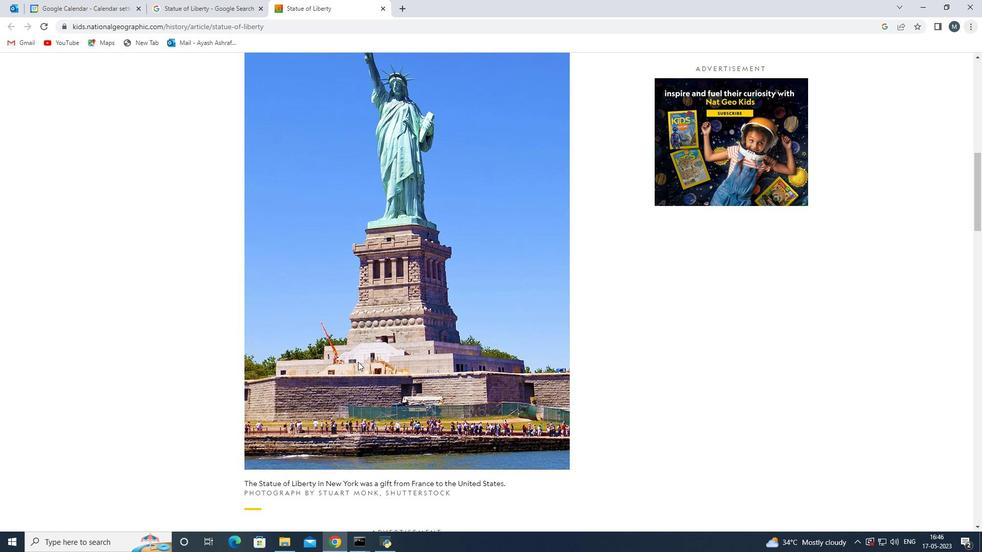 
Action: Mouse moved to (424, 439)
Screenshot: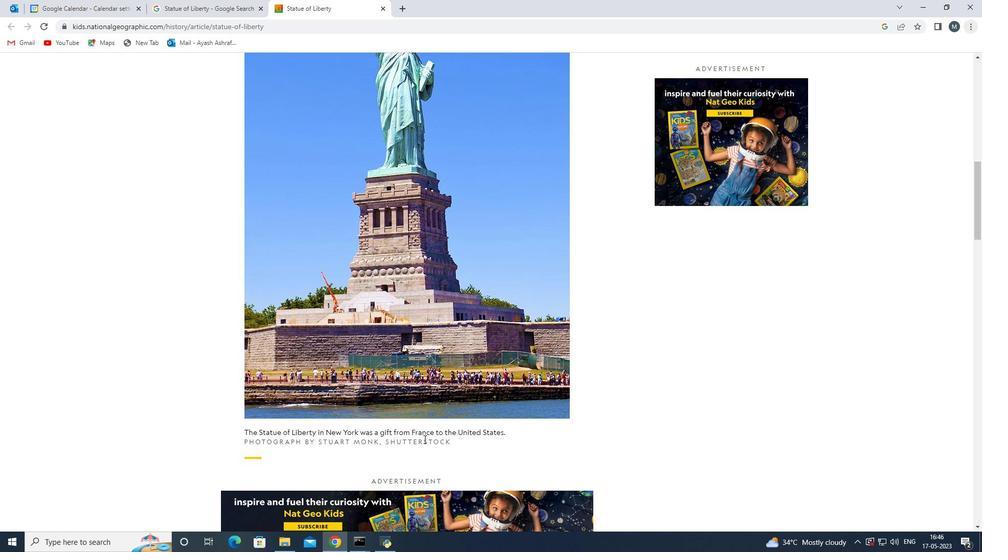 
Action: Mouse scrolled (424, 438) with delta (0, 0)
